 Task: Research Airbnb options in Carnot, Central African Republic from 12th December, 2023 to 16th December, 2023 for 8 adults.8 bedrooms having 8 beds and 8 bathrooms. Property type can be house. Amenities needed are: wifi, TV, free parkinig on premises, gym, breakfast. Look for 5 properties as per requirement.
Action: Mouse moved to (523, 72)
Screenshot: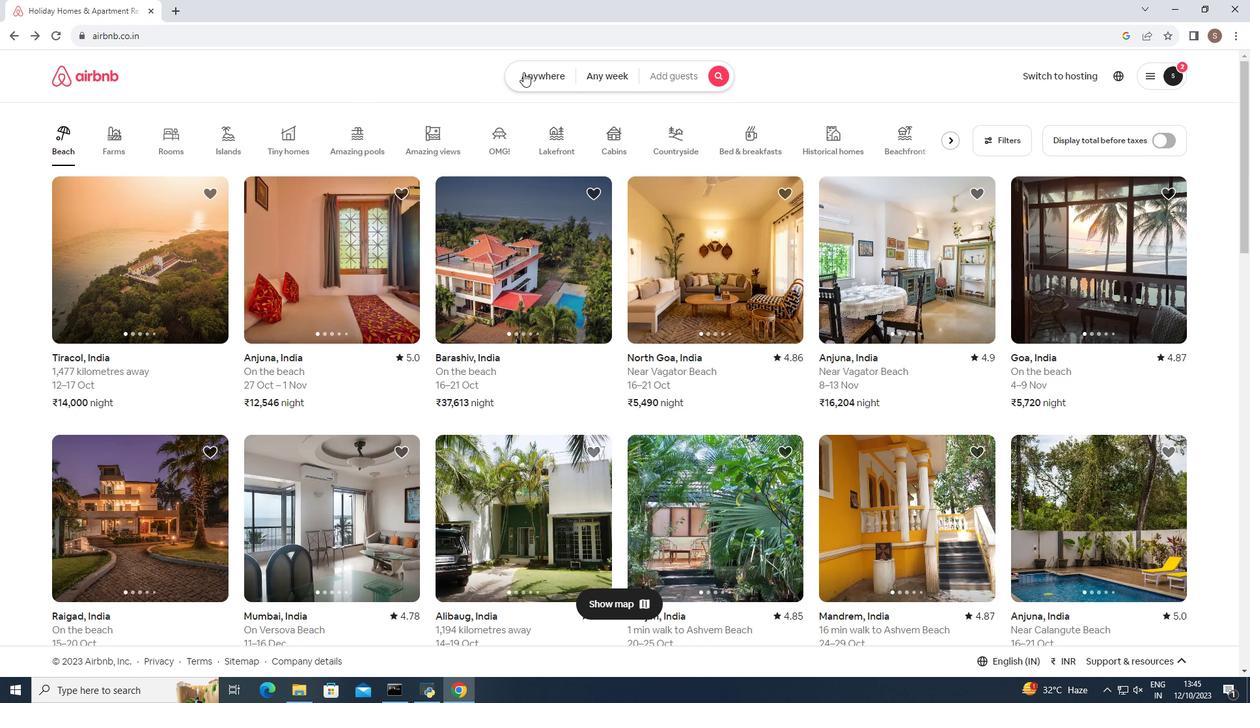 
Action: Mouse pressed left at (523, 72)
Screenshot: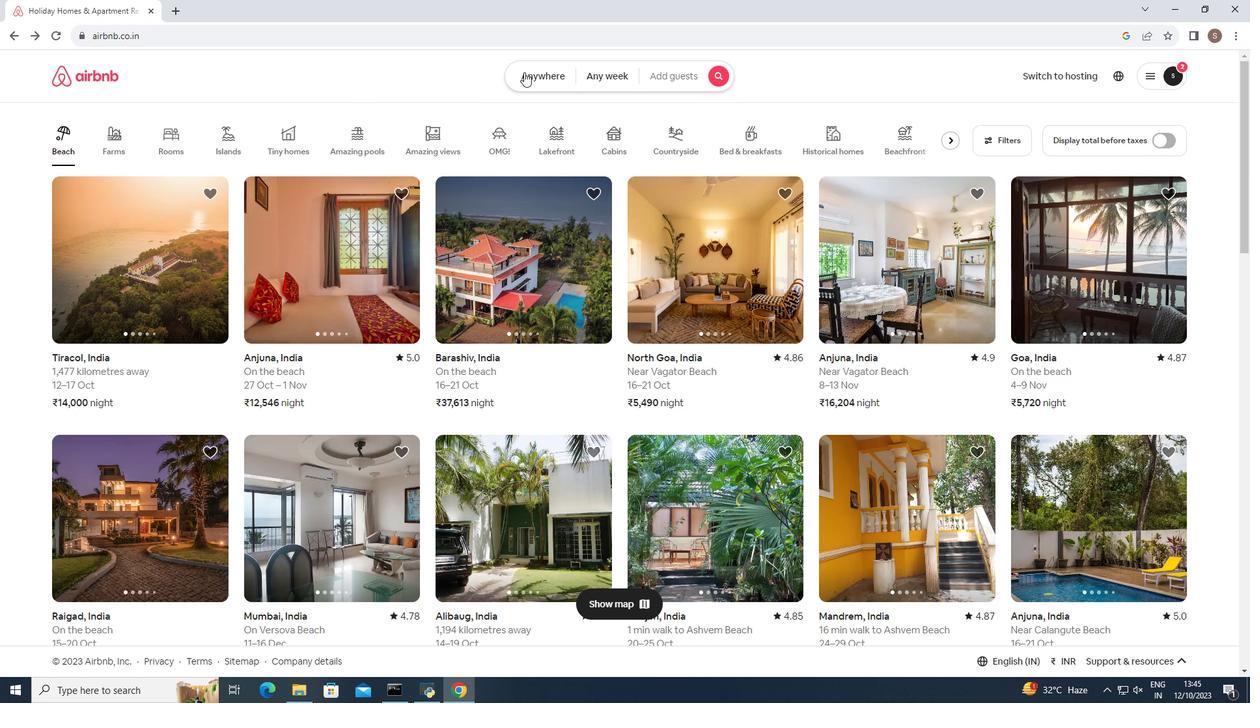 
Action: Mouse moved to (521, 70)
Screenshot: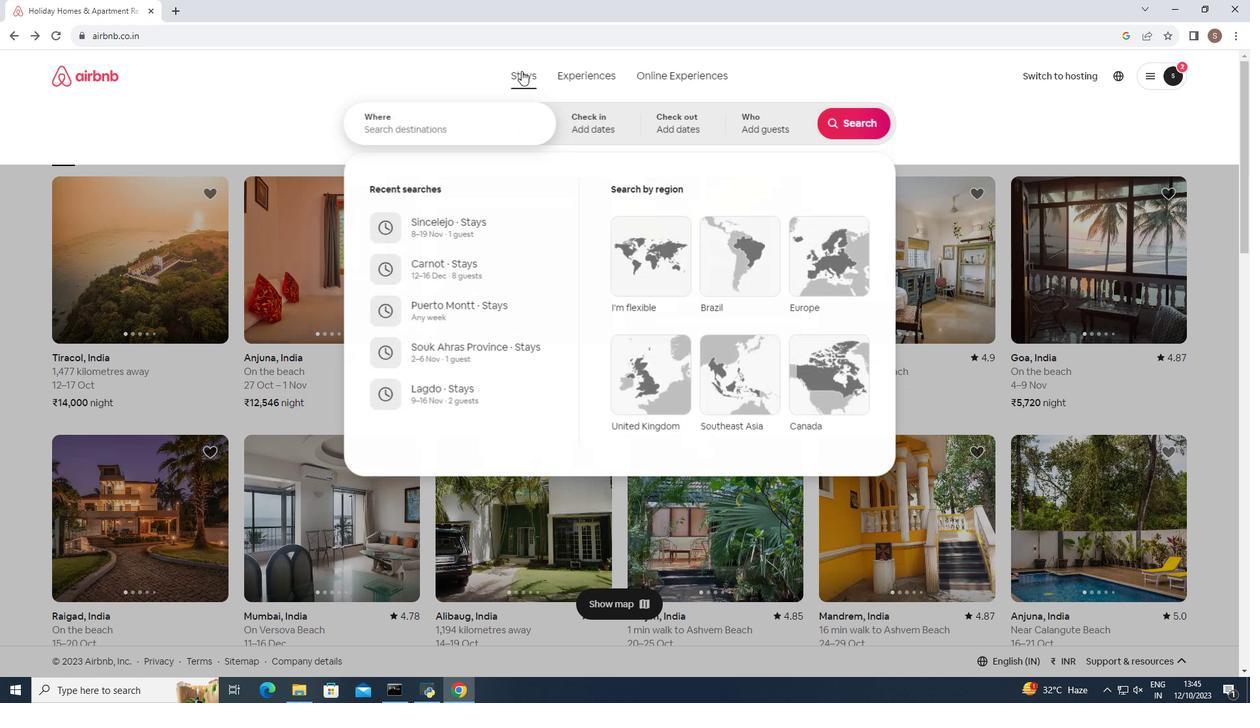 
Action: Key pressed carnot
Screenshot: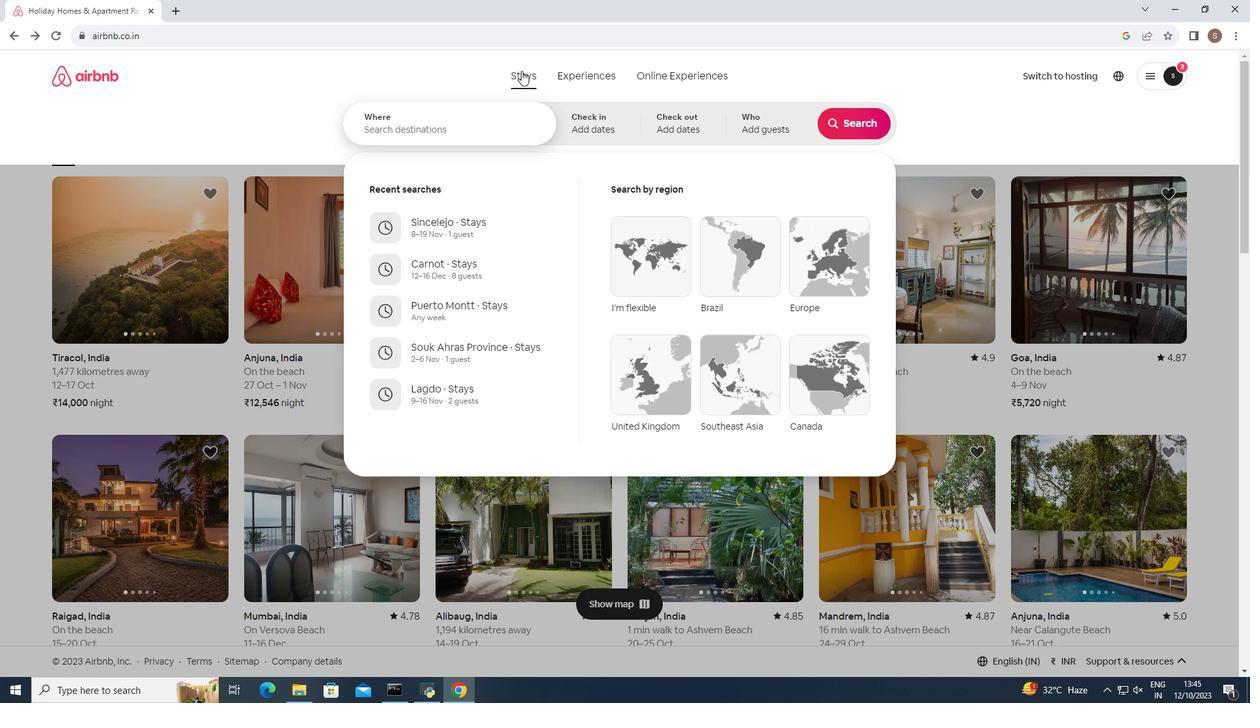 
Action: Mouse moved to (459, 133)
Screenshot: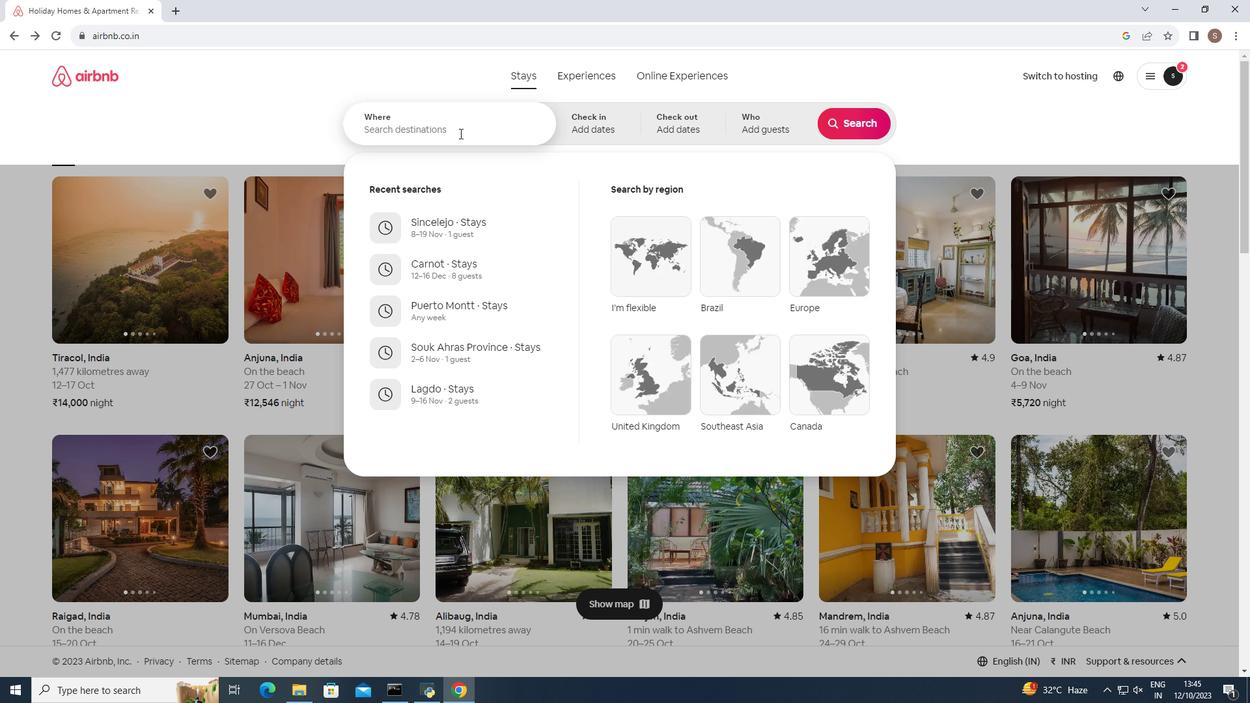 
Action: Mouse pressed left at (459, 133)
Screenshot: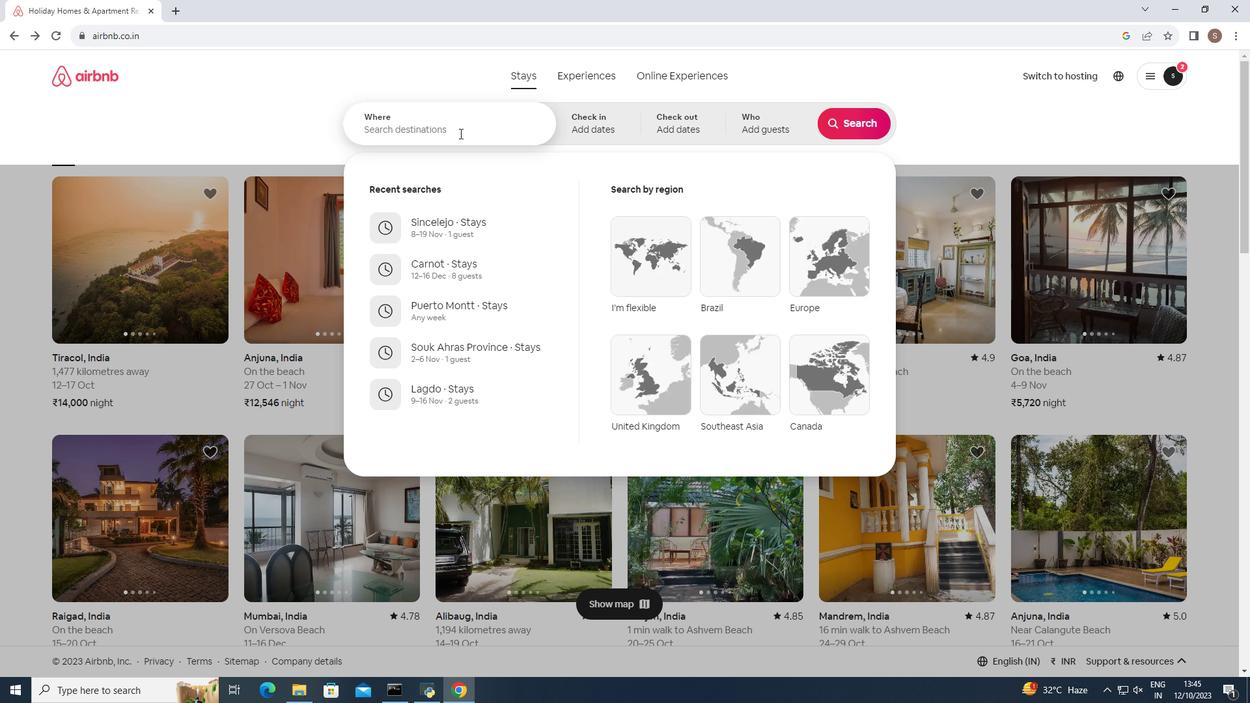 
Action: Key pressed carnot<Key.space>ce
Screenshot: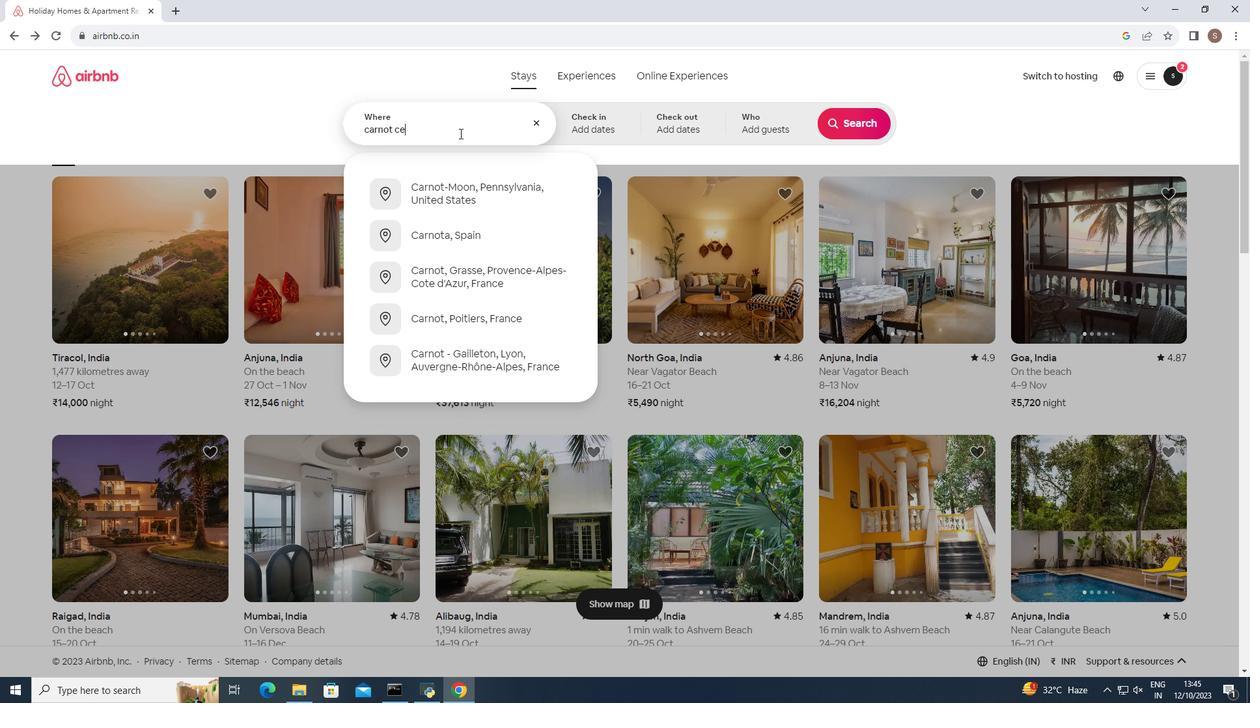 
Action: Mouse moved to (487, 189)
Screenshot: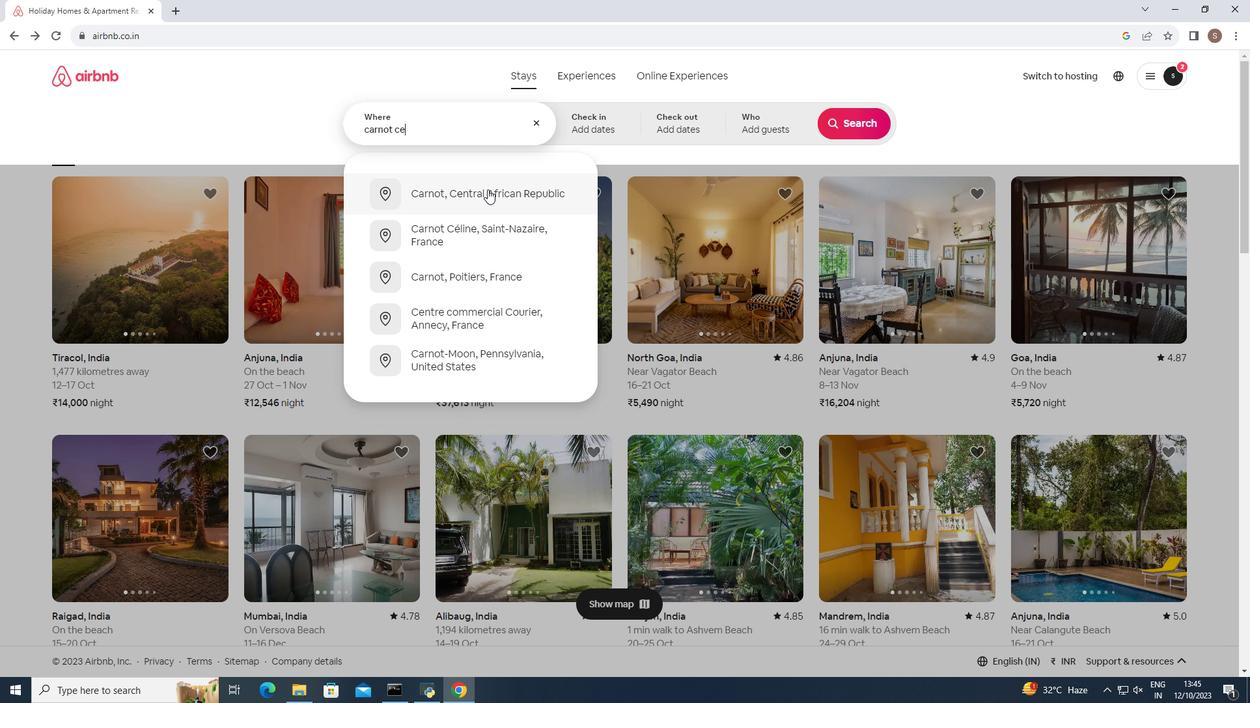
Action: Mouse pressed left at (487, 189)
Screenshot: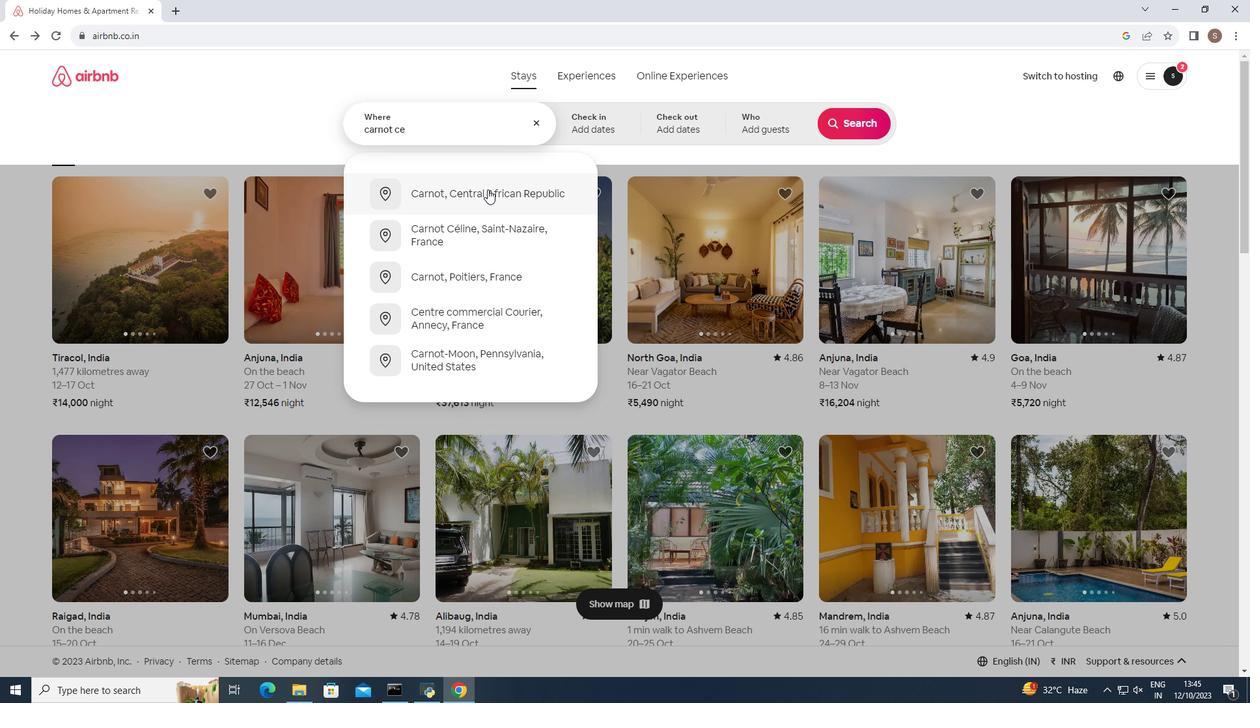 
Action: Mouse moved to (843, 227)
Screenshot: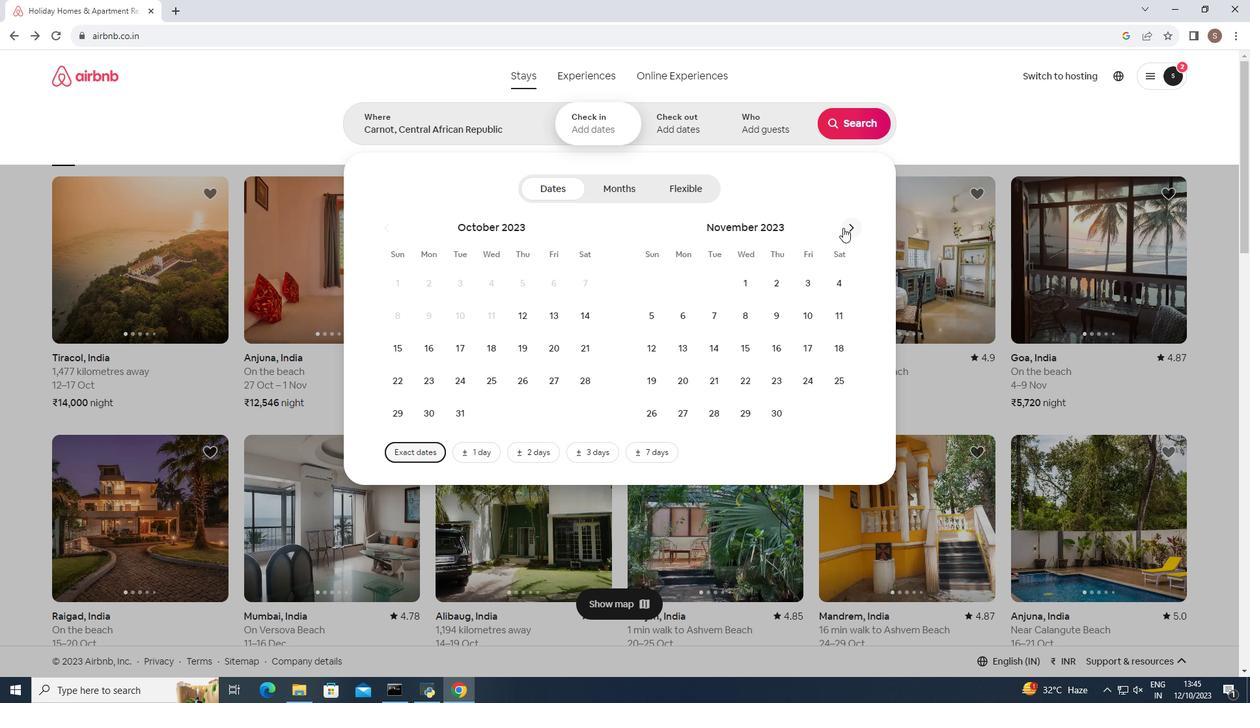 
Action: Mouse pressed left at (843, 227)
Screenshot: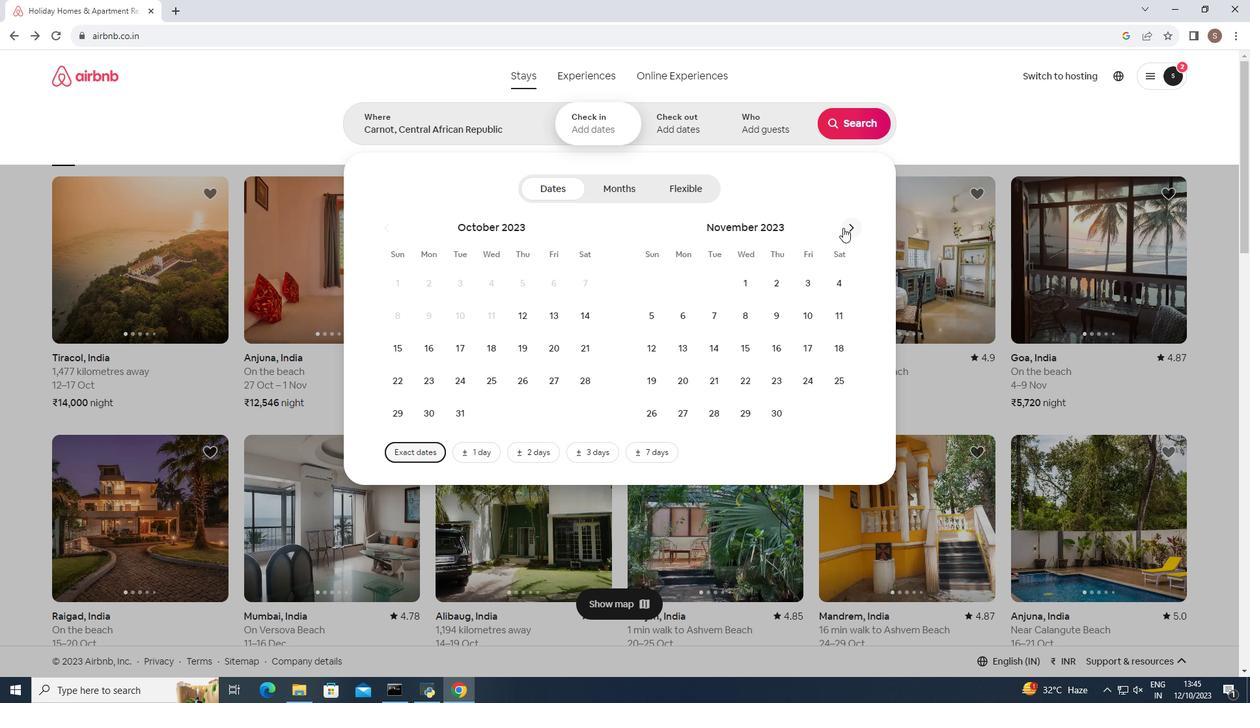 
Action: Mouse moved to (716, 345)
Screenshot: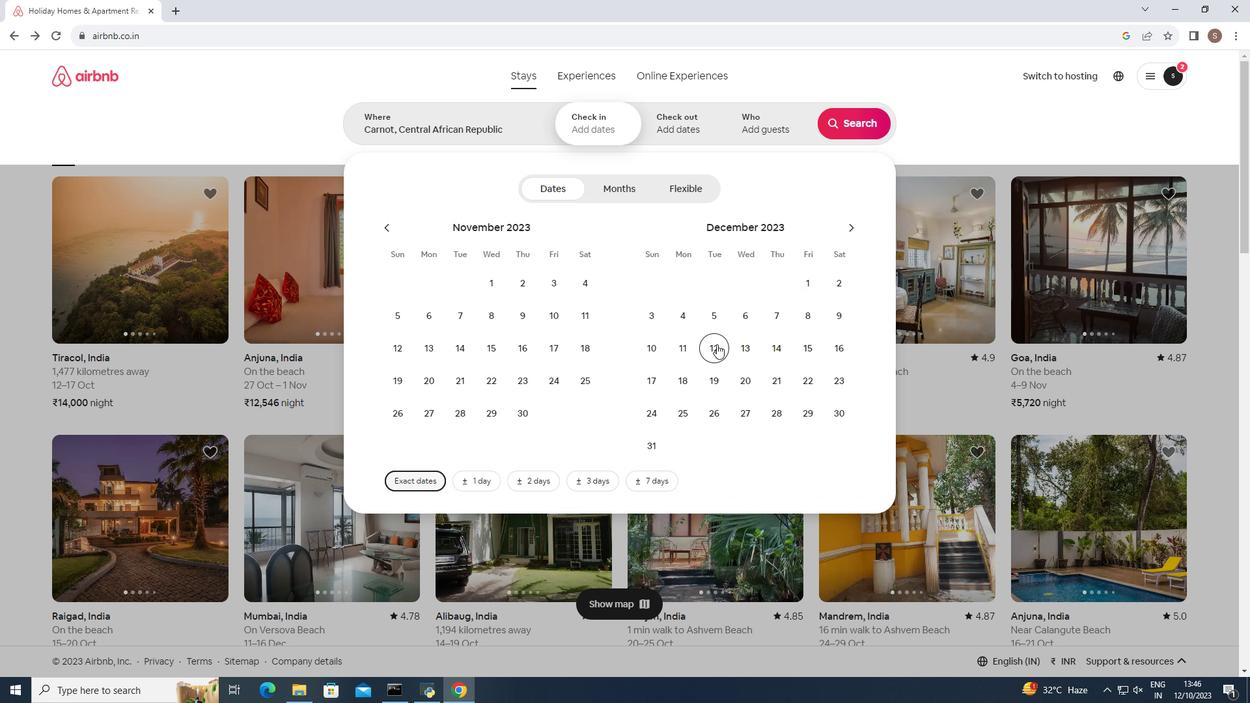 
Action: Mouse pressed left at (716, 345)
Screenshot: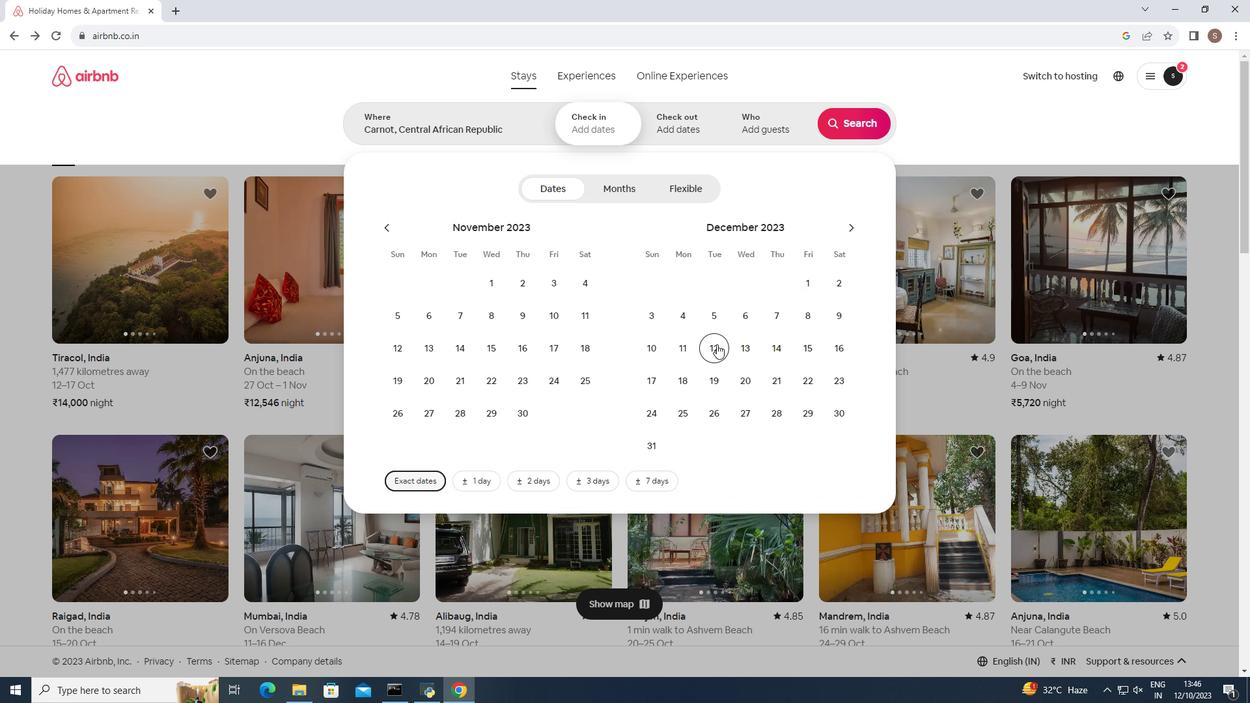 
Action: Mouse moved to (840, 347)
Screenshot: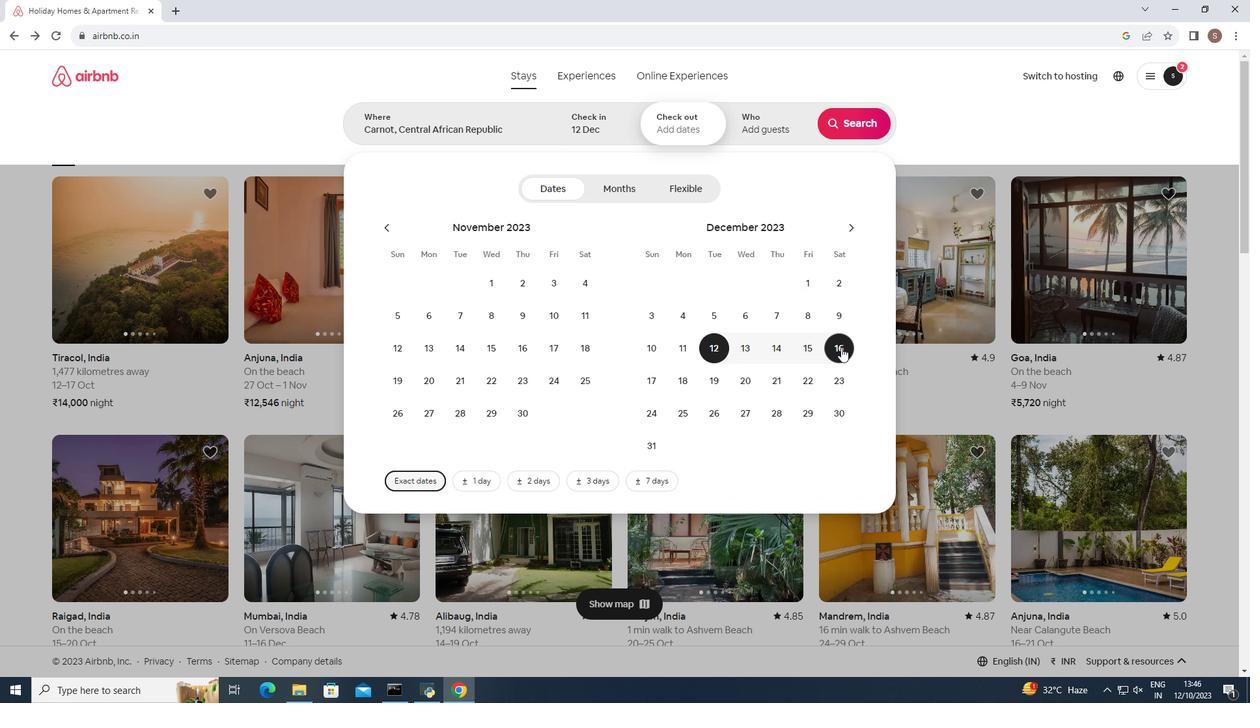 
Action: Mouse pressed left at (840, 347)
Screenshot: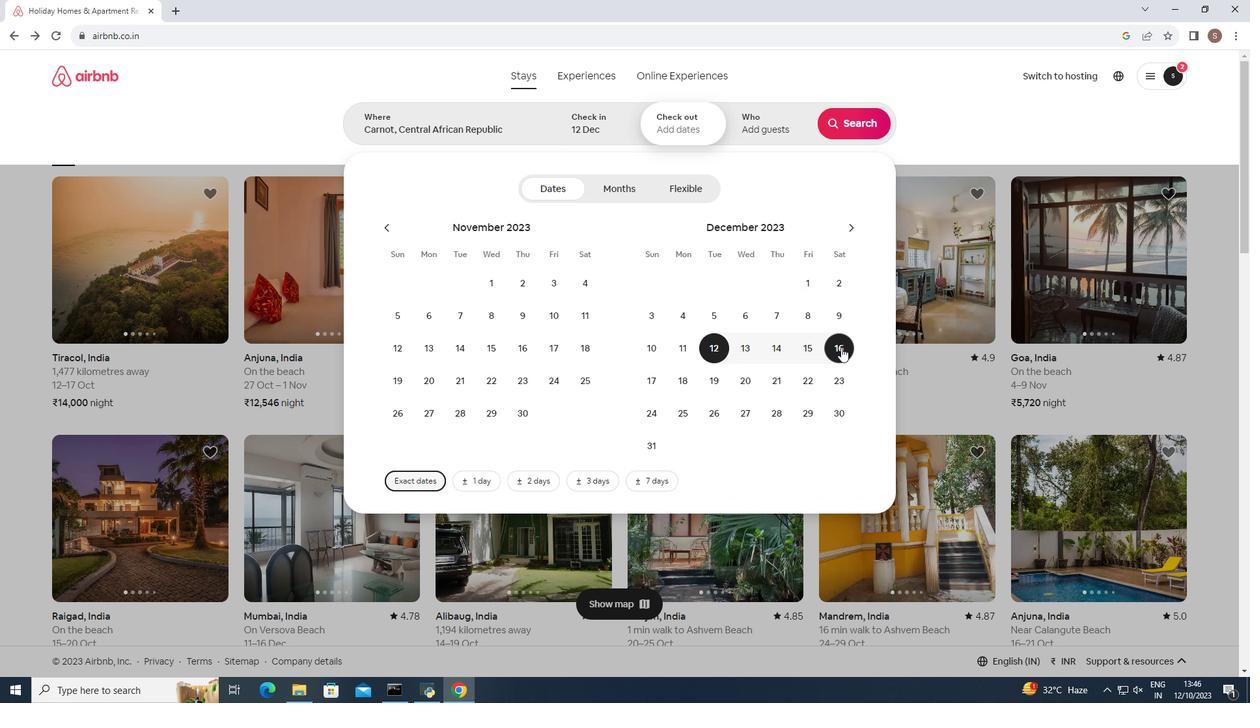 
Action: Mouse moved to (768, 121)
Screenshot: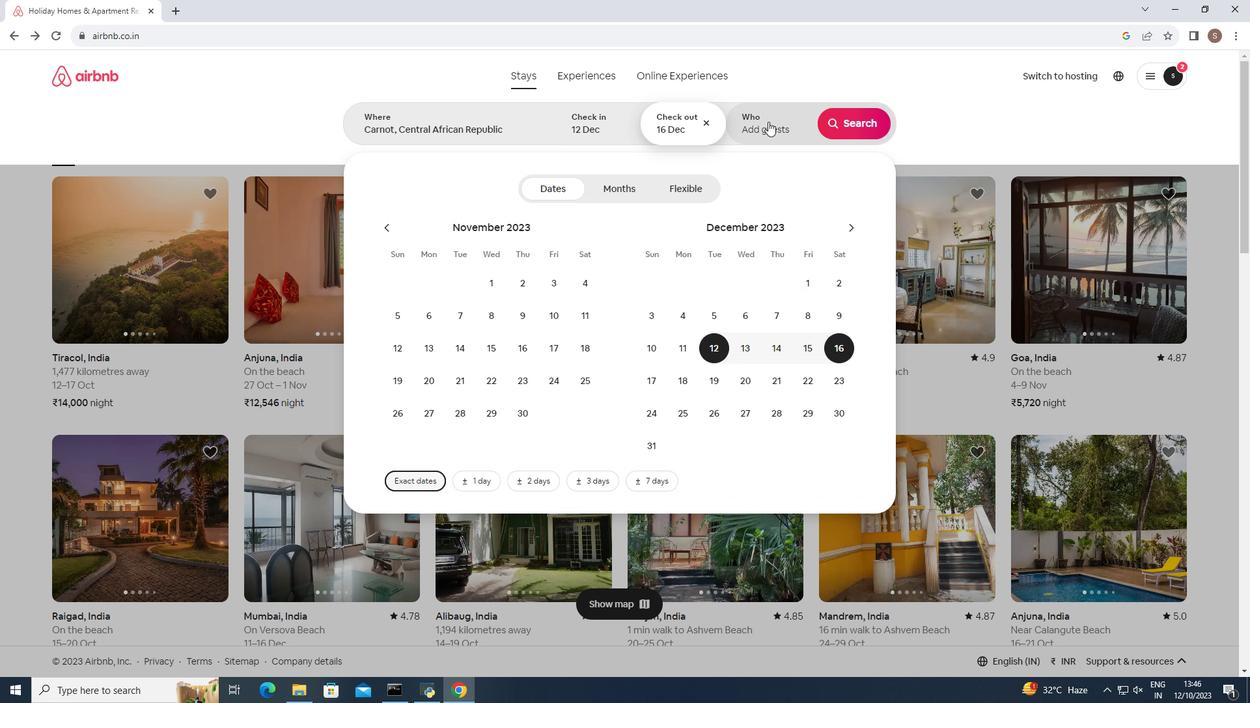 
Action: Mouse pressed left at (768, 121)
Screenshot: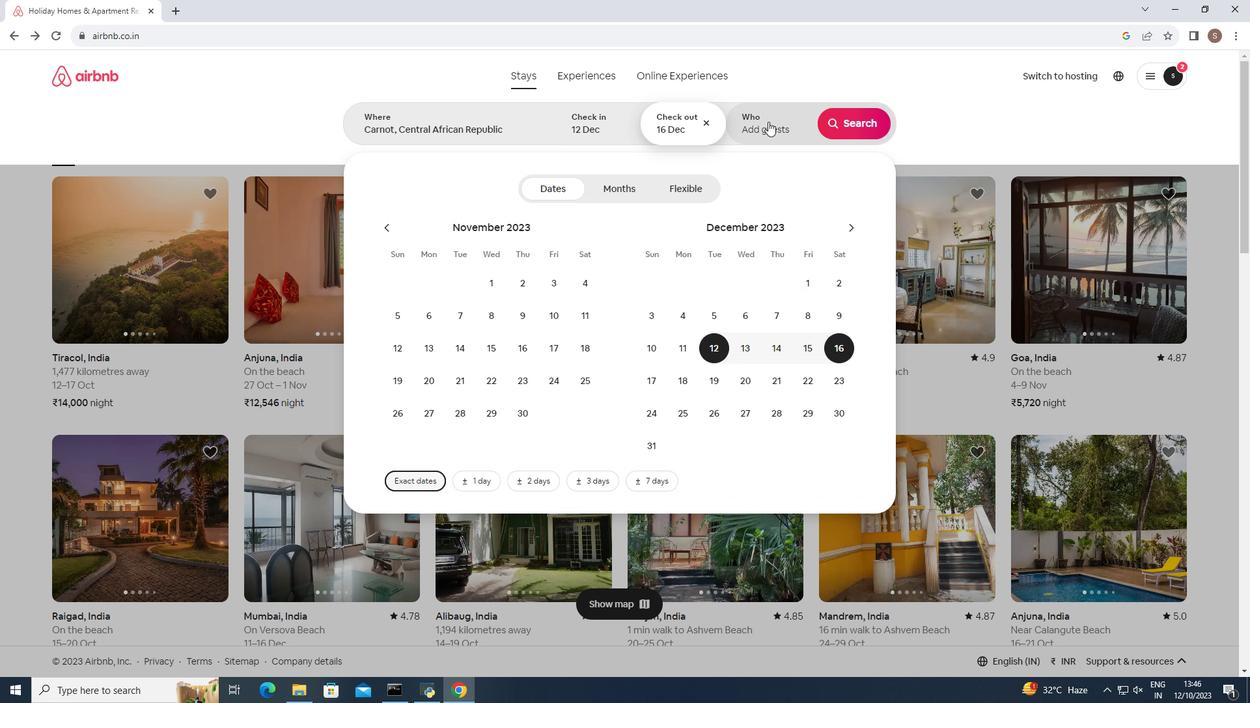 
Action: Mouse moved to (854, 190)
Screenshot: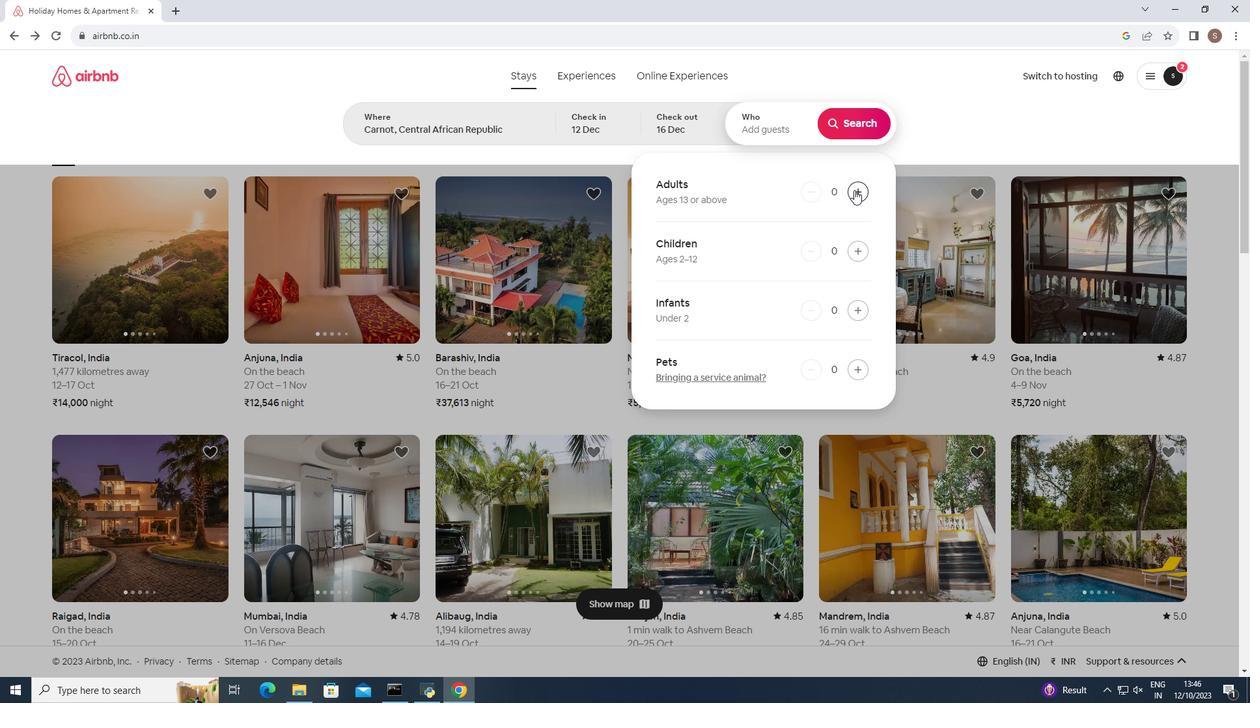 
Action: Mouse pressed left at (854, 190)
Screenshot: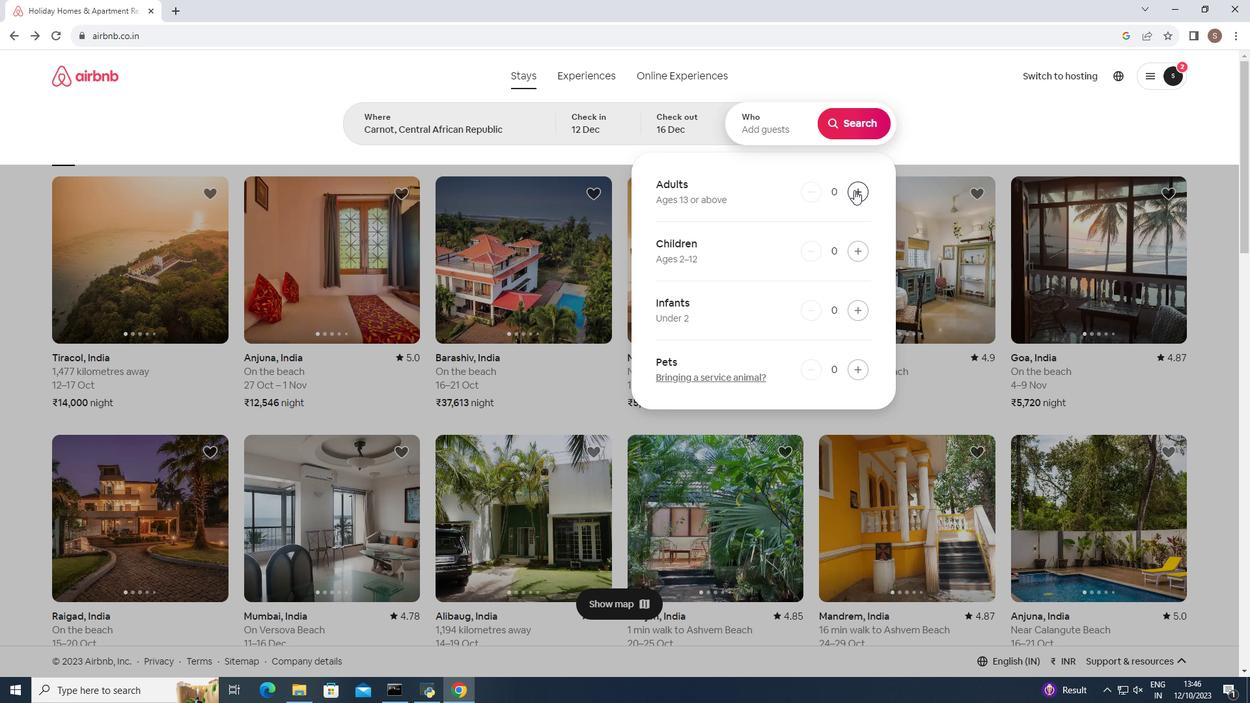 
Action: Mouse pressed left at (854, 190)
Screenshot: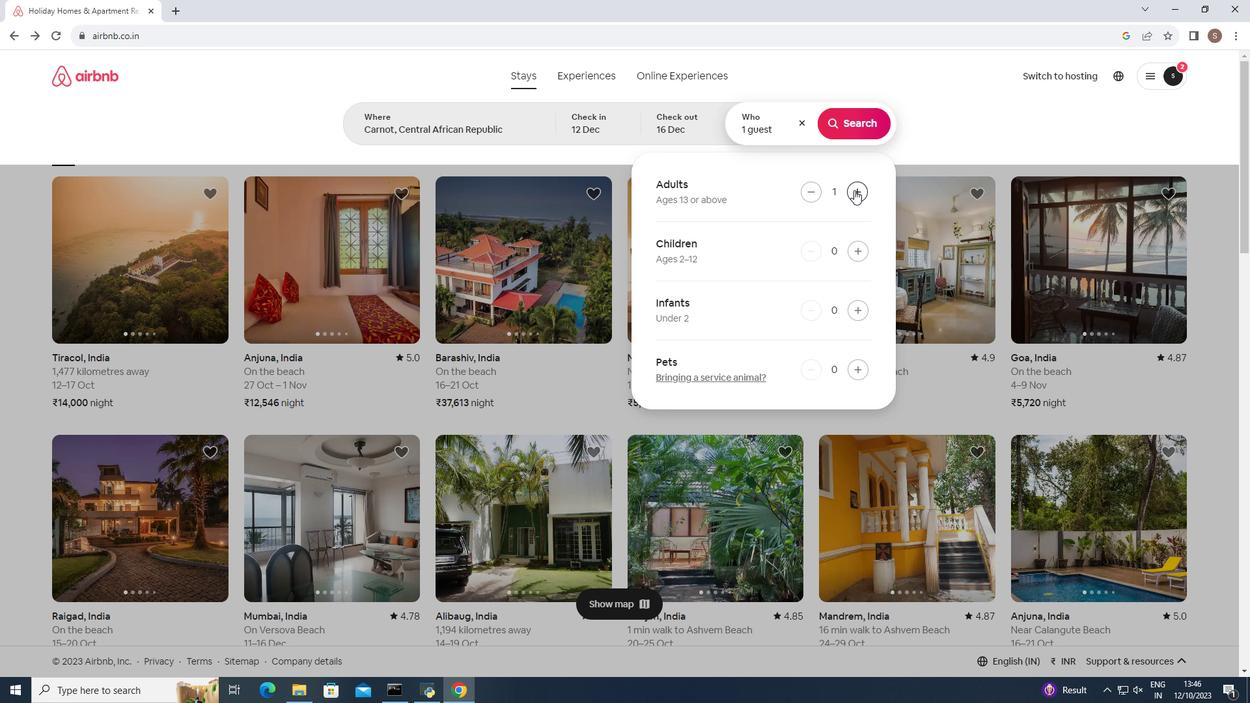 
Action: Mouse pressed left at (854, 190)
Screenshot: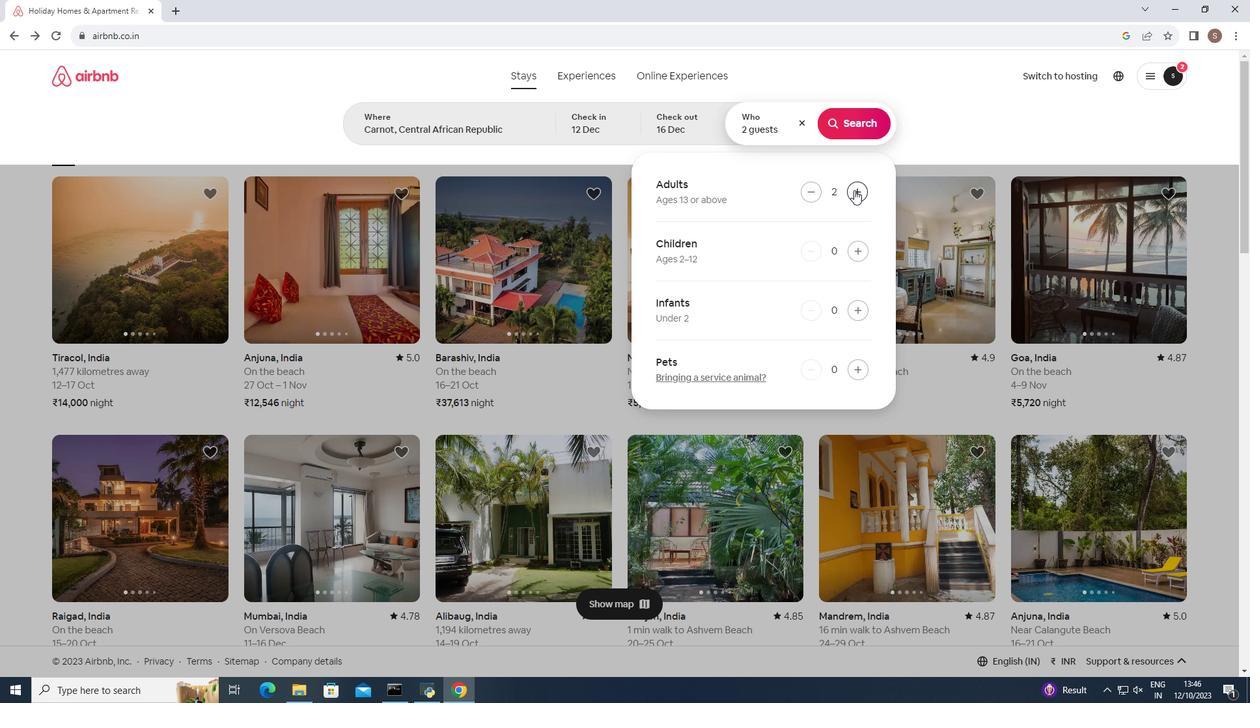 
Action: Mouse pressed left at (854, 190)
Screenshot: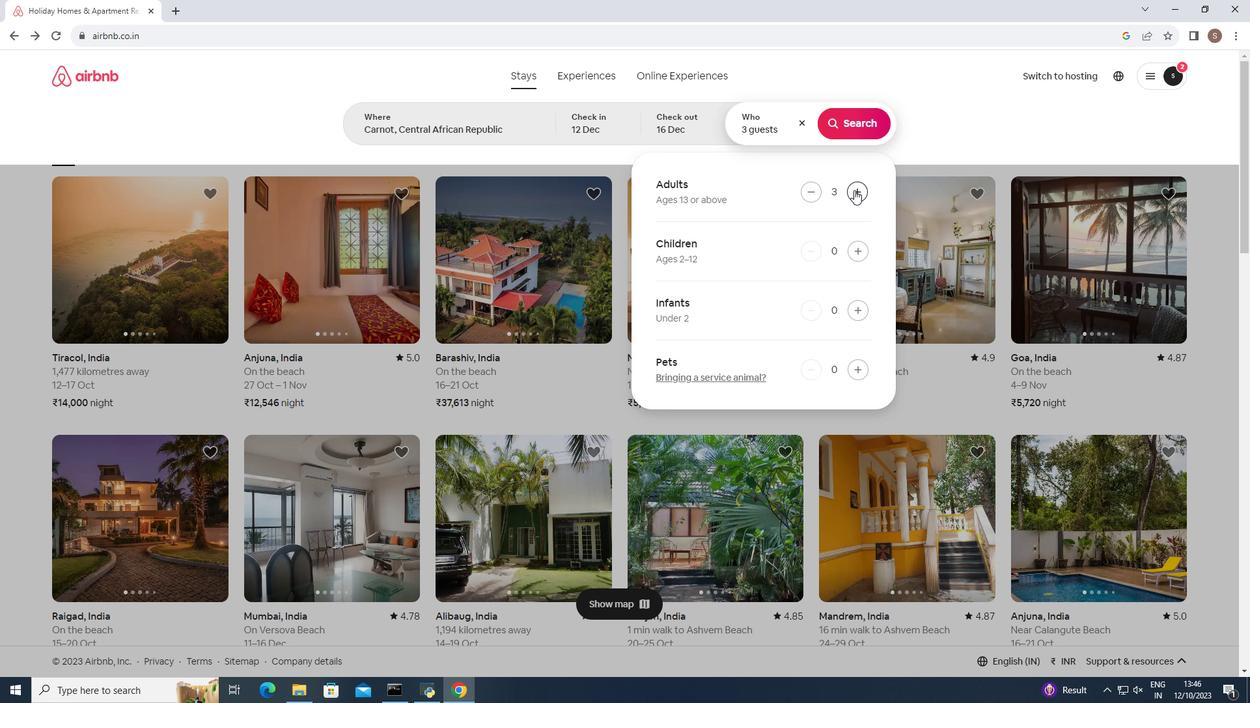 
Action: Mouse pressed left at (854, 190)
Screenshot: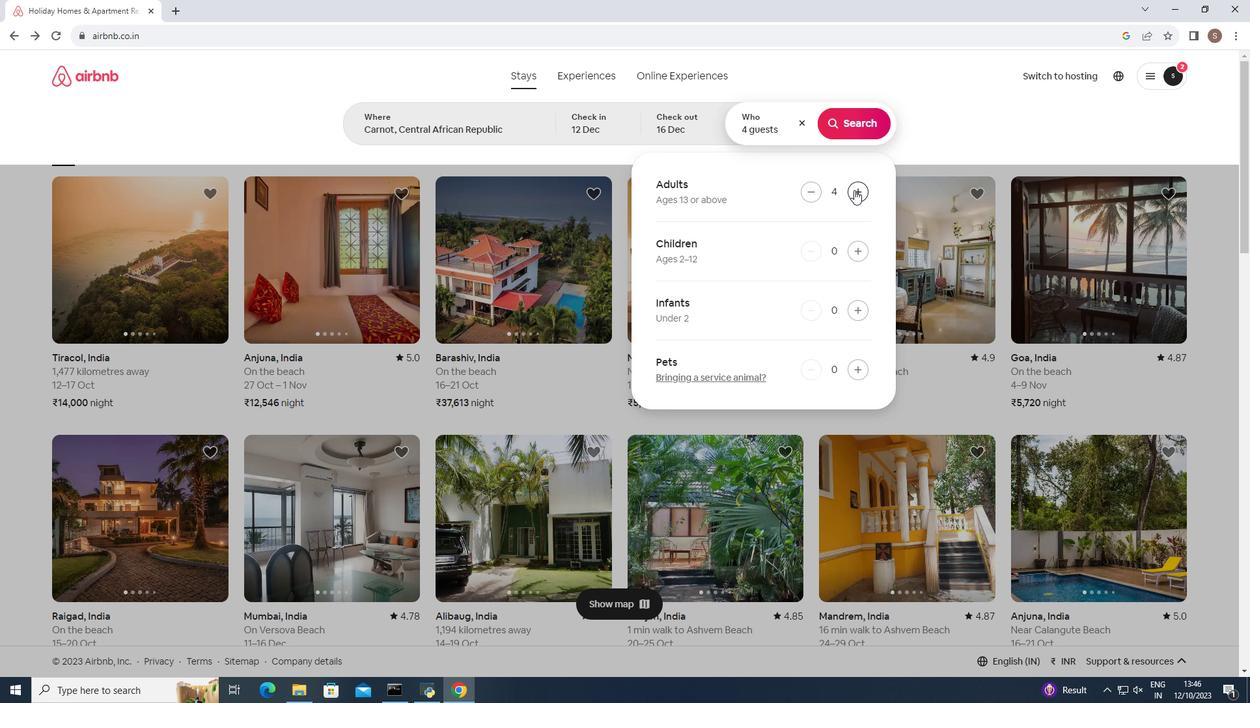 
Action: Mouse pressed left at (854, 190)
Screenshot: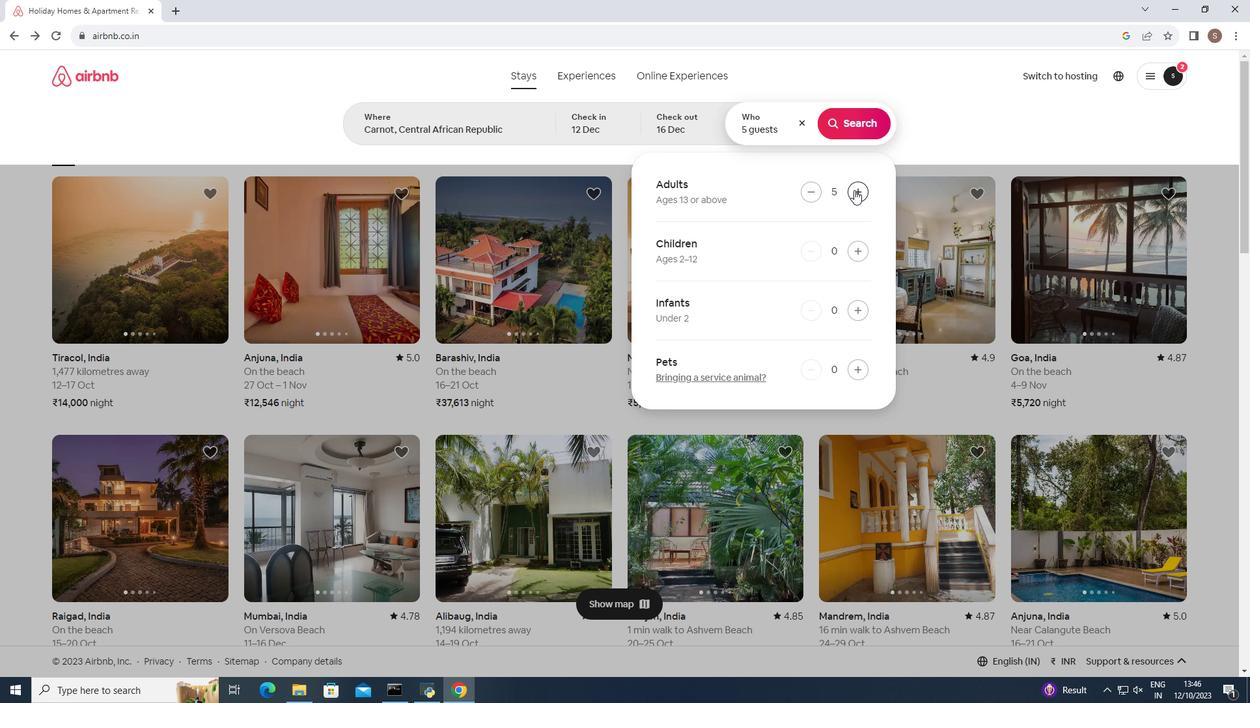 
Action: Mouse moved to (854, 189)
Screenshot: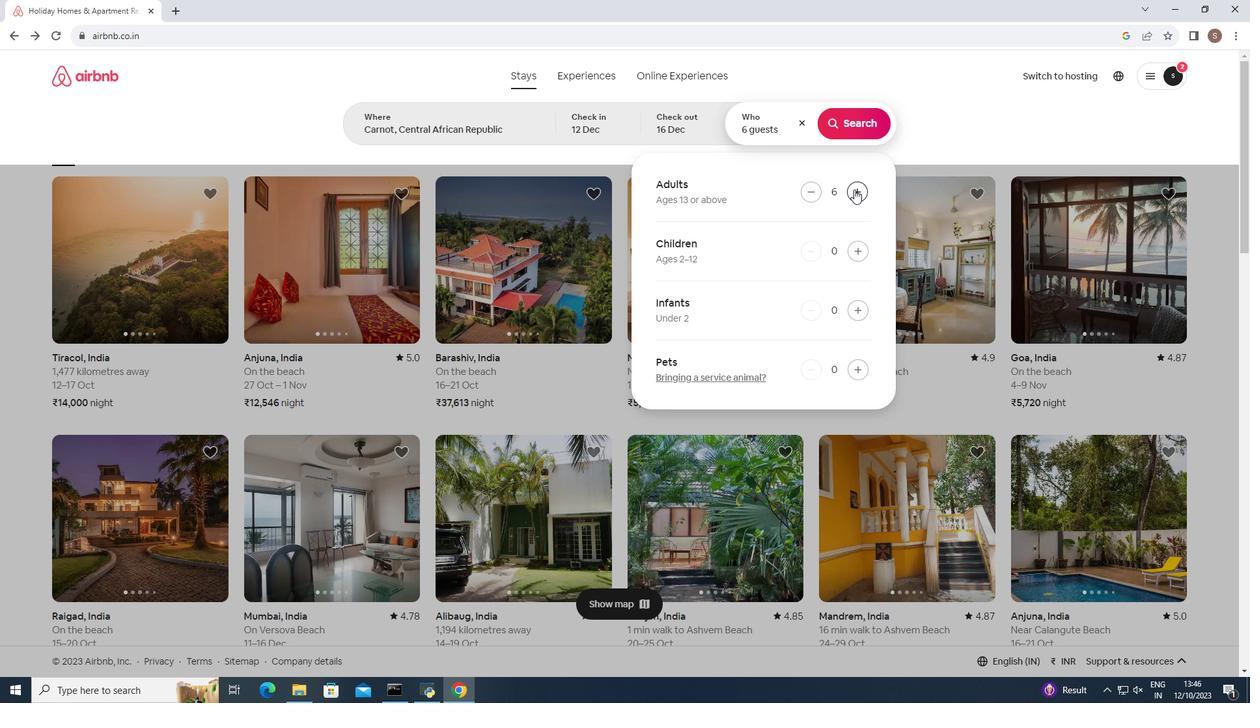 
Action: Mouse pressed left at (854, 189)
Screenshot: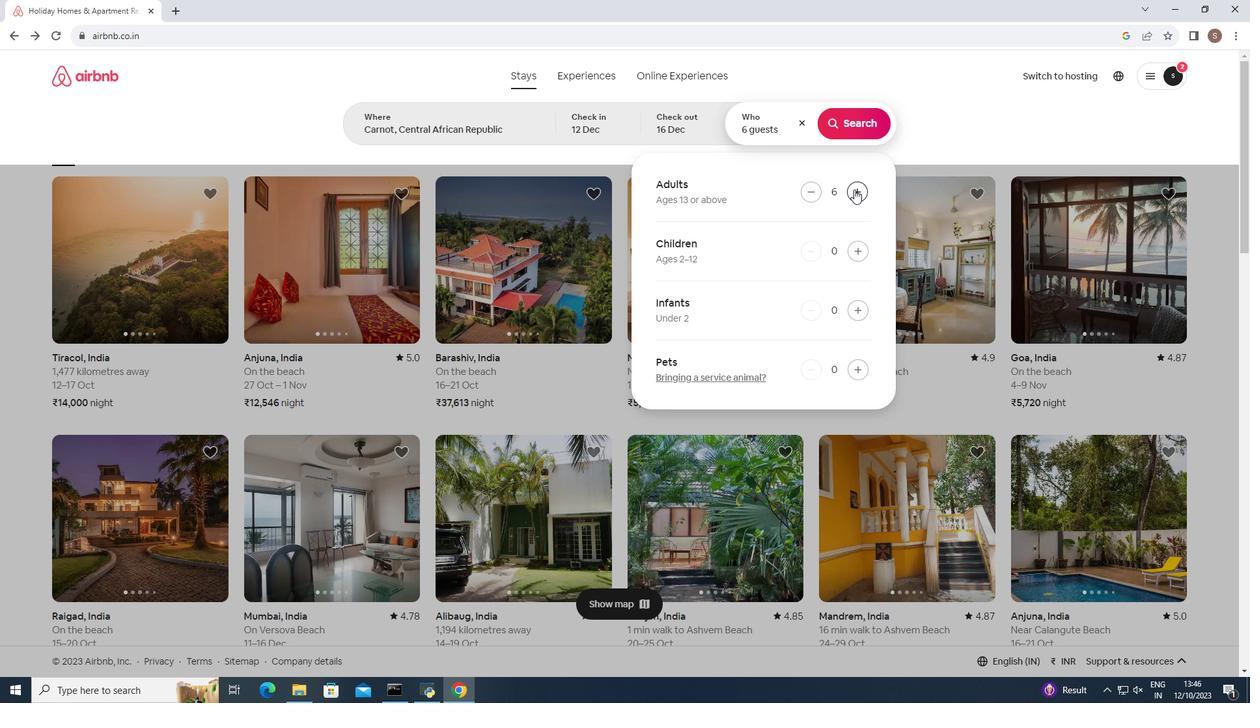 
Action: Mouse pressed left at (854, 189)
Screenshot: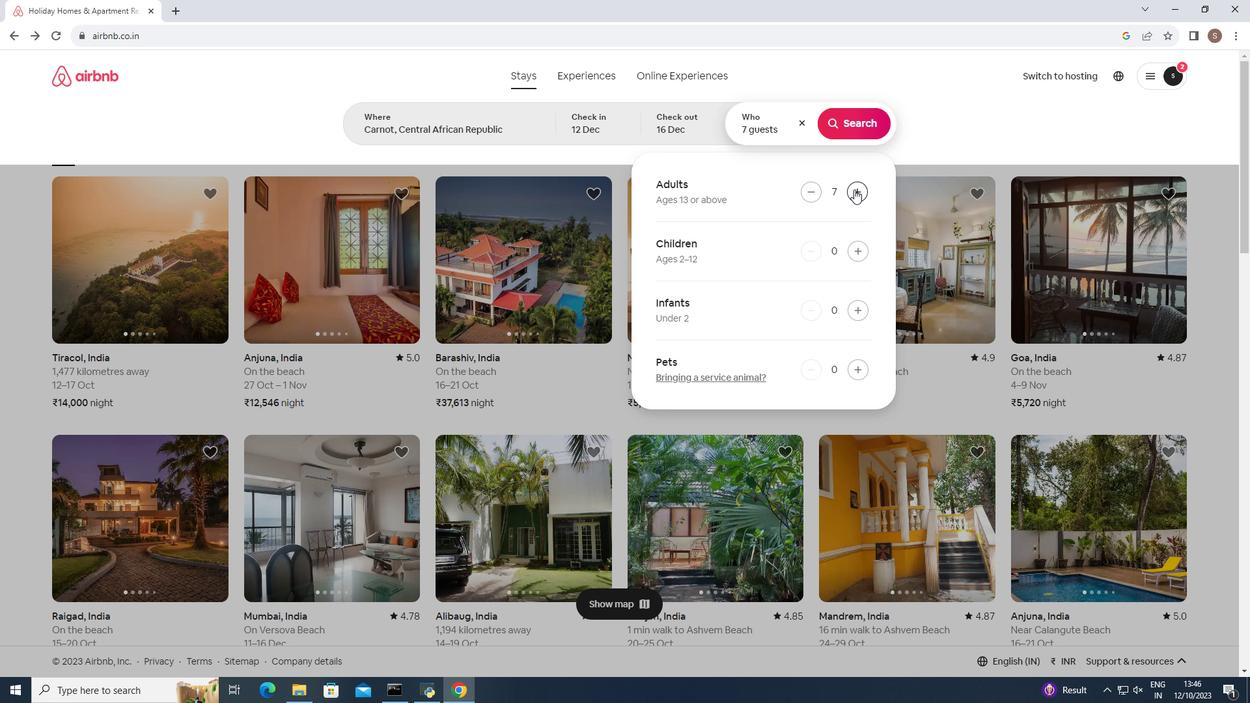 
Action: Mouse moved to (843, 126)
Screenshot: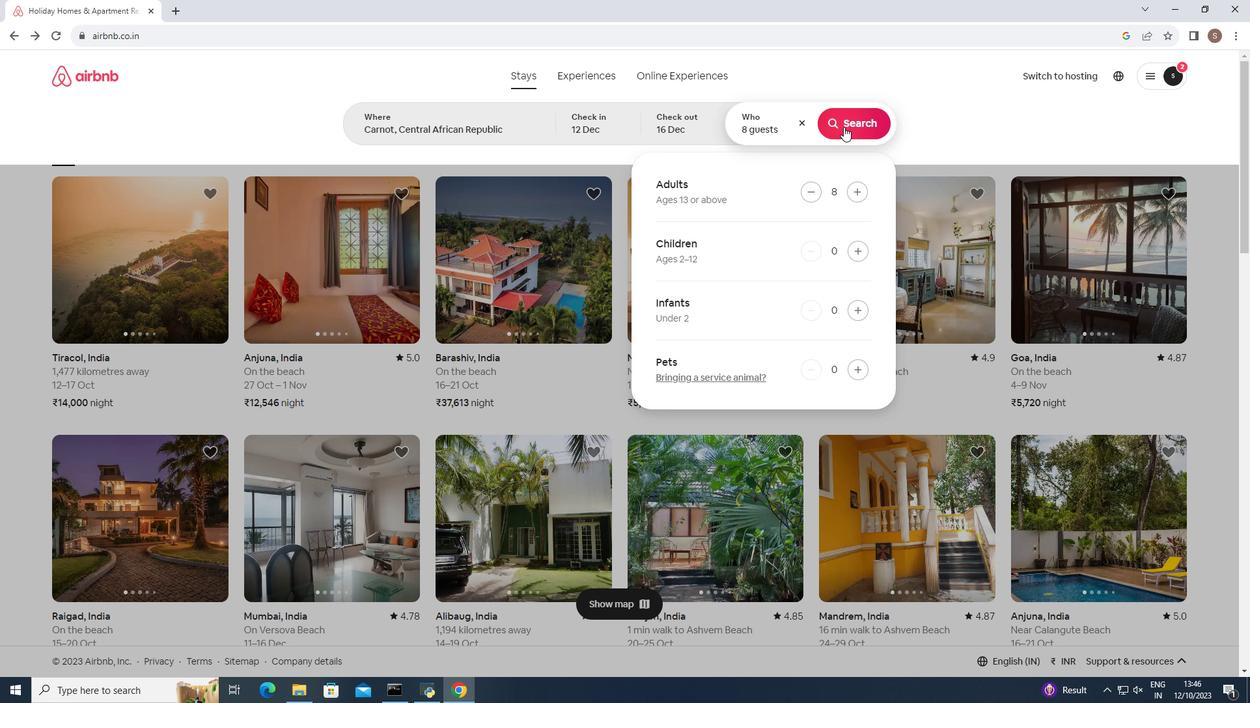 
Action: Mouse pressed left at (843, 126)
Screenshot: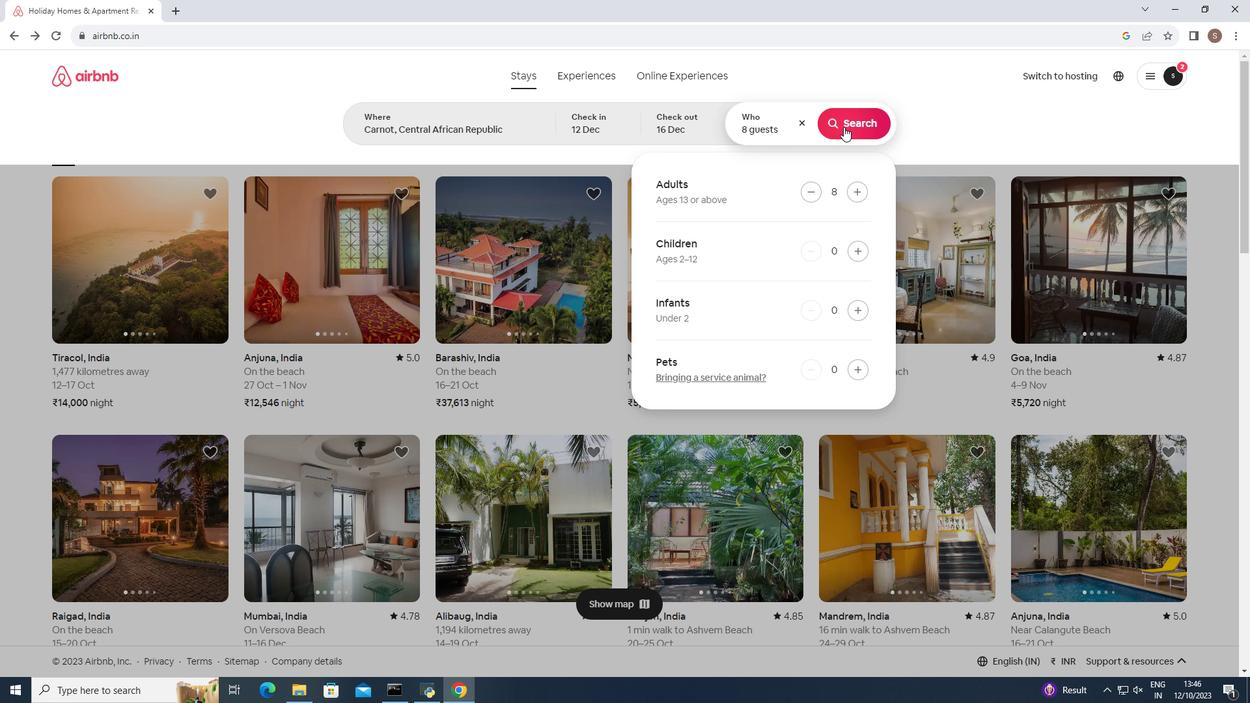 
Action: Mouse moved to (1046, 125)
Screenshot: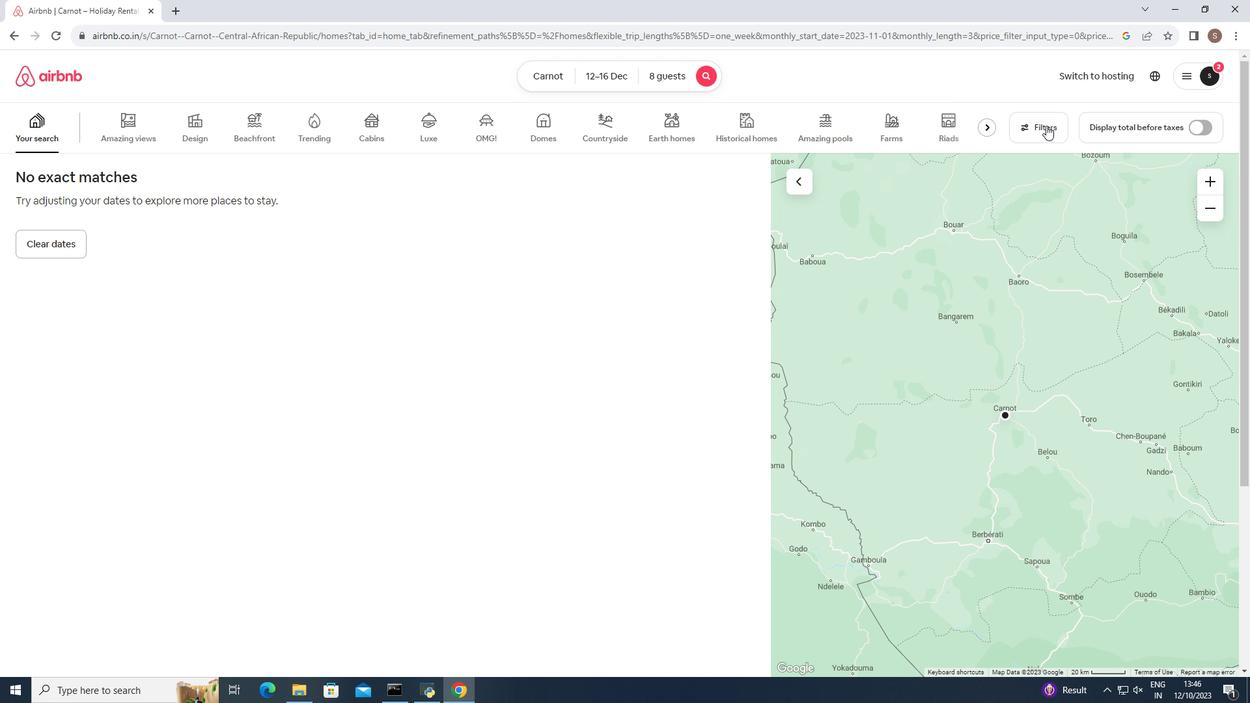 
Action: Mouse pressed left at (1046, 125)
Screenshot: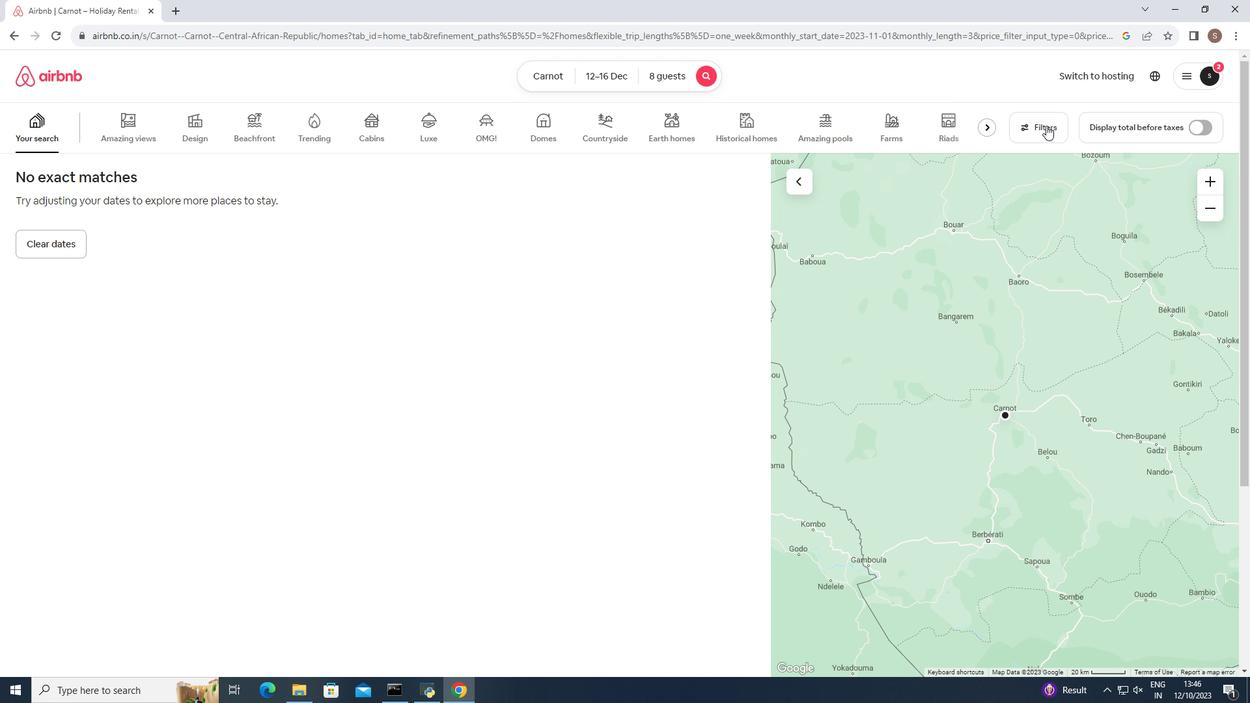 
Action: Mouse moved to (634, 326)
Screenshot: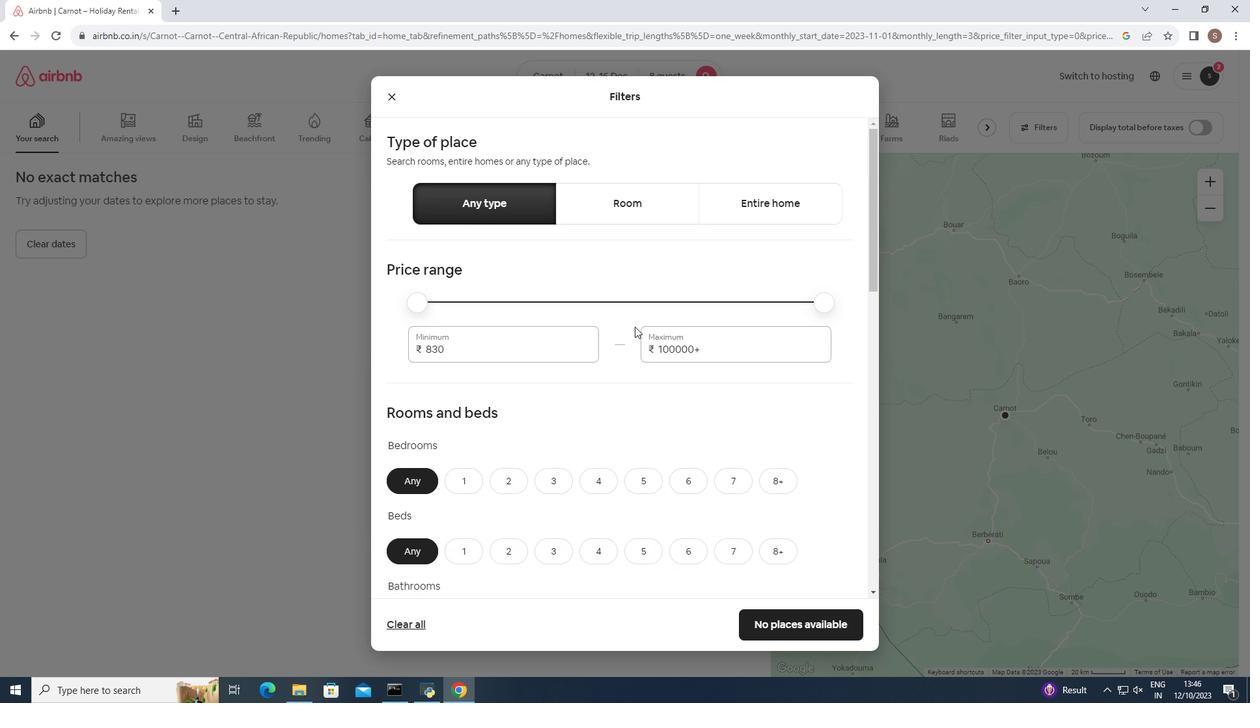 
Action: Mouse scrolled (634, 326) with delta (0, 0)
Screenshot: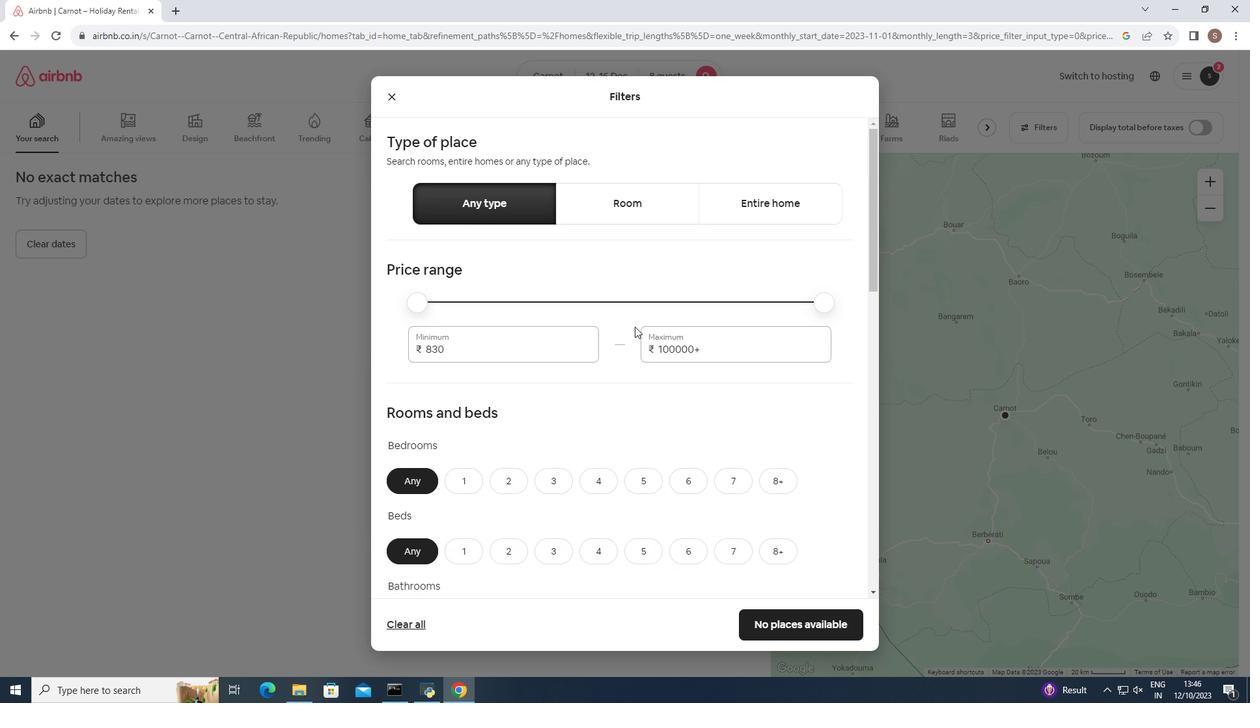 
Action: Mouse scrolled (634, 326) with delta (0, 0)
Screenshot: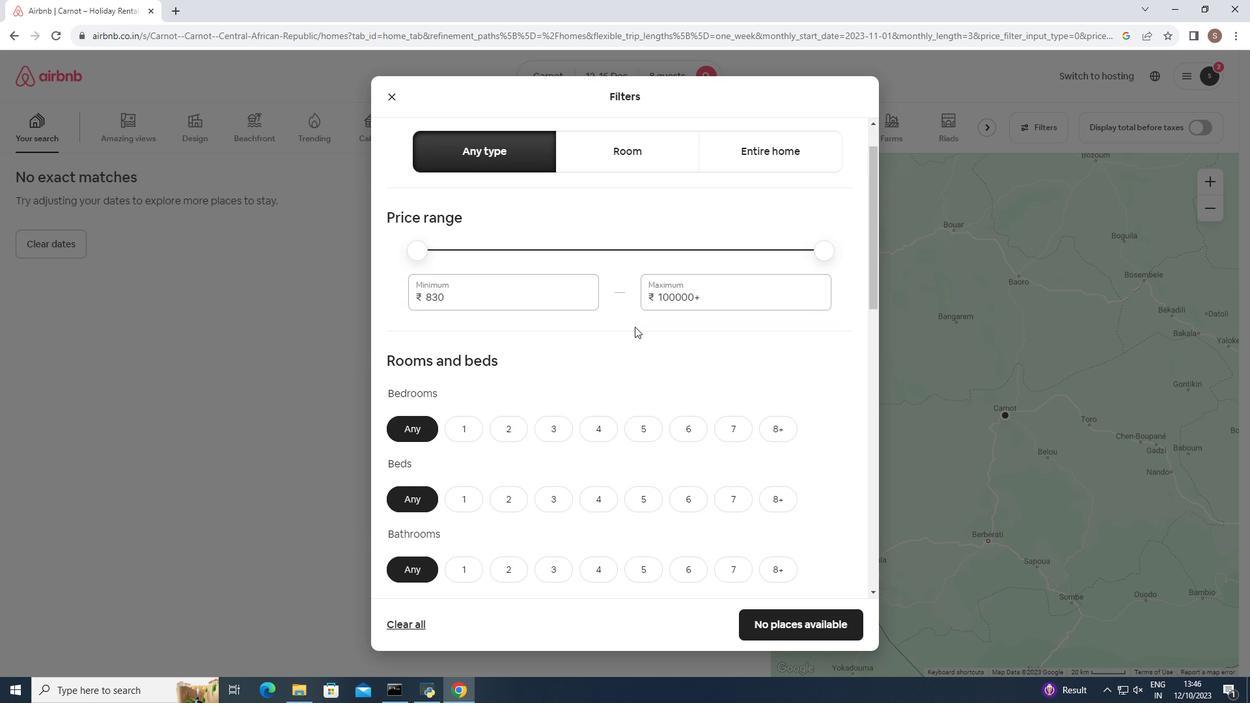 
Action: Mouse moved to (778, 345)
Screenshot: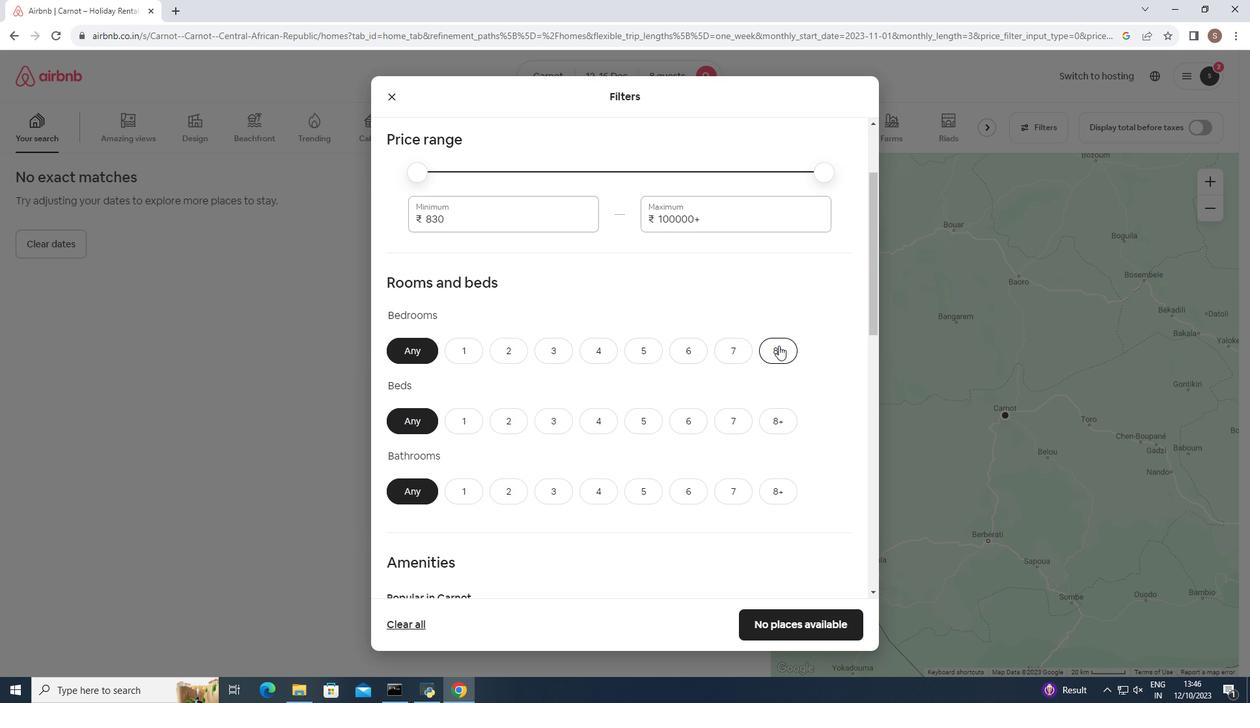 
Action: Mouse pressed left at (778, 345)
Screenshot: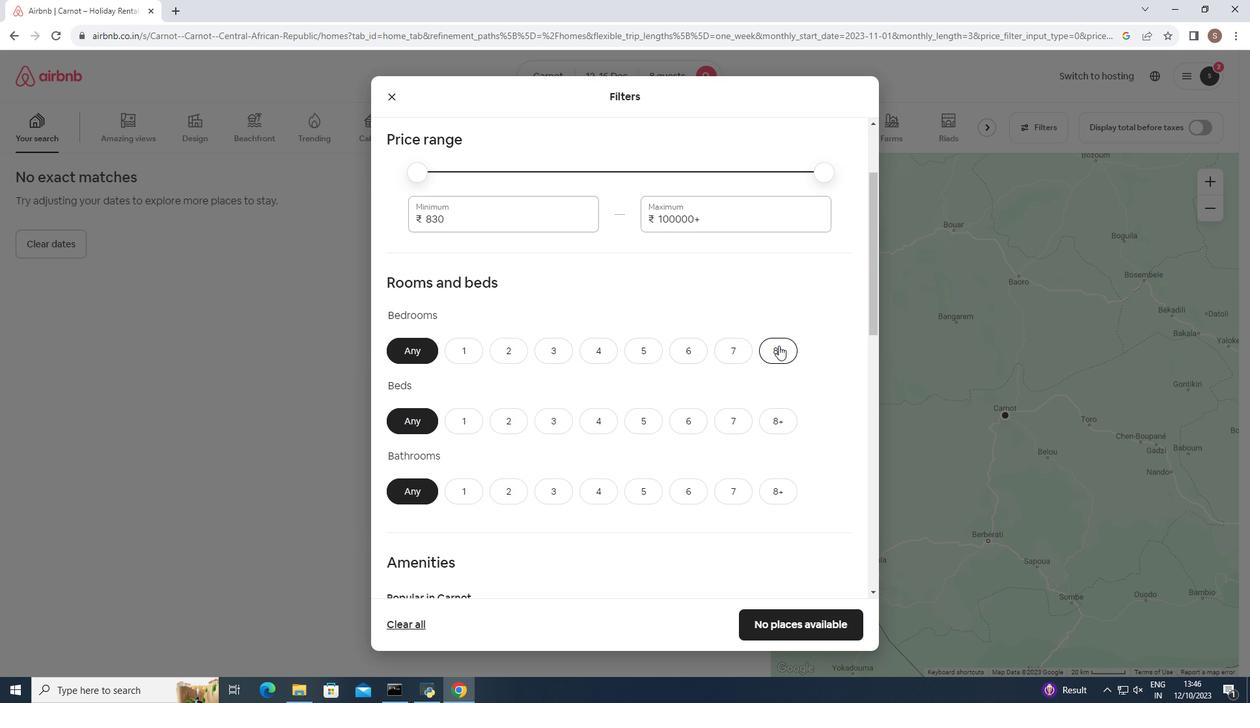 
Action: Mouse moved to (782, 420)
Screenshot: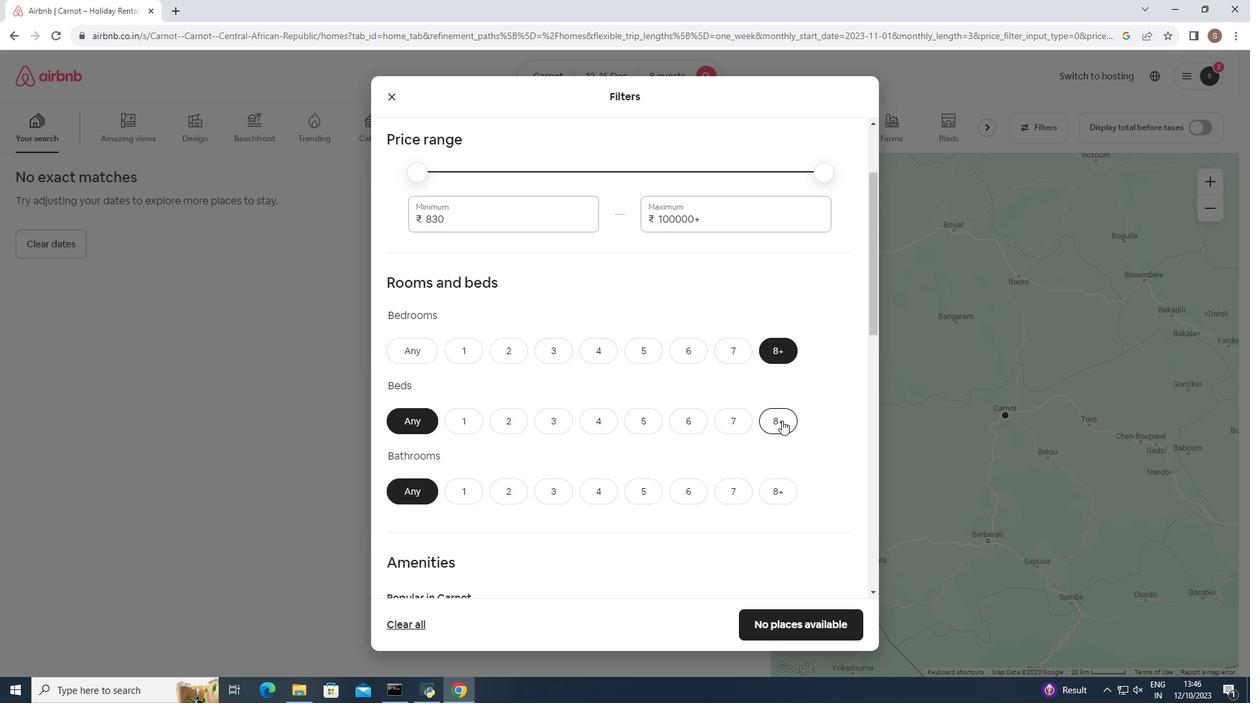 
Action: Mouse pressed left at (782, 420)
Screenshot: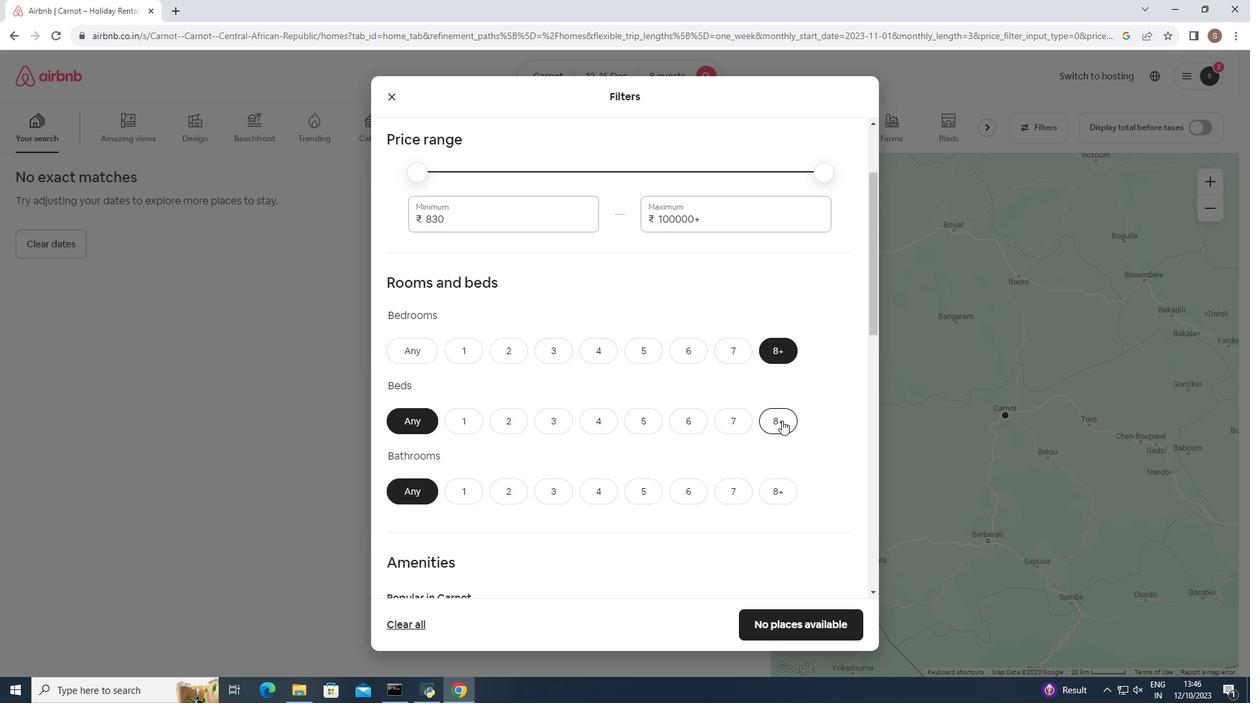 
Action: Mouse moved to (780, 492)
Screenshot: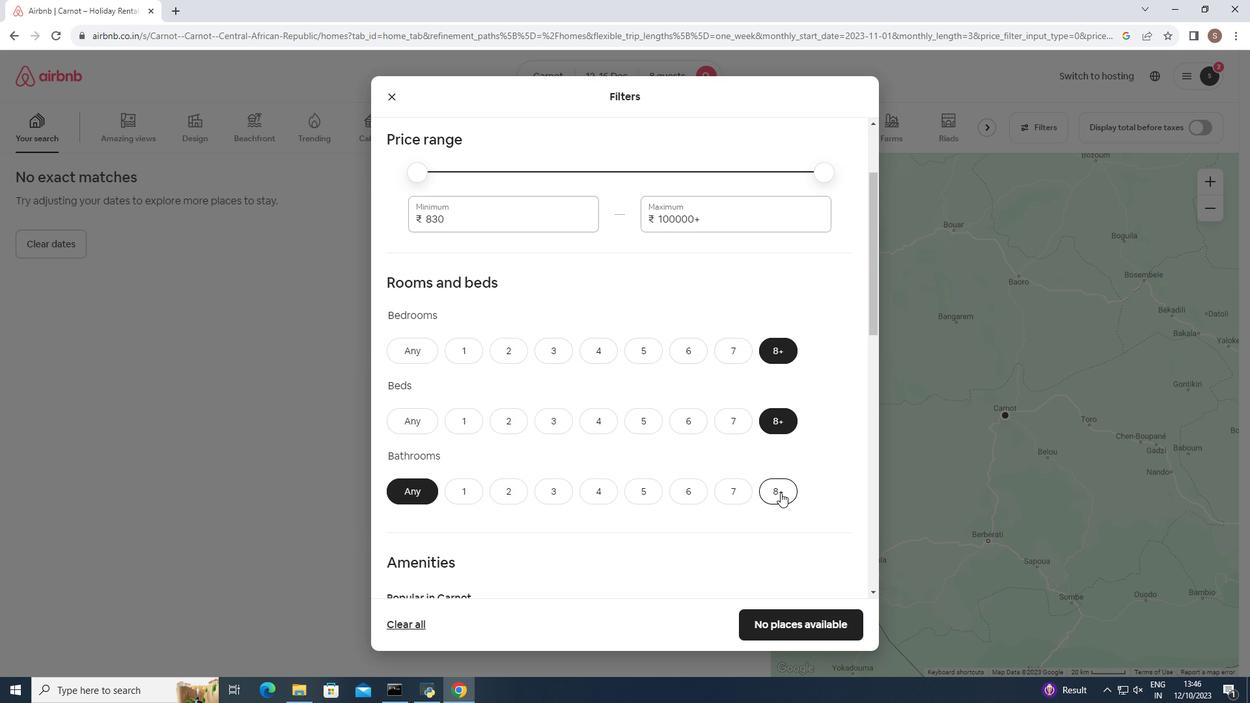 
Action: Mouse pressed left at (780, 492)
Screenshot: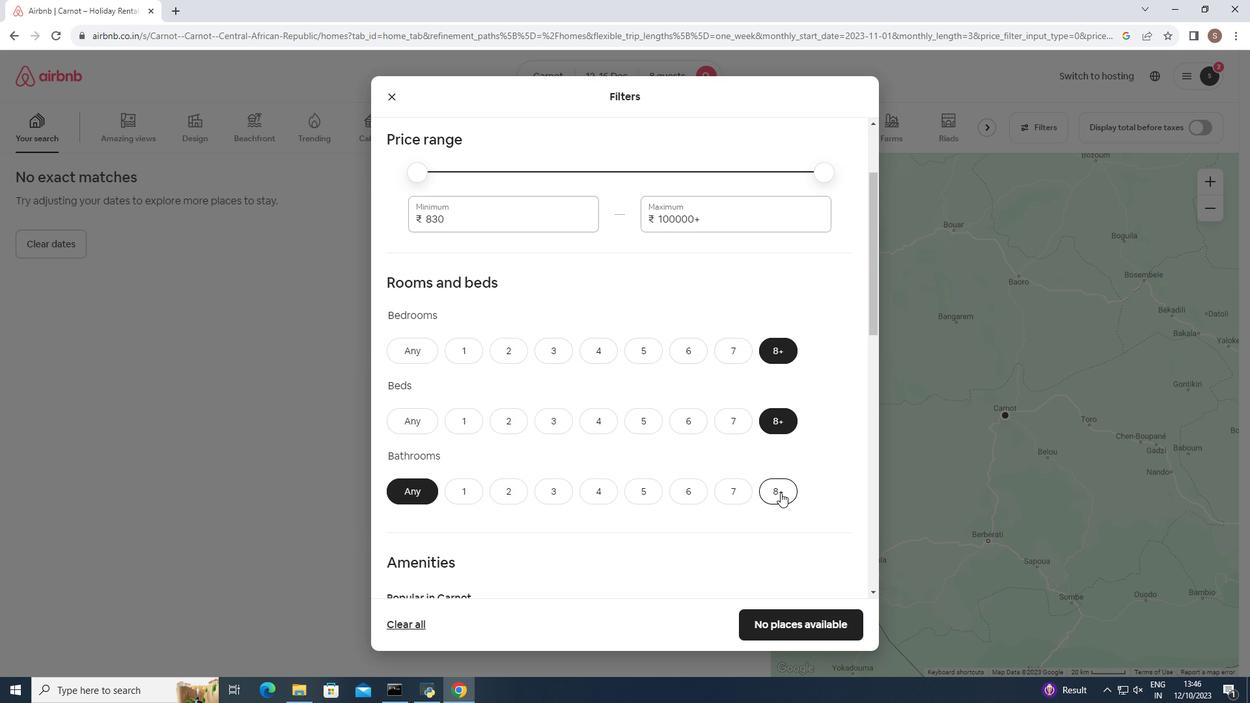 
Action: Mouse moved to (616, 407)
Screenshot: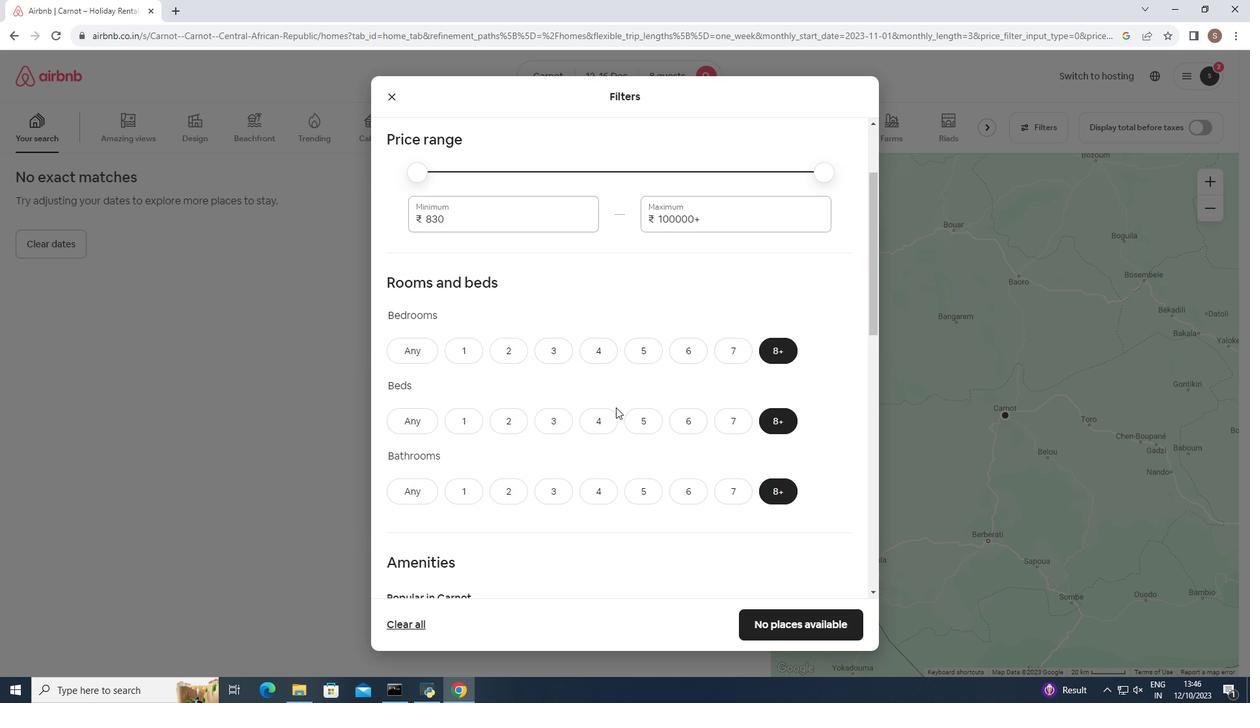 
Action: Mouse scrolled (616, 406) with delta (0, 0)
Screenshot: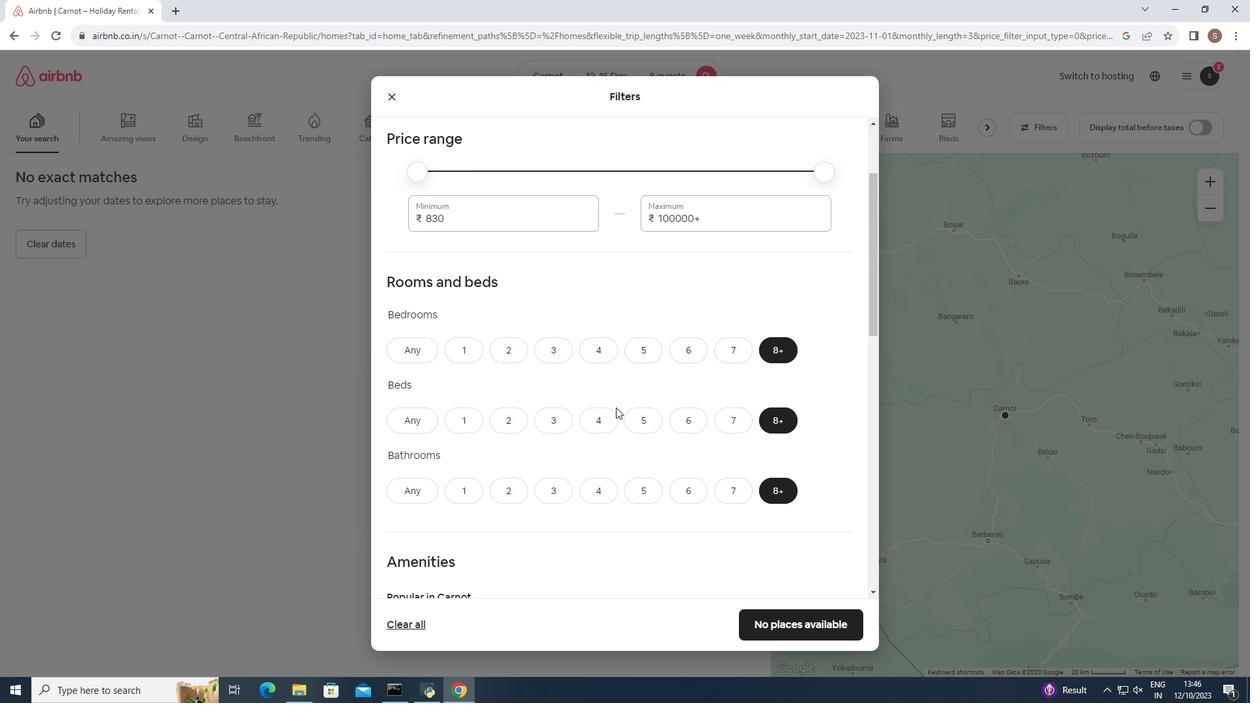 
Action: Mouse scrolled (616, 406) with delta (0, 0)
Screenshot: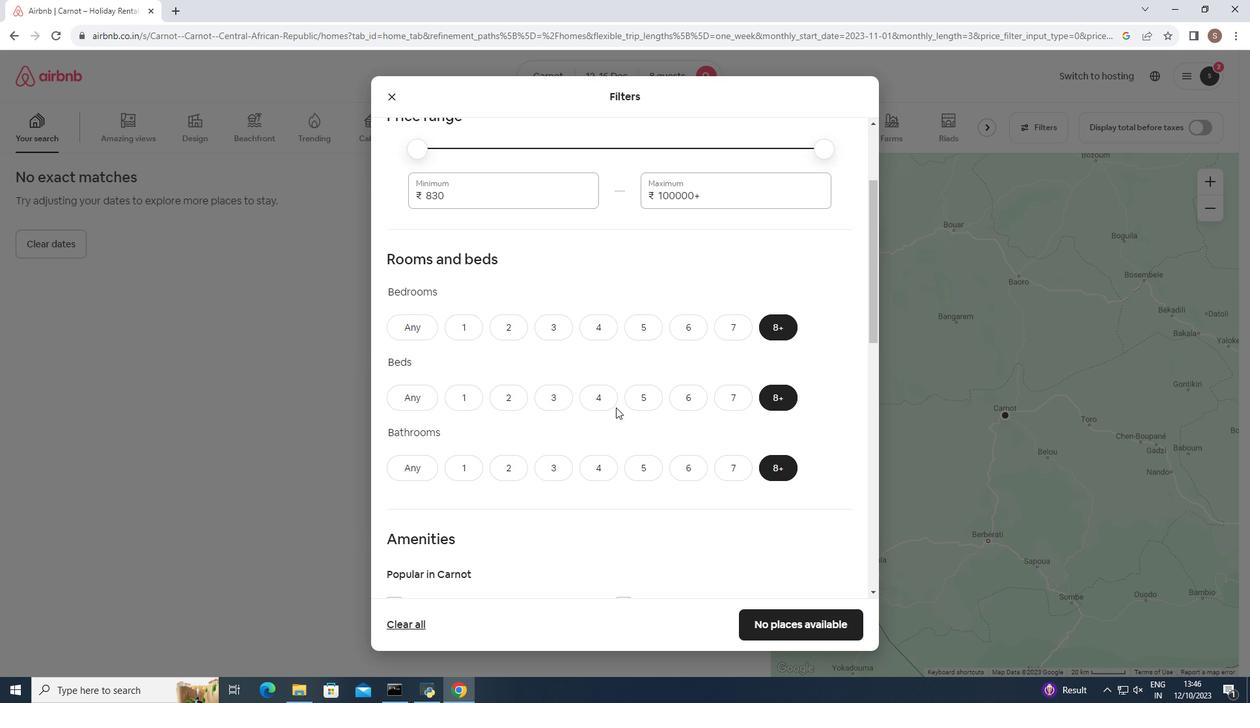 
Action: Mouse scrolled (616, 406) with delta (0, 0)
Screenshot: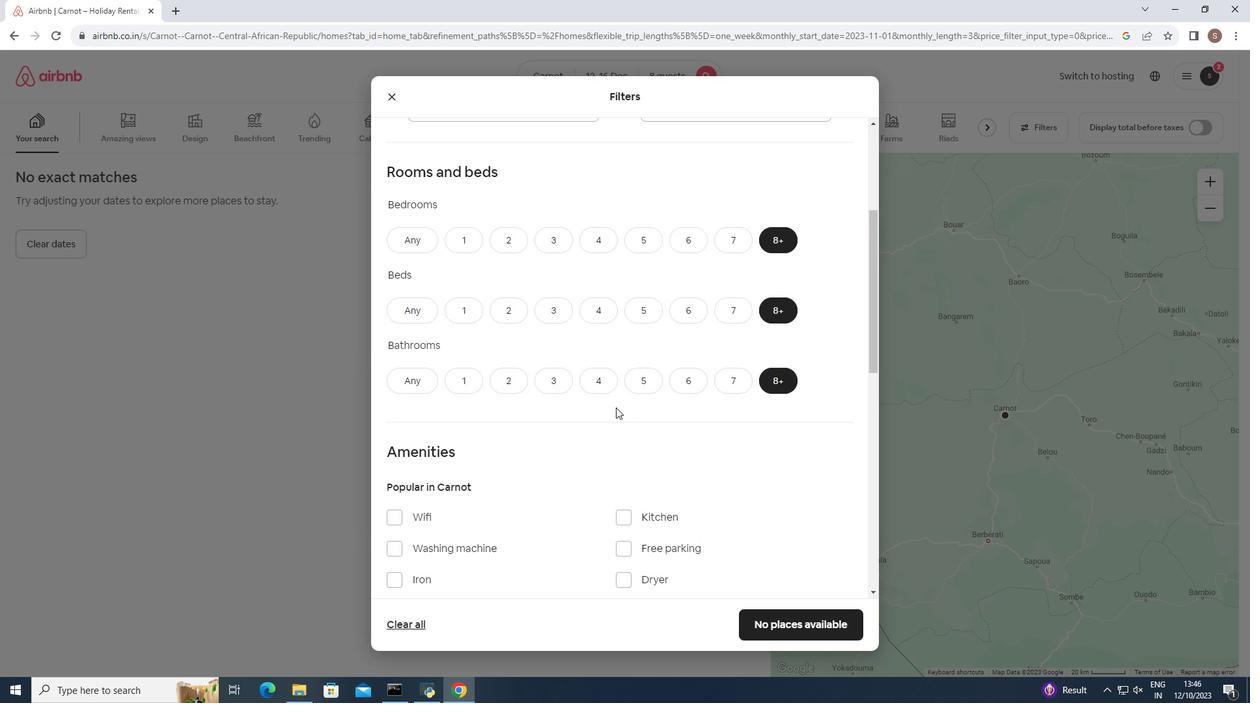 
Action: Mouse moved to (616, 407)
Screenshot: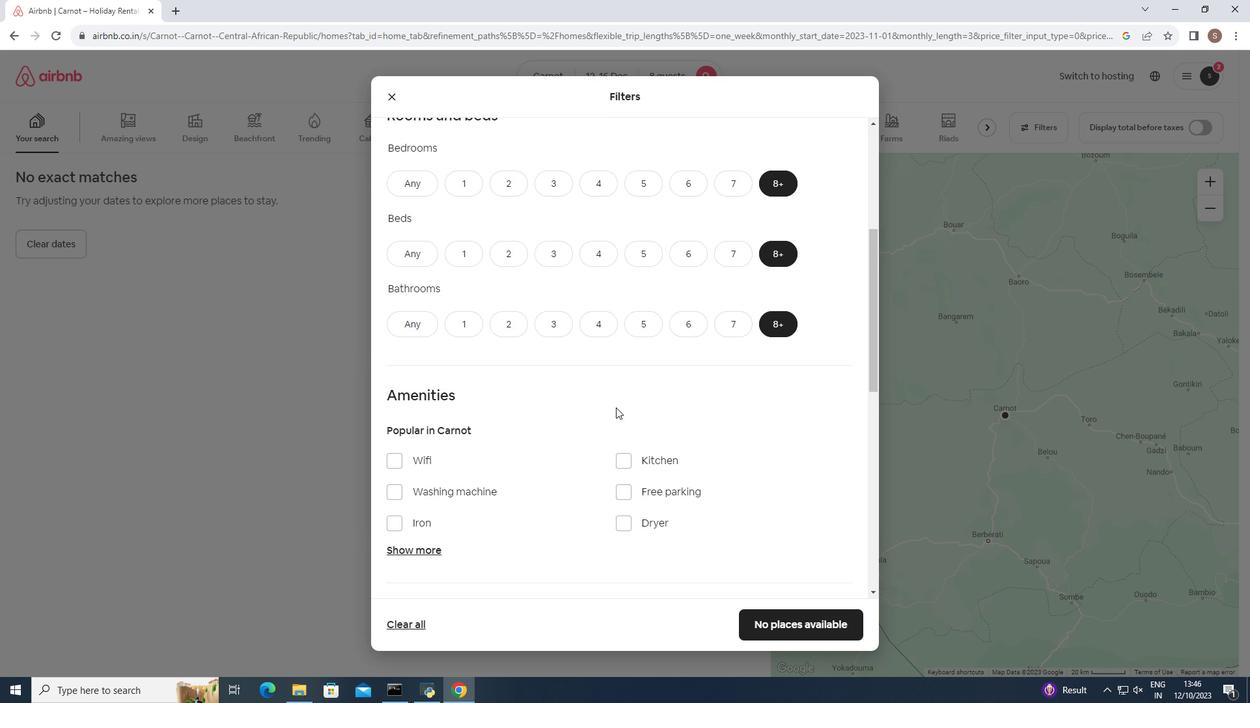 
Action: Mouse scrolled (616, 406) with delta (0, 0)
Screenshot: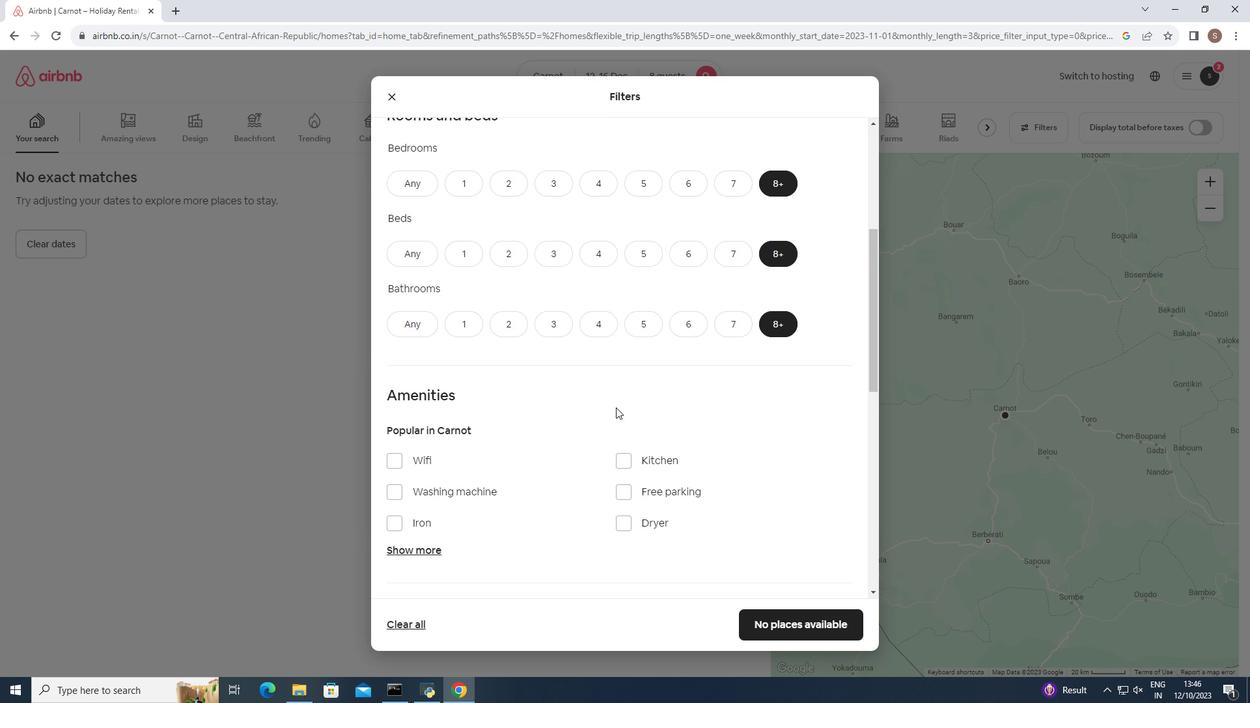 
Action: Mouse moved to (615, 405)
Screenshot: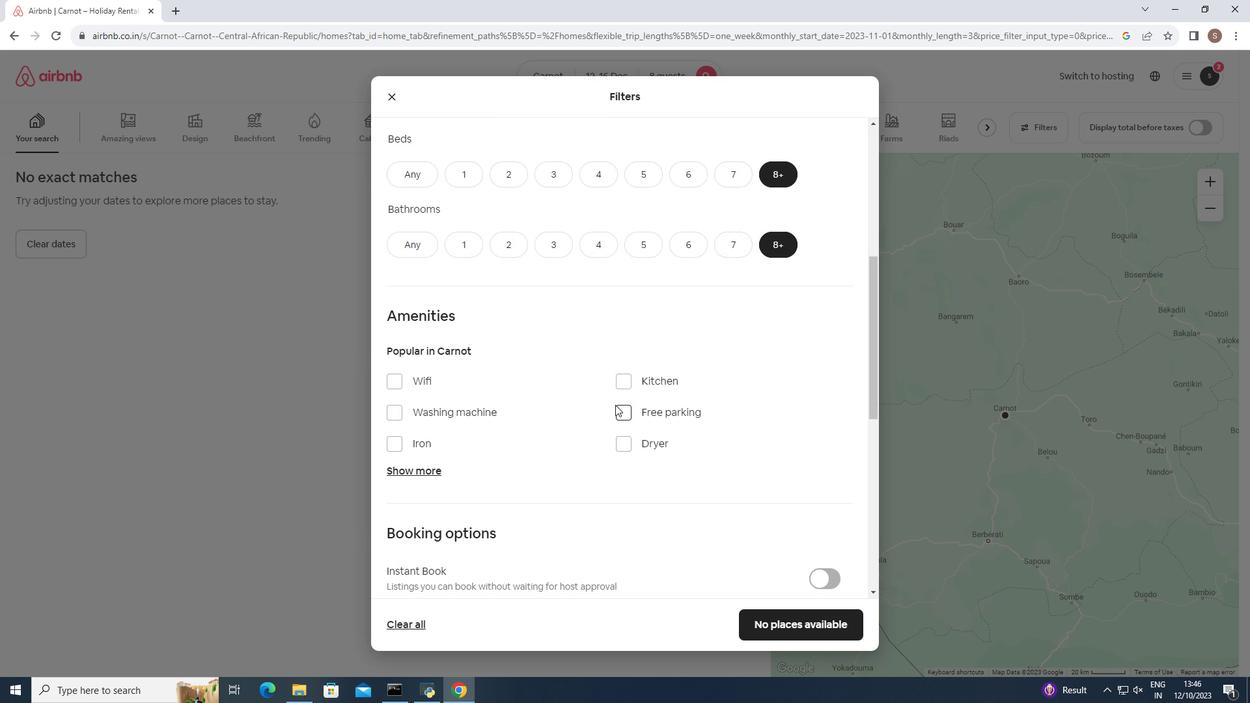 
Action: Mouse scrolled (615, 404) with delta (0, 0)
Screenshot: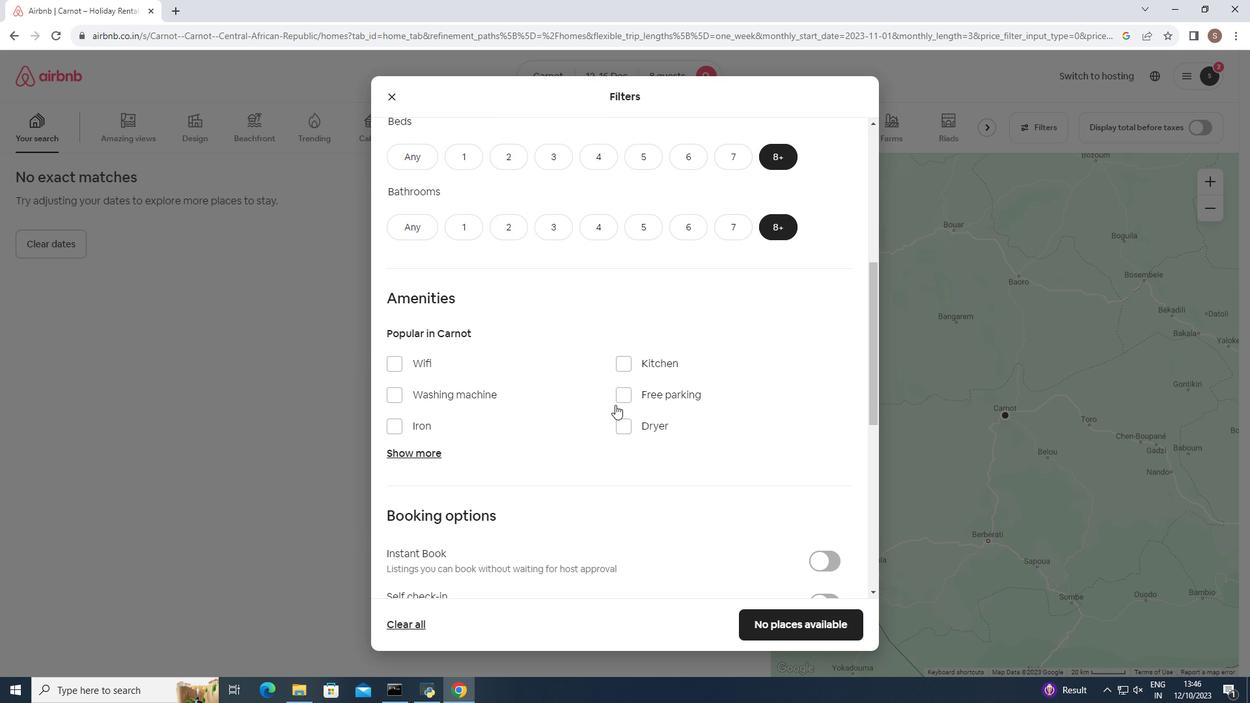 
Action: Mouse moved to (631, 395)
Screenshot: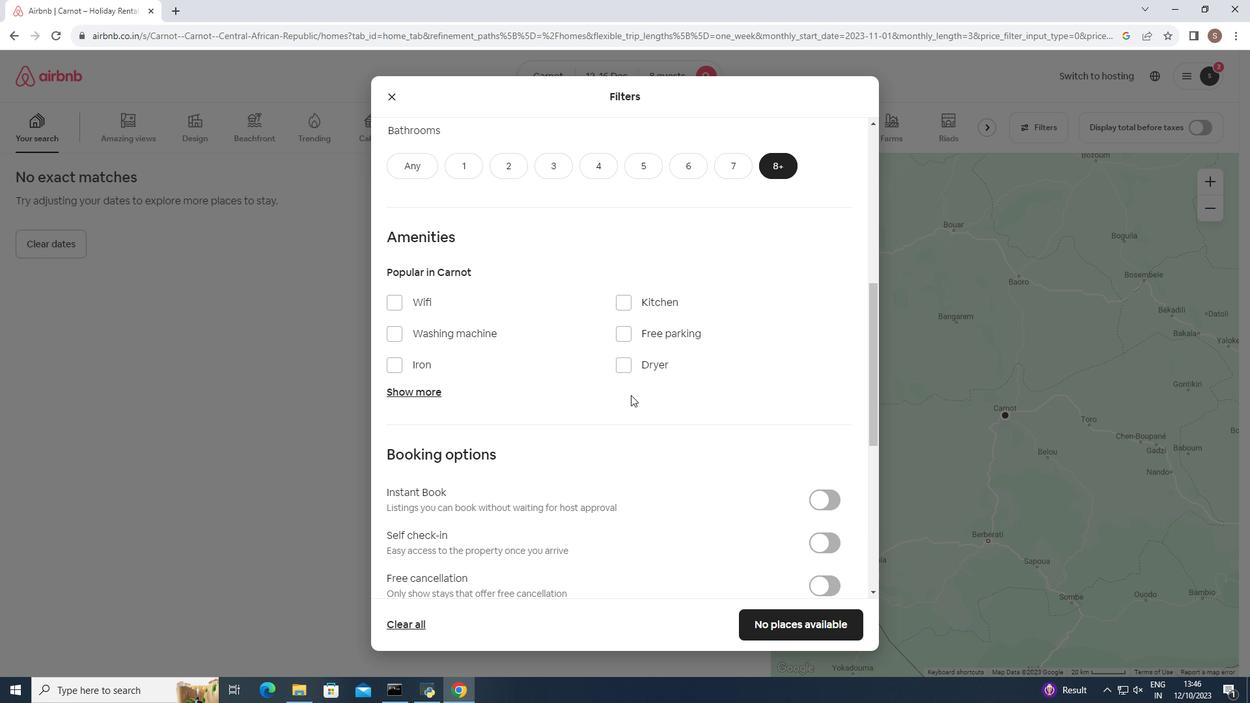 
Action: Mouse scrolled (631, 395) with delta (0, 0)
Screenshot: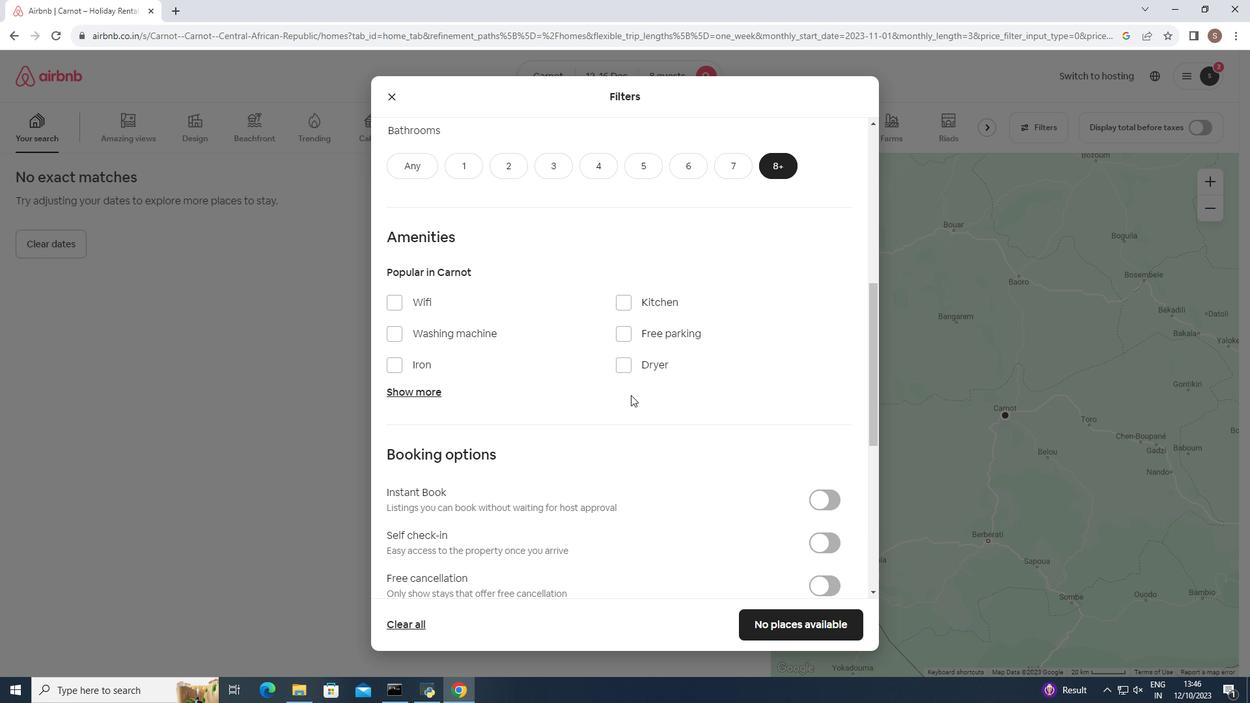 
Action: Mouse scrolled (631, 395) with delta (0, 0)
Screenshot: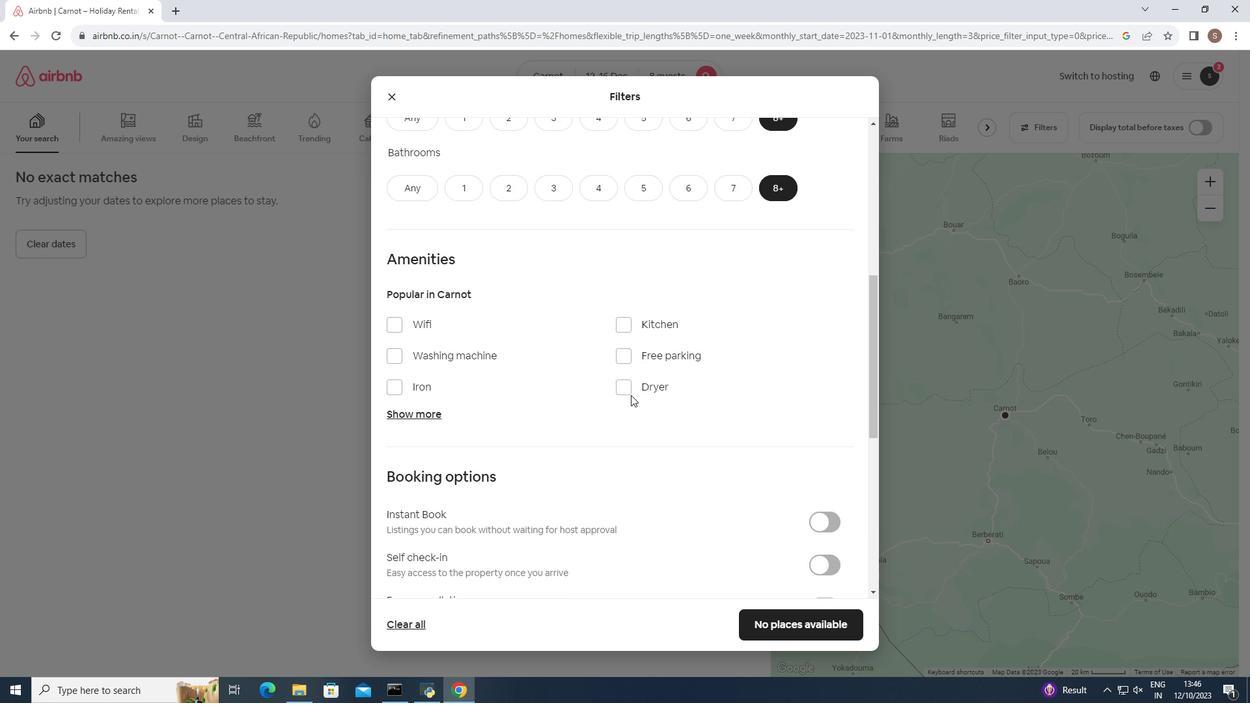 
Action: Mouse scrolled (631, 395) with delta (0, 0)
Screenshot: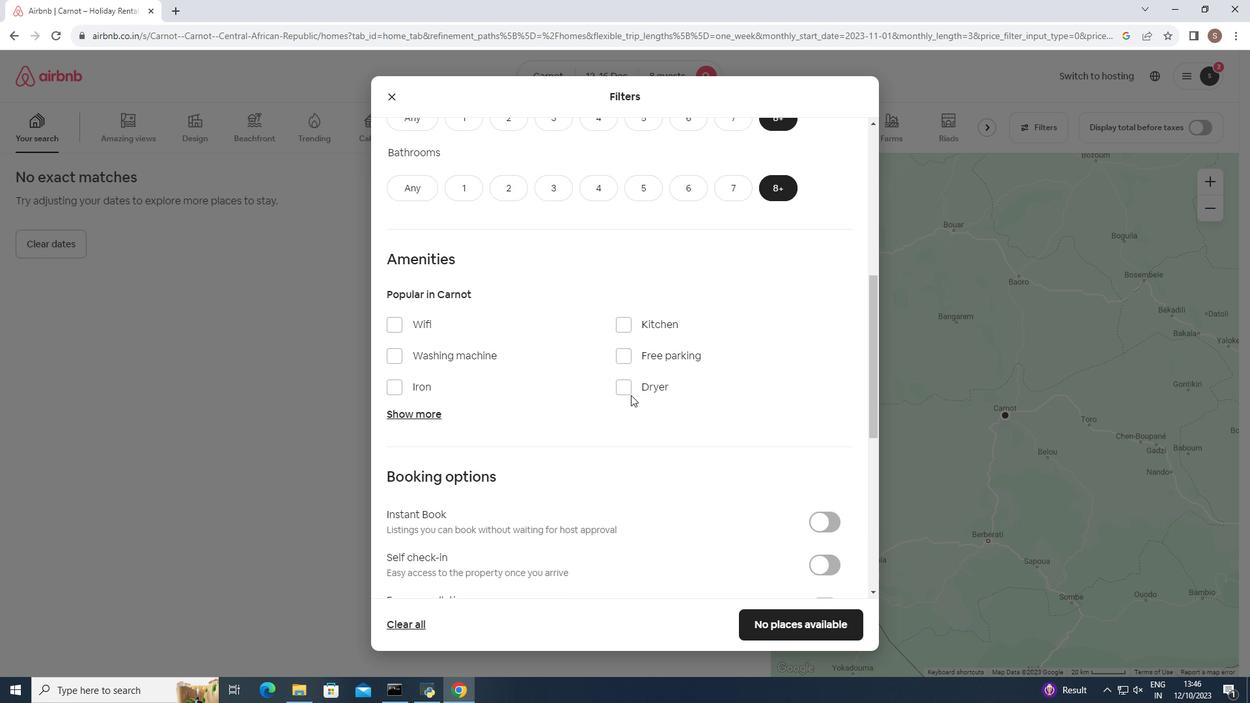 
Action: Mouse scrolled (631, 395) with delta (0, 0)
Screenshot: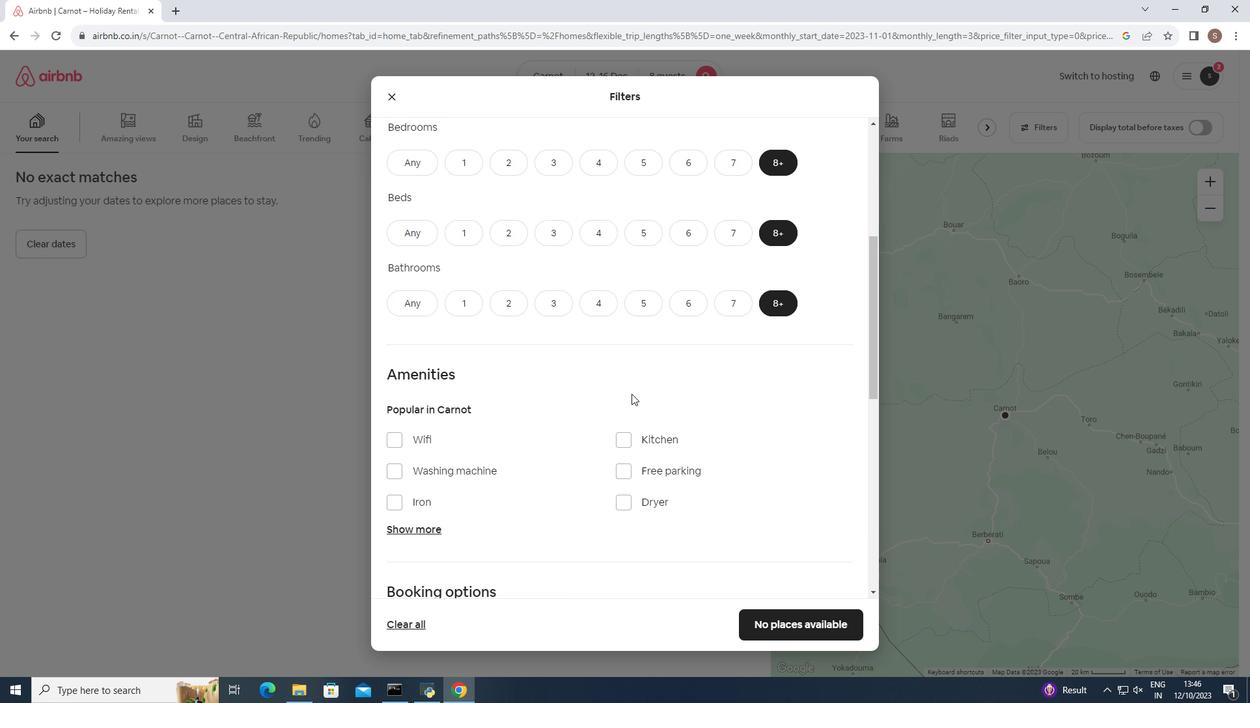
Action: Mouse moved to (633, 392)
Screenshot: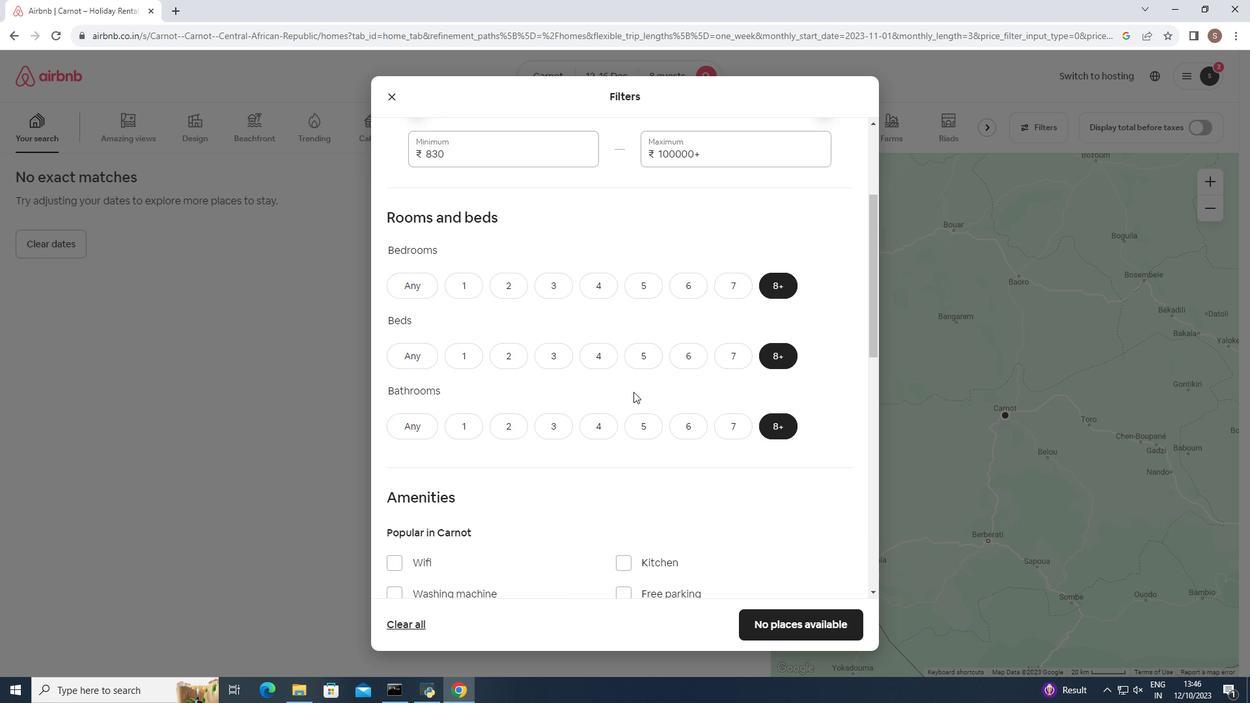 
Action: Mouse scrolled (633, 392) with delta (0, 0)
Screenshot: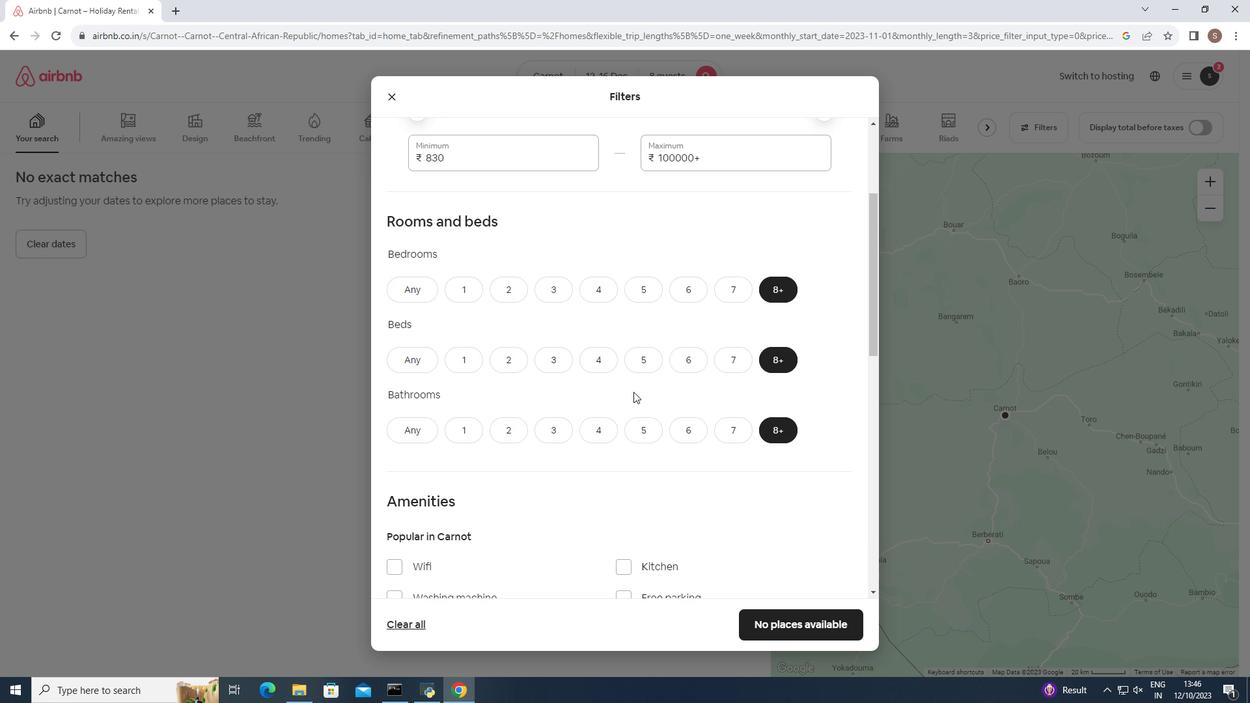 
Action: Mouse scrolled (633, 392) with delta (0, 0)
Screenshot: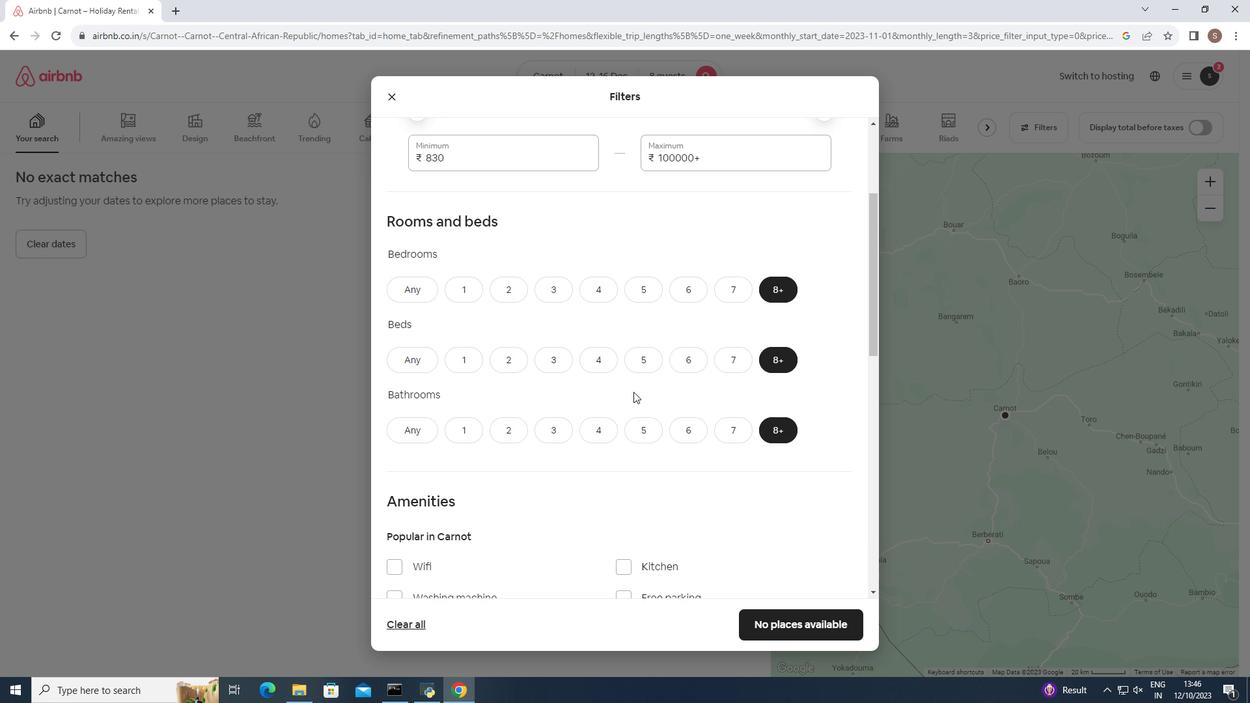 
Action: Mouse scrolled (633, 392) with delta (0, 0)
Screenshot: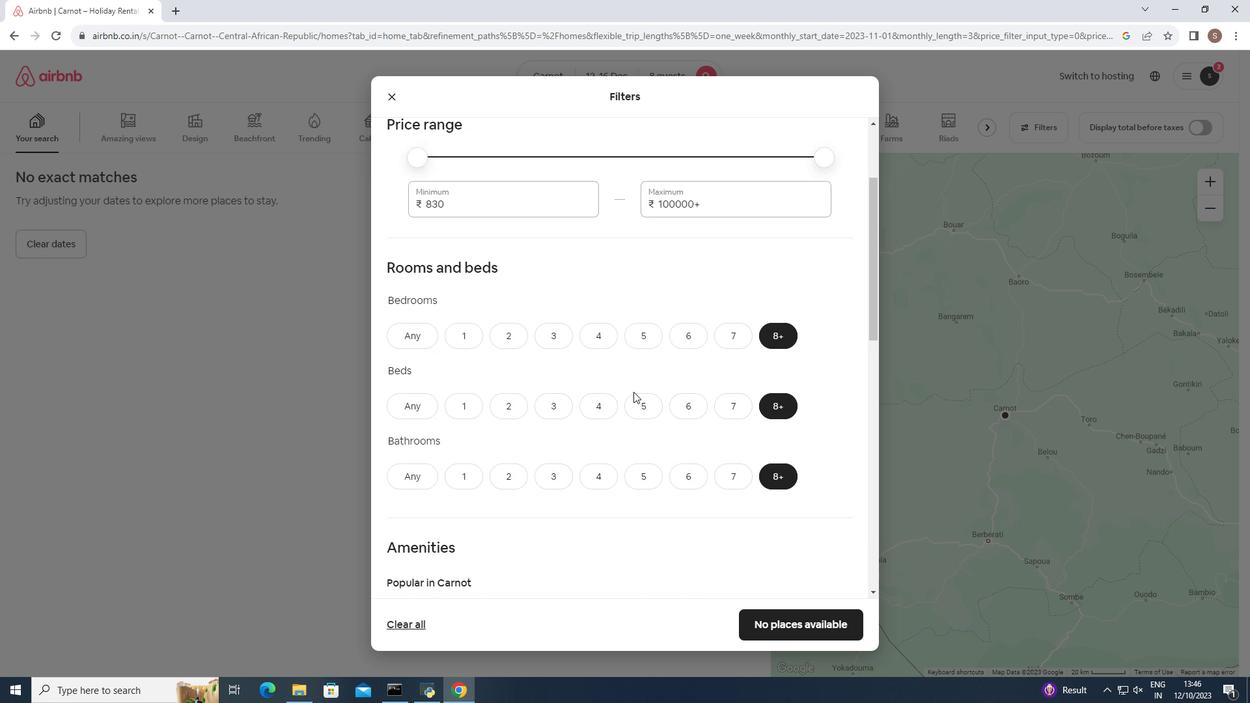 
Action: Mouse scrolled (633, 392) with delta (0, 0)
Screenshot: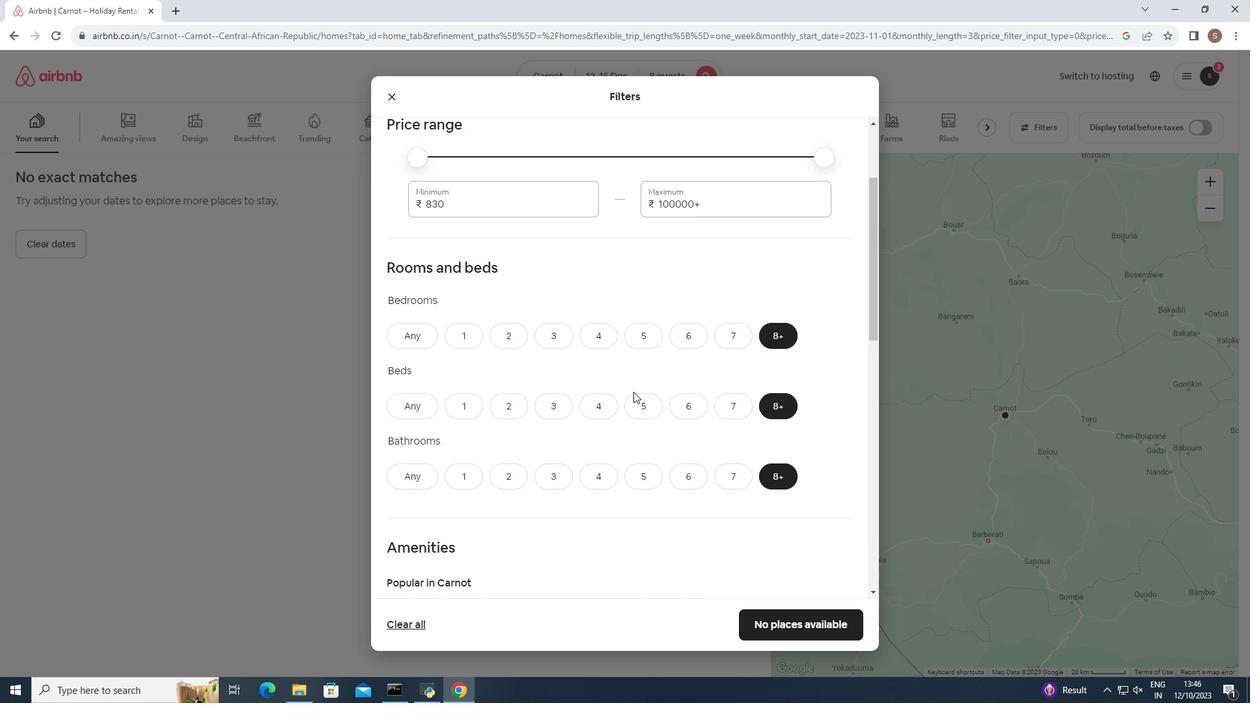 
Action: Mouse moved to (634, 392)
Screenshot: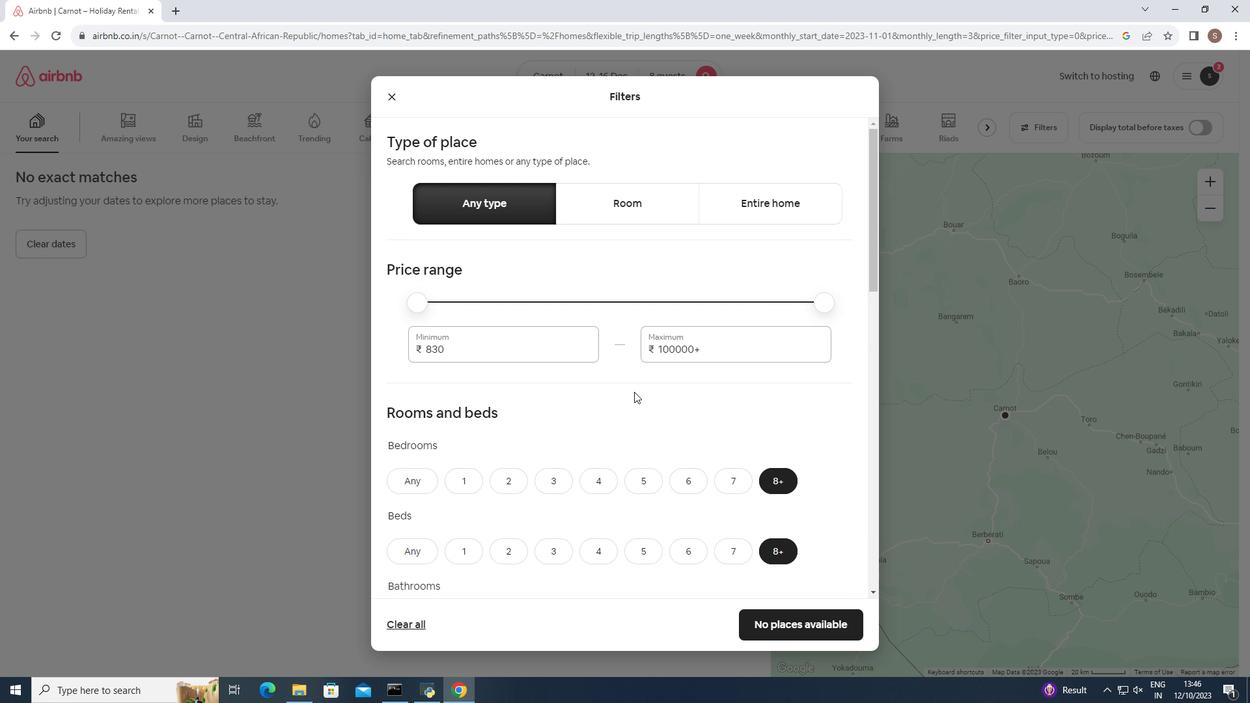 
Action: Mouse scrolled (634, 392) with delta (0, 0)
Screenshot: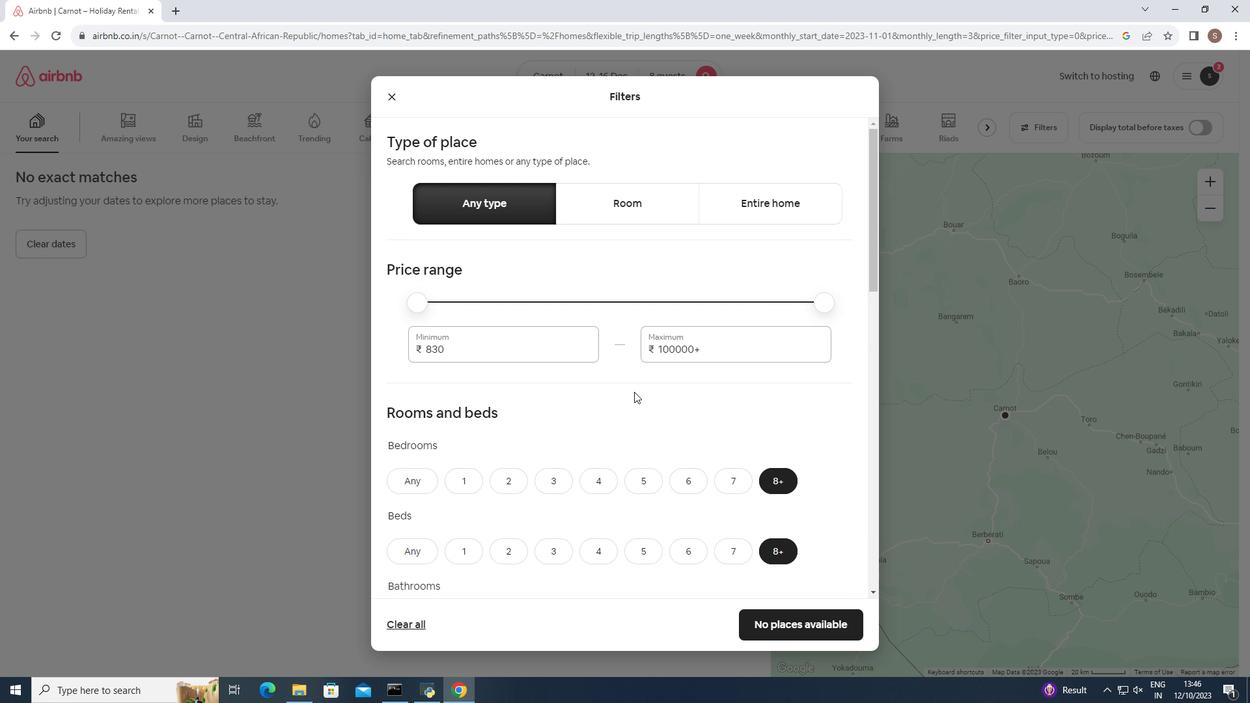 
Action: Mouse moved to (645, 341)
Screenshot: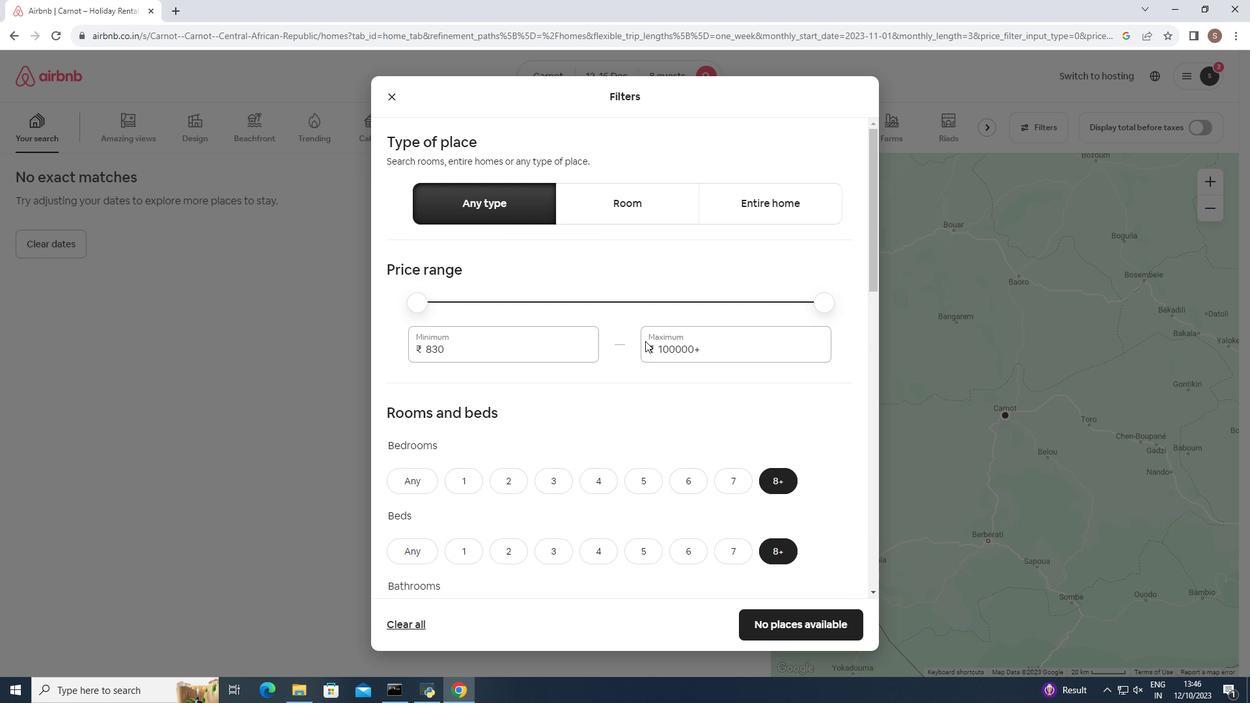 
Action: Mouse scrolled (645, 340) with delta (0, 0)
Screenshot: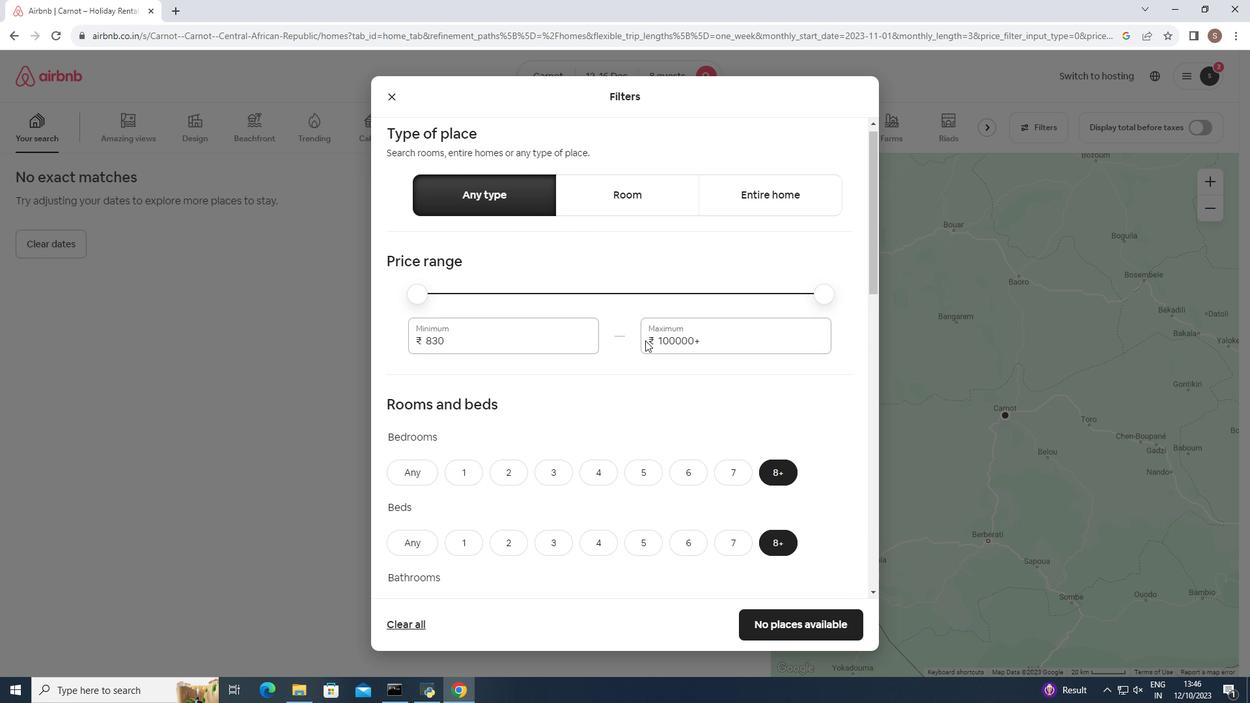 
Action: Mouse scrolled (645, 340) with delta (0, 0)
Screenshot: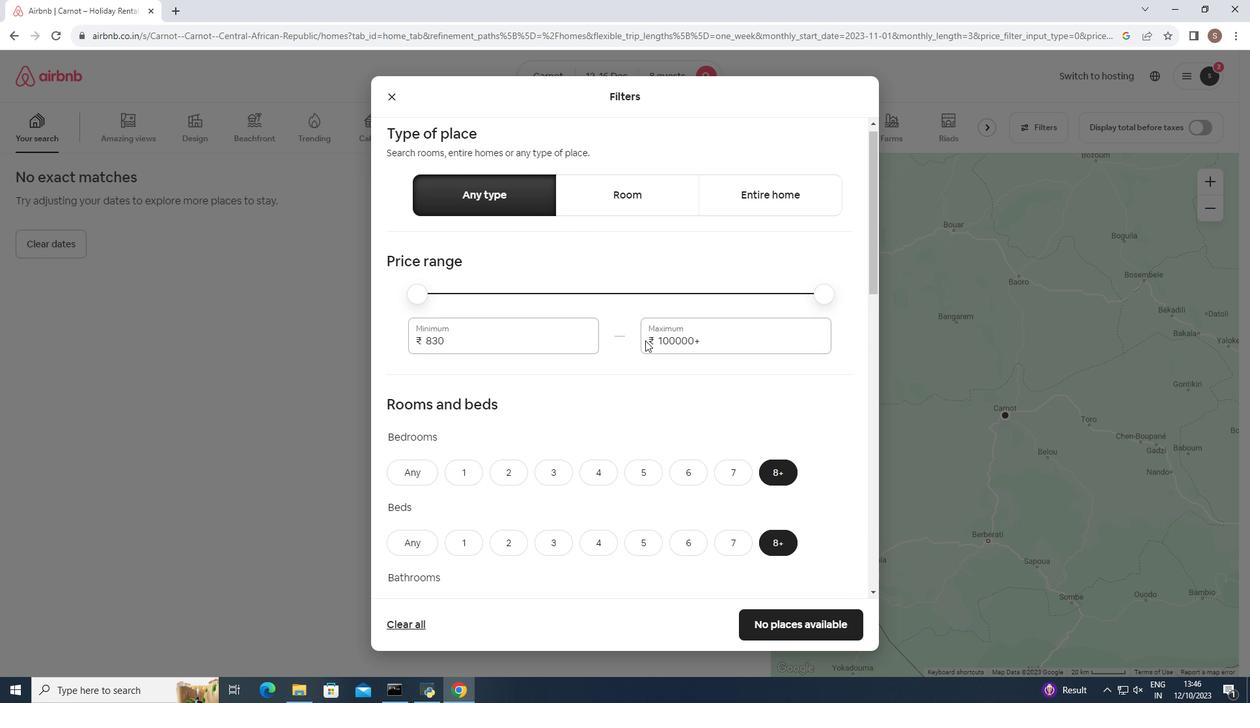 
Action: Mouse moved to (645, 340)
Screenshot: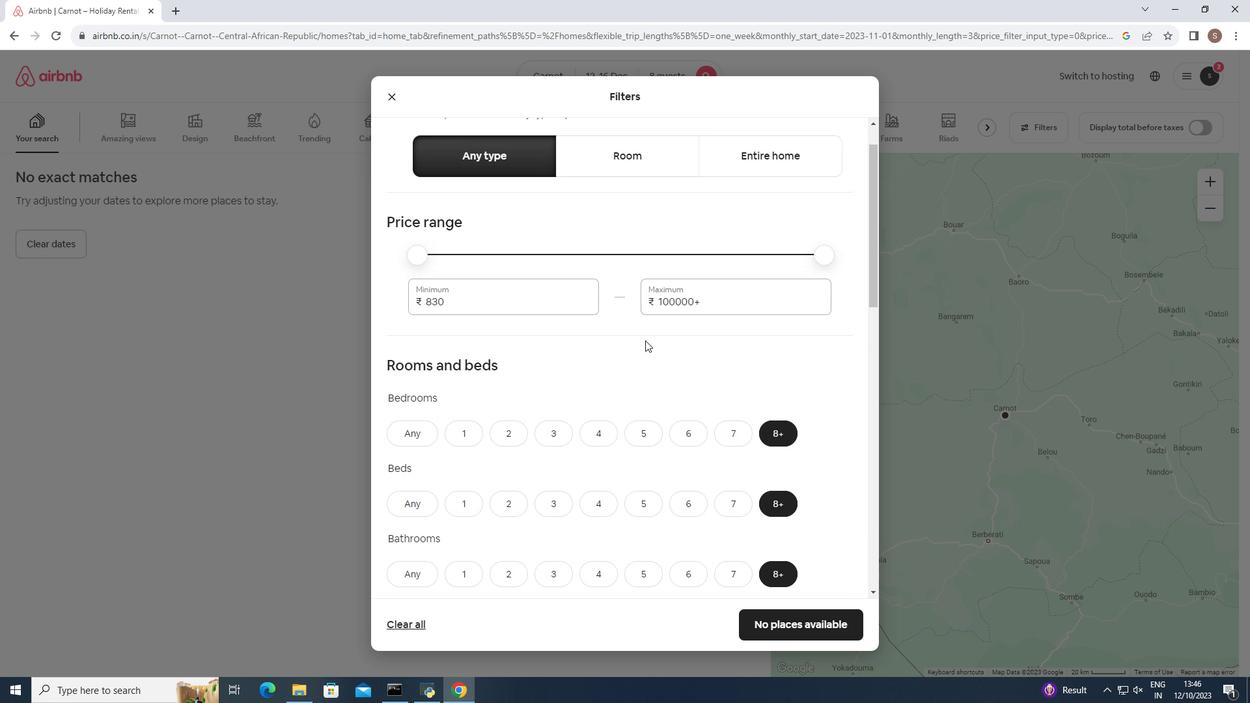 
Action: Mouse scrolled (645, 339) with delta (0, 0)
Screenshot: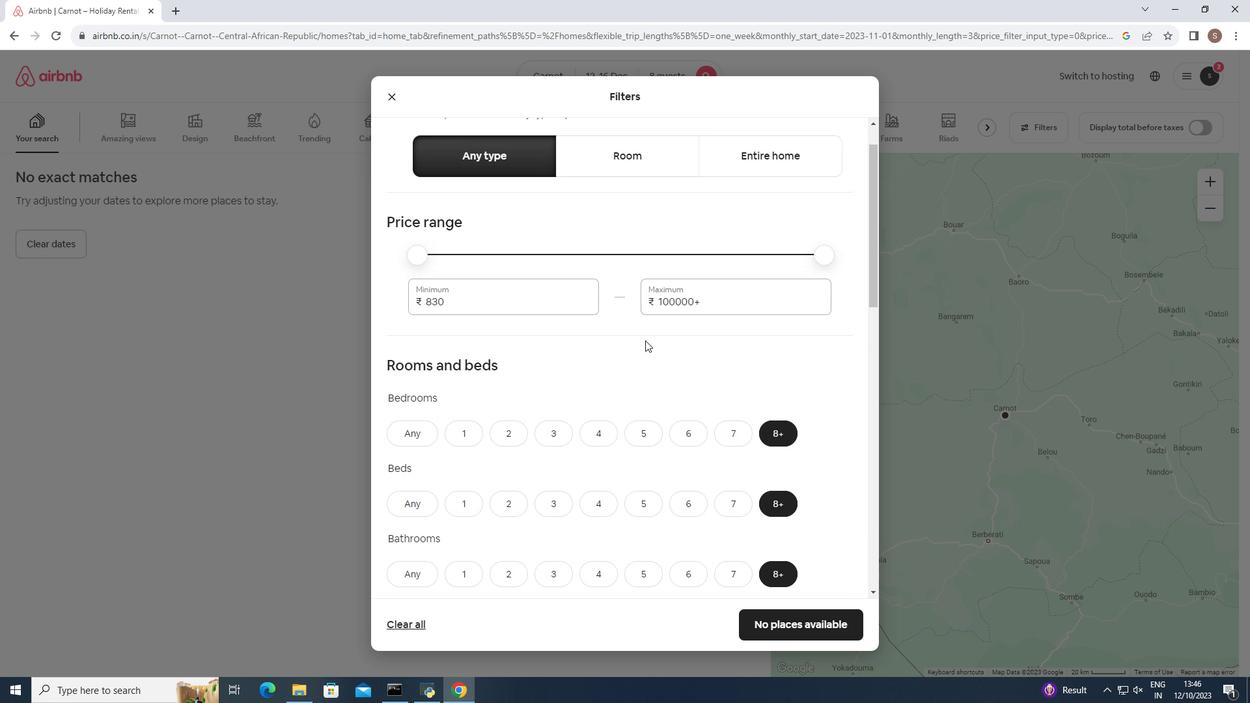 
Action: Mouse scrolled (645, 339) with delta (0, 0)
Screenshot: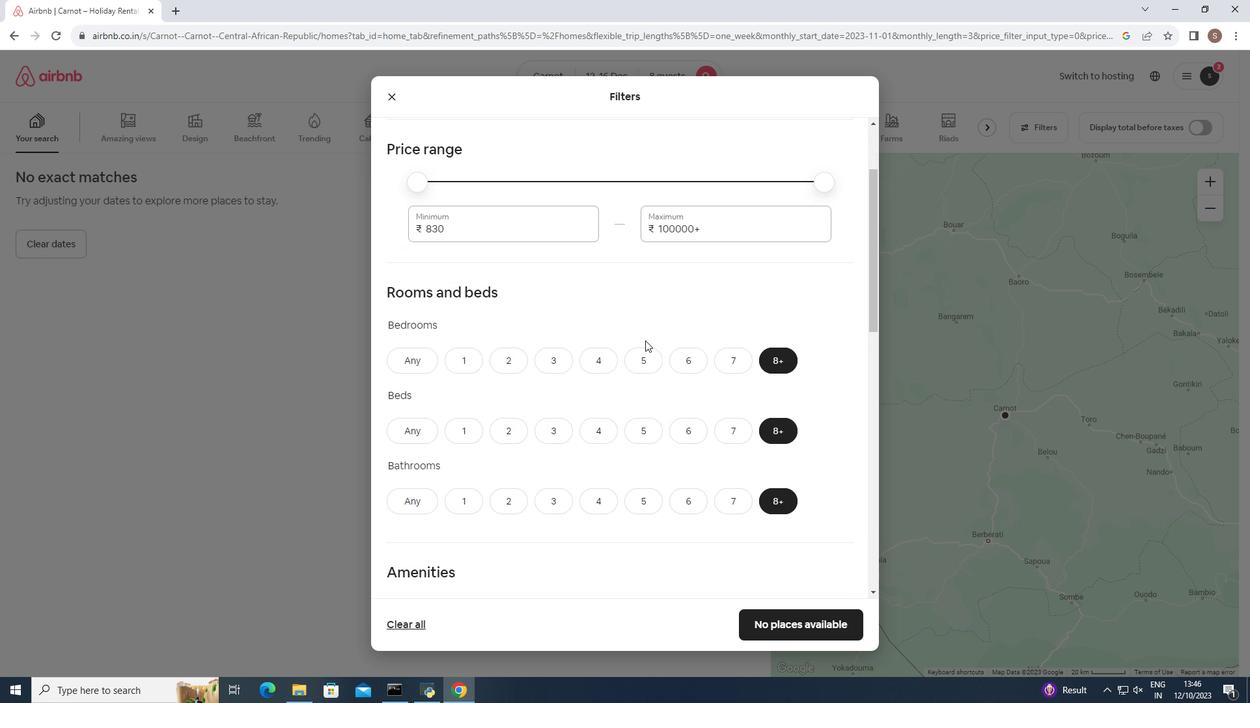 
Action: Mouse scrolled (645, 339) with delta (0, 0)
Screenshot: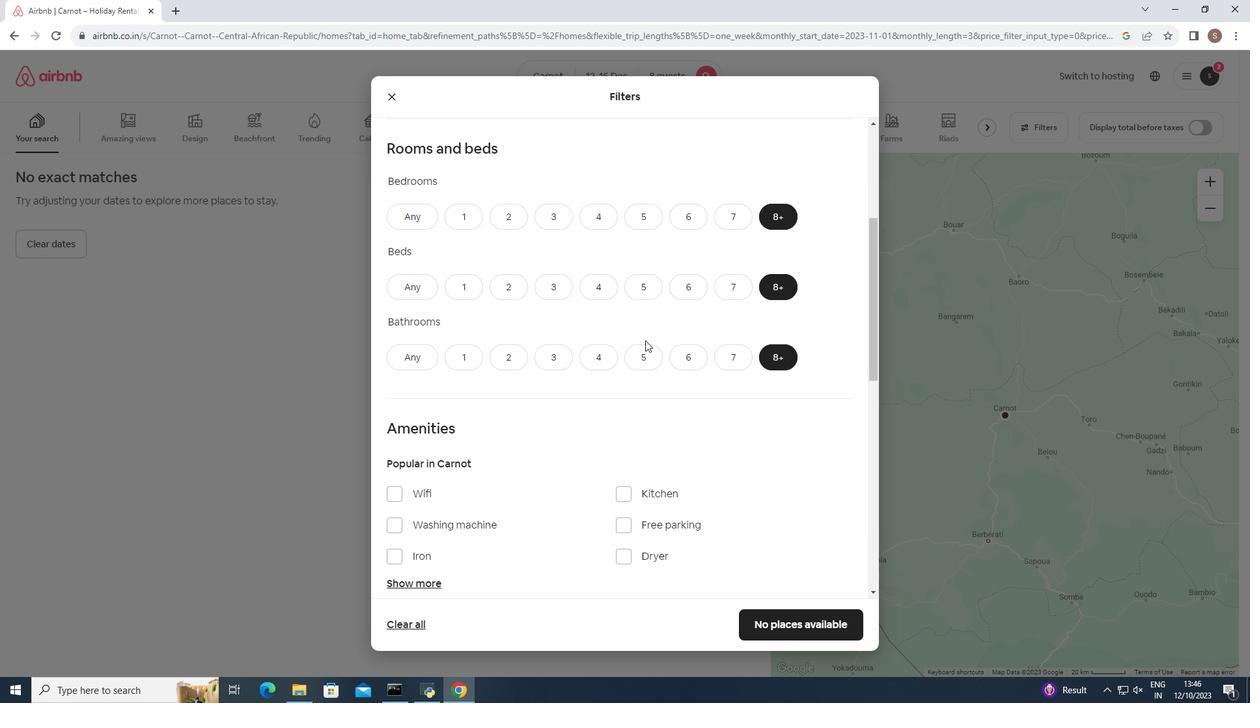 
Action: Mouse scrolled (645, 339) with delta (0, 0)
Screenshot: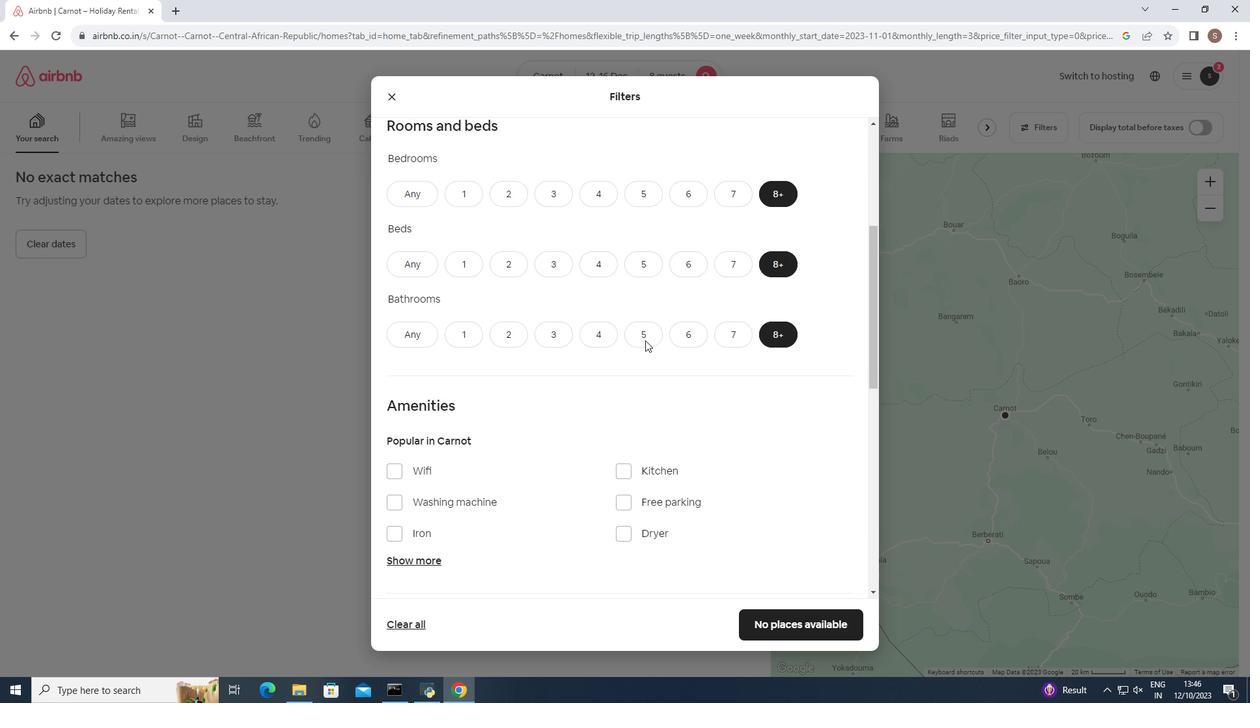 
Action: Mouse scrolled (645, 339) with delta (0, 0)
Screenshot: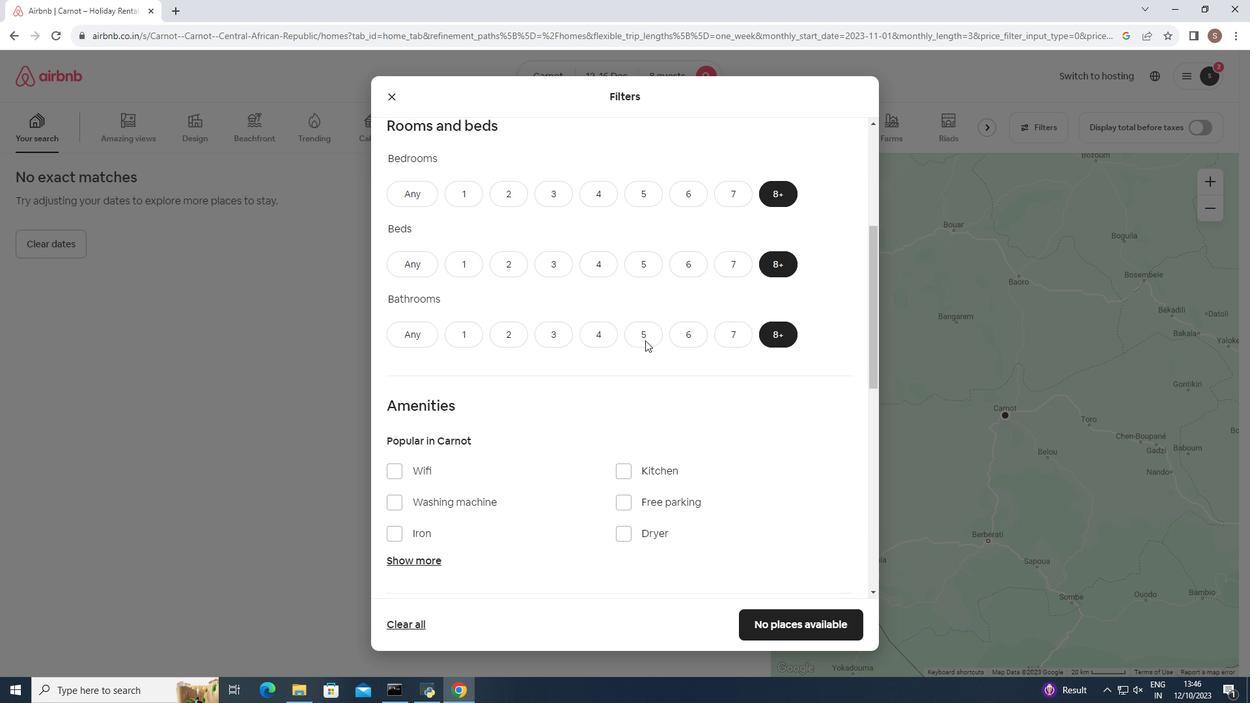 
Action: Mouse scrolled (645, 339) with delta (0, 0)
Screenshot: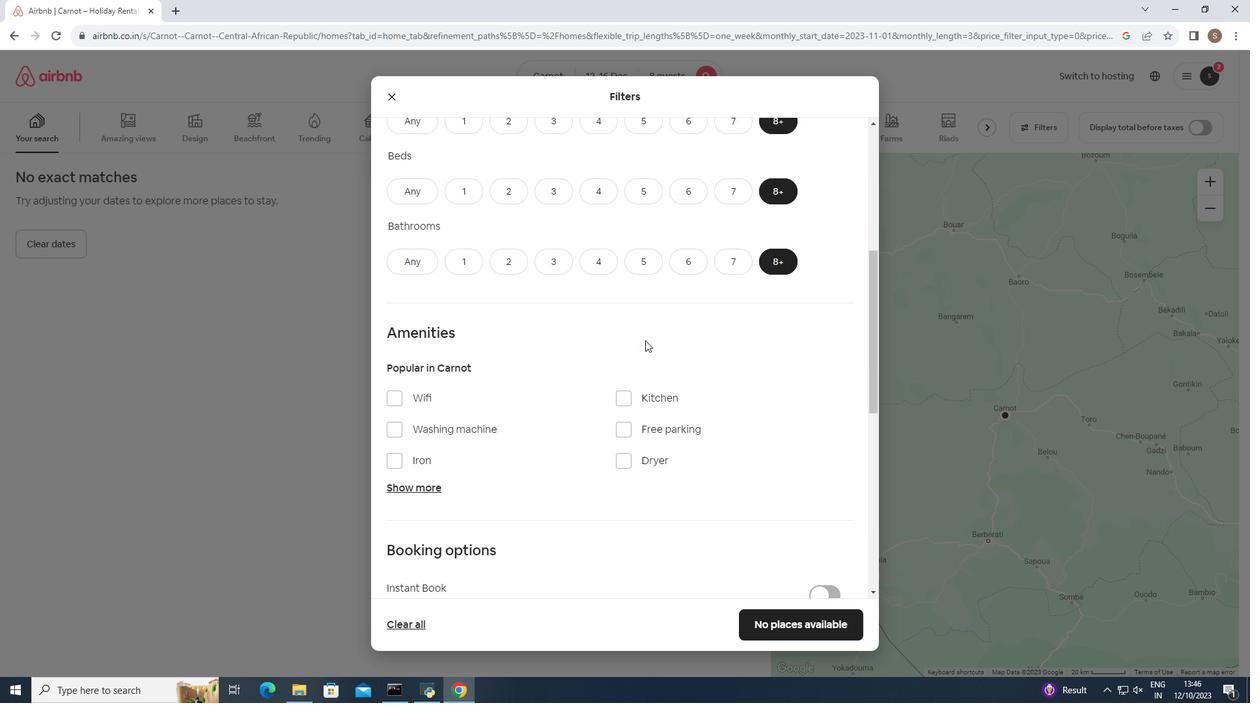 
Action: Mouse scrolled (645, 339) with delta (0, 0)
Screenshot: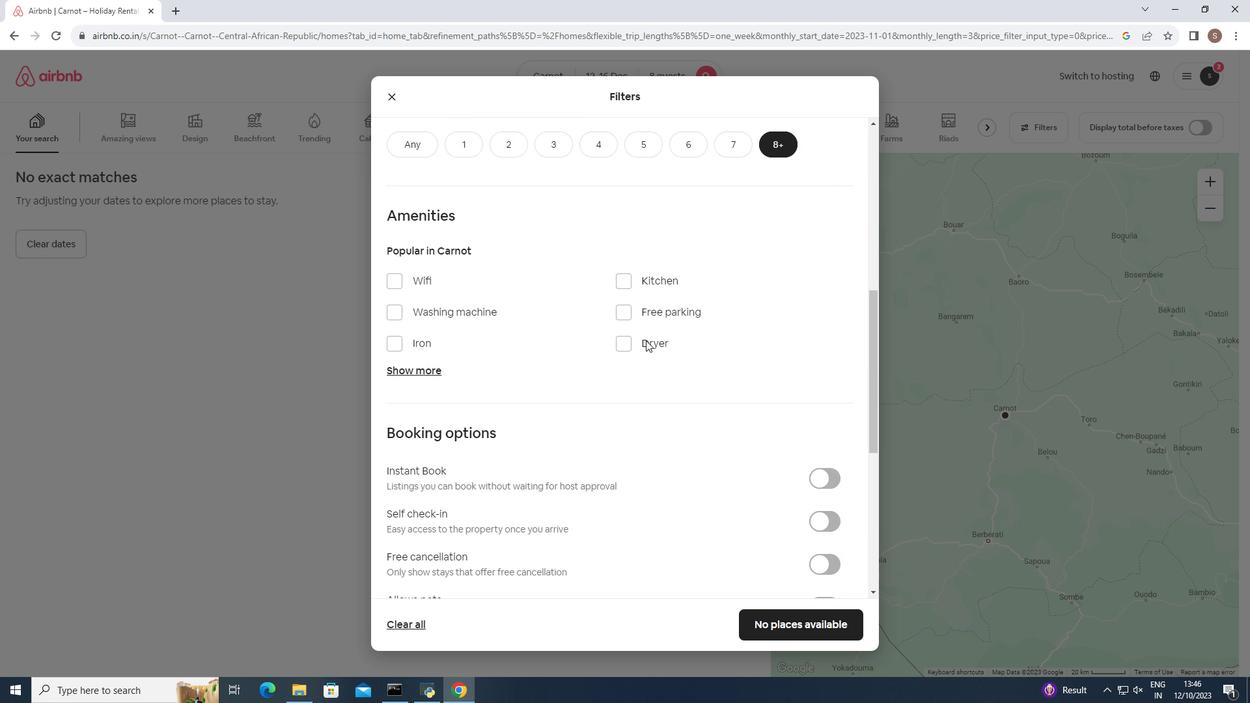 
Action: Mouse moved to (647, 339)
Screenshot: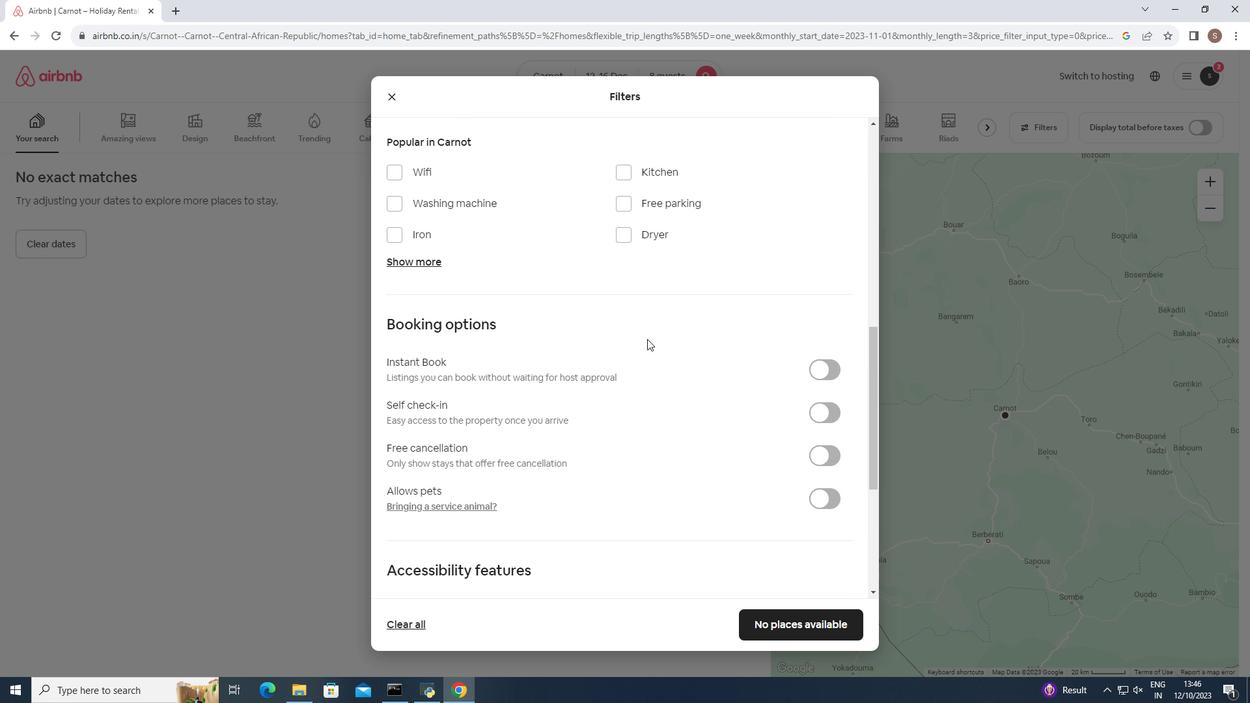 
Action: Mouse scrolled (647, 338) with delta (0, 0)
Screenshot: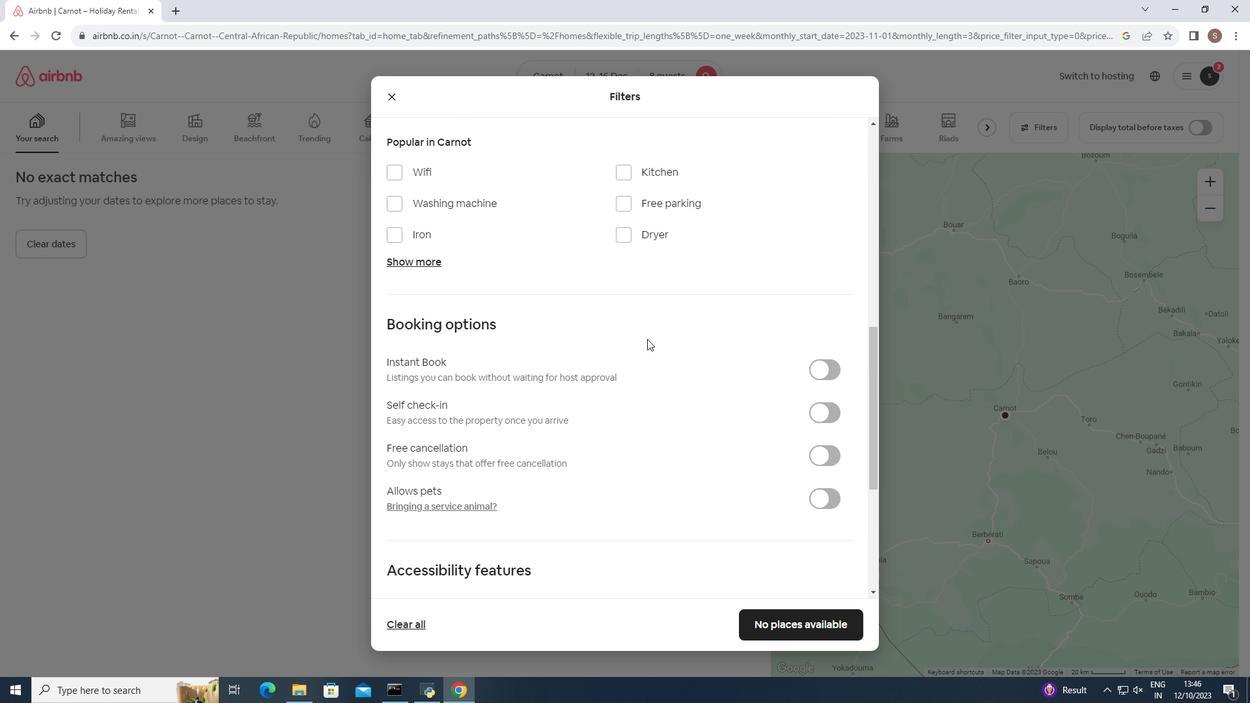 
Action: Mouse scrolled (647, 338) with delta (0, 0)
Screenshot: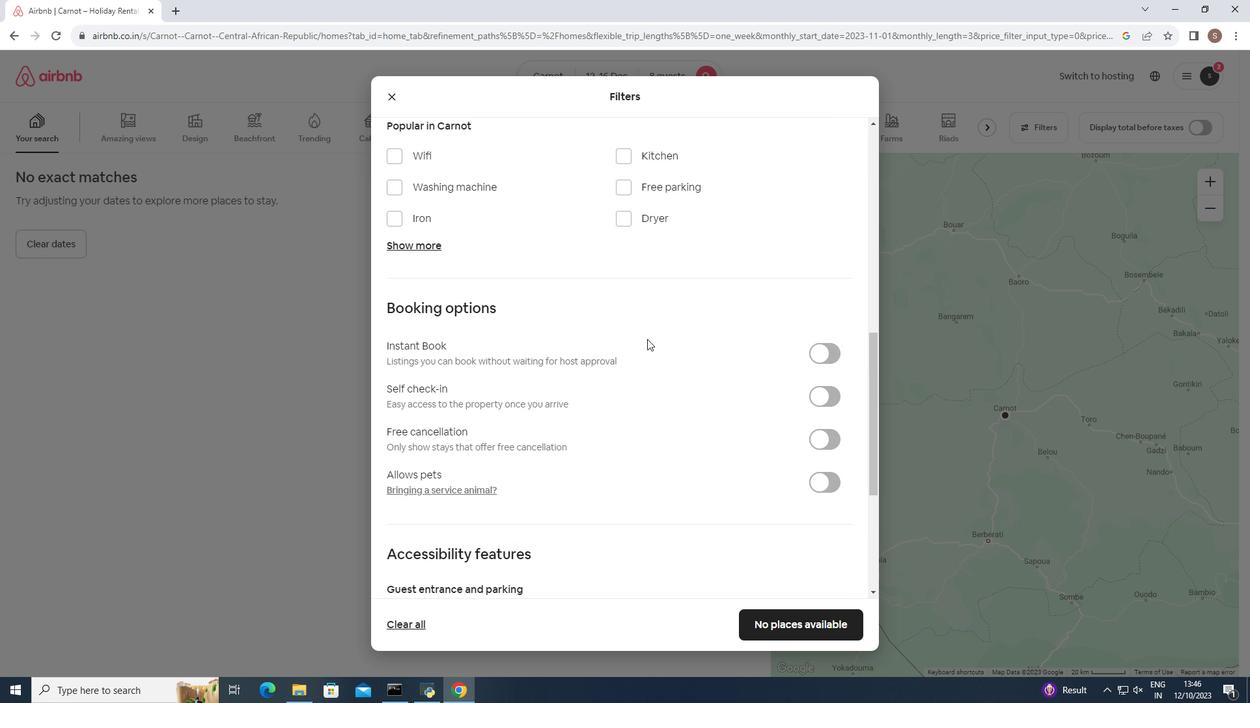 
Action: Mouse scrolled (647, 338) with delta (0, 0)
Screenshot: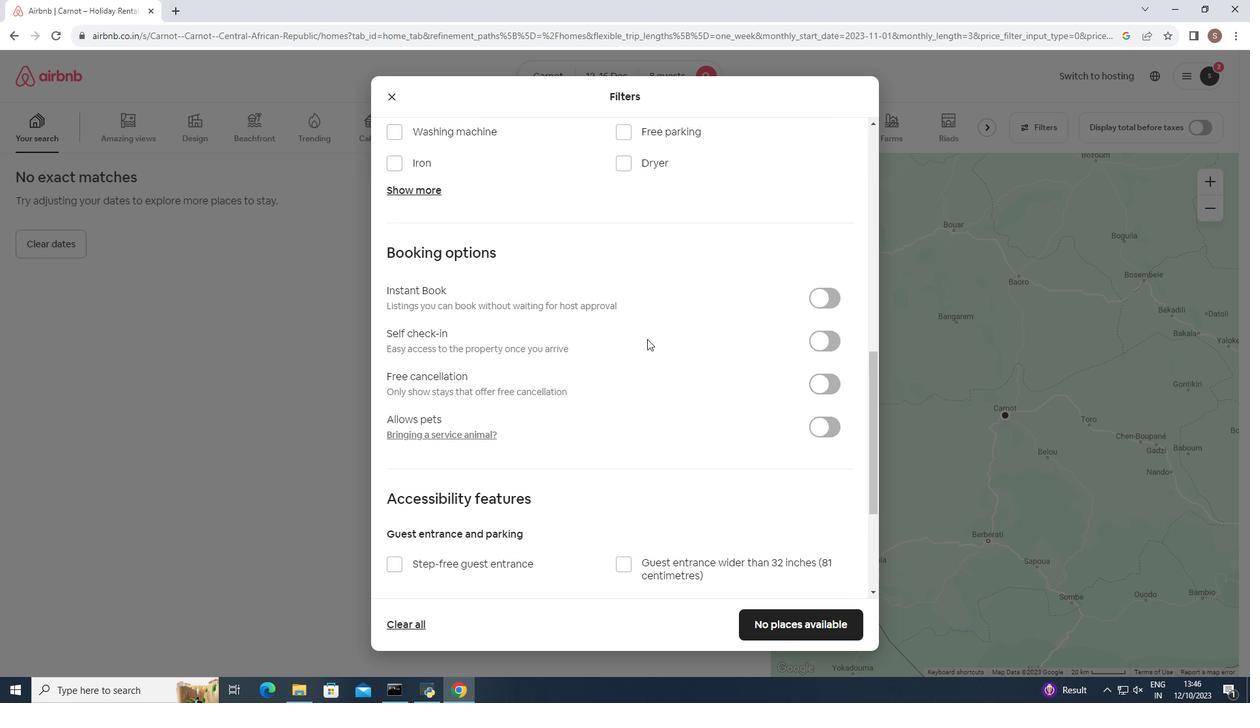 
Action: Mouse scrolled (647, 338) with delta (0, 0)
Screenshot: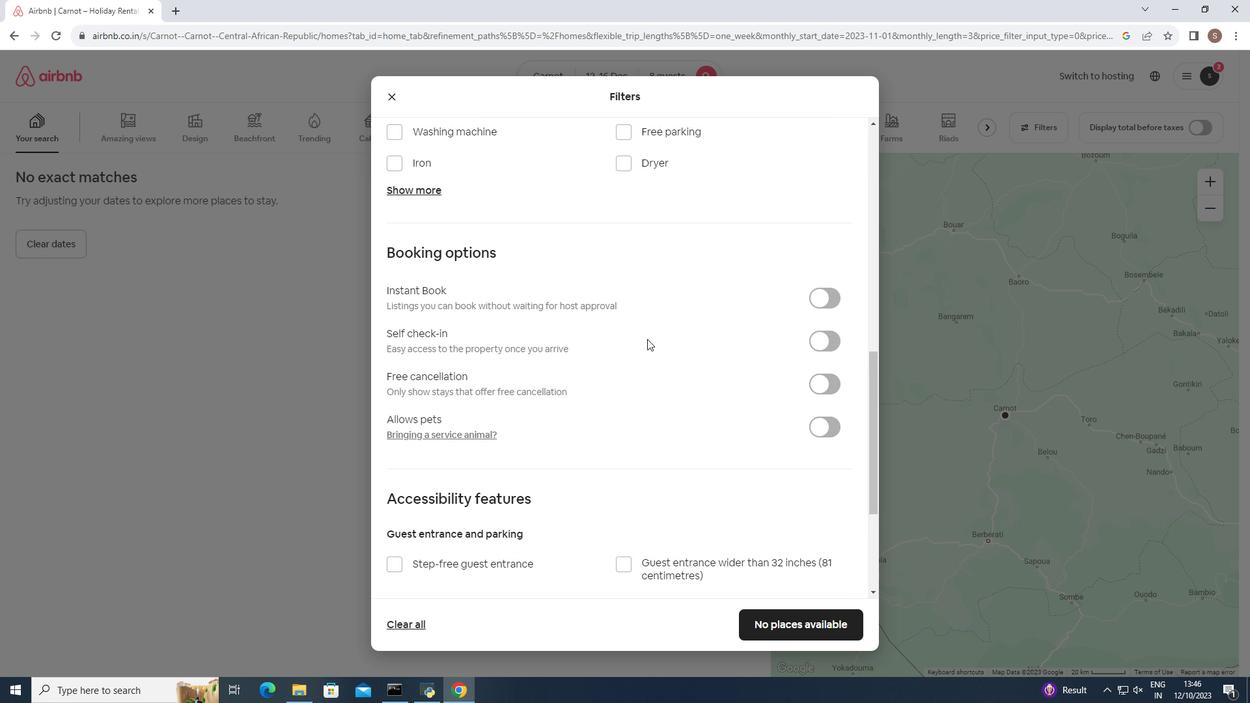 
Action: Mouse moved to (647, 339)
Screenshot: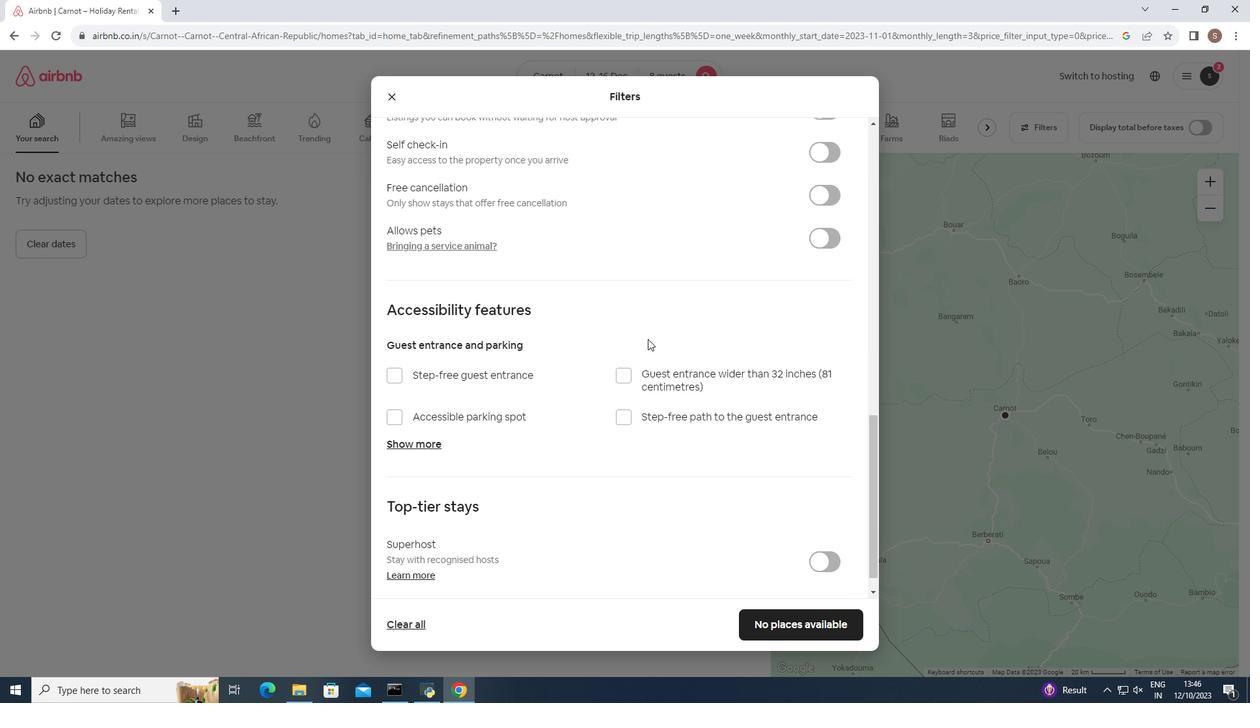 
Action: Mouse scrolled (647, 338) with delta (0, 0)
Screenshot: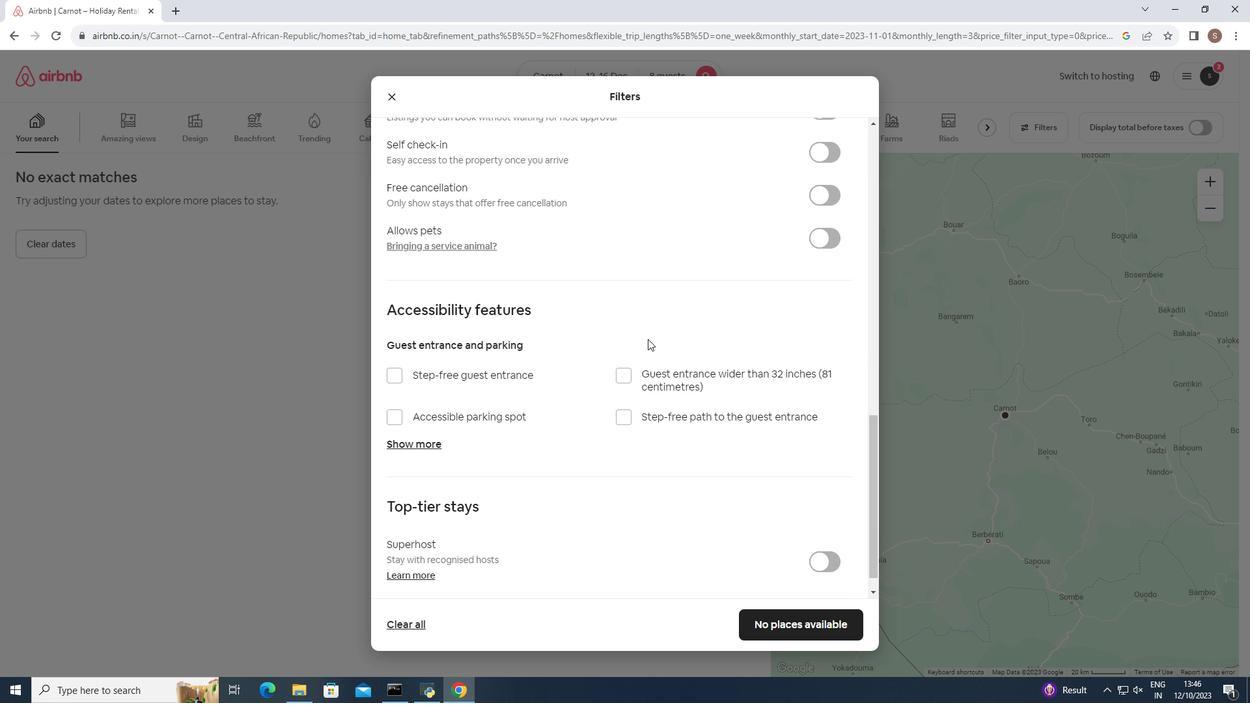 
Action: Mouse scrolled (647, 338) with delta (0, 0)
Screenshot: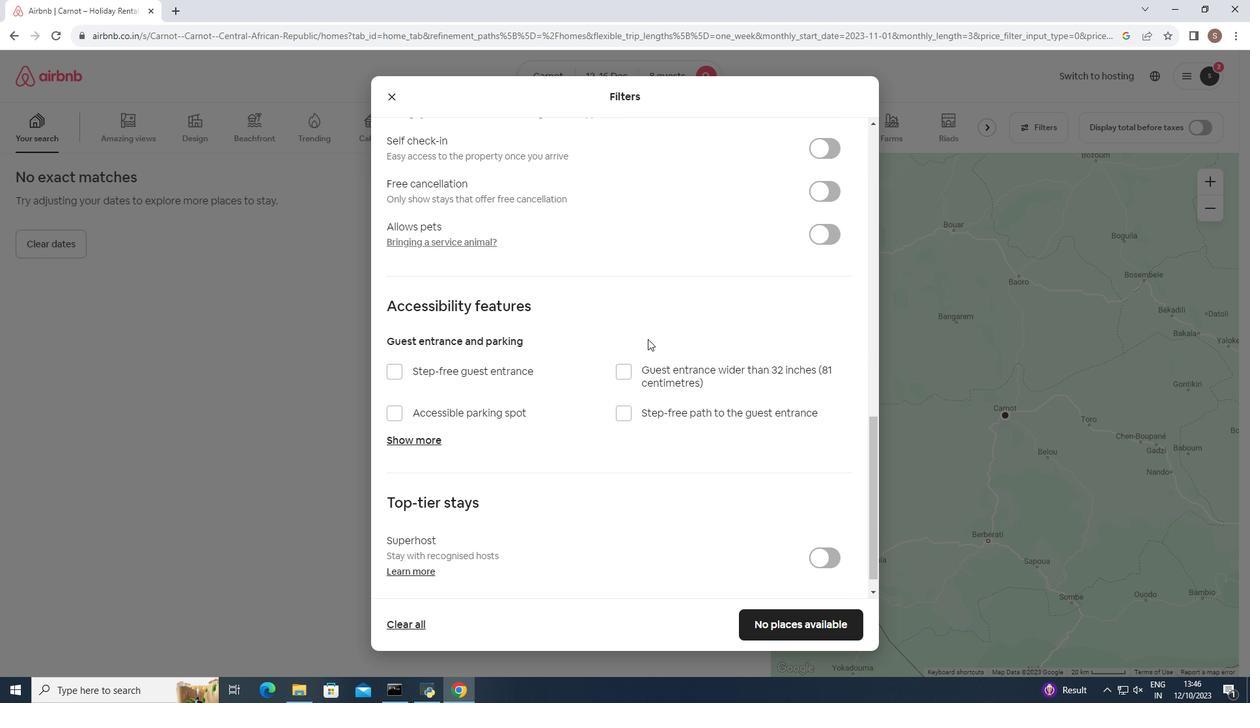 
Action: Mouse scrolled (647, 338) with delta (0, 0)
Screenshot: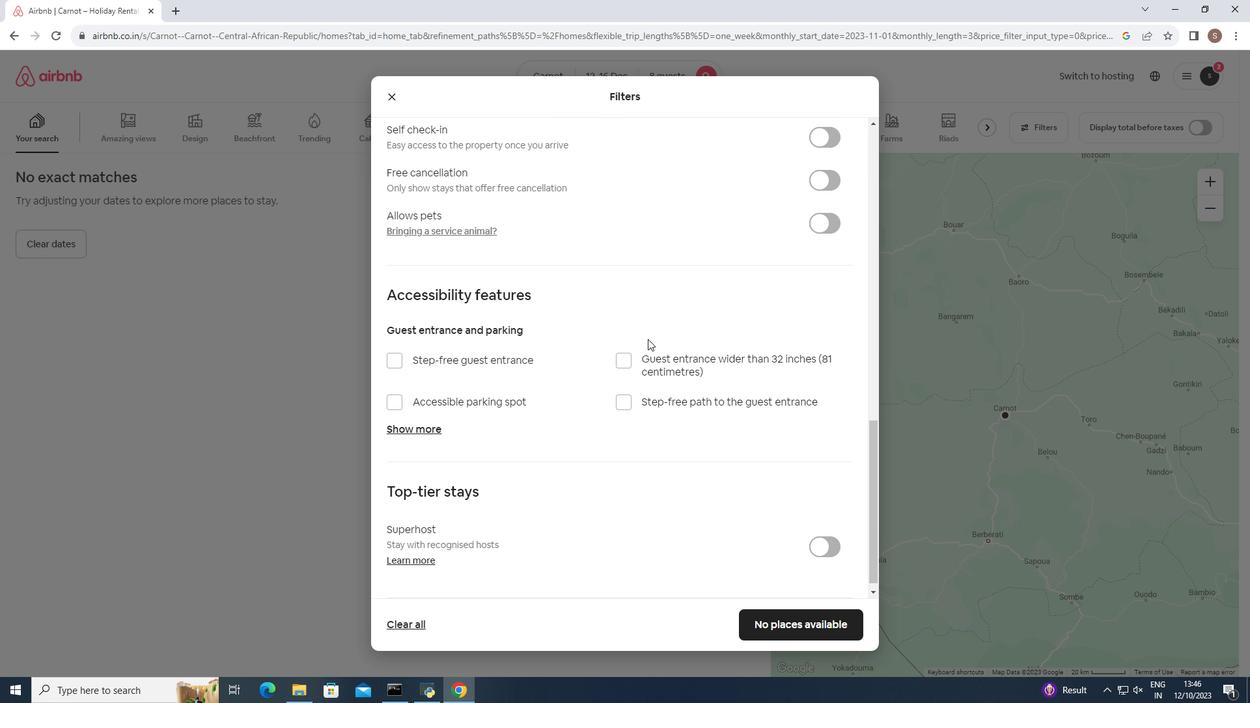
Action: Mouse scrolled (647, 338) with delta (0, 0)
Screenshot: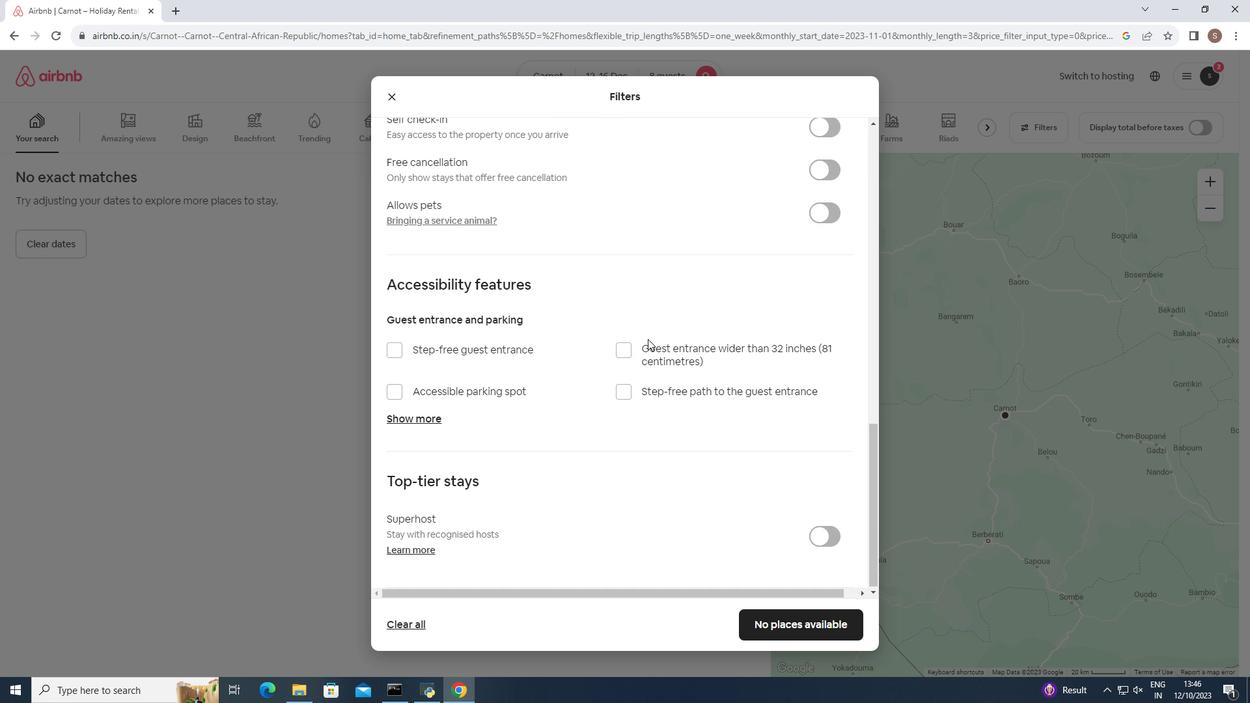 
Action: Mouse moved to (645, 339)
Screenshot: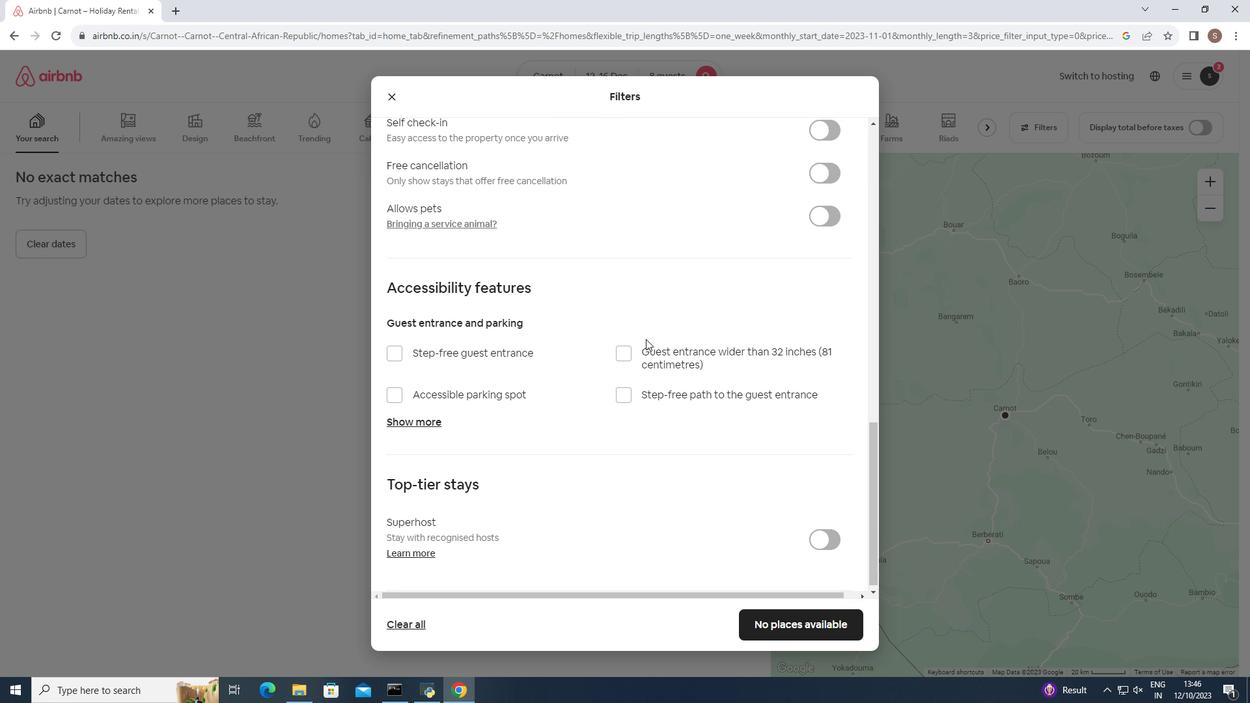 
Action: Mouse scrolled (645, 339) with delta (0, 0)
Screenshot: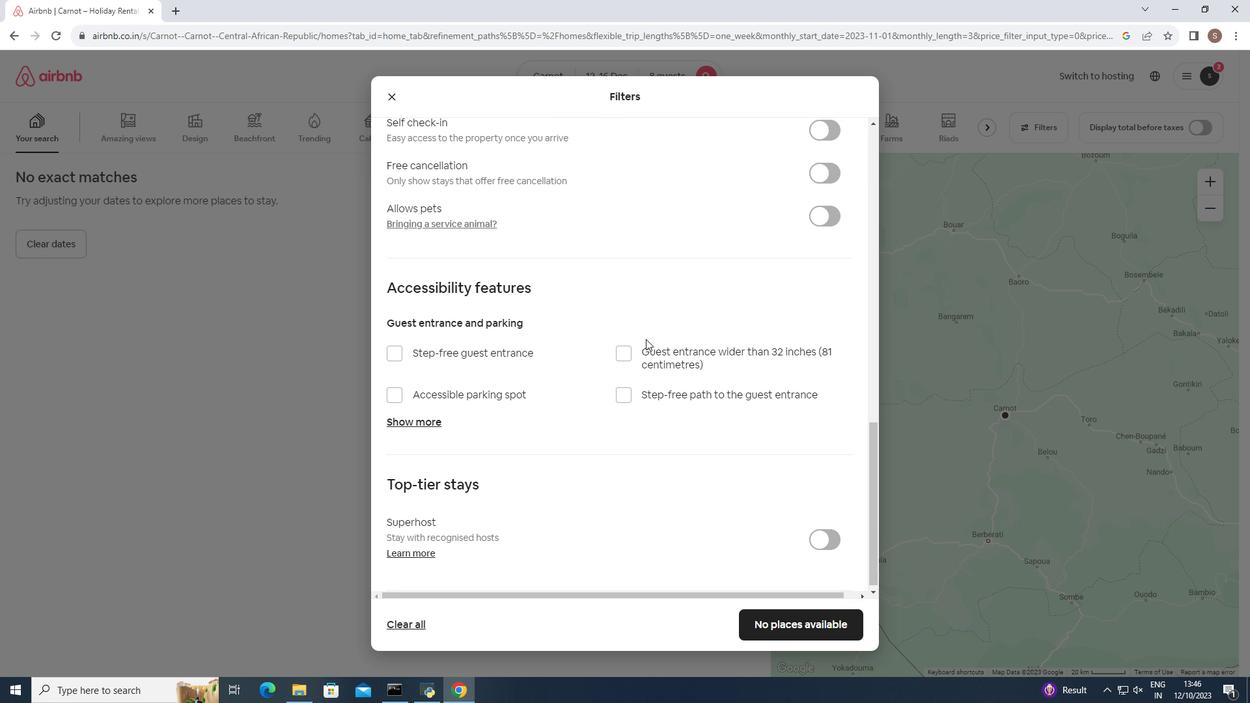 
Action: Mouse scrolled (645, 339) with delta (0, 0)
Screenshot: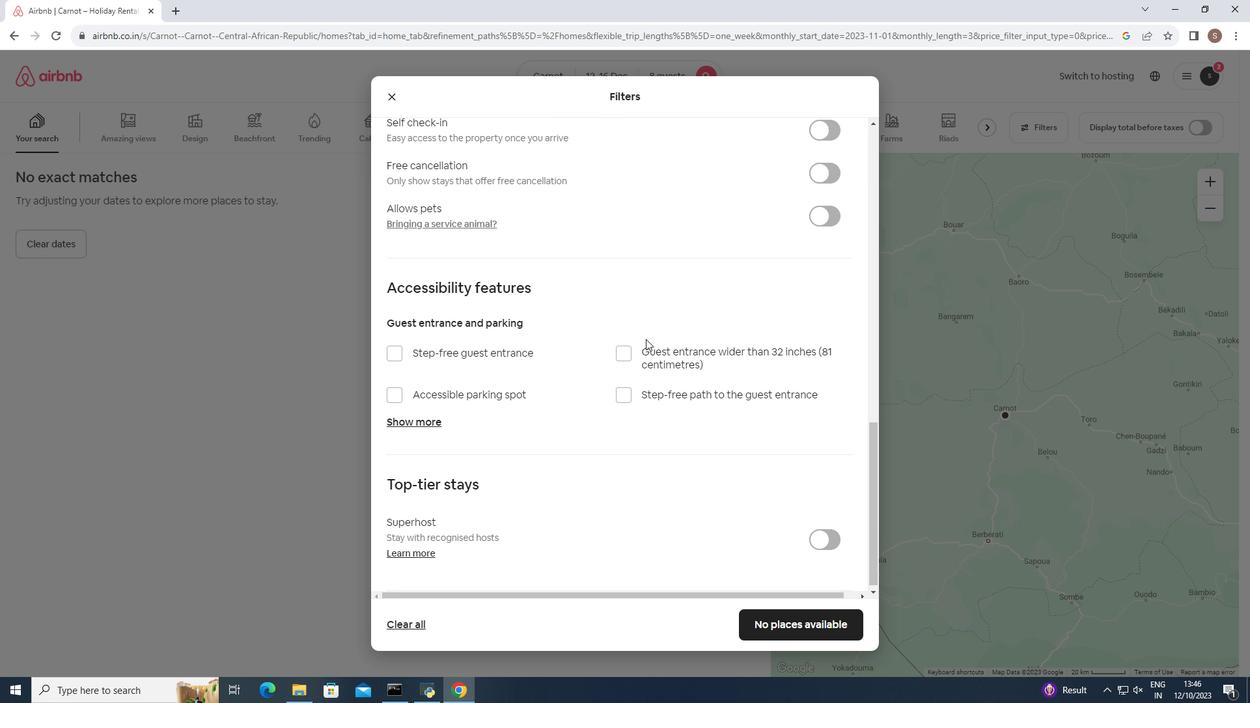 
Action: Mouse scrolled (645, 339) with delta (0, 0)
Screenshot: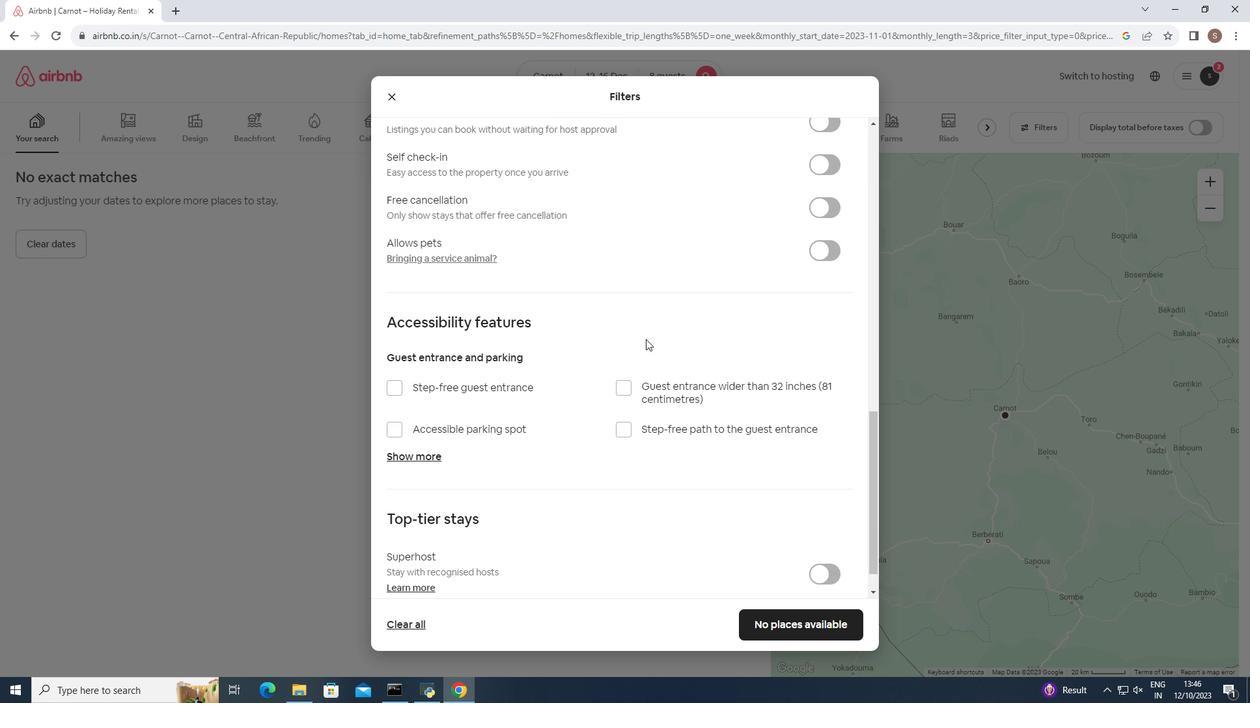 
Action: Mouse scrolled (645, 339) with delta (0, 0)
Screenshot: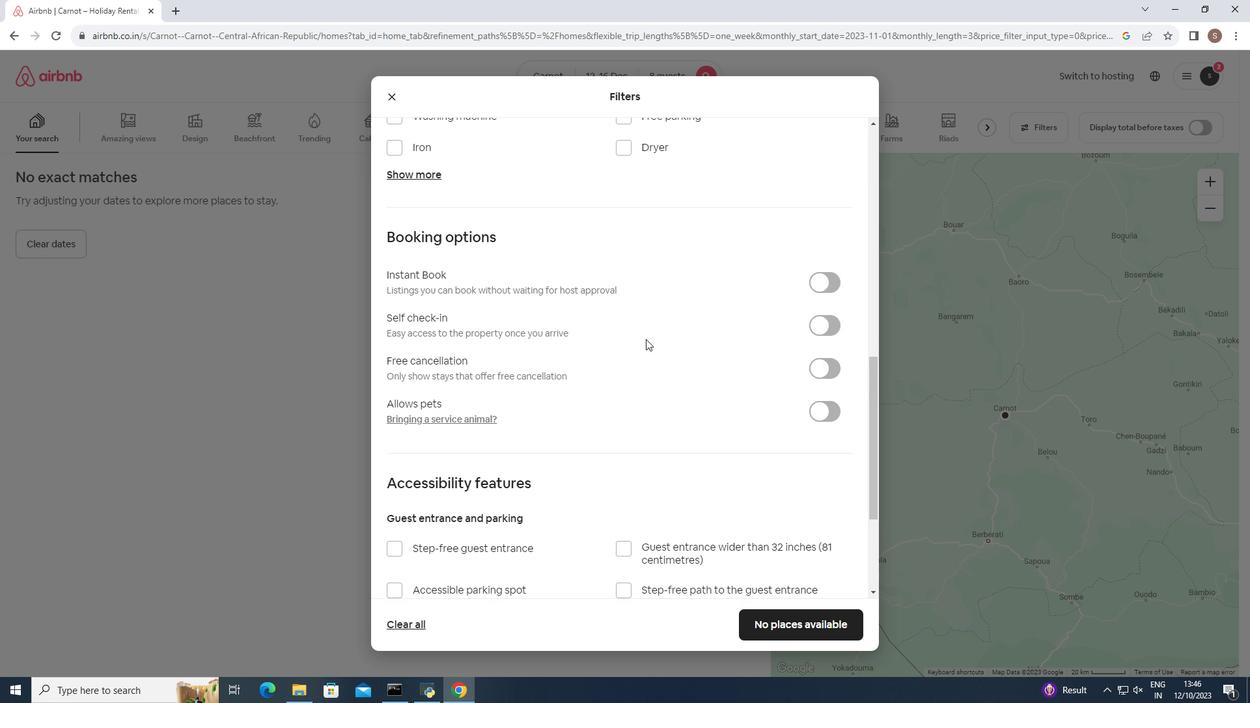 
Action: Mouse scrolled (645, 339) with delta (0, 0)
Screenshot: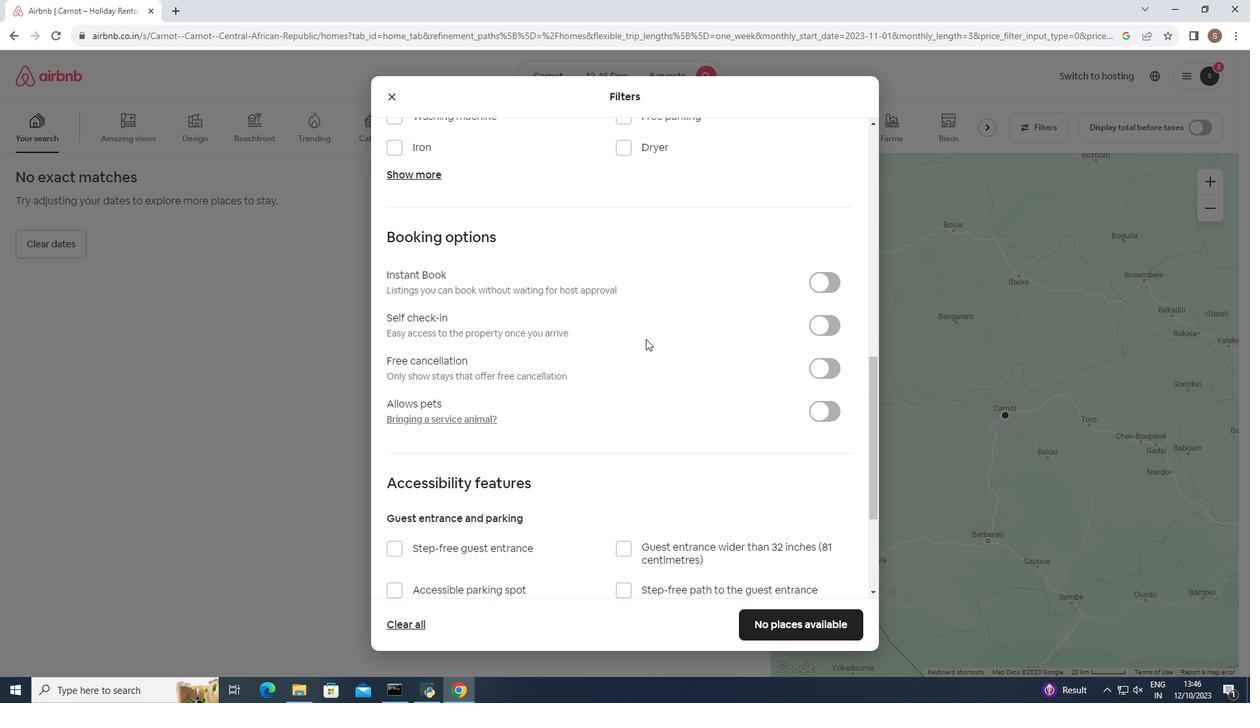 
Action: Mouse scrolled (645, 339) with delta (0, 0)
Screenshot: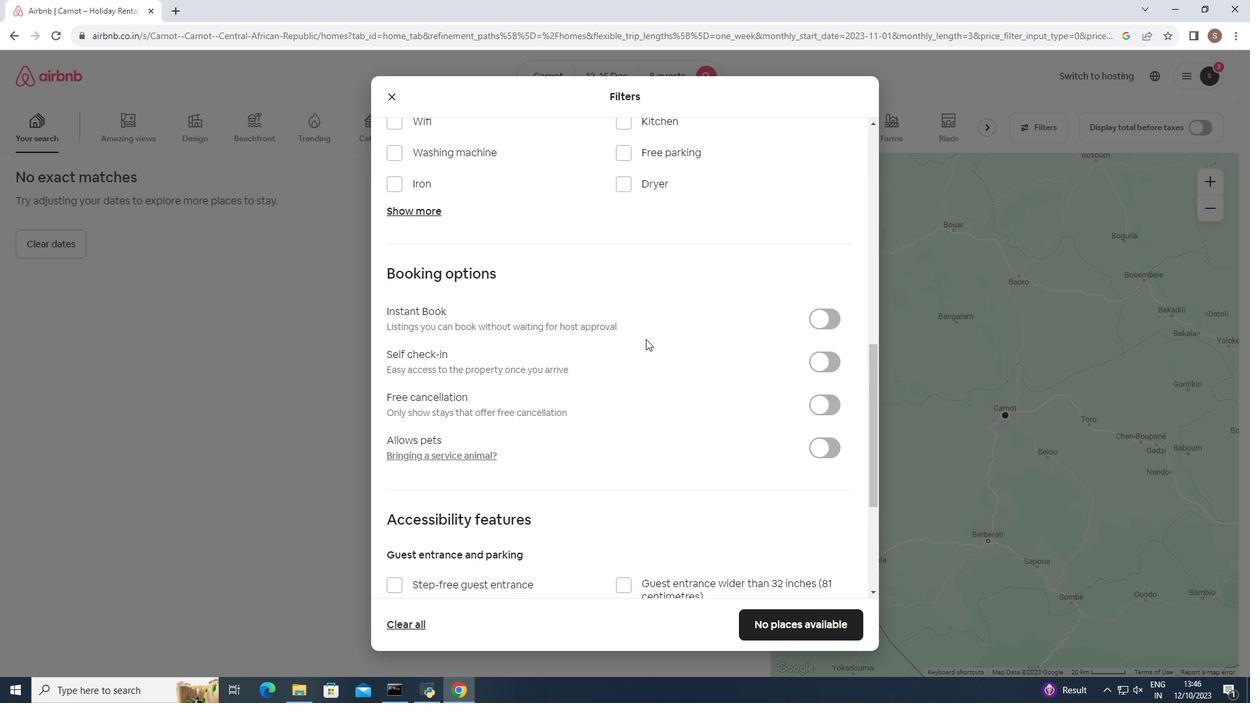 
Action: Mouse moved to (429, 365)
Screenshot: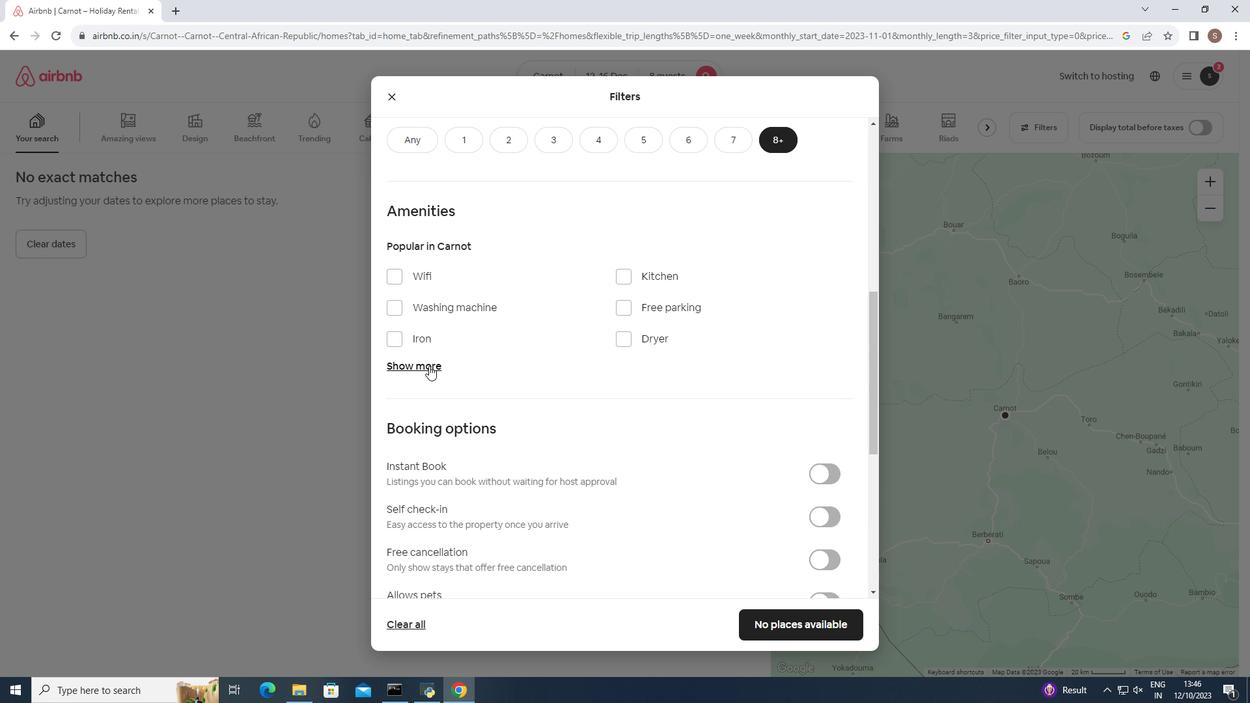 
Action: Mouse pressed left at (429, 365)
Screenshot: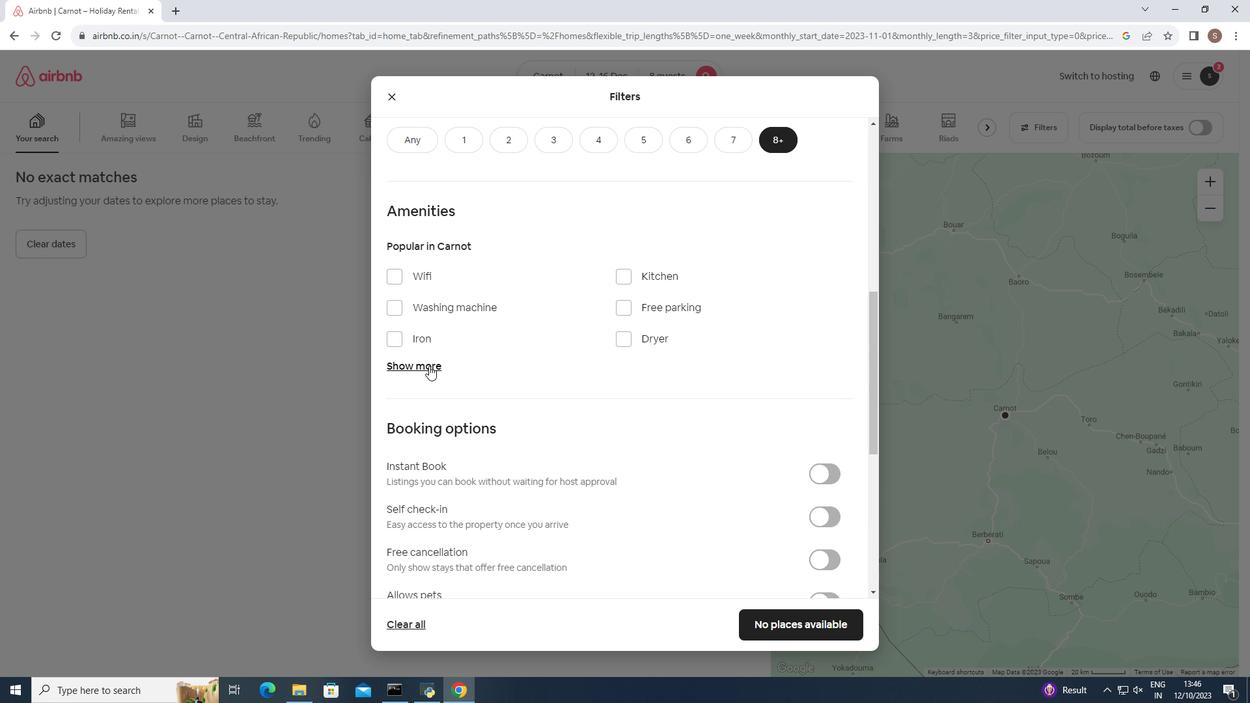 
Action: Mouse moved to (647, 405)
Screenshot: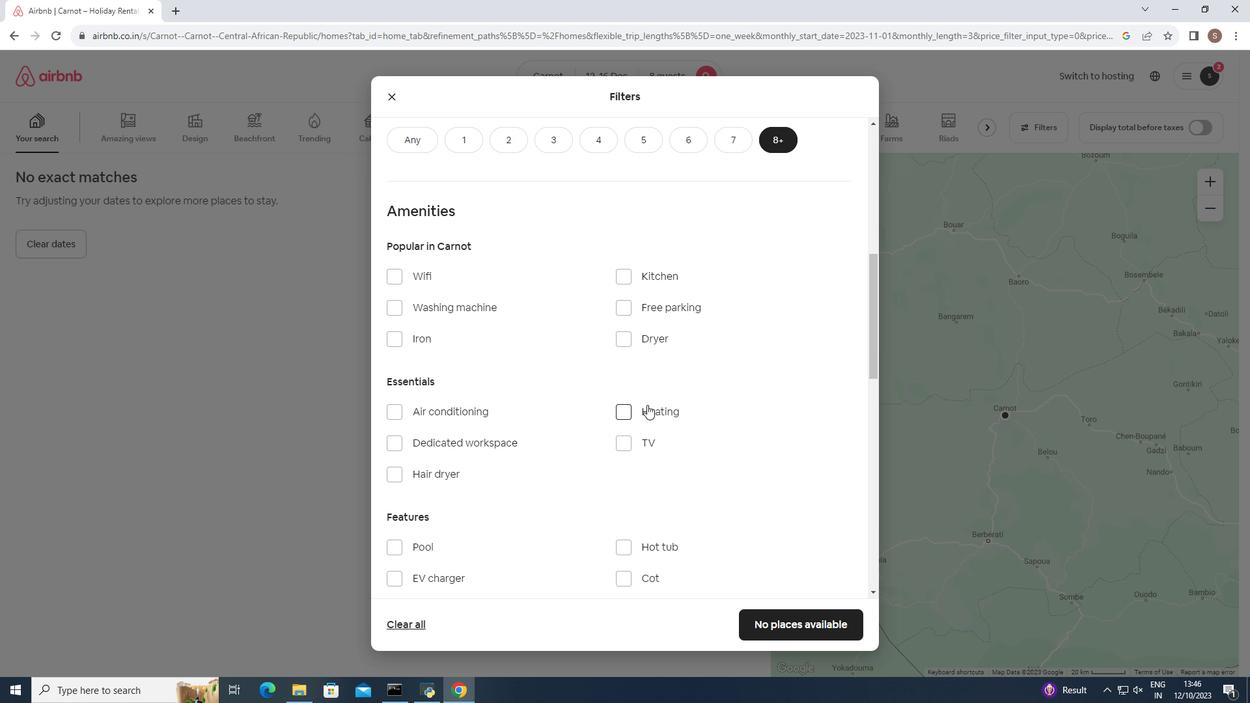 
Action: Mouse scrolled (647, 404) with delta (0, 0)
Screenshot: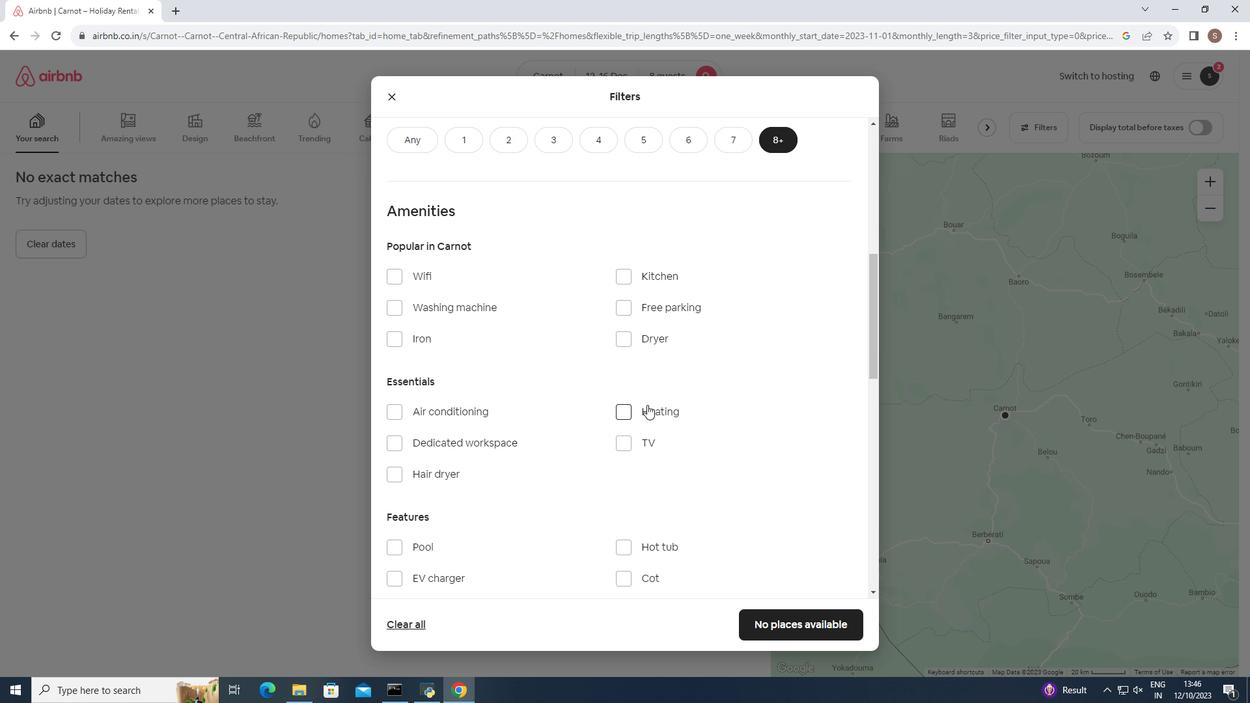 
Action: Mouse scrolled (647, 404) with delta (0, 0)
Screenshot: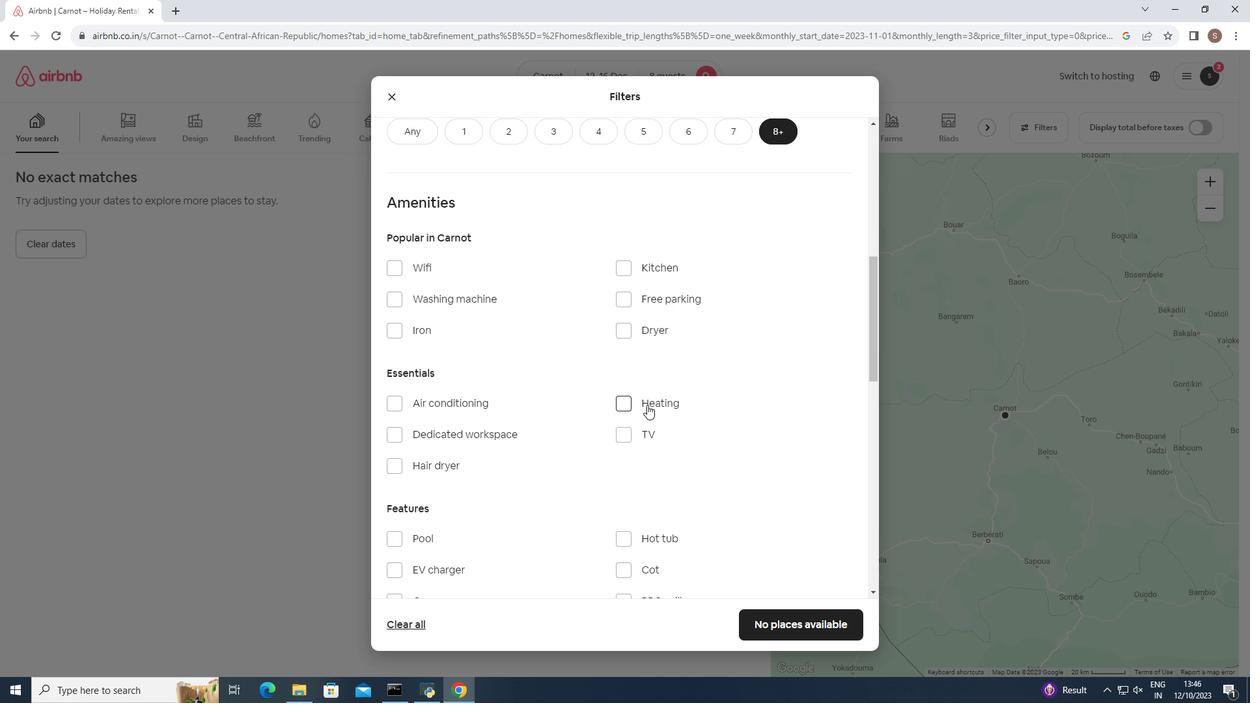 
Action: Mouse scrolled (647, 404) with delta (0, 0)
Screenshot: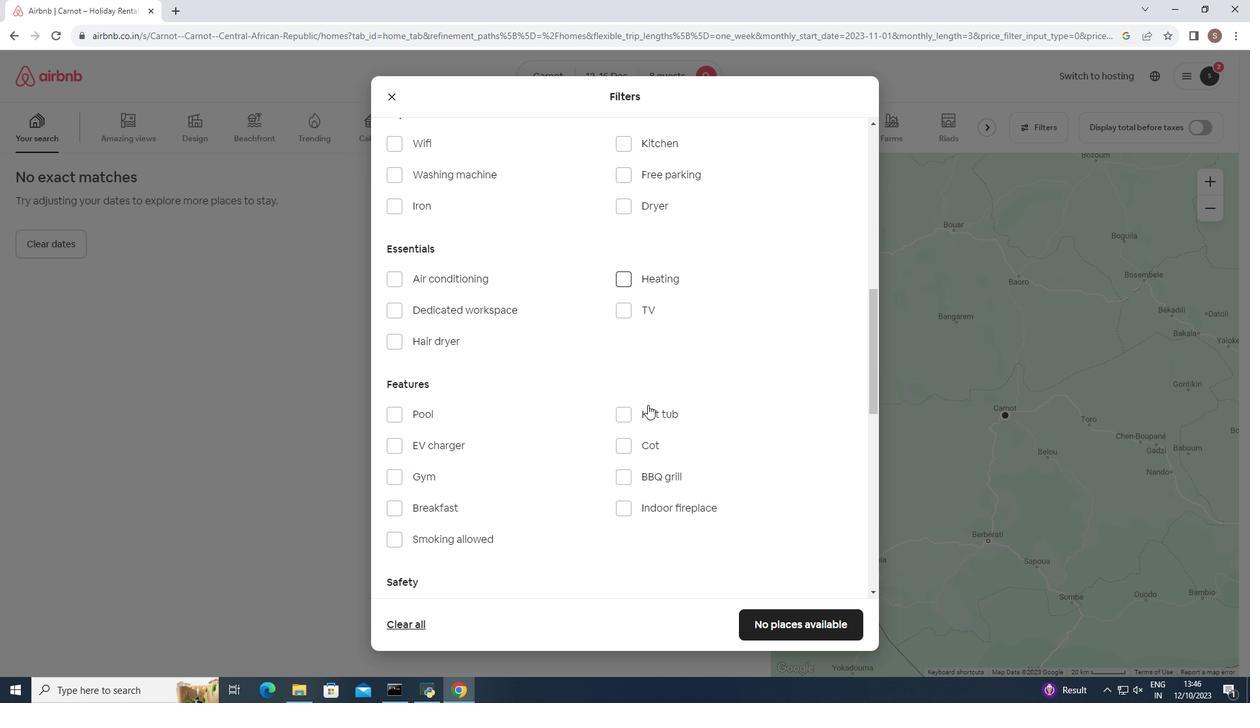 
Action: Mouse moved to (647, 405)
Screenshot: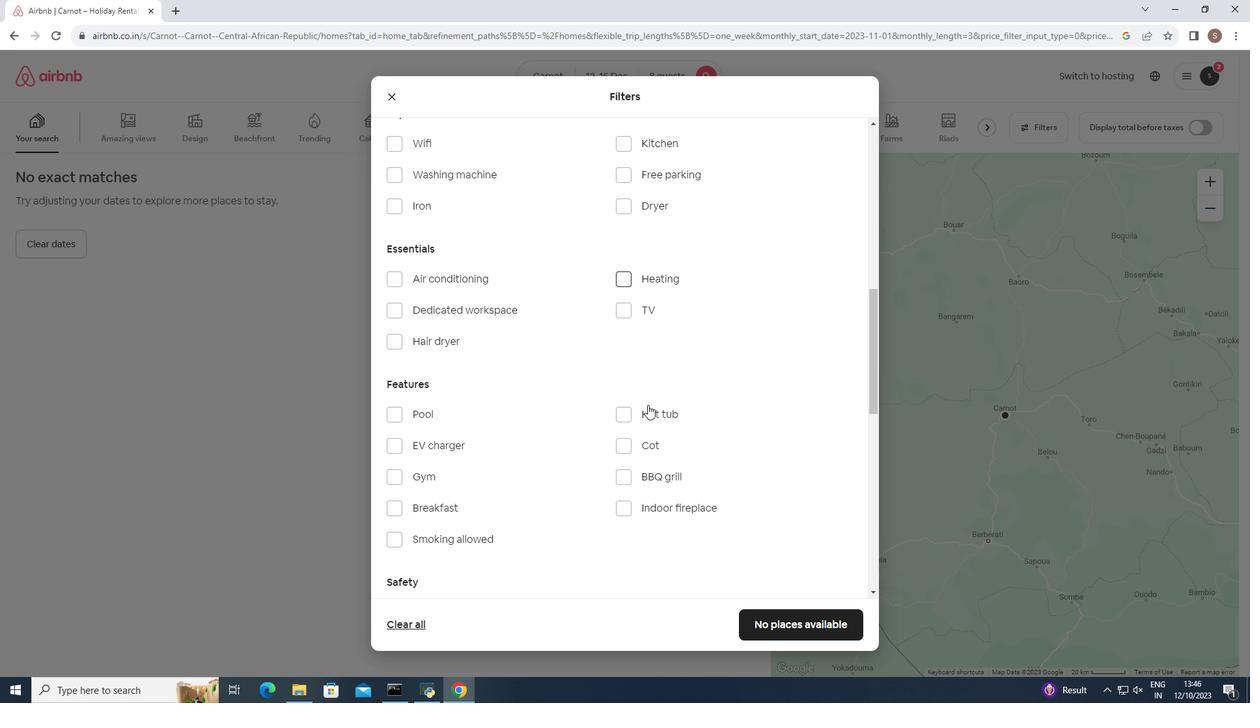 
Action: Mouse scrolled (647, 404) with delta (0, 0)
Screenshot: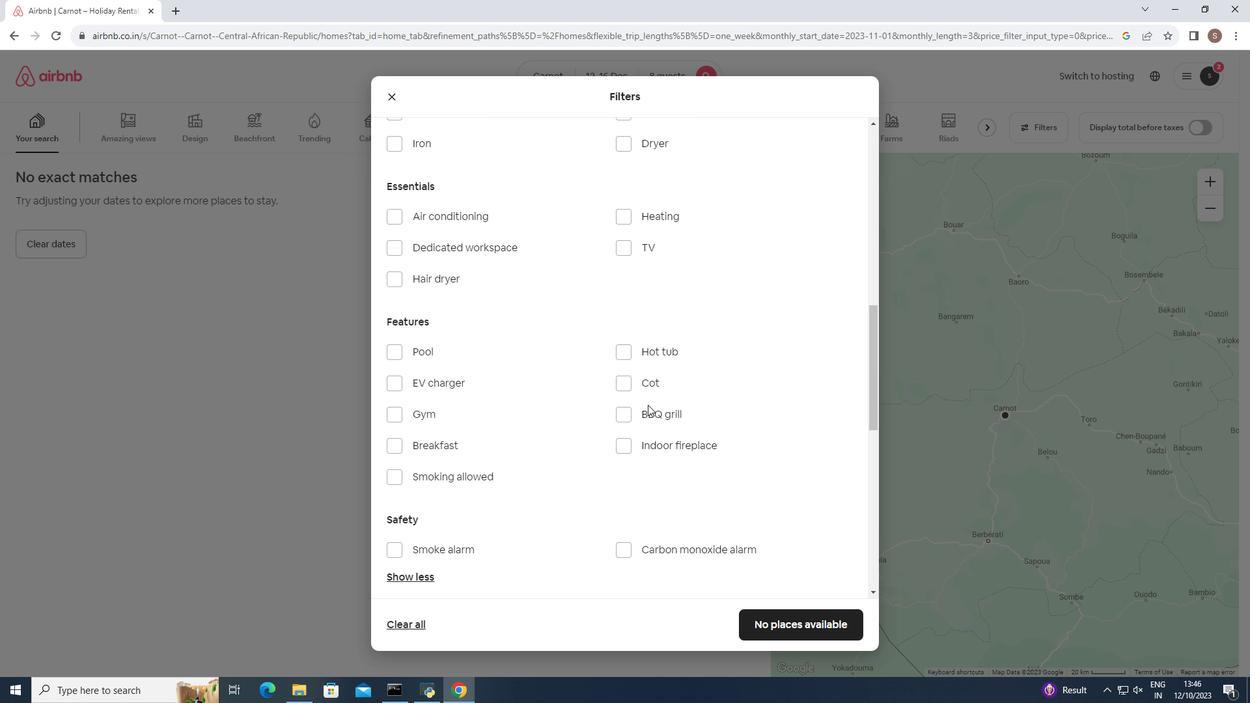 
Action: Mouse scrolled (647, 404) with delta (0, 0)
Screenshot: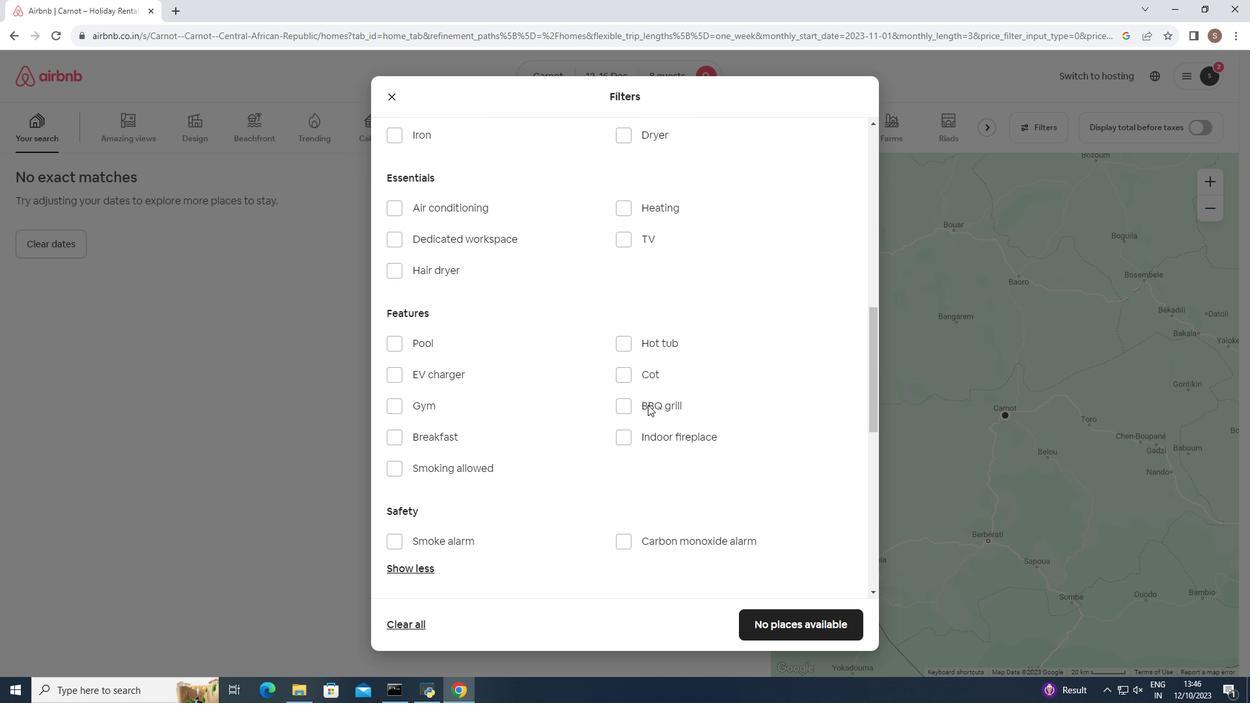 
Action: Mouse scrolled (647, 404) with delta (0, 0)
Screenshot: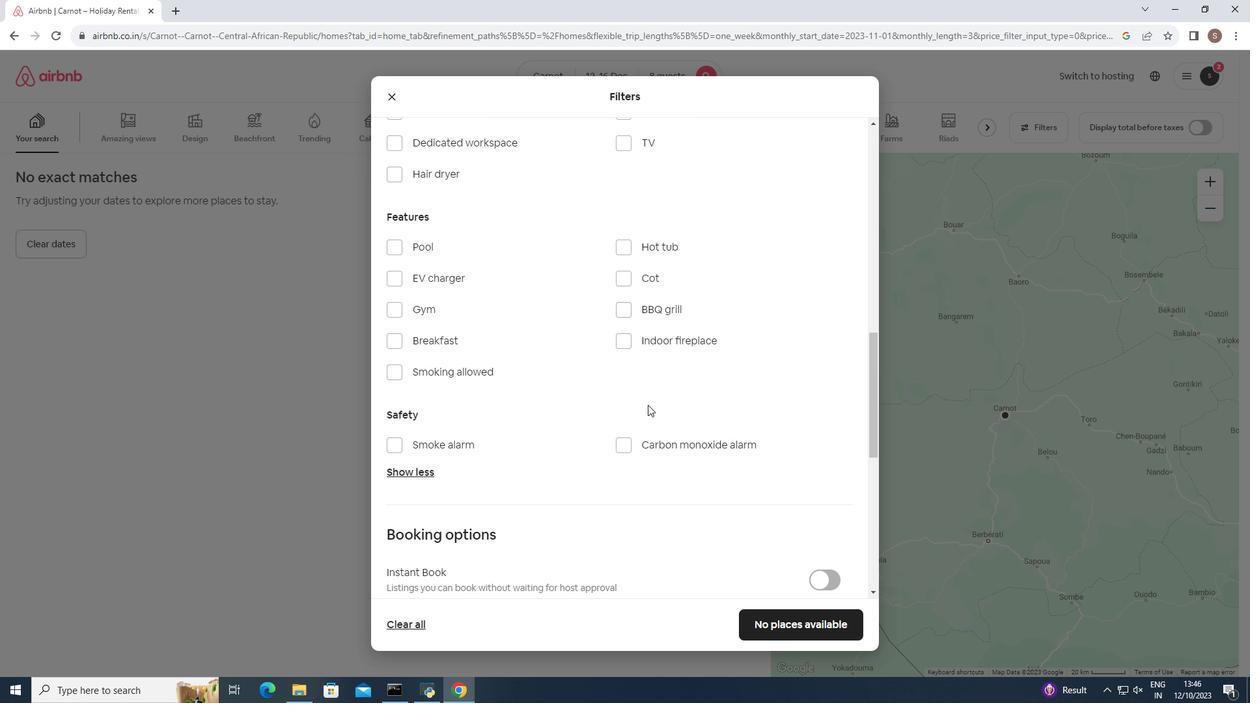 
Action: Mouse moved to (647, 401)
Screenshot: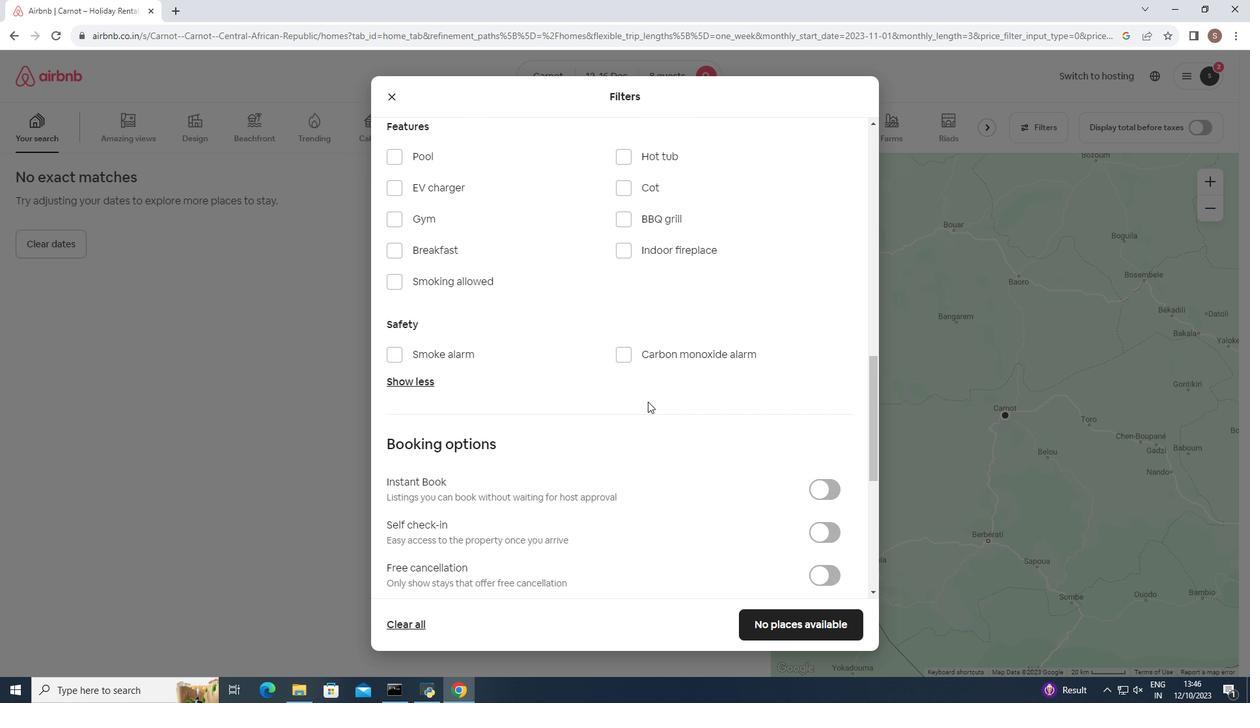 
Action: Mouse scrolled (647, 401) with delta (0, 0)
Screenshot: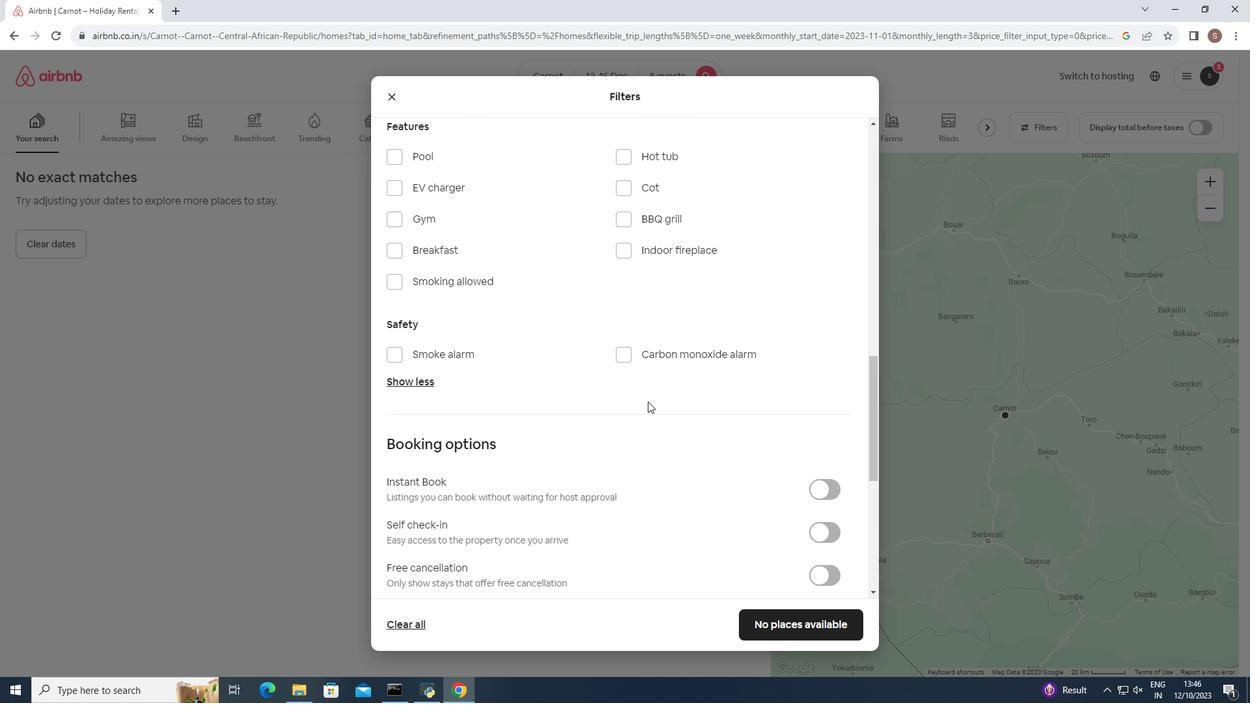 
Action: Mouse scrolled (647, 401) with delta (0, 0)
Screenshot: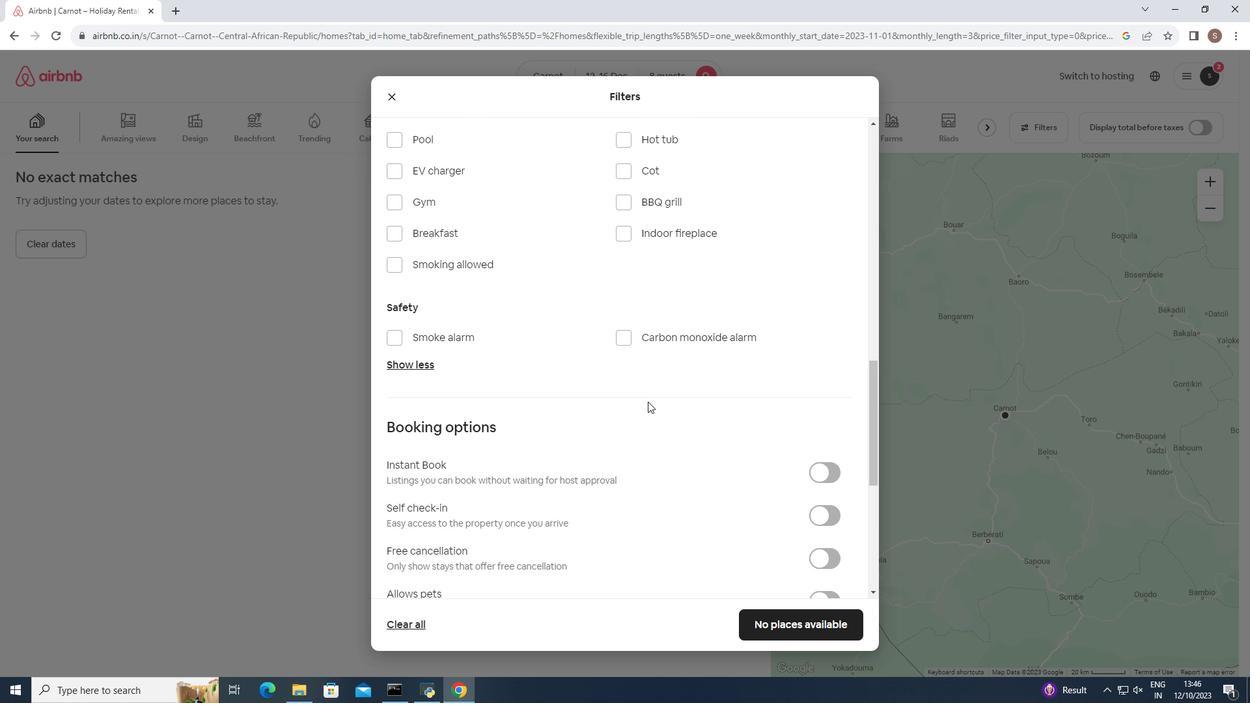 
Action: Mouse moved to (647, 399)
Screenshot: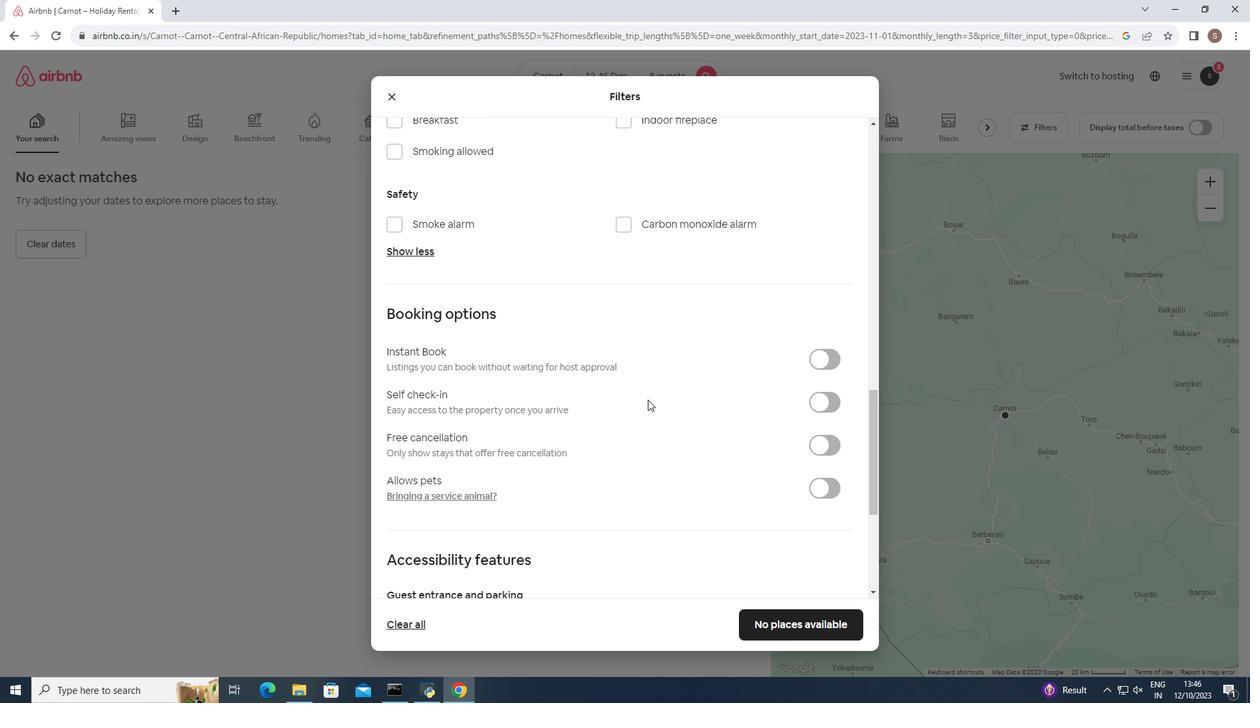 
Action: Mouse scrolled (647, 399) with delta (0, 0)
Screenshot: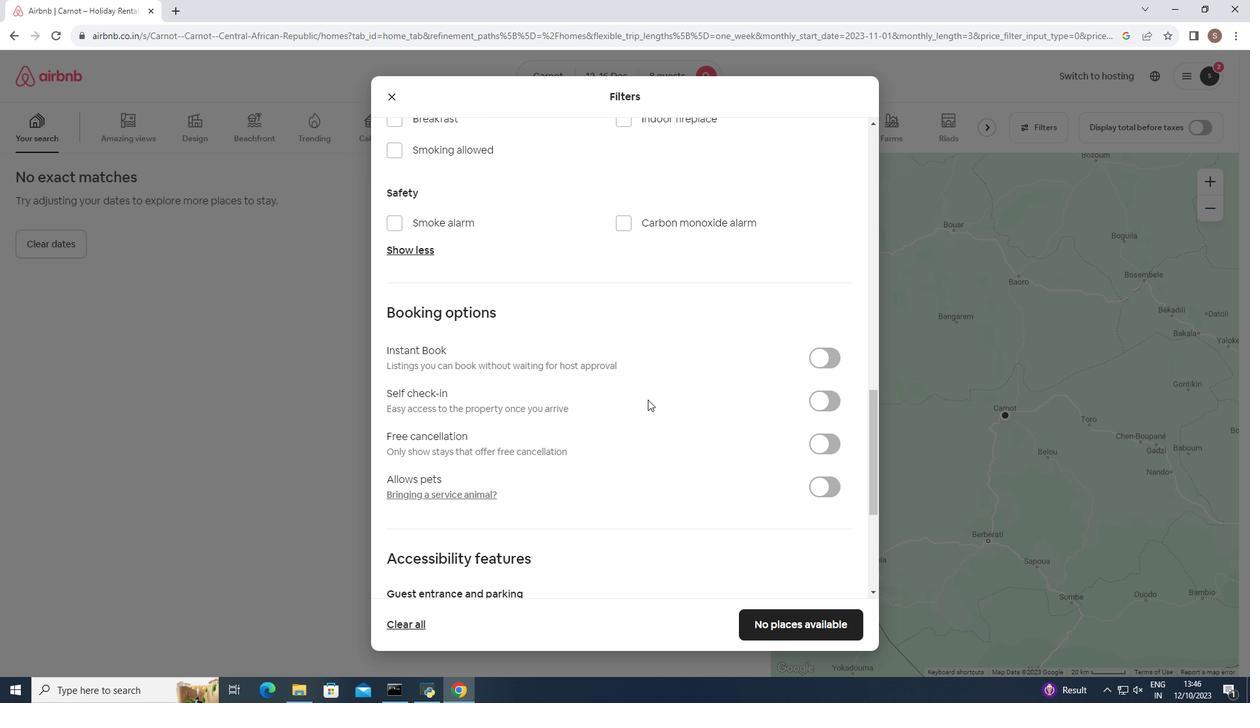 
Action: Mouse scrolled (647, 399) with delta (0, 0)
Screenshot: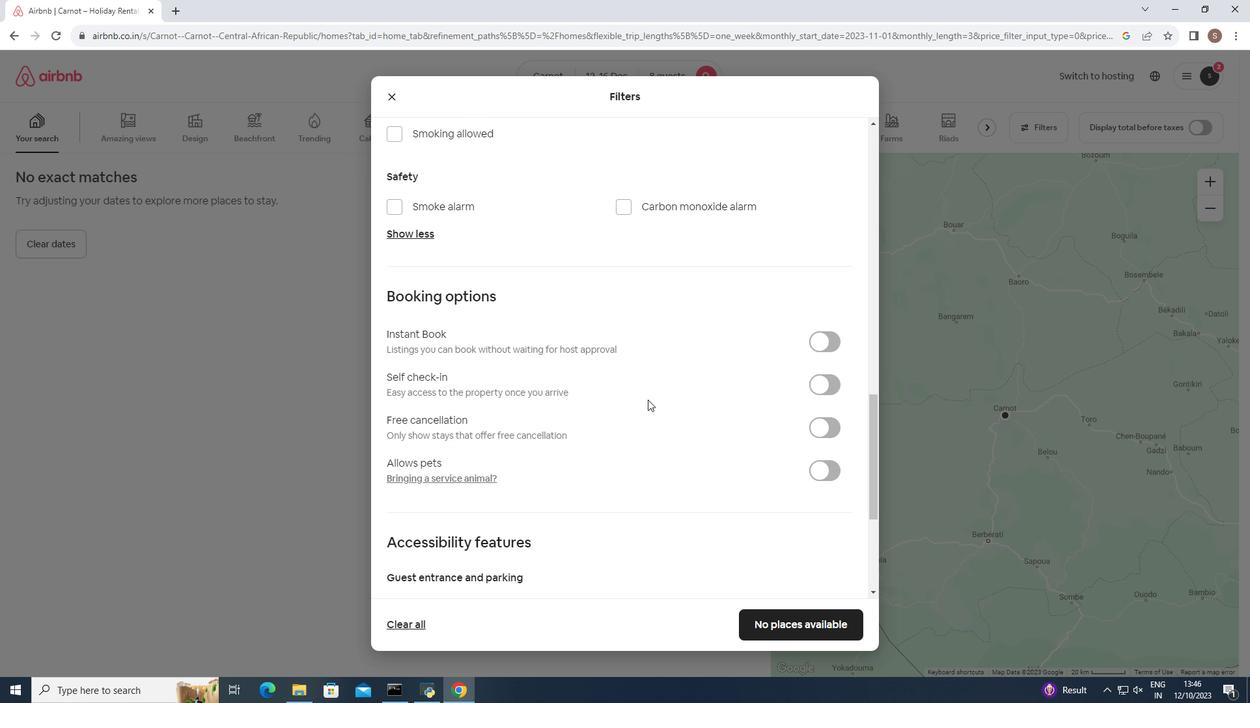
Action: Mouse scrolled (647, 399) with delta (0, 0)
Screenshot: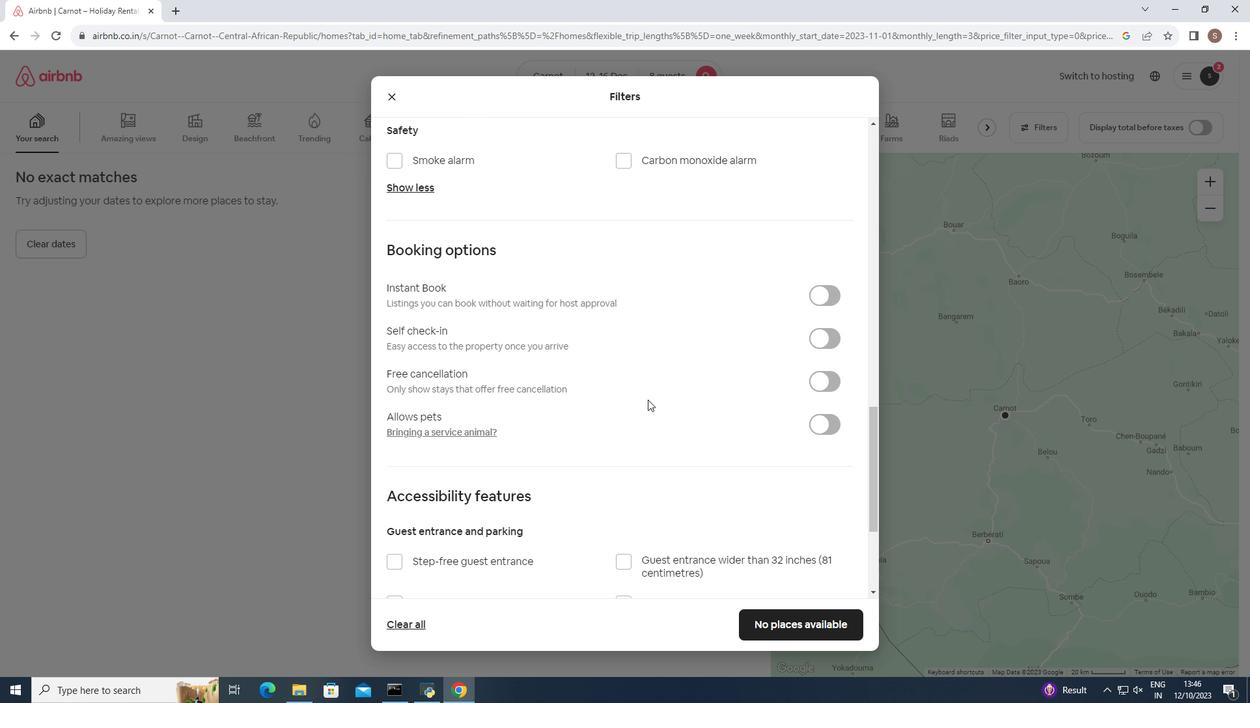 
Action: Mouse moved to (647, 397)
Screenshot: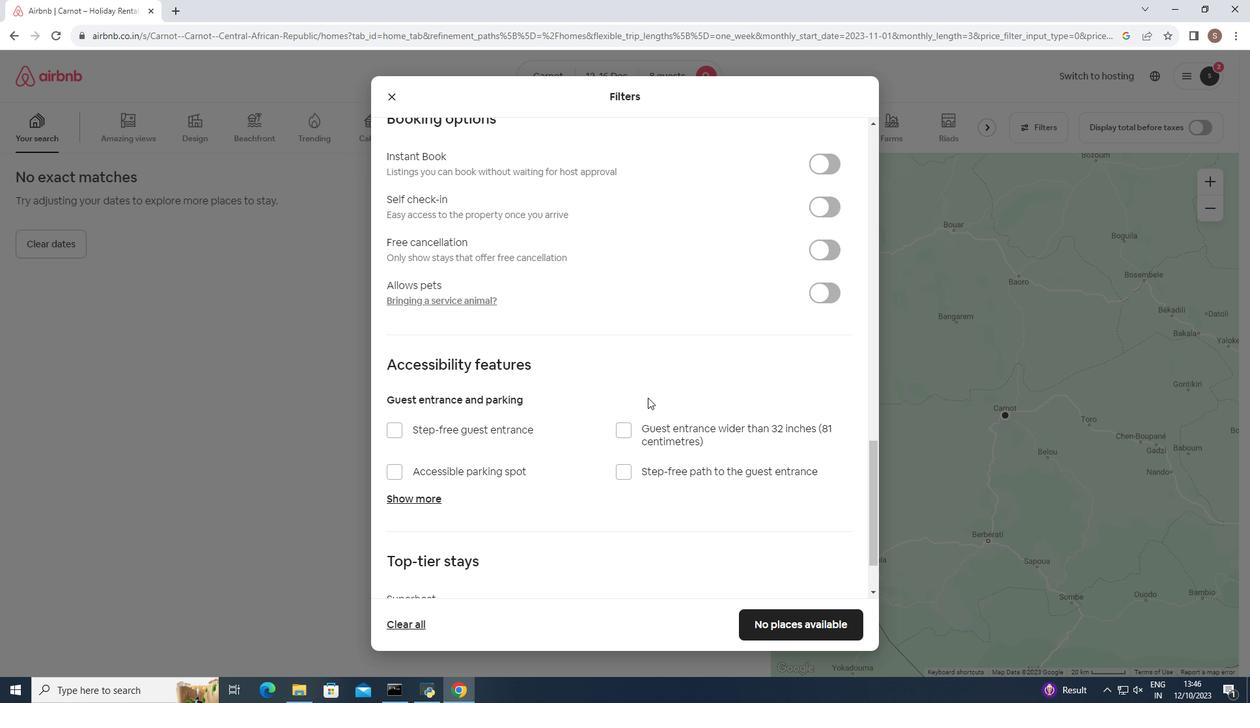 
Action: Mouse scrolled (647, 397) with delta (0, 0)
Screenshot: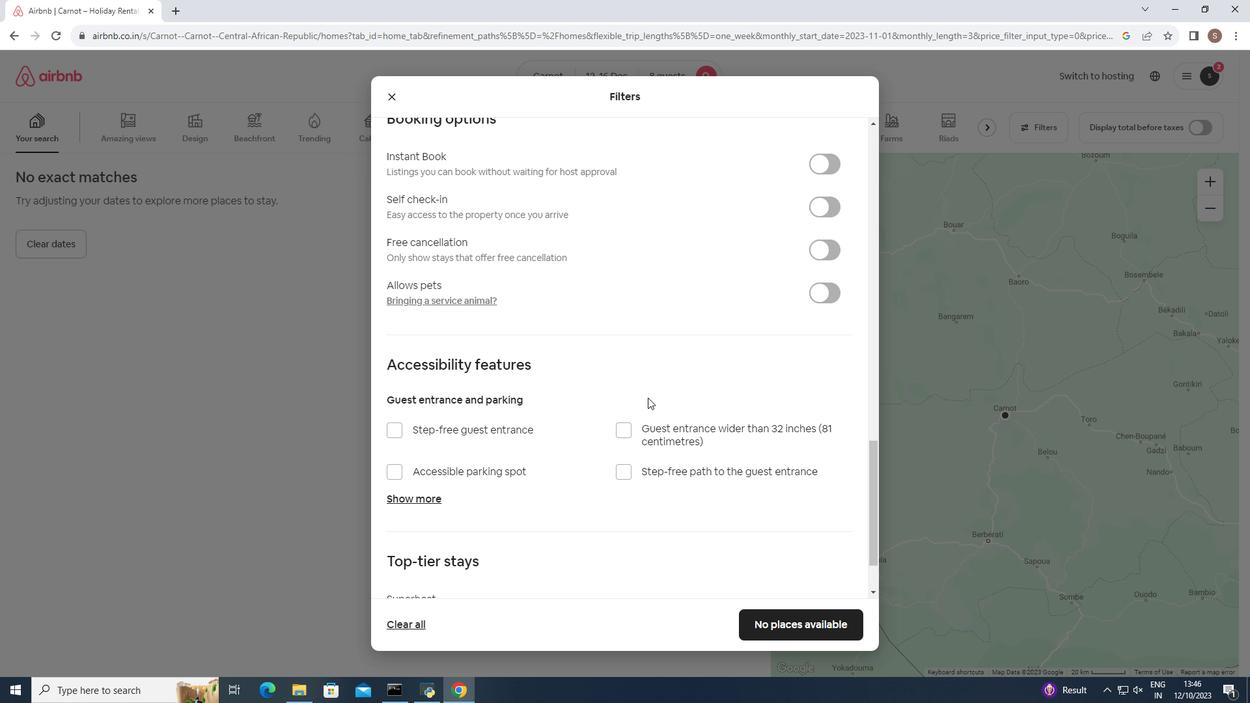 
Action: Mouse scrolled (647, 397) with delta (0, 0)
Screenshot: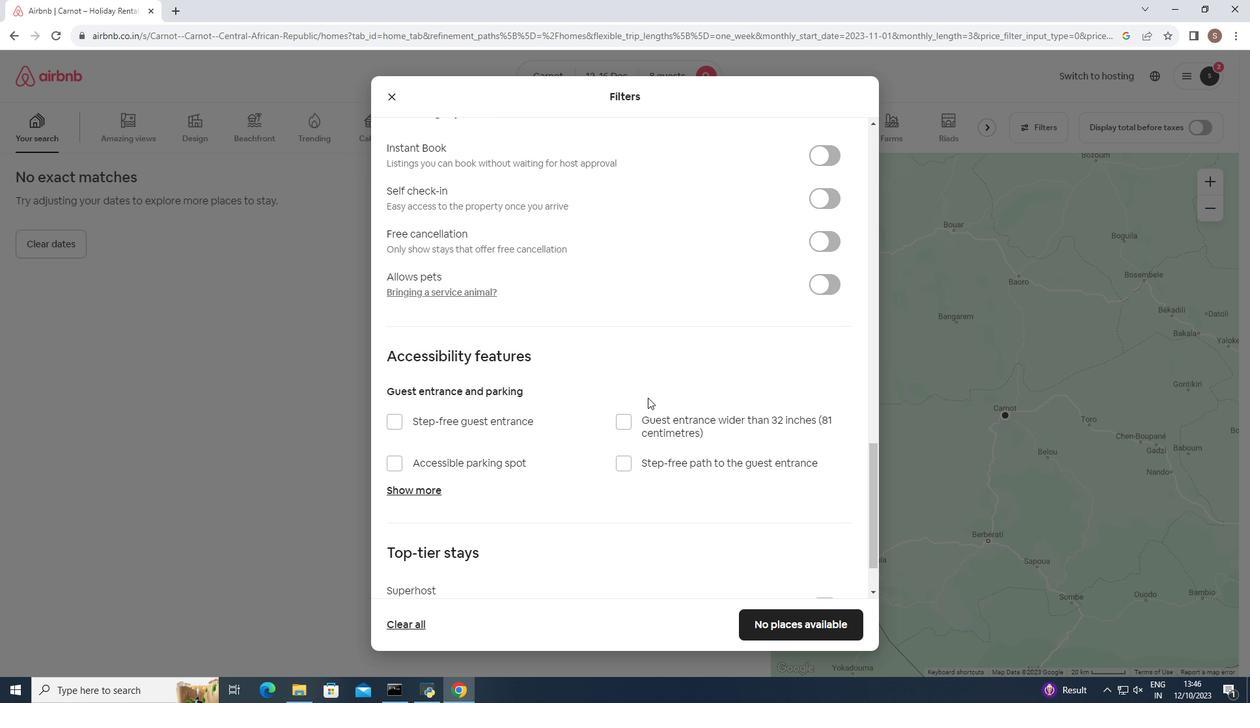 
Action: Mouse scrolled (647, 397) with delta (0, 0)
Screenshot: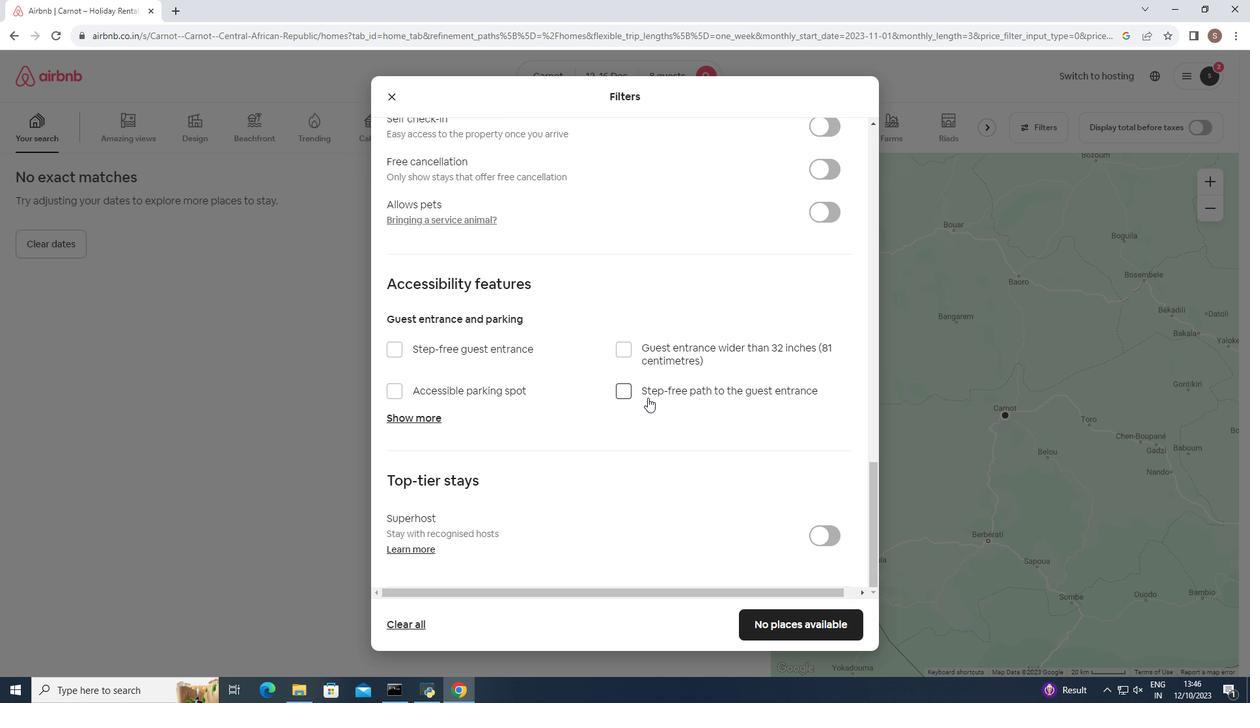 
Action: Mouse scrolled (647, 397) with delta (0, 0)
Screenshot: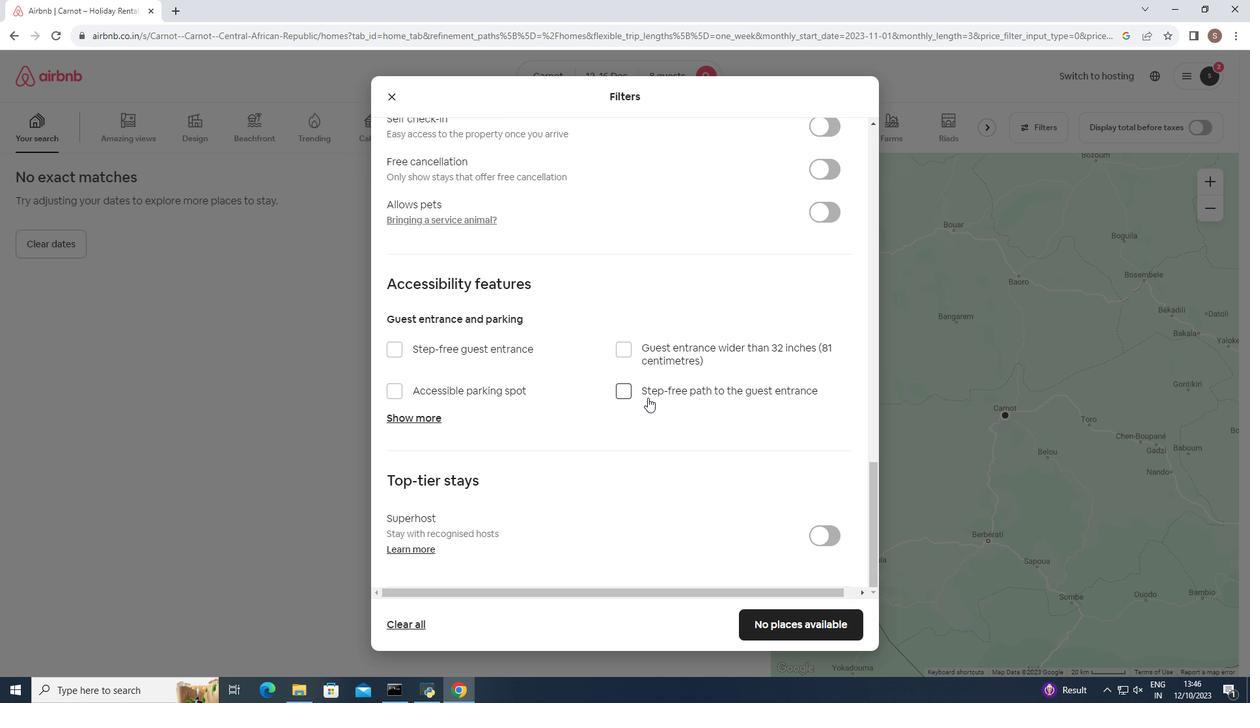 
Action: Mouse moved to (629, 451)
Screenshot: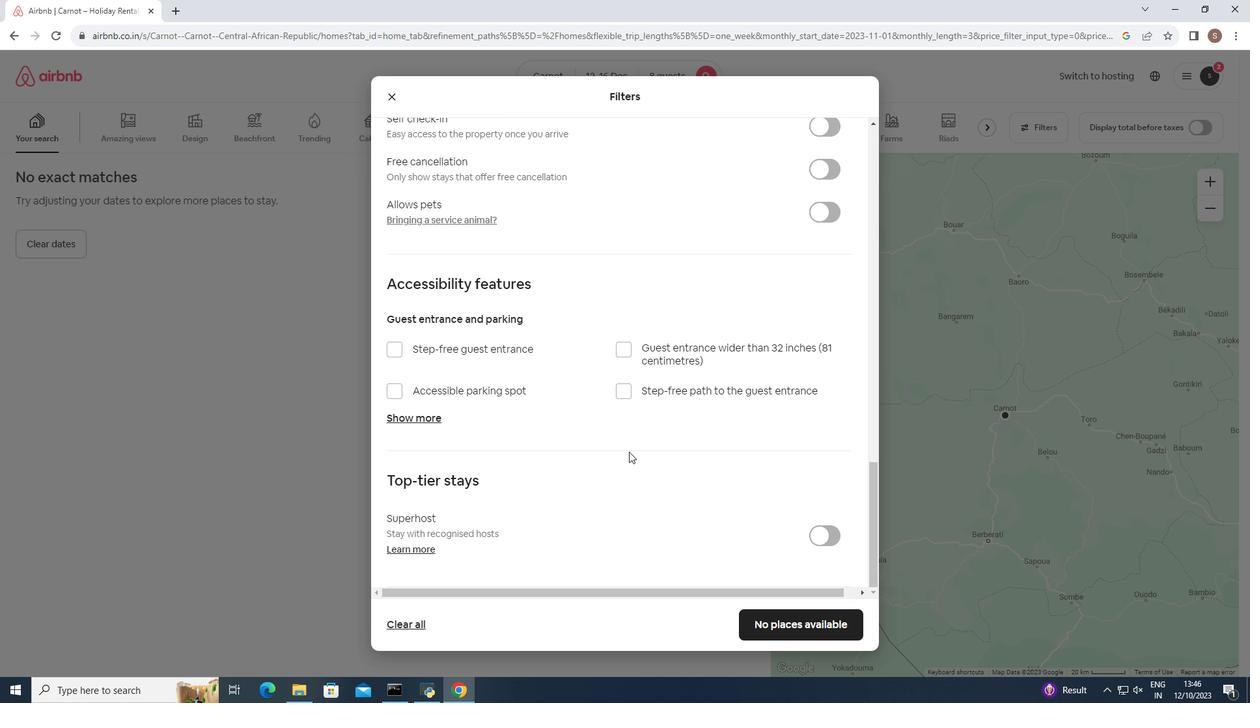 
Action: Mouse scrolled (629, 451) with delta (0, 0)
Screenshot: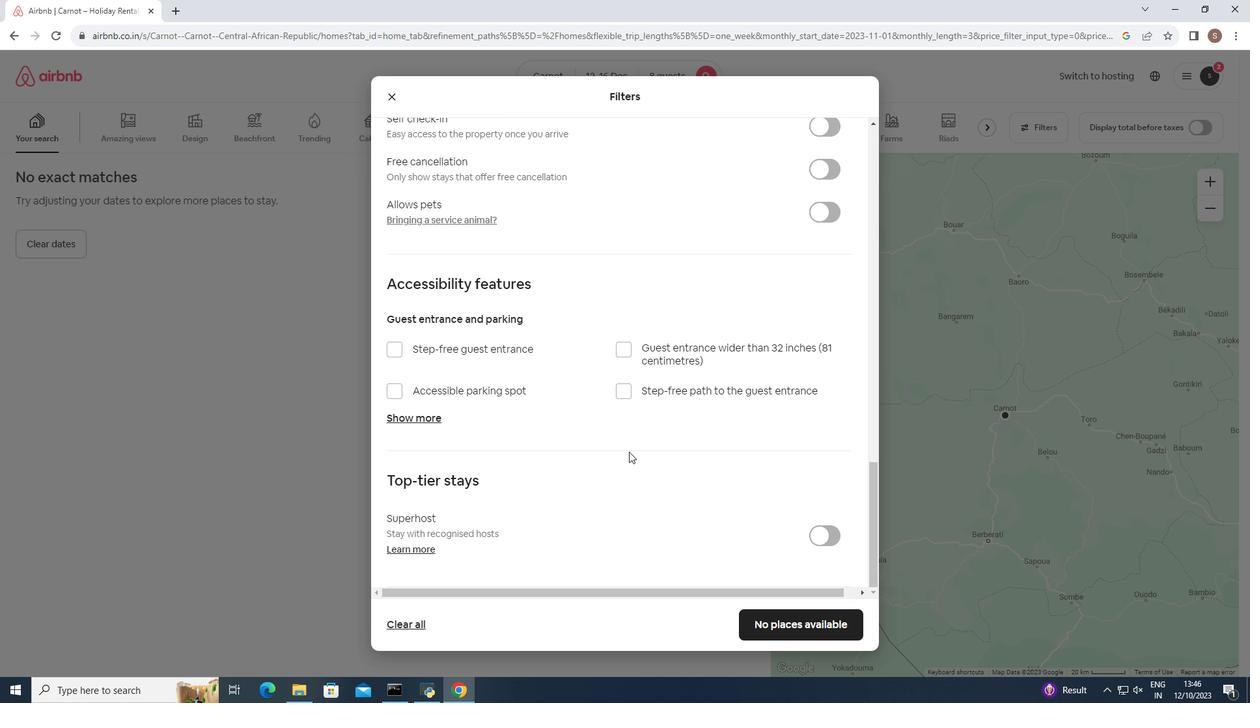 
Action: Mouse scrolled (629, 451) with delta (0, 0)
Screenshot: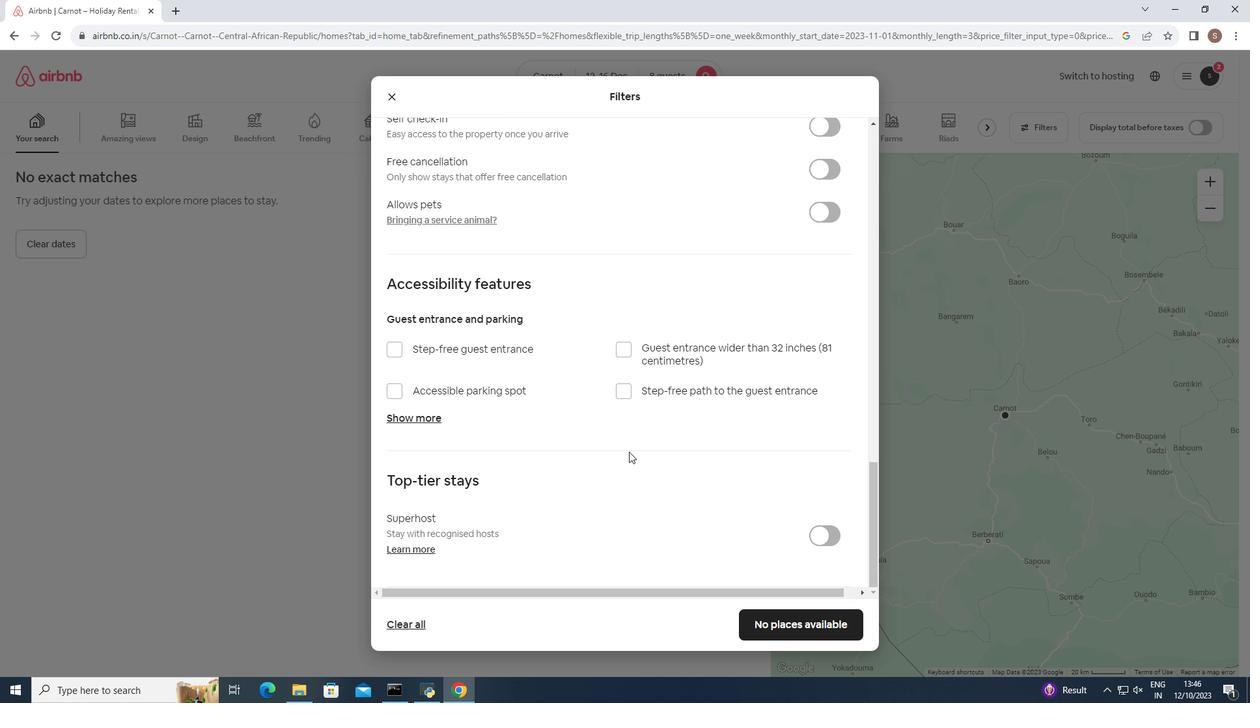 
Action: Mouse scrolled (629, 451) with delta (0, 0)
Screenshot: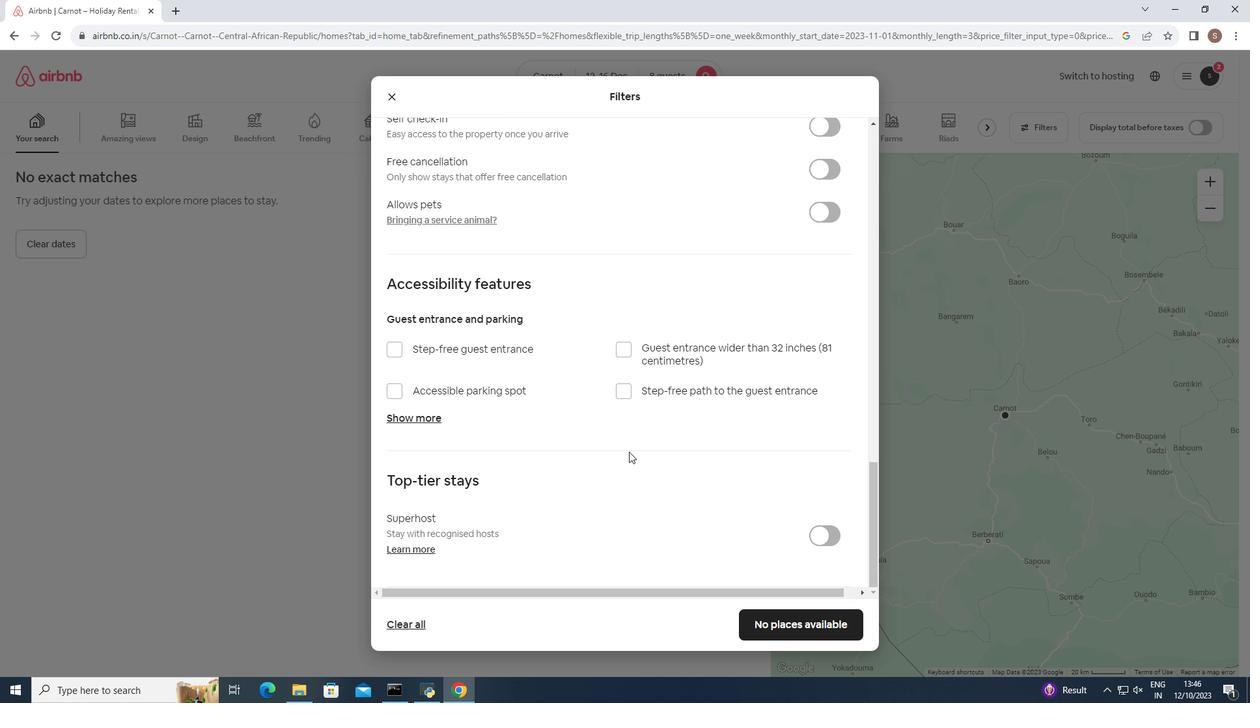 
Action: Mouse moved to (632, 435)
Screenshot: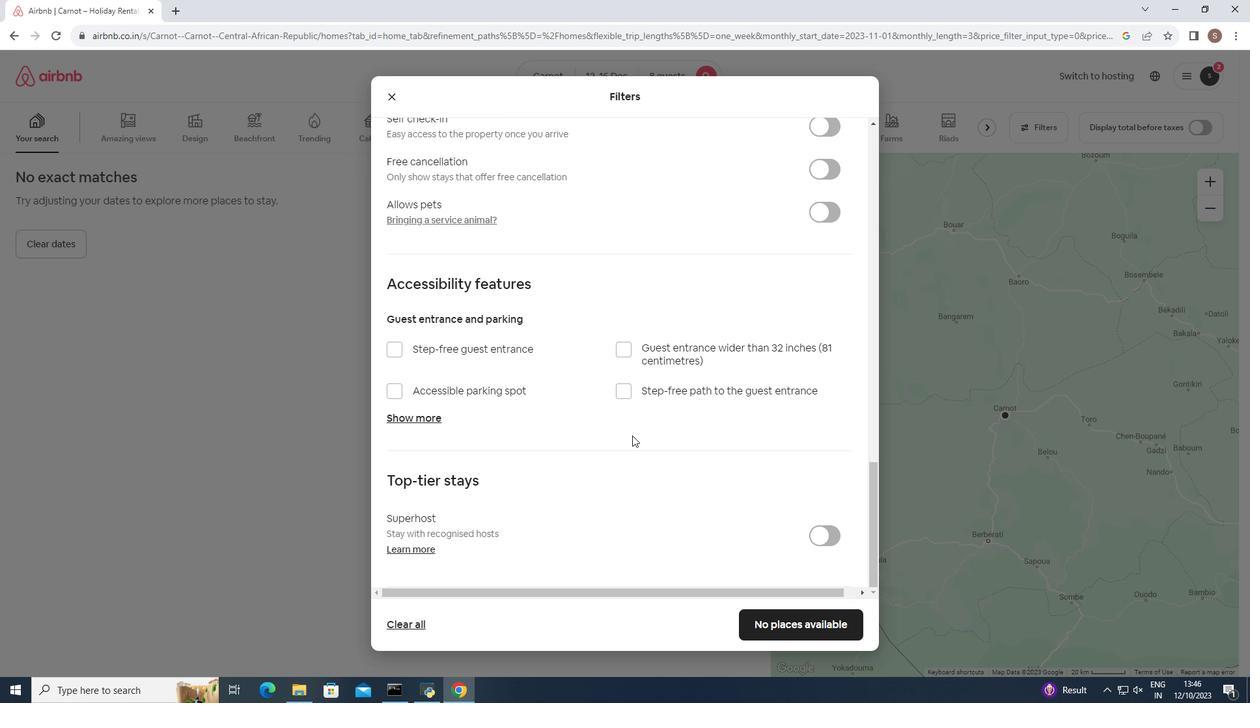 
Action: Mouse scrolled (632, 436) with delta (0, 0)
Screenshot: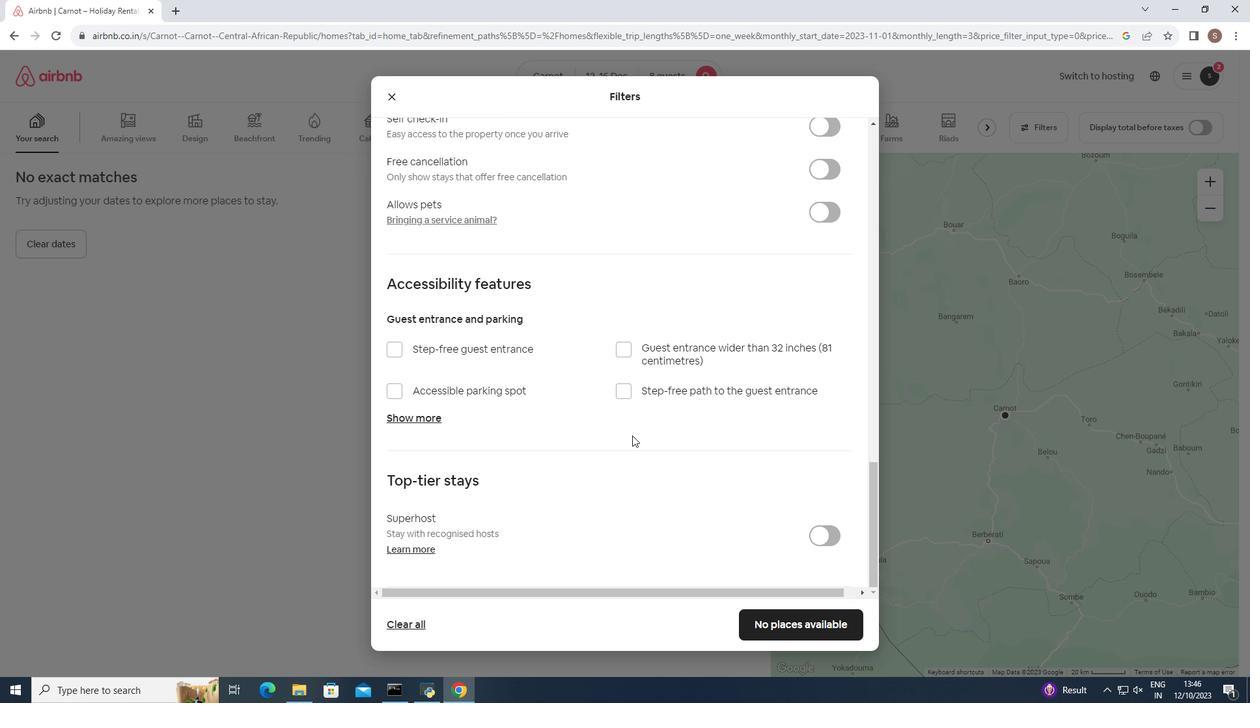 
Action: Mouse scrolled (632, 436) with delta (0, 0)
Screenshot: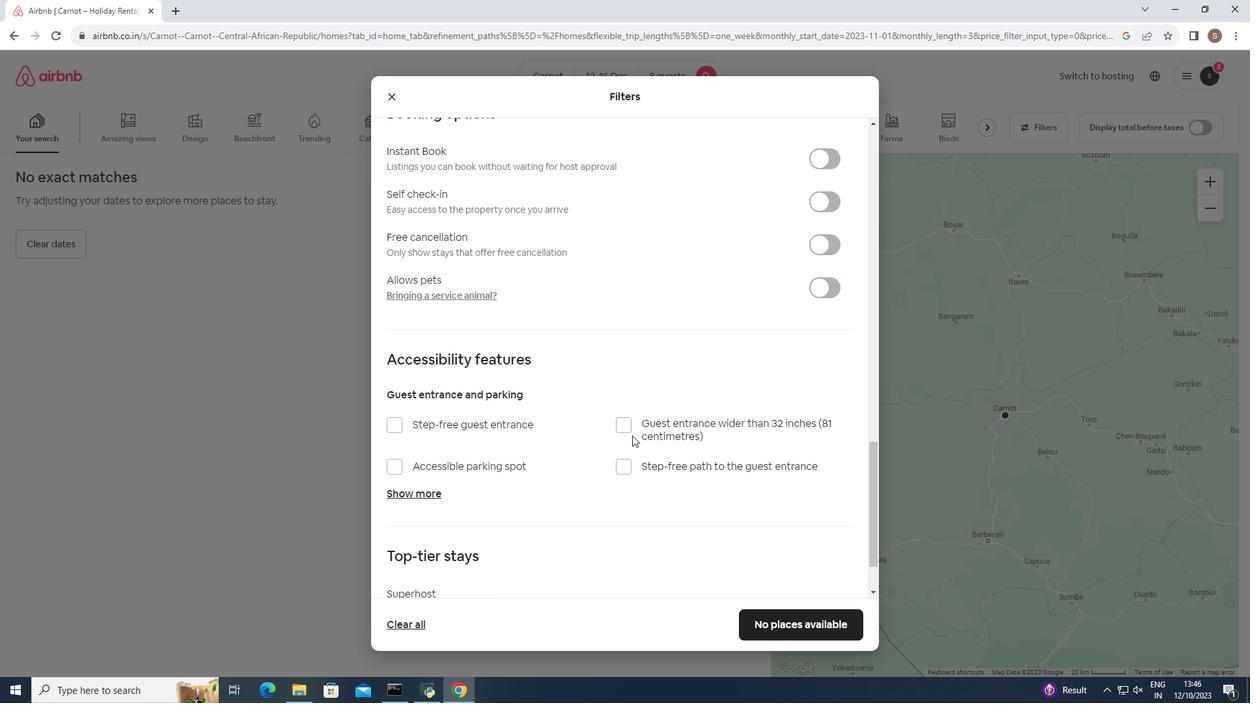 
Action: Mouse scrolled (632, 436) with delta (0, 0)
Screenshot: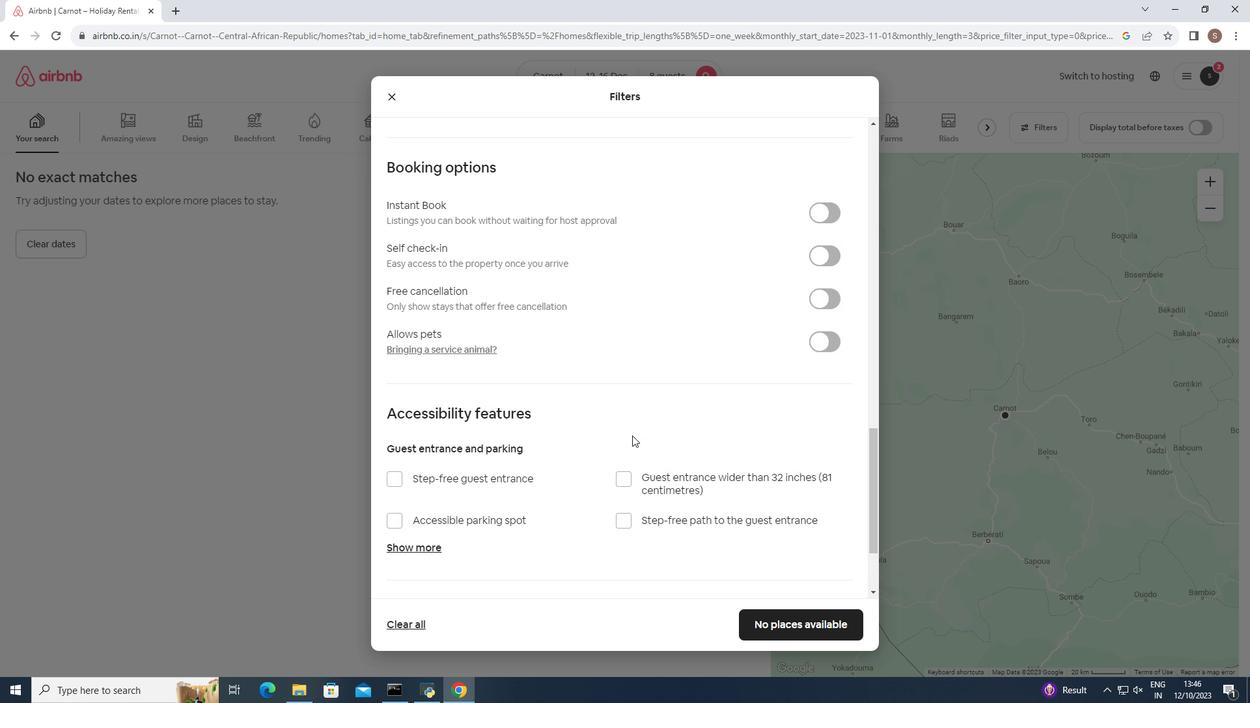 
Action: Mouse scrolled (632, 436) with delta (0, 0)
Screenshot: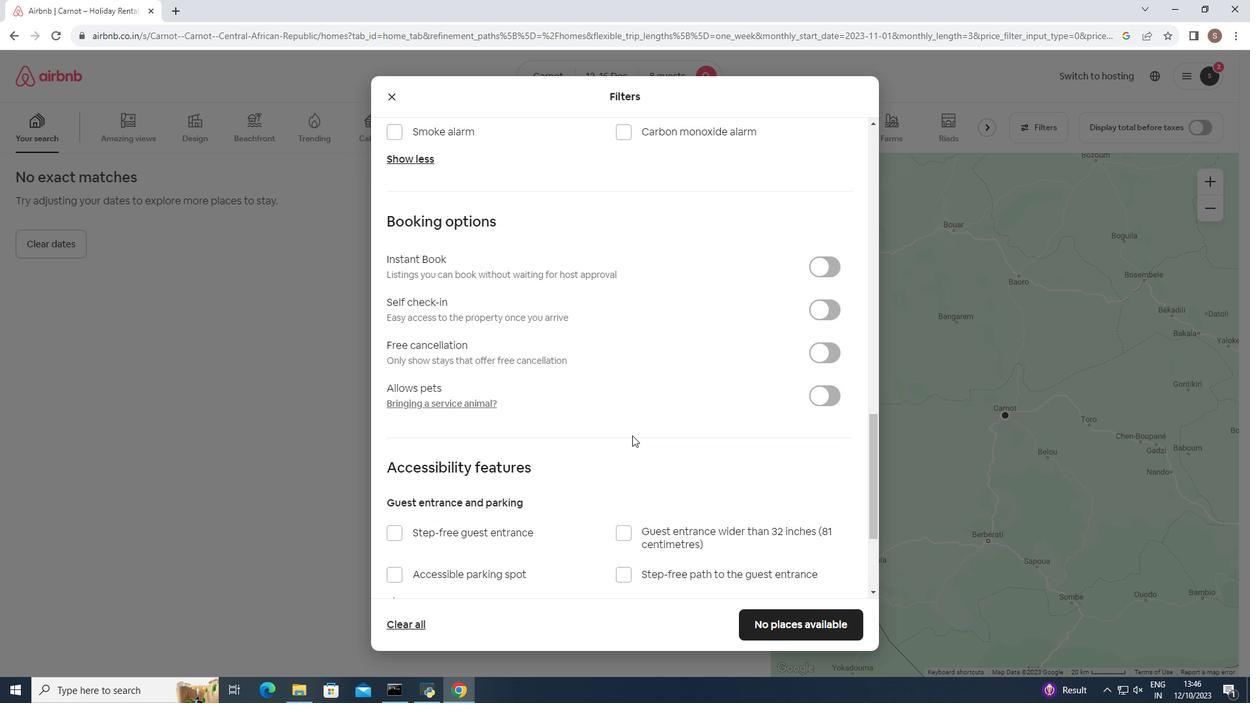 
Action: Mouse scrolled (632, 436) with delta (0, 0)
Screenshot: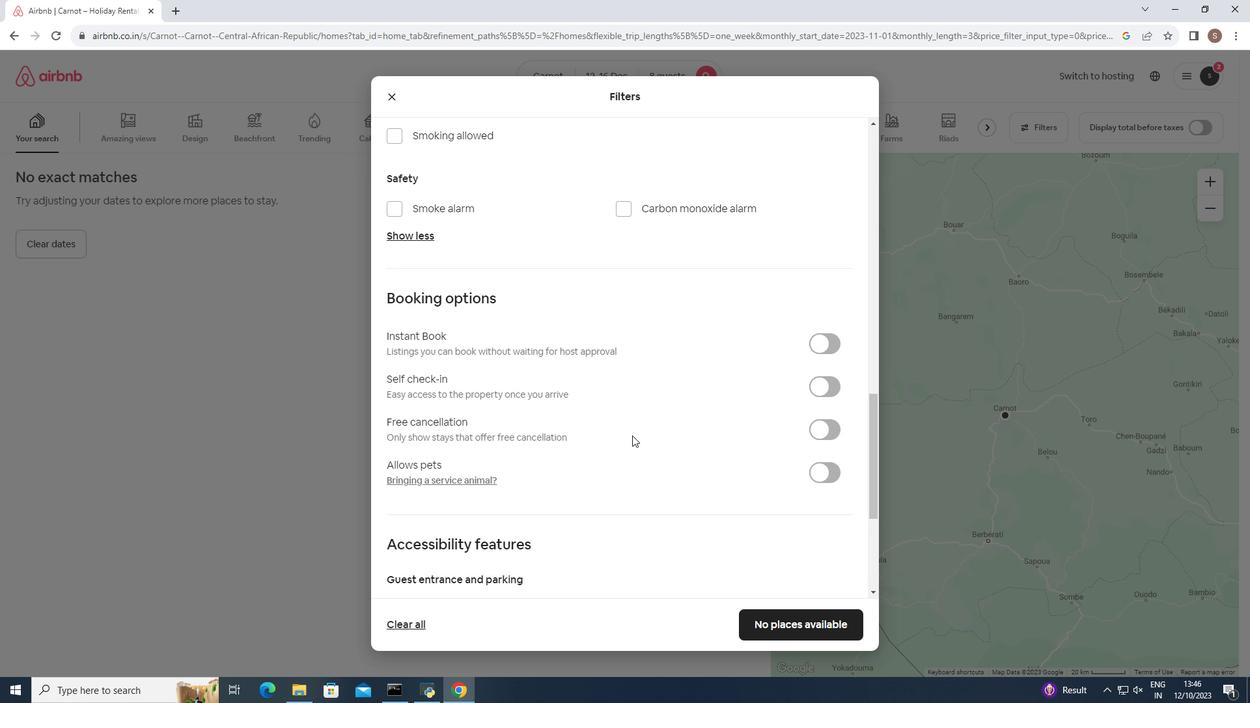 
Action: Mouse scrolled (632, 436) with delta (0, 0)
Screenshot: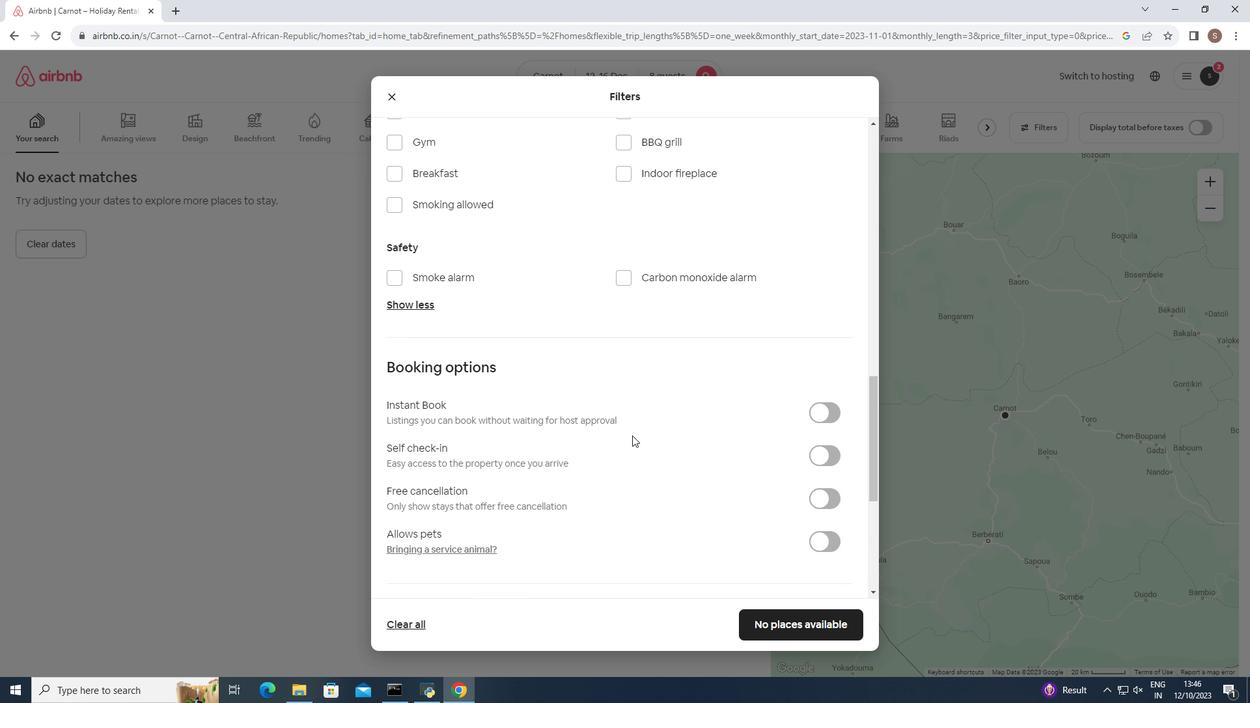 
Action: Mouse scrolled (632, 436) with delta (0, 0)
Screenshot: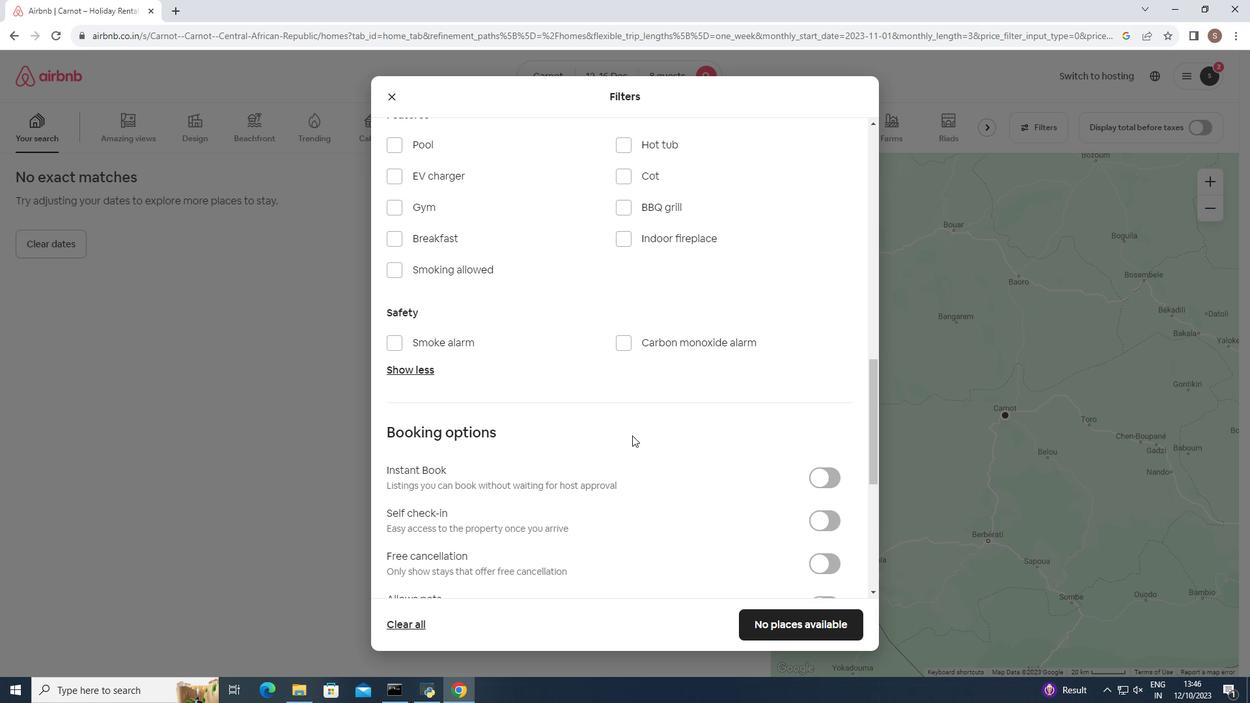 
Action: Mouse scrolled (632, 436) with delta (0, 0)
Screenshot: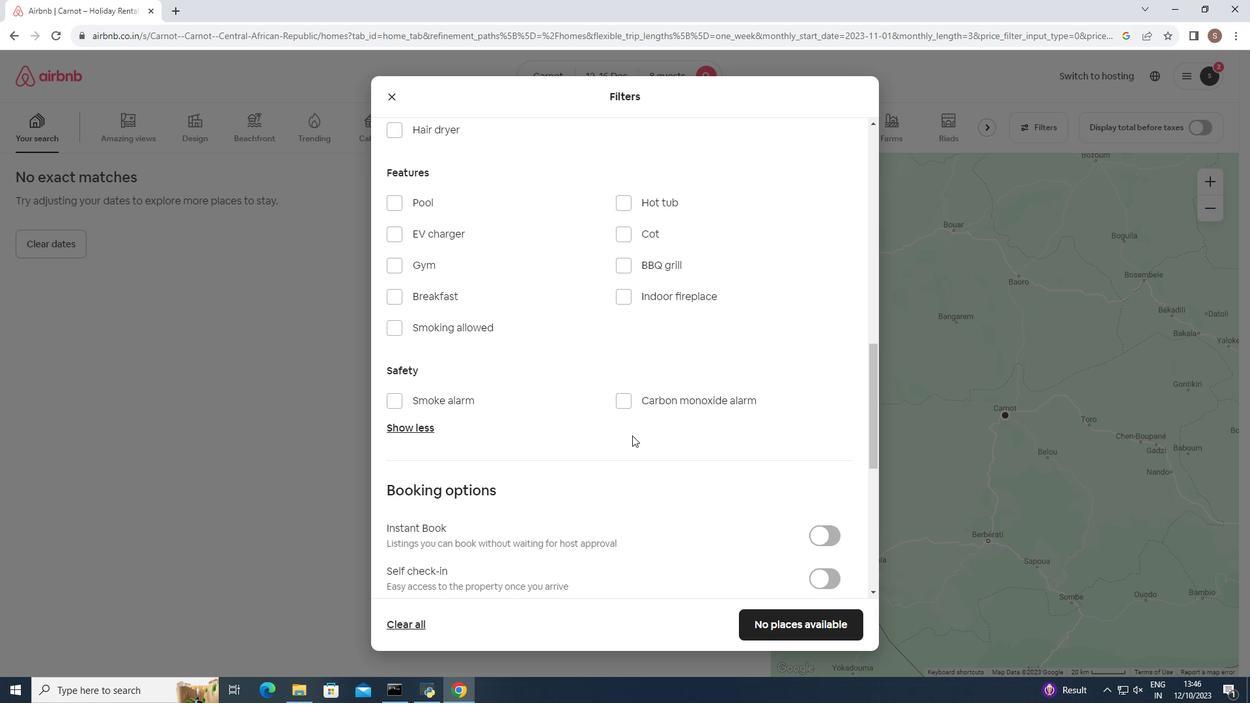 
Action: Mouse moved to (632, 434)
Screenshot: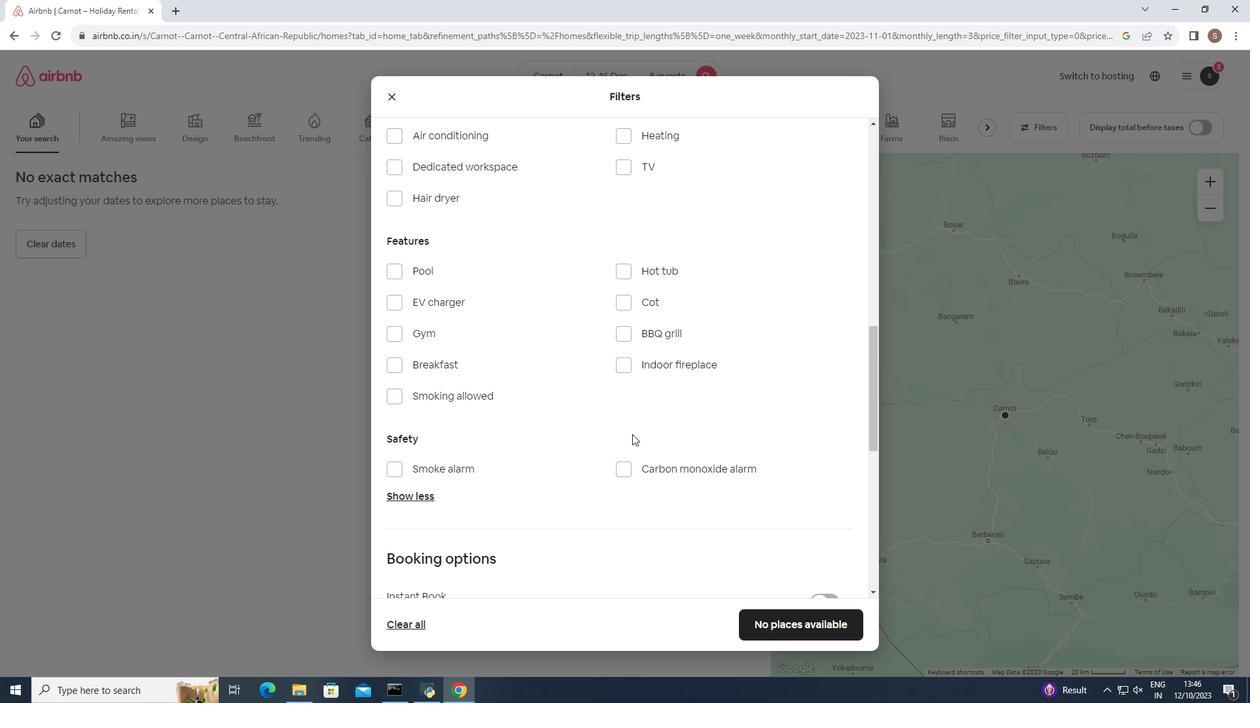 
Action: Mouse scrolled (632, 434) with delta (0, 0)
Screenshot: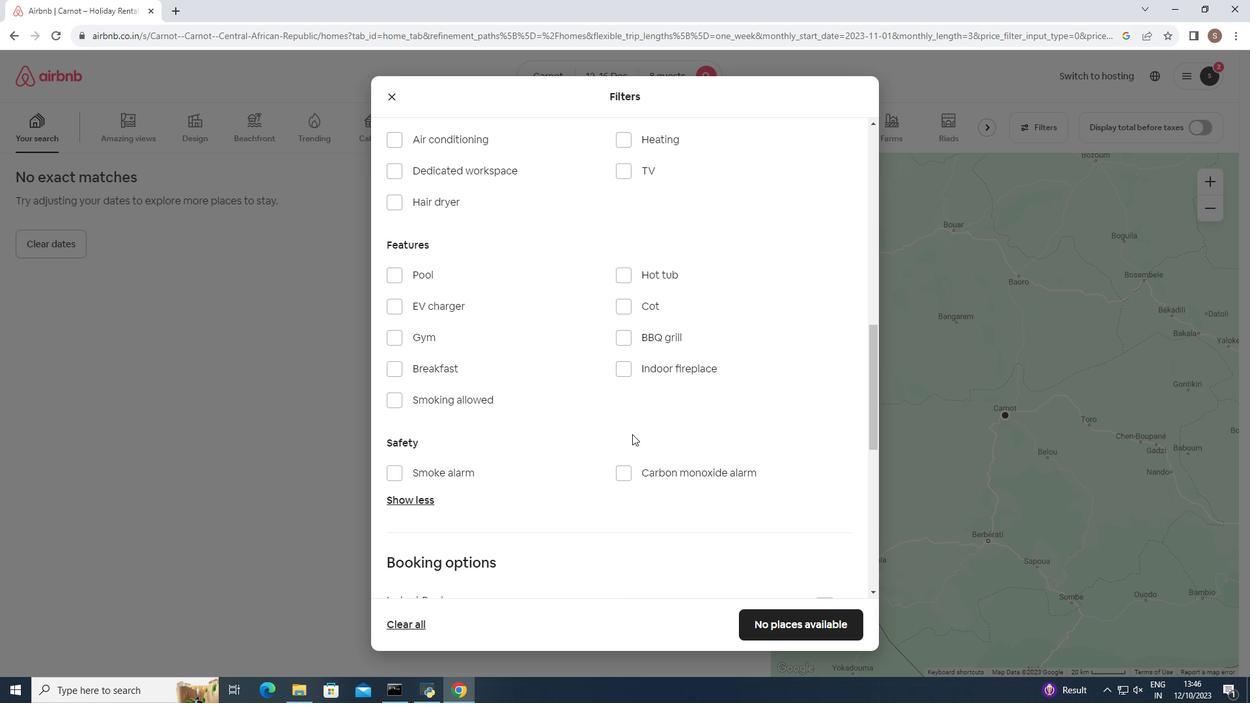 
Action: Mouse scrolled (632, 434) with delta (0, 0)
Screenshot: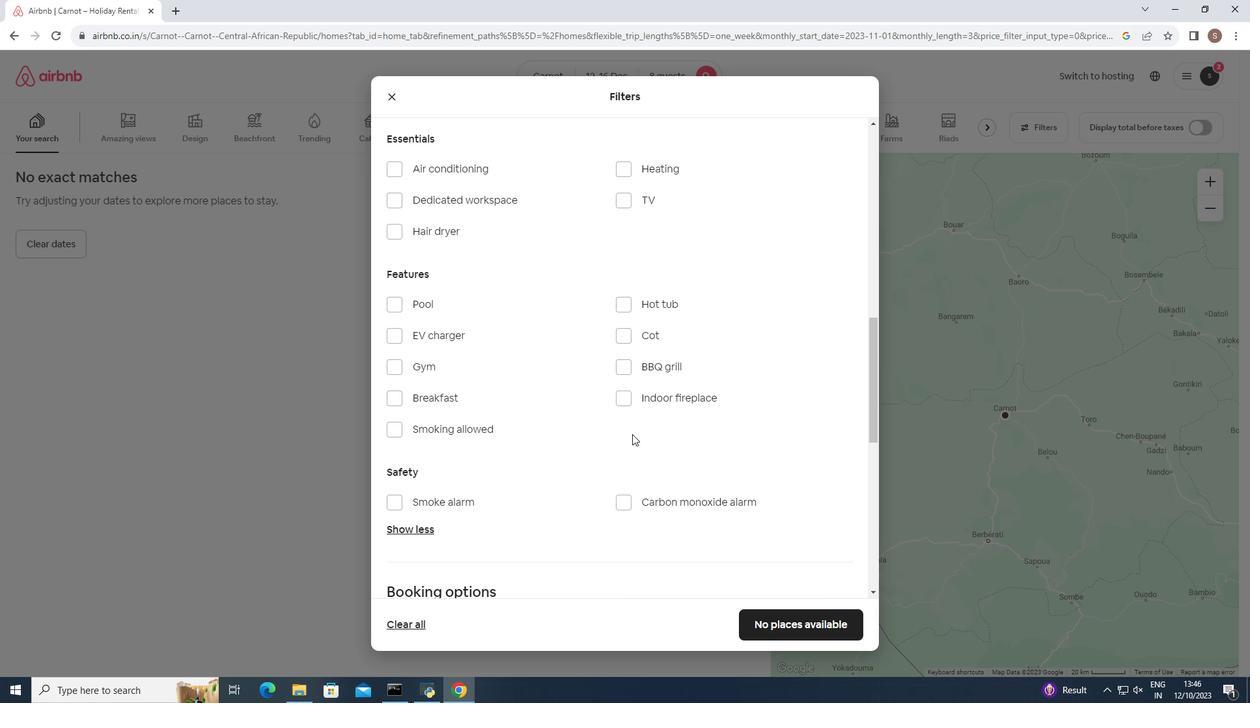
Action: Mouse moved to (633, 433)
Screenshot: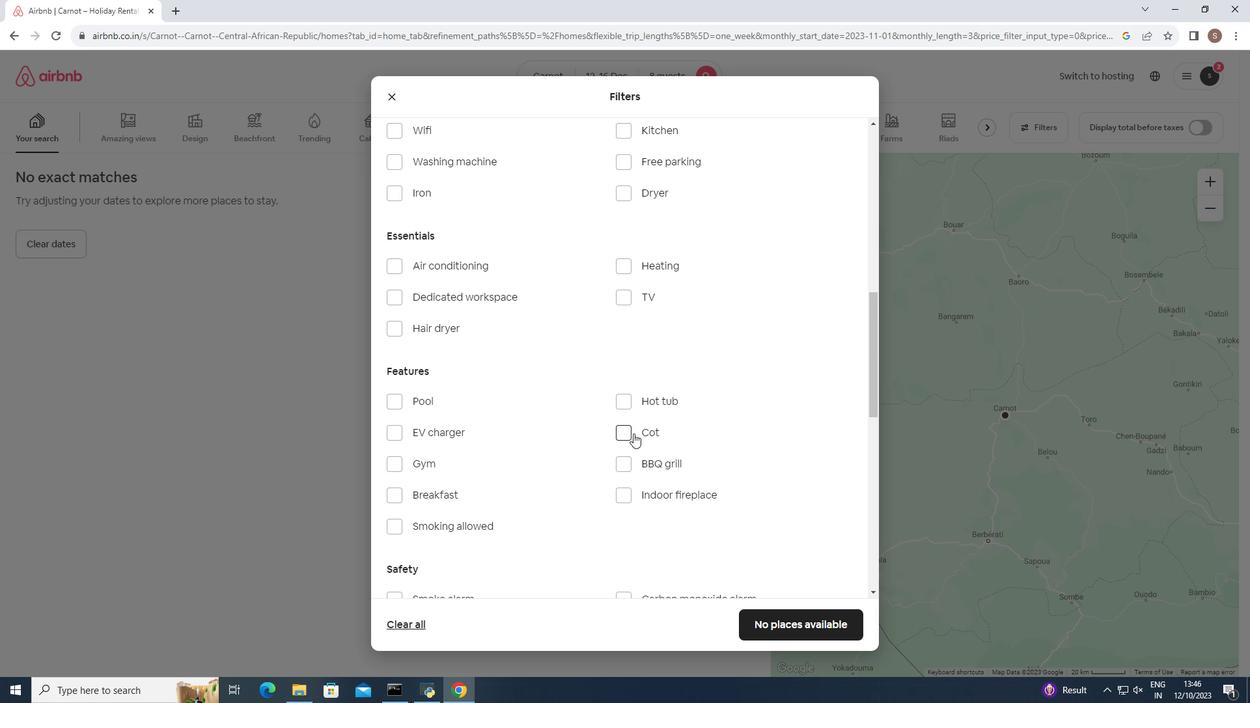 
Action: Mouse scrolled (633, 434) with delta (0, 0)
Screenshot: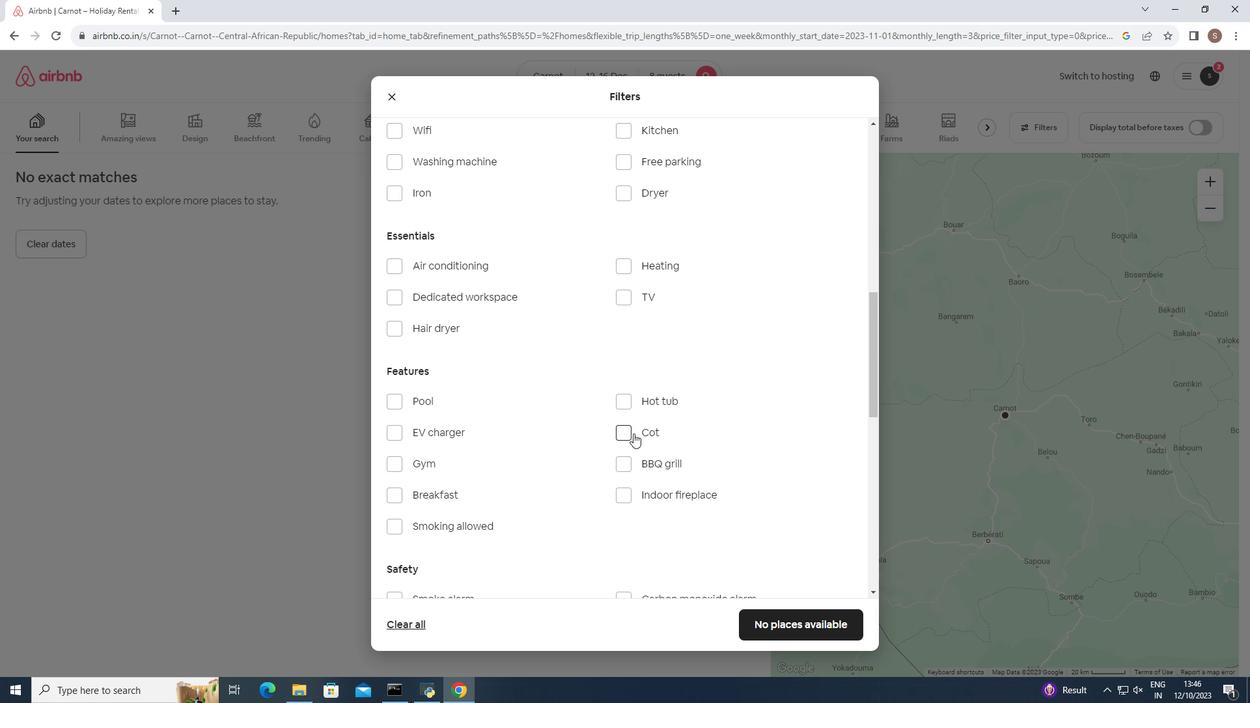 
Action: Mouse scrolled (633, 434) with delta (0, 0)
Screenshot: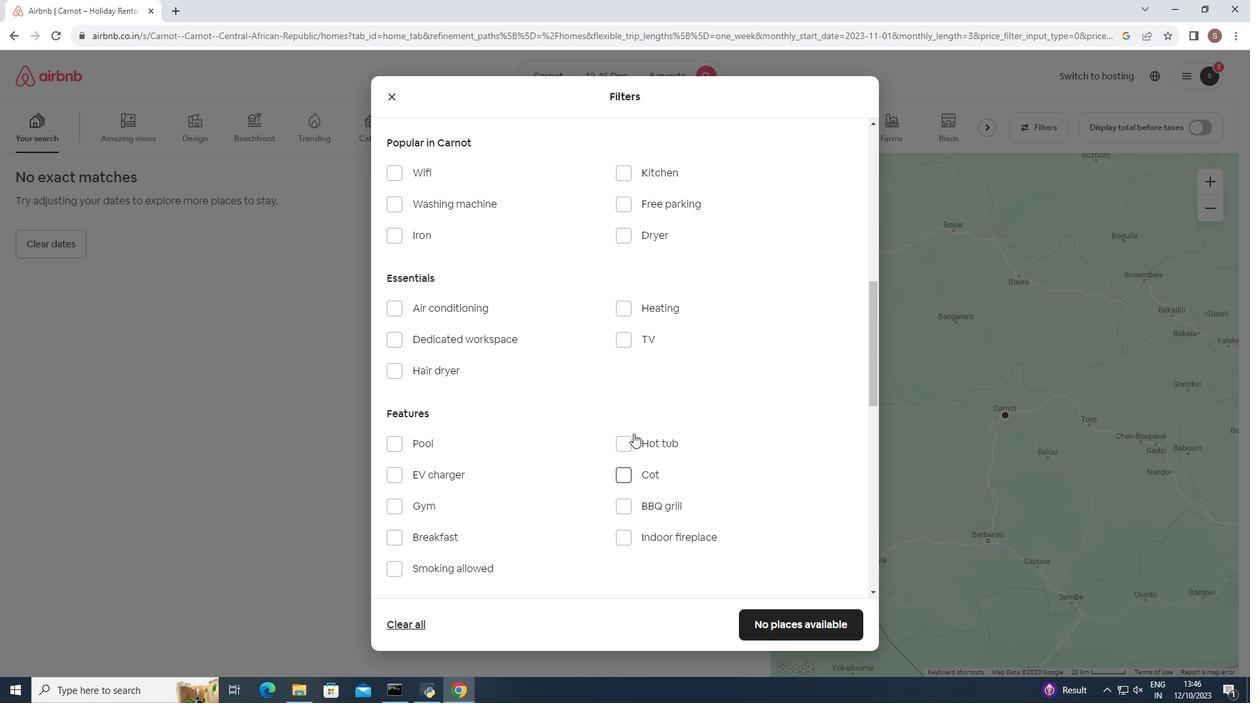 
Action: Mouse scrolled (633, 434) with delta (0, 0)
Screenshot: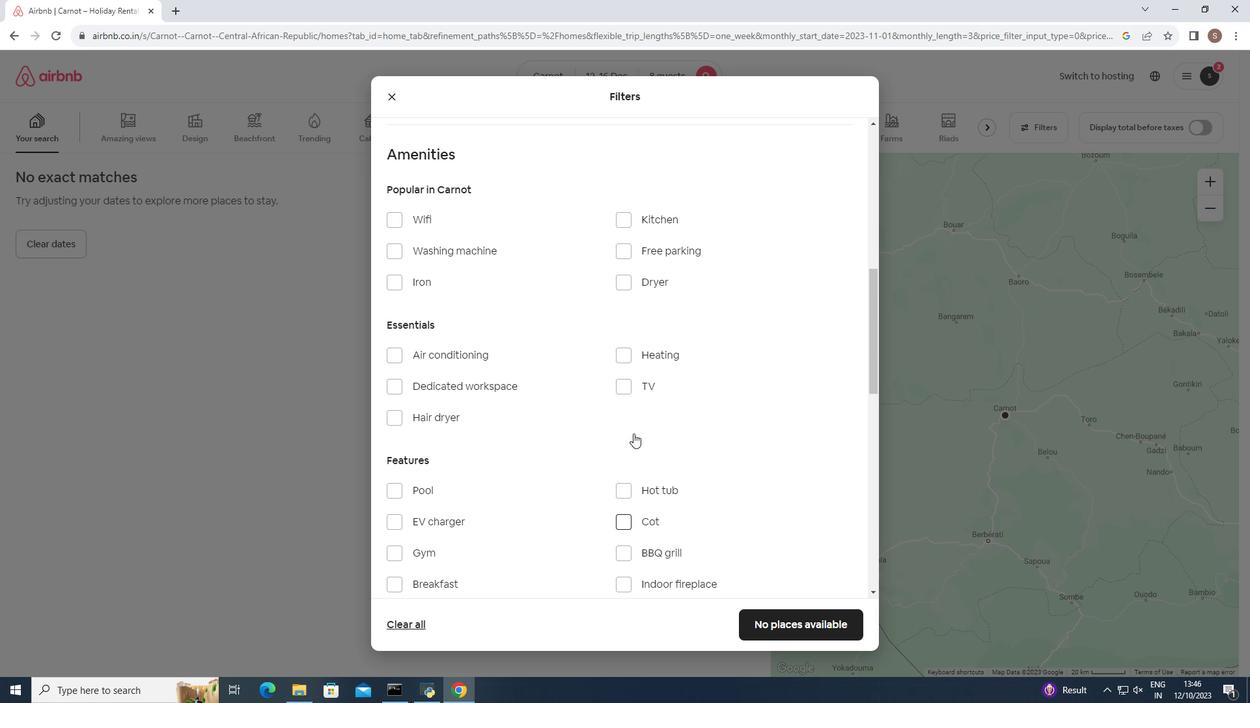 
Action: Mouse moved to (631, 418)
Screenshot: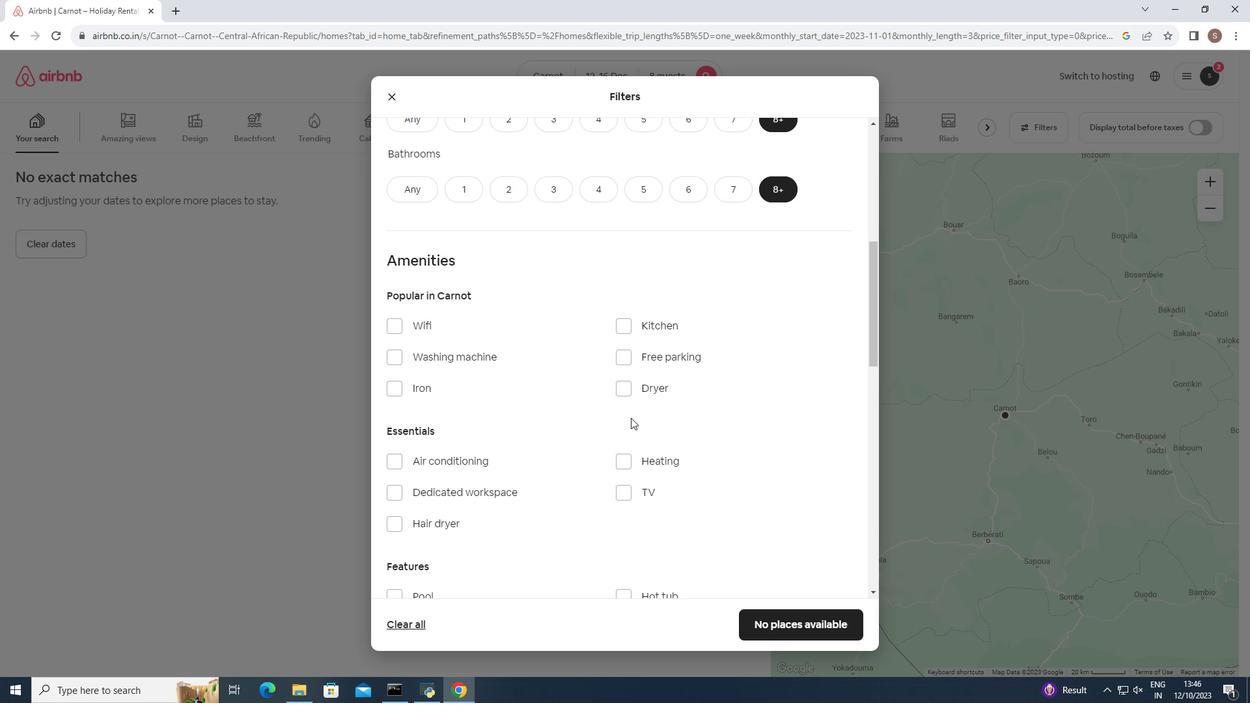 
Action: Mouse scrolled (631, 417) with delta (0, 0)
Screenshot: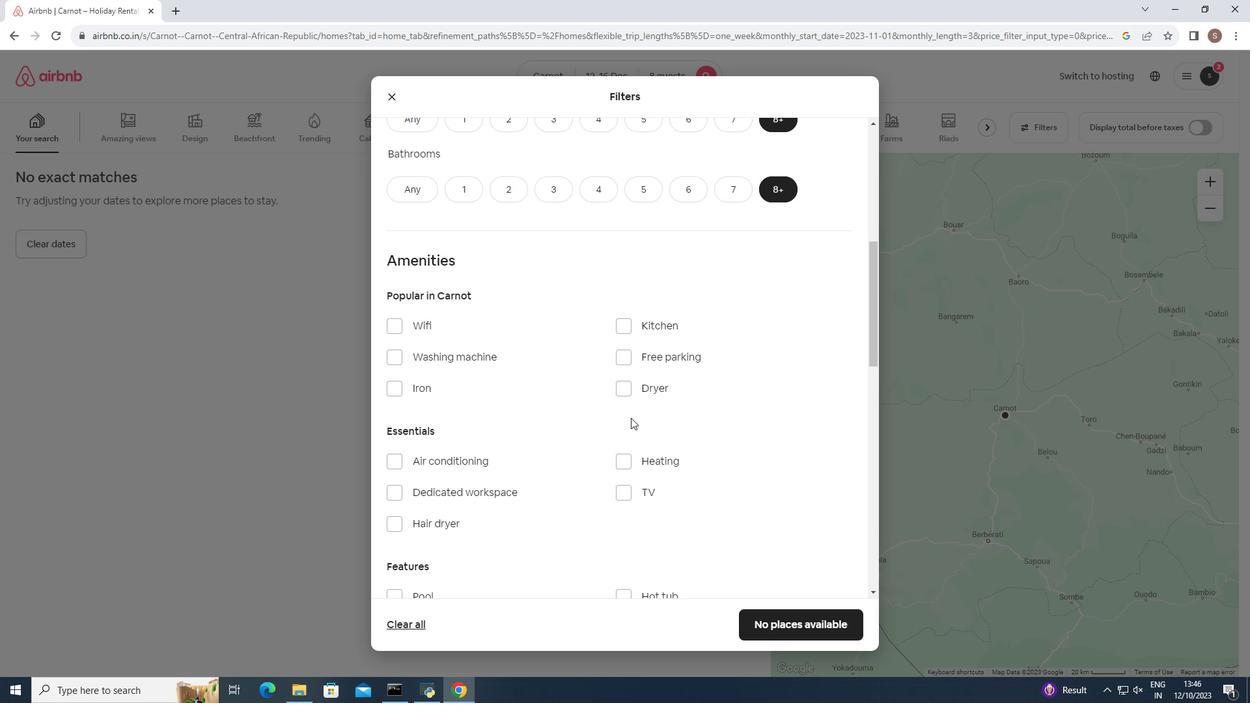 
Action: Mouse moved to (469, 293)
Screenshot: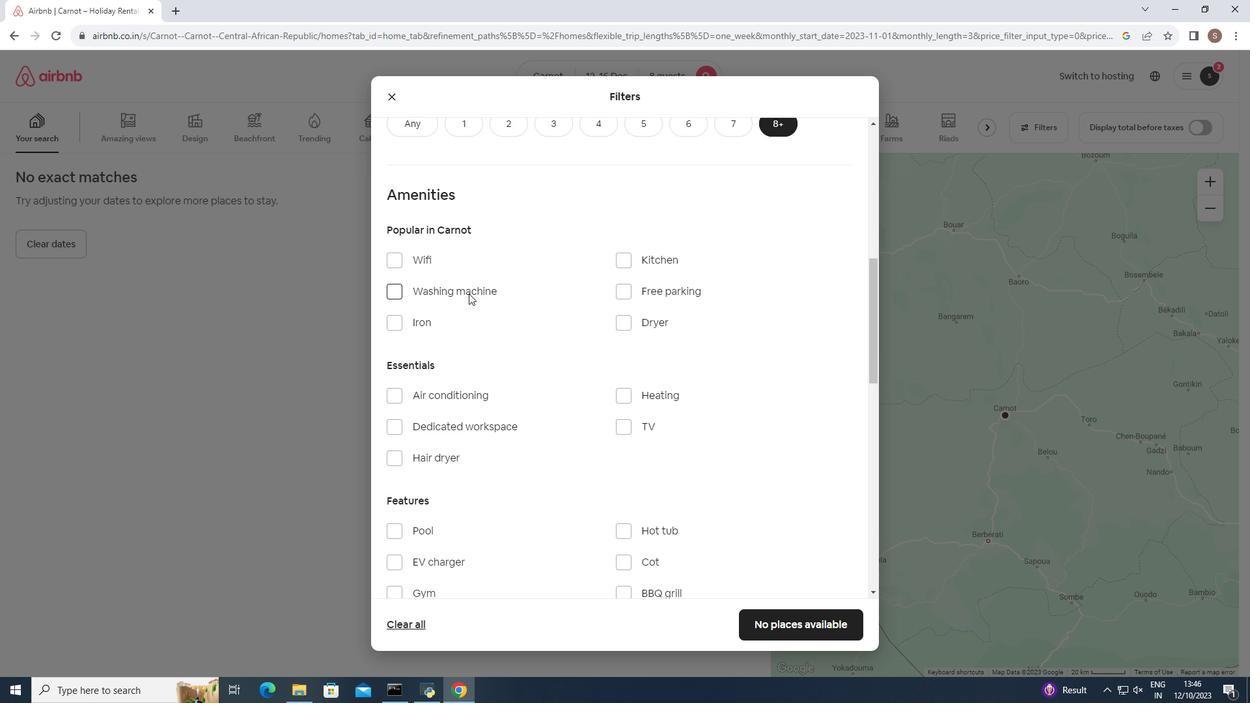 
Action: Mouse scrolled (469, 292) with delta (0, 0)
Screenshot: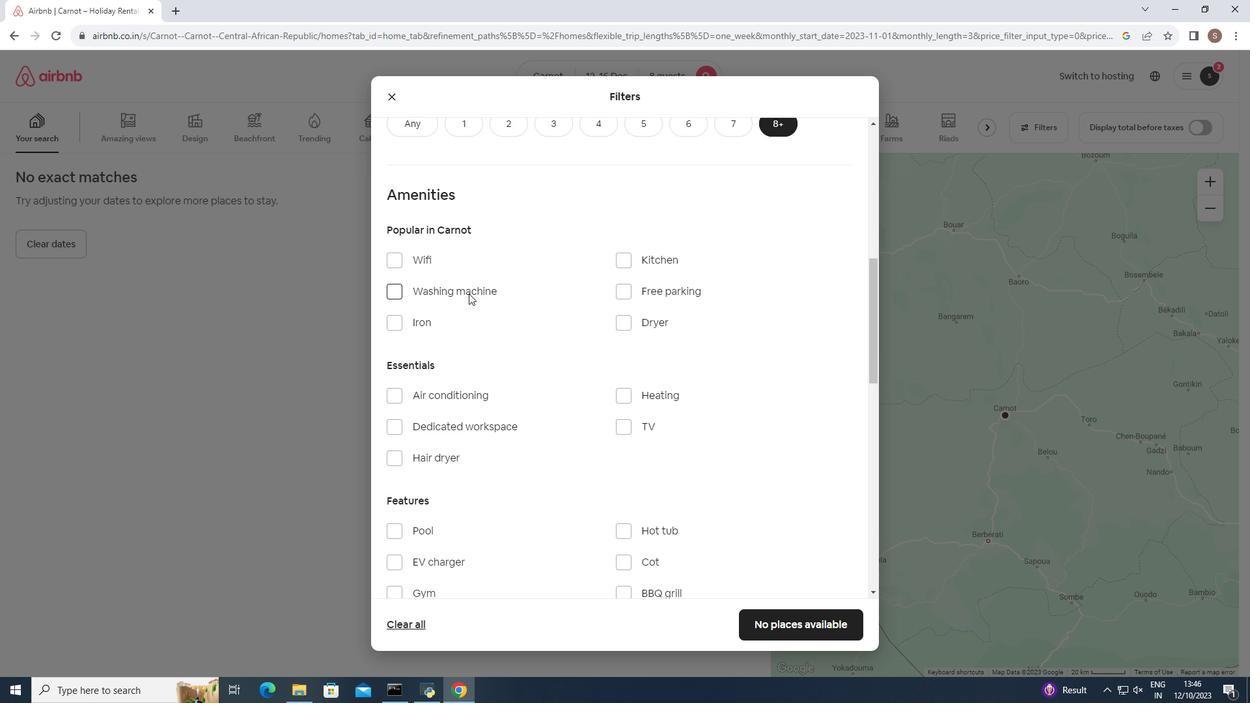 
Action: Mouse moved to (468, 293)
Screenshot: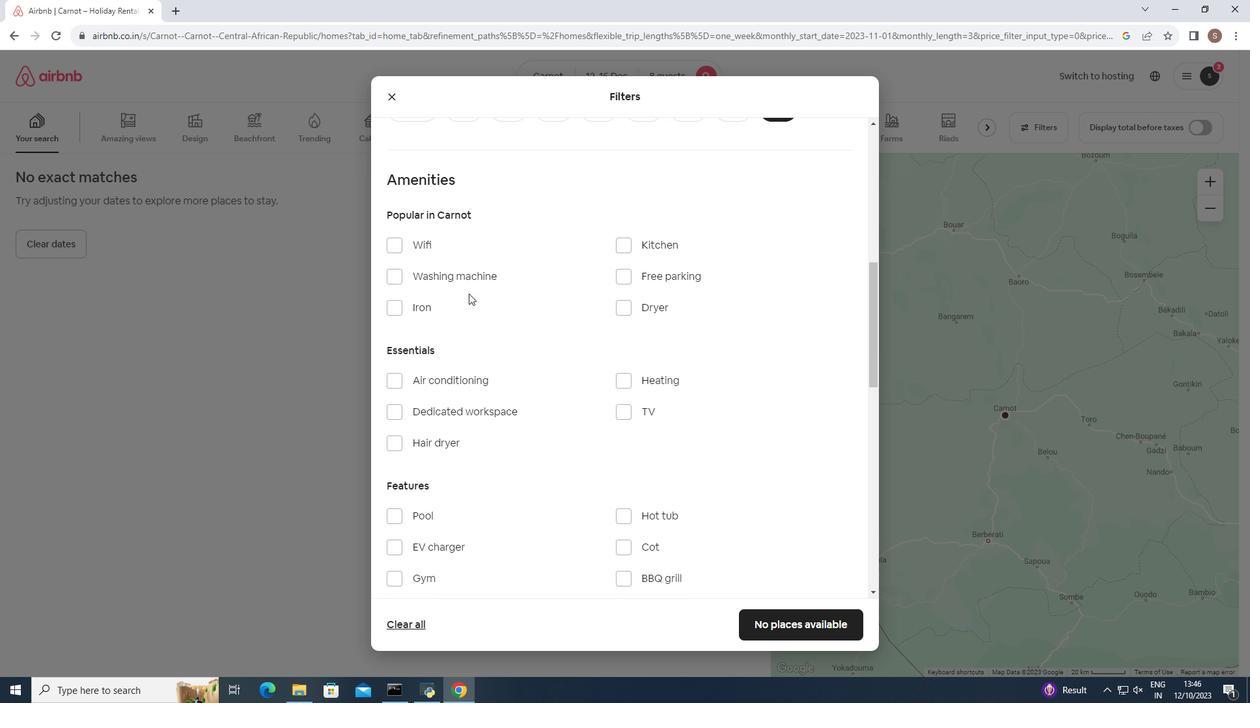 
Action: Mouse scrolled (468, 293) with delta (0, 0)
Screenshot: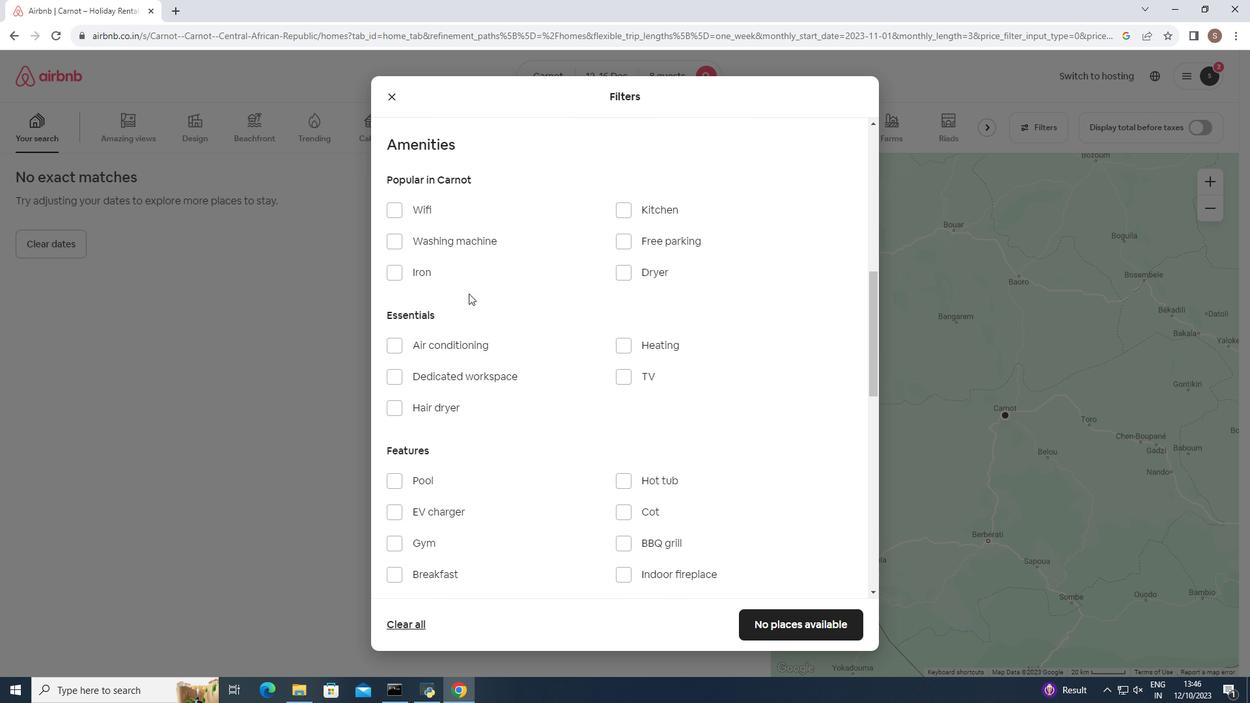
Action: Mouse scrolled (468, 293) with delta (0, 0)
Screenshot: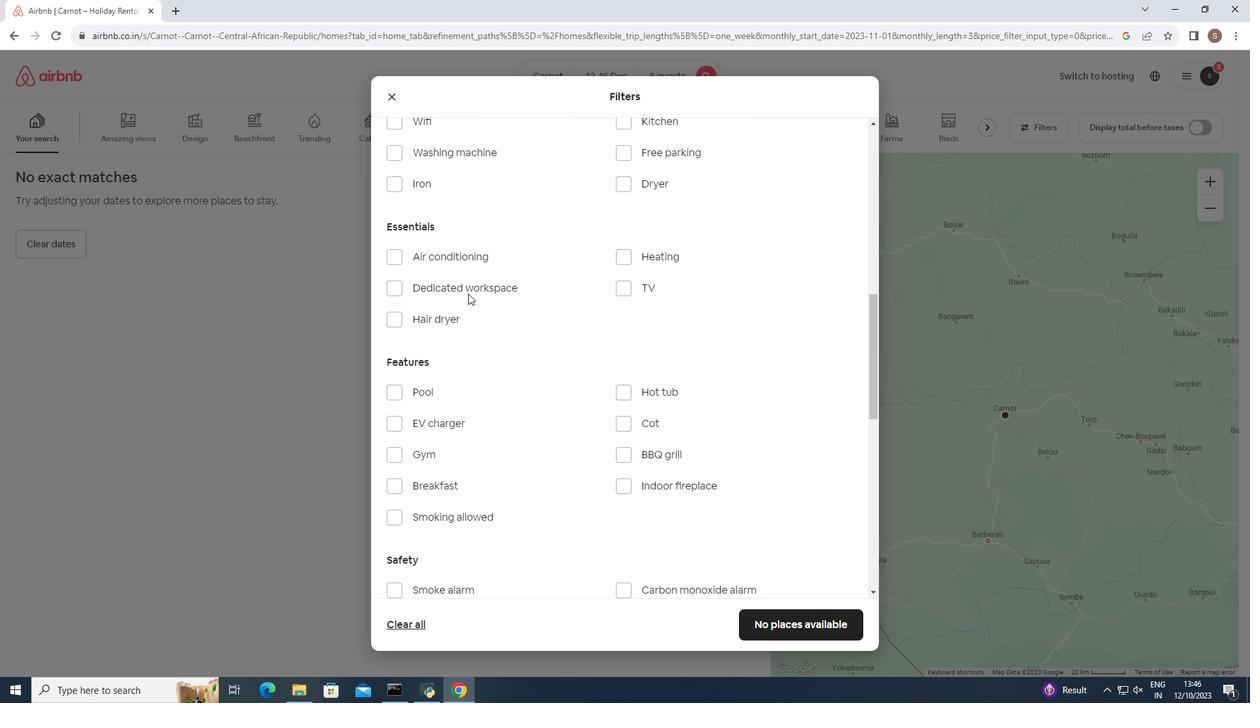 
Action: Mouse moved to (388, 397)
Screenshot: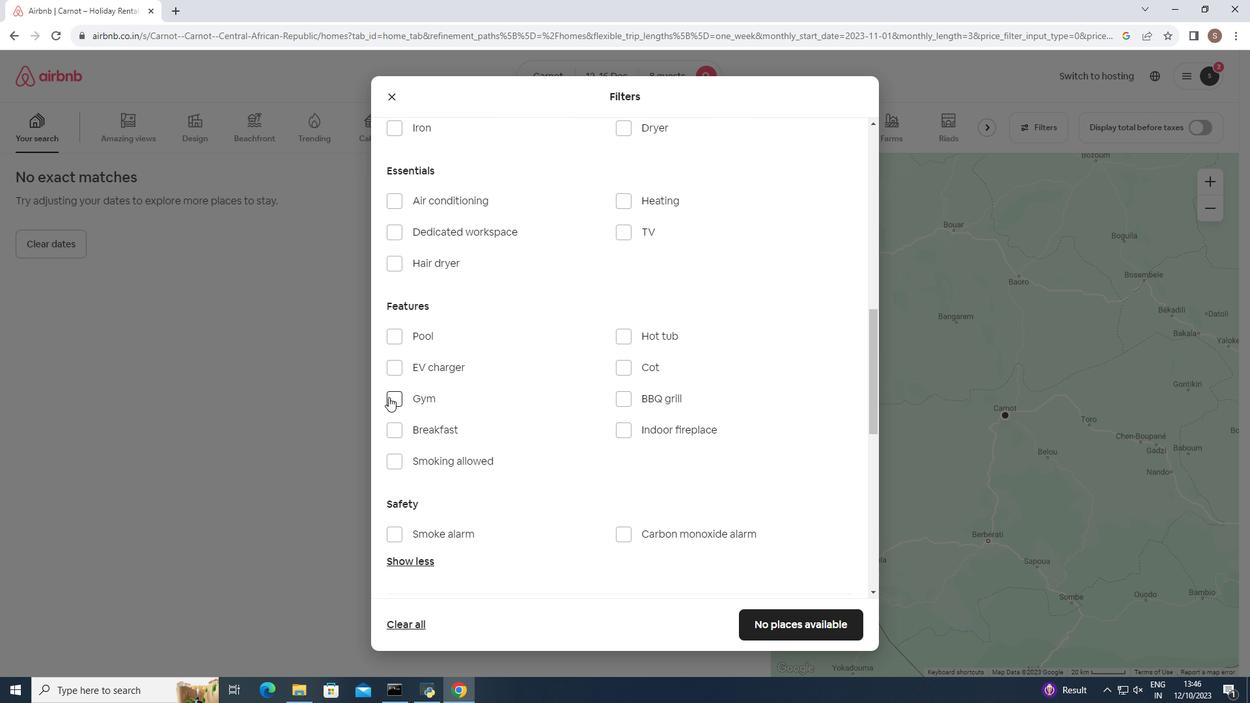 
Action: Mouse pressed left at (388, 397)
Screenshot: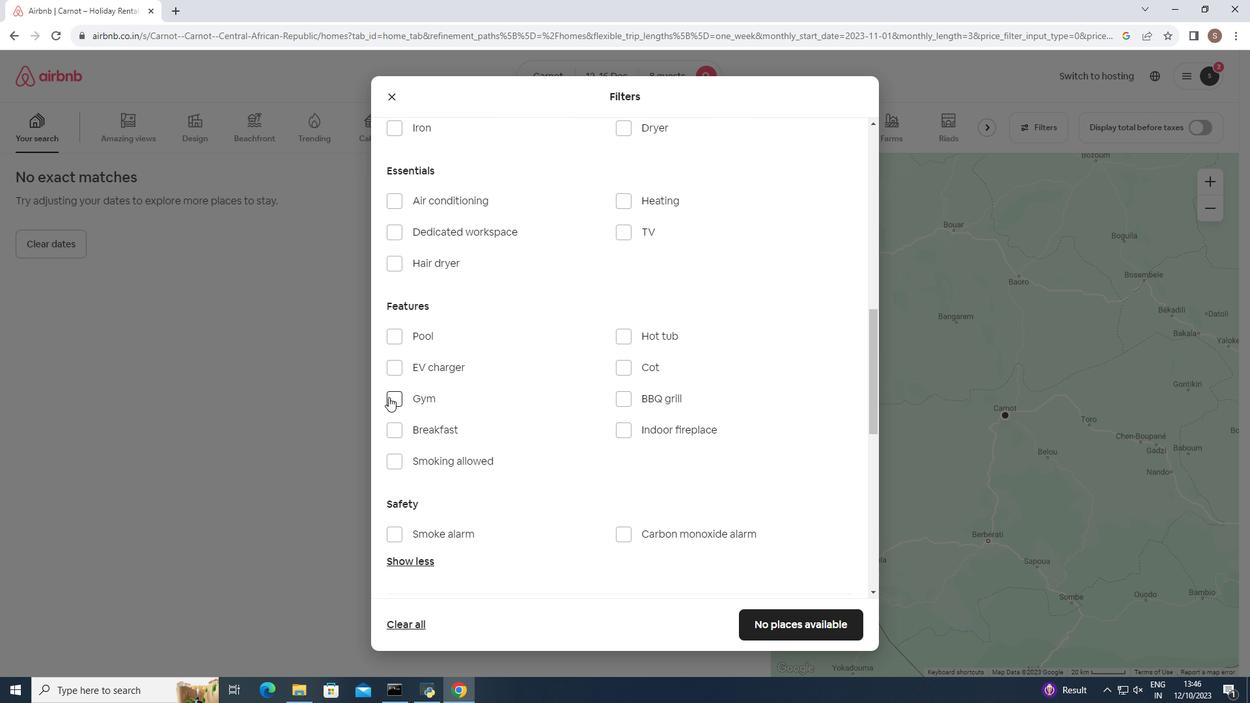 
Action: Mouse moved to (414, 416)
Screenshot: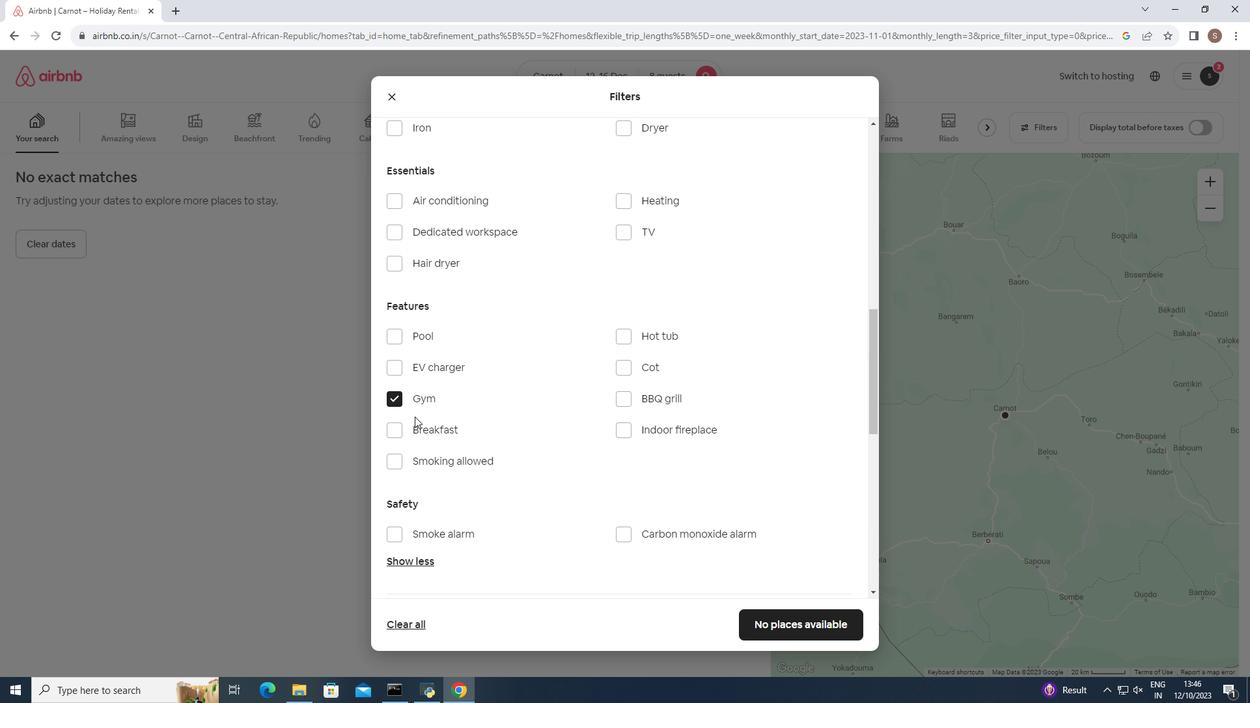 
Action: Mouse scrolled (414, 416) with delta (0, 0)
Screenshot: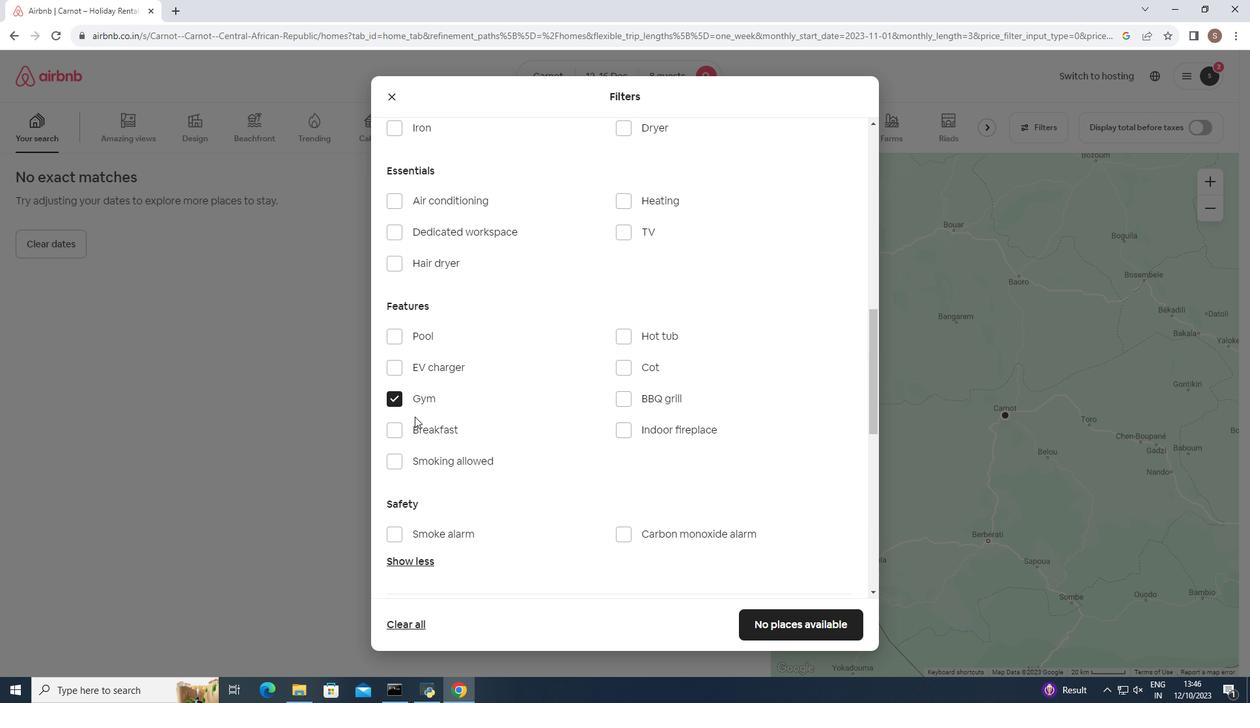 
Action: Mouse scrolled (414, 416) with delta (0, 0)
Screenshot: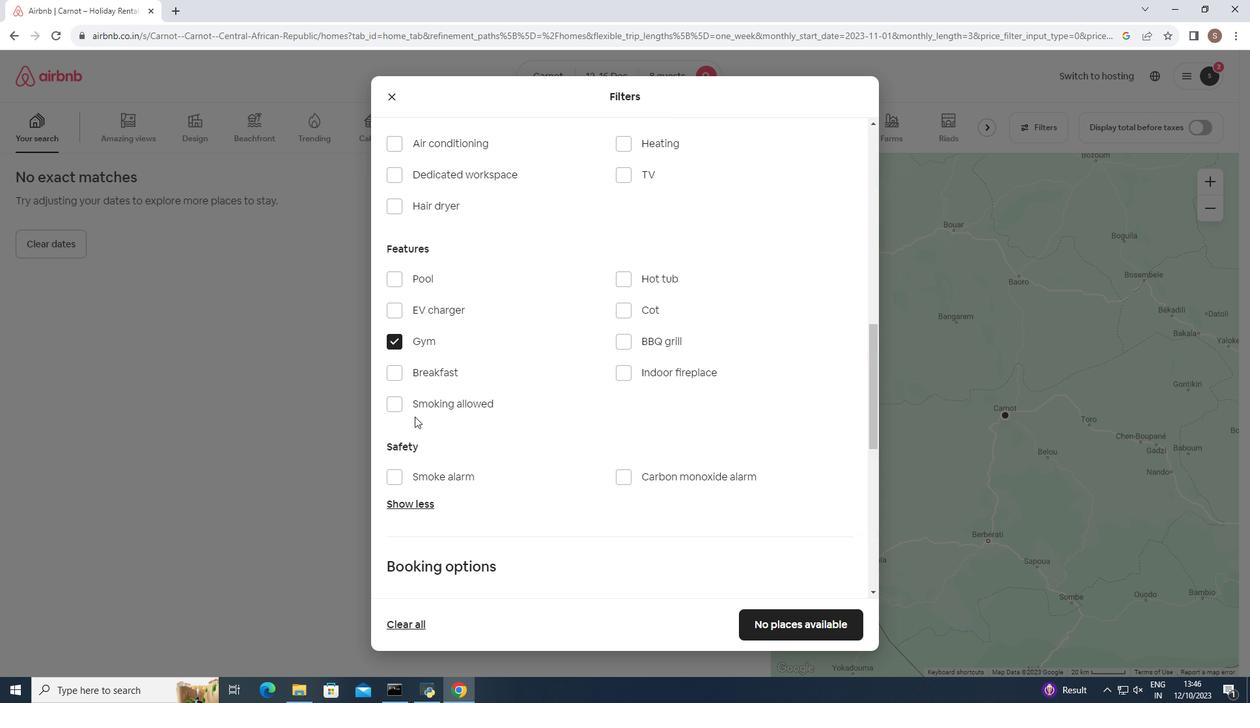 
Action: Mouse moved to (420, 410)
Screenshot: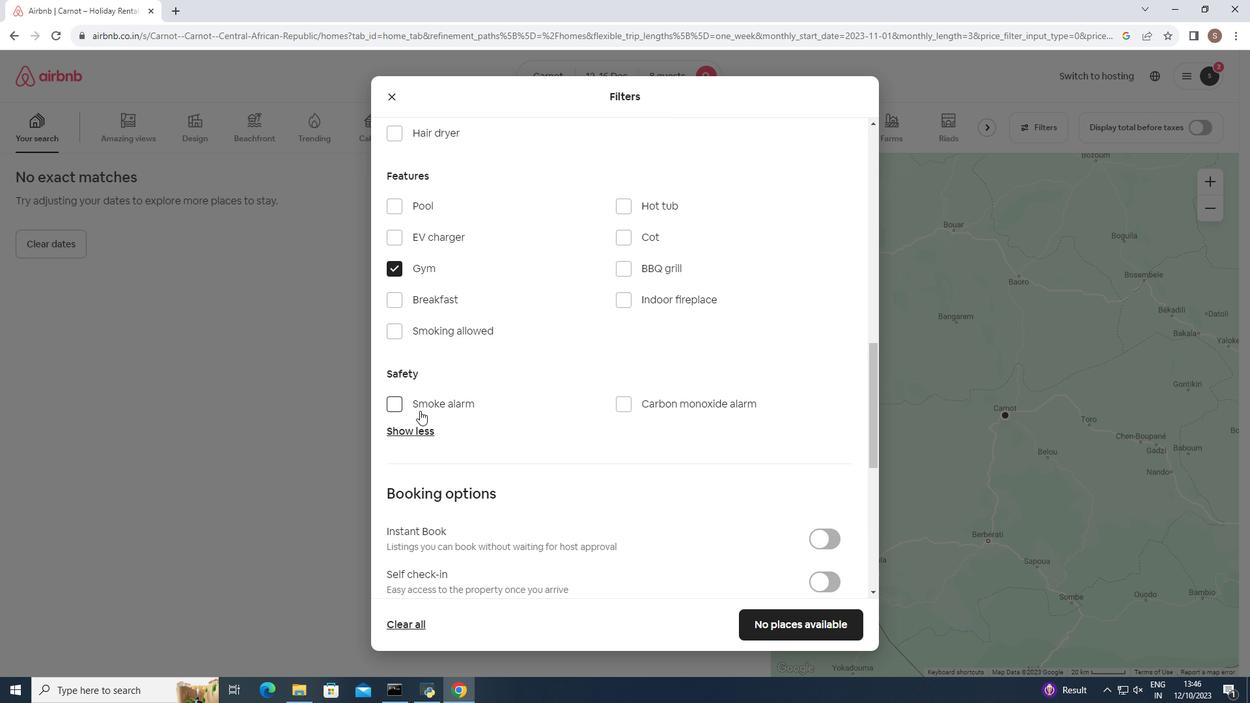 
Action: Mouse scrolled (420, 411) with delta (0, 0)
Screenshot: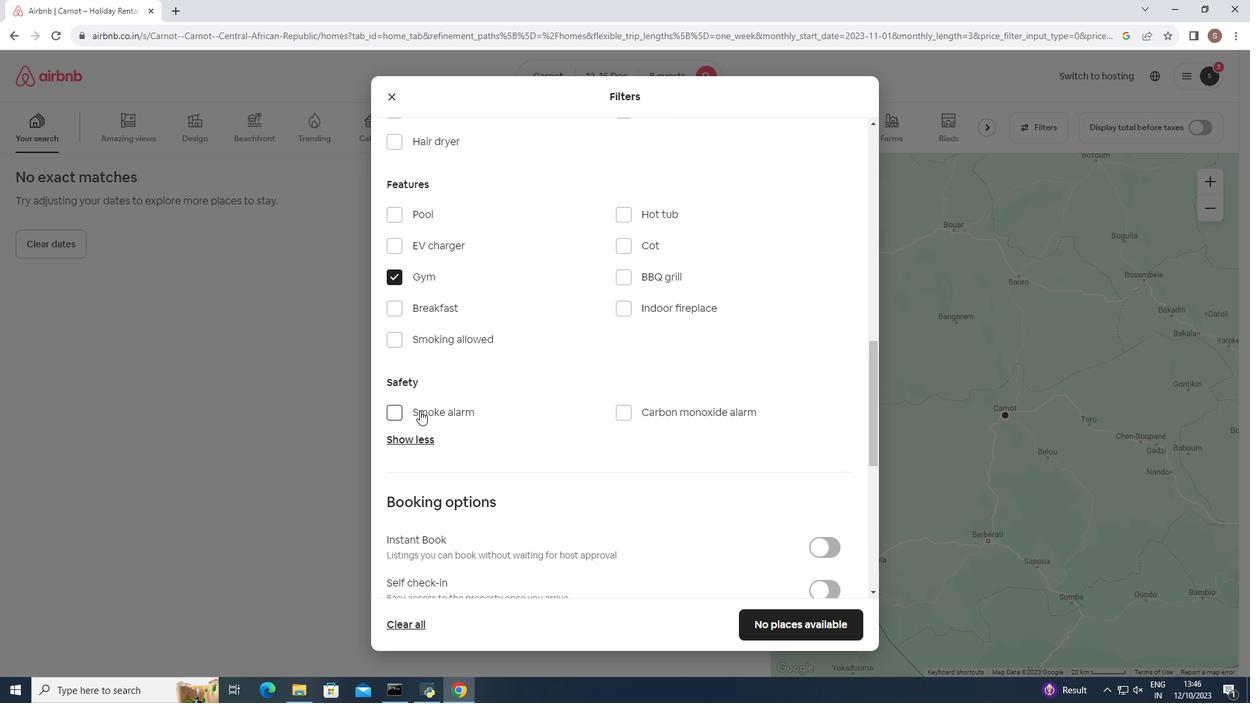 
Action: Mouse scrolled (420, 411) with delta (0, 0)
Screenshot: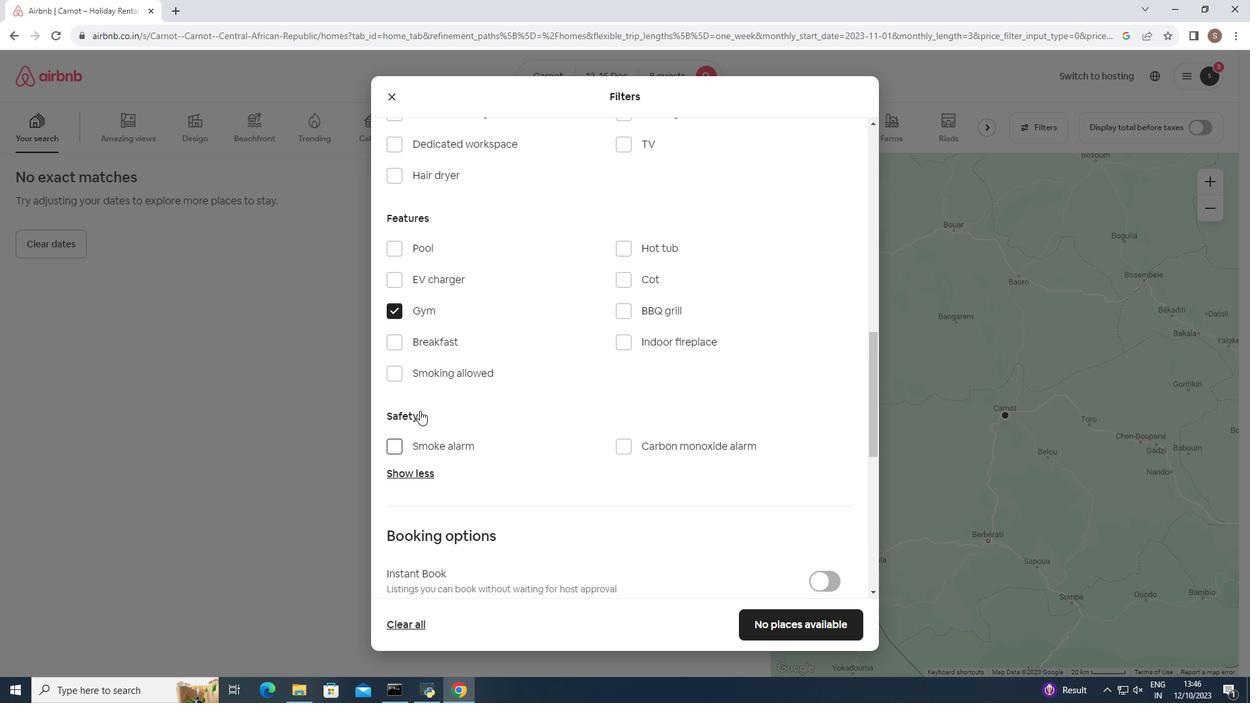 
Action: Mouse scrolled (420, 411) with delta (0, 0)
Screenshot: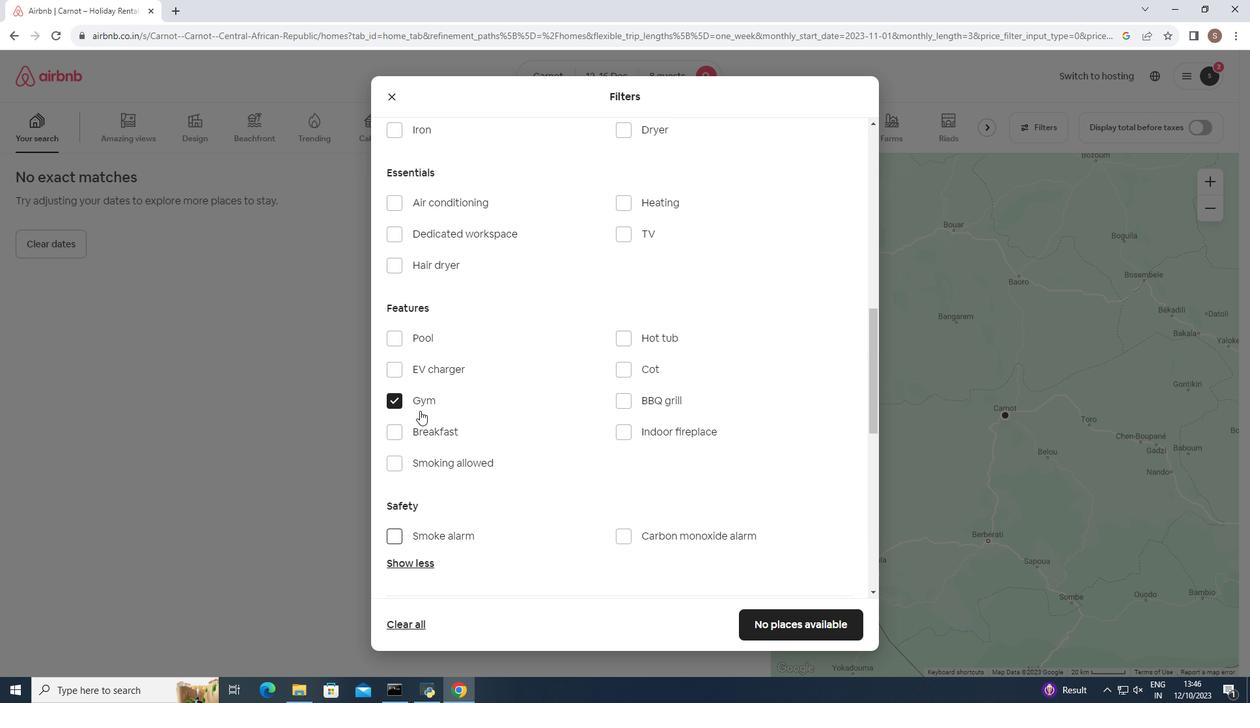 
Action: Mouse scrolled (420, 411) with delta (0, 0)
Screenshot: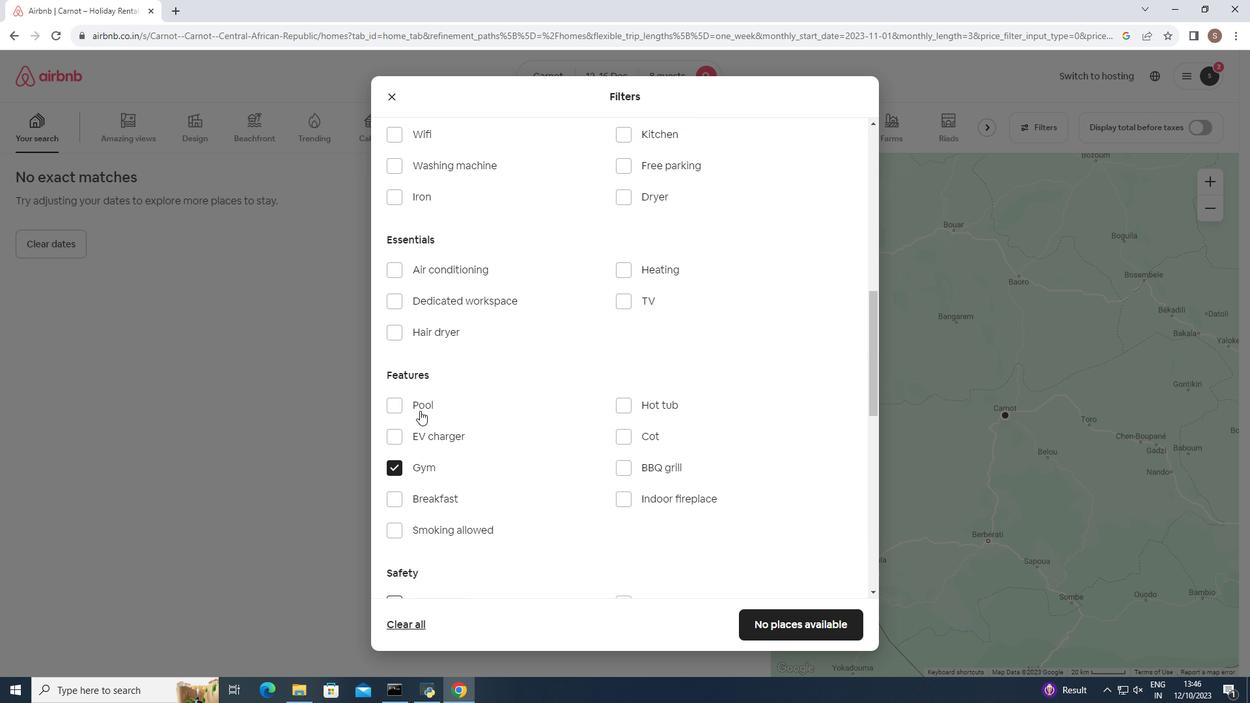 
Action: Mouse scrolled (420, 411) with delta (0, 0)
Screenshot: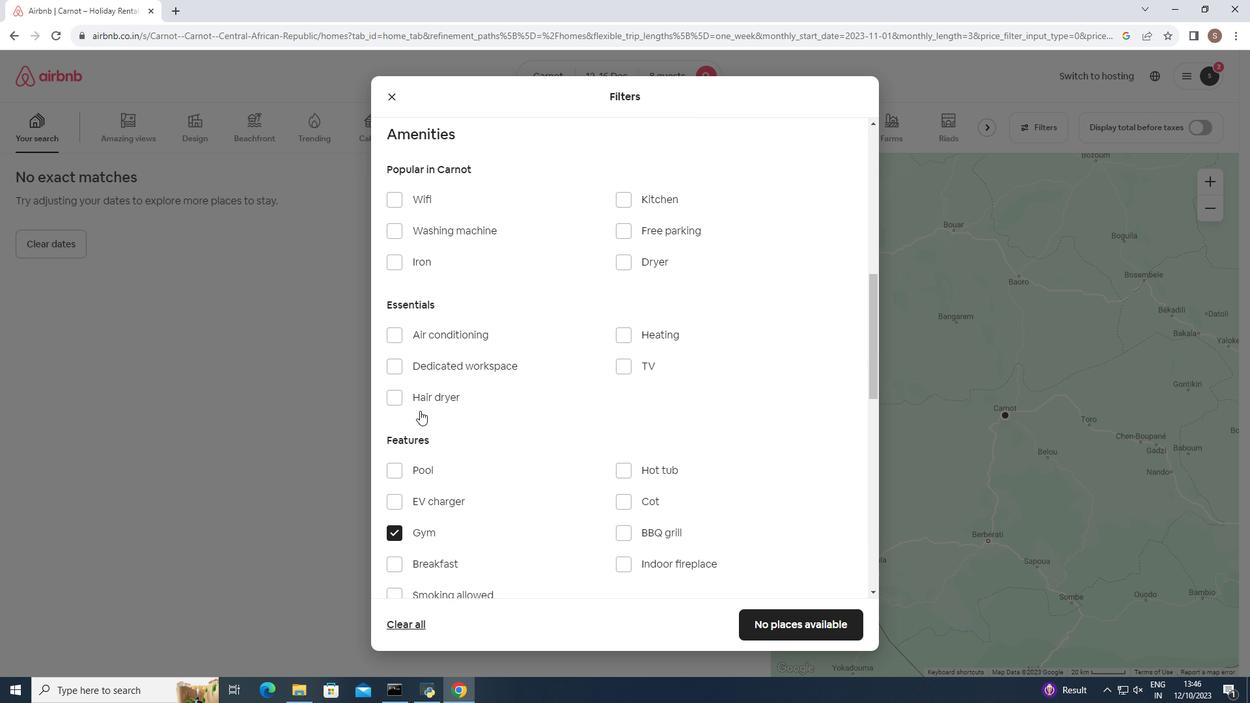 
Action: Mouse moved to (620, 294)
Screenshot: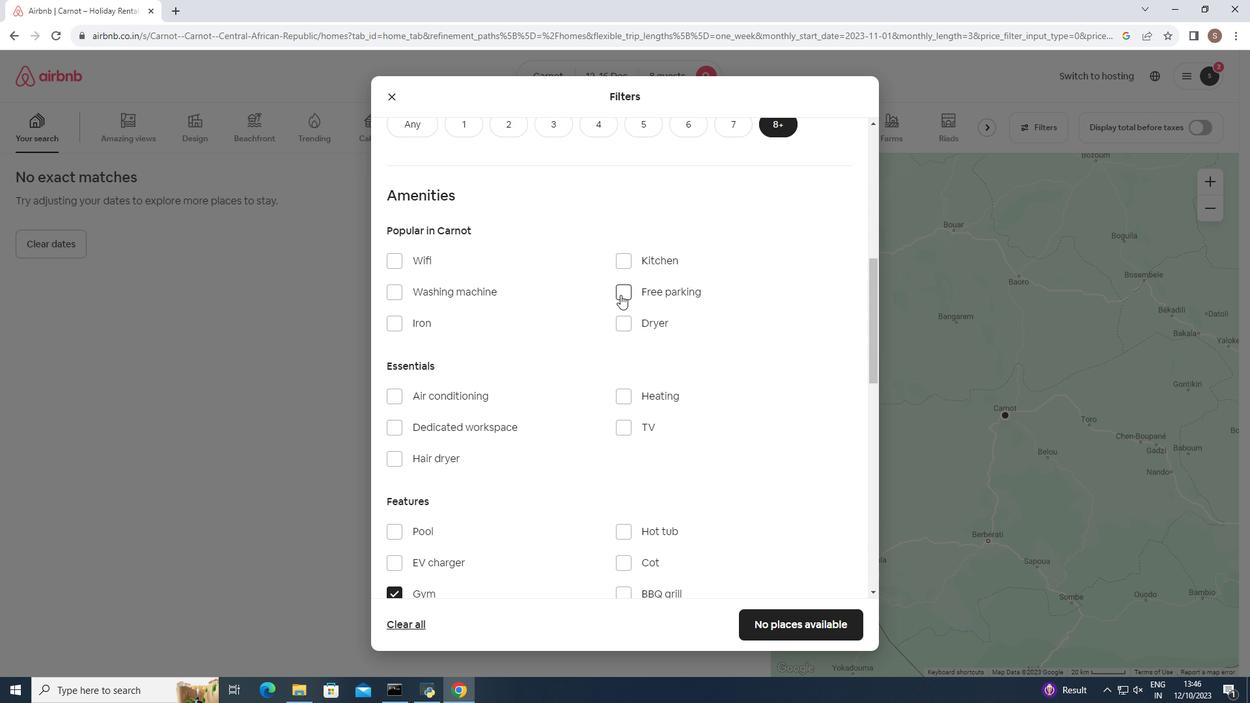 
Action: Mouse pressed left at (620, 294)
Screenshot: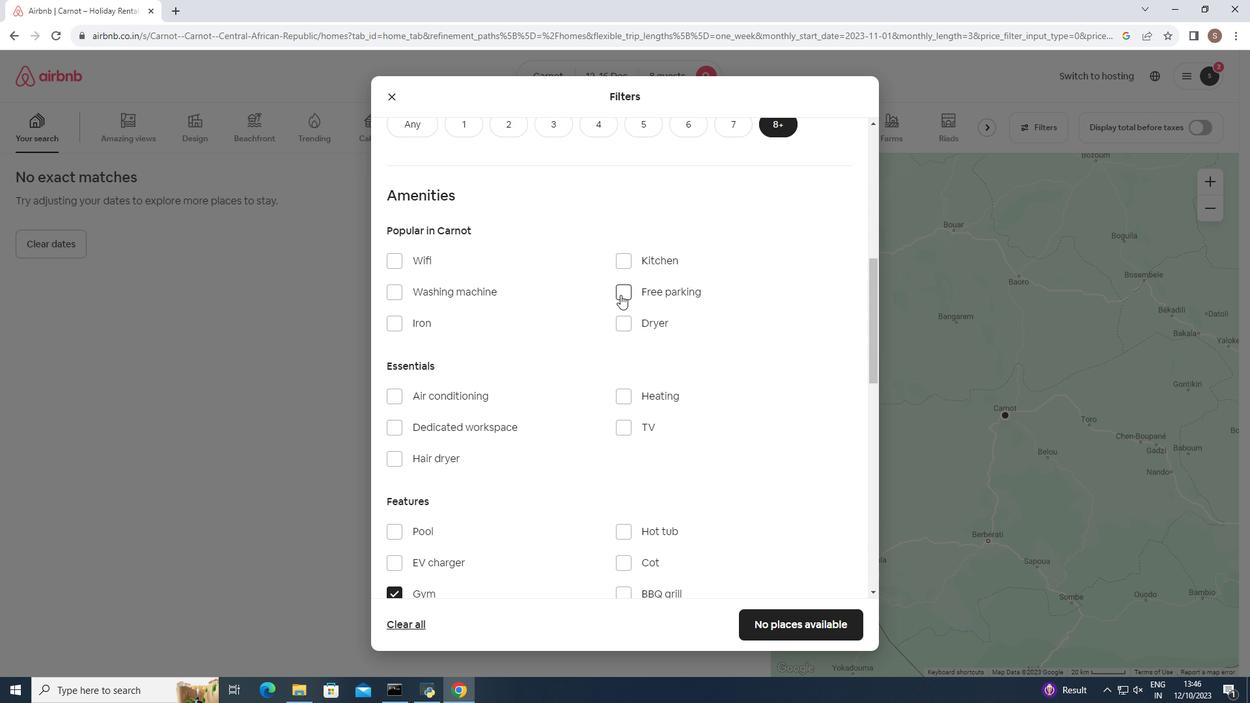 
Action: Mouse moved to (386, 257)
Screenshot: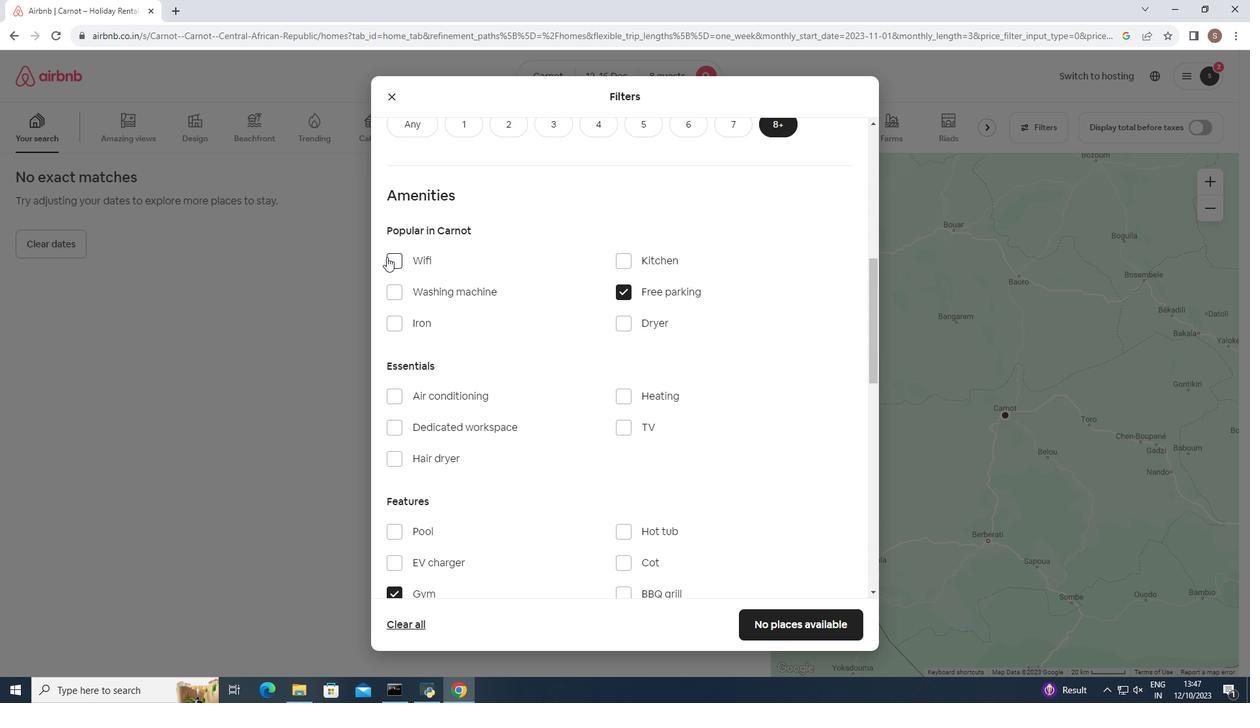
Action: Mouse pressed left at (386, 257)
Screenshot: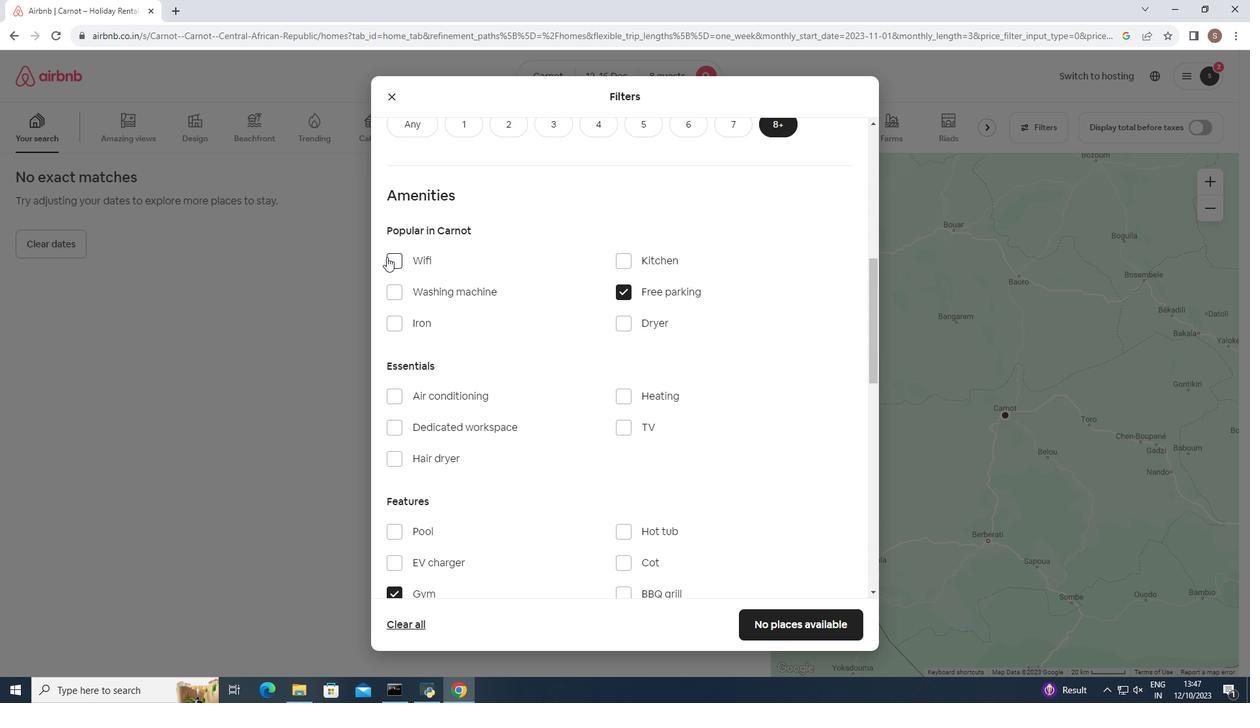 
Action: Mouse moved to (451, 358)
Screenshot: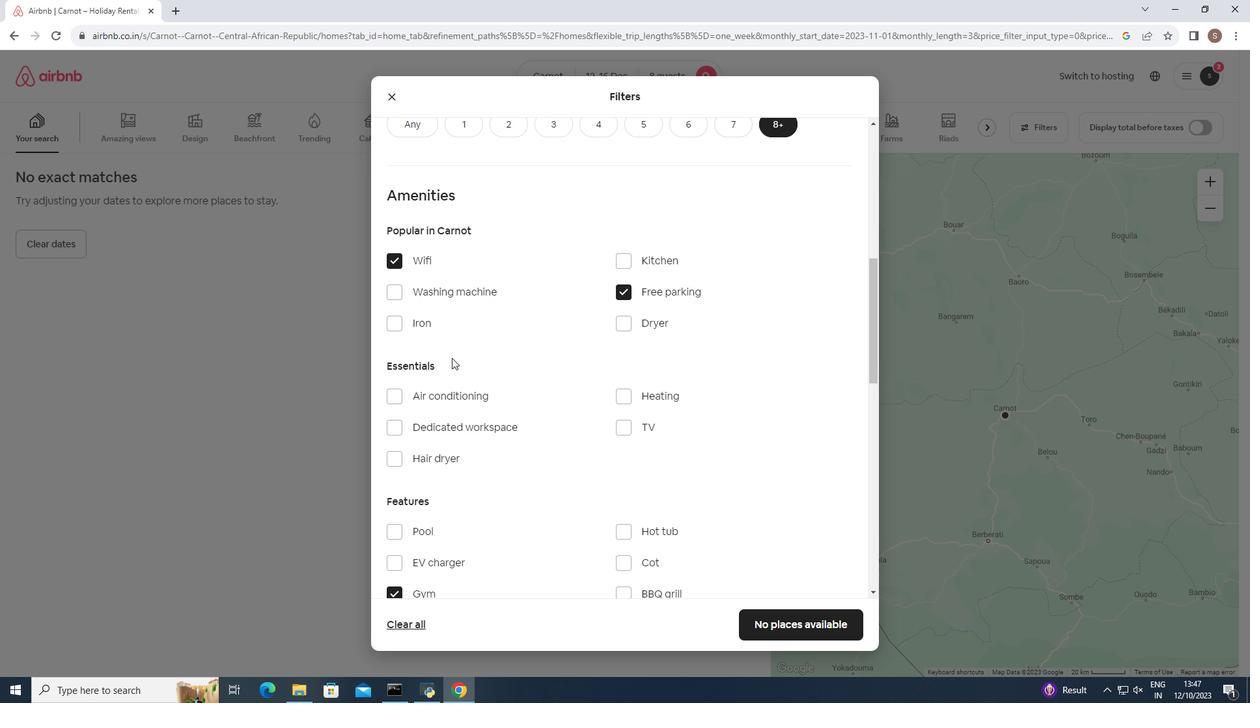 
Action: Mouse scrolled (451, 357) with delta (0, 0)
Screenshot: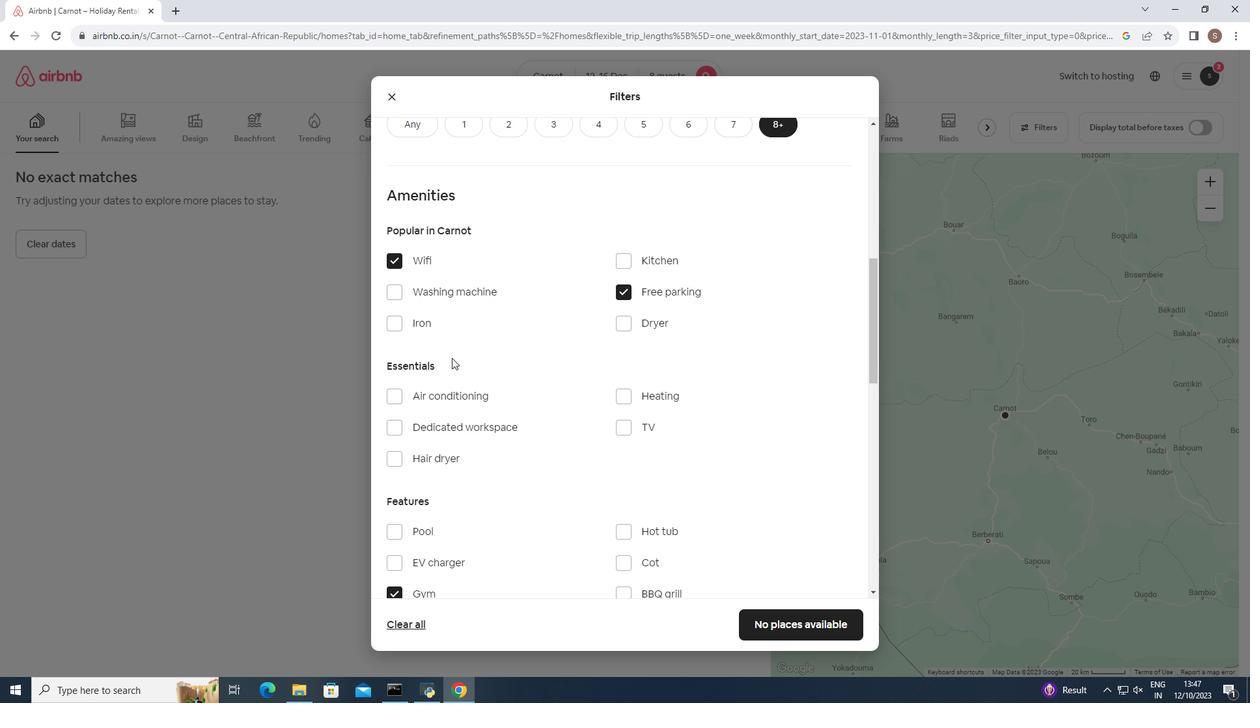 
Action: Mouse scrolled (451, 357) with delta (0, 0)
Screenshot: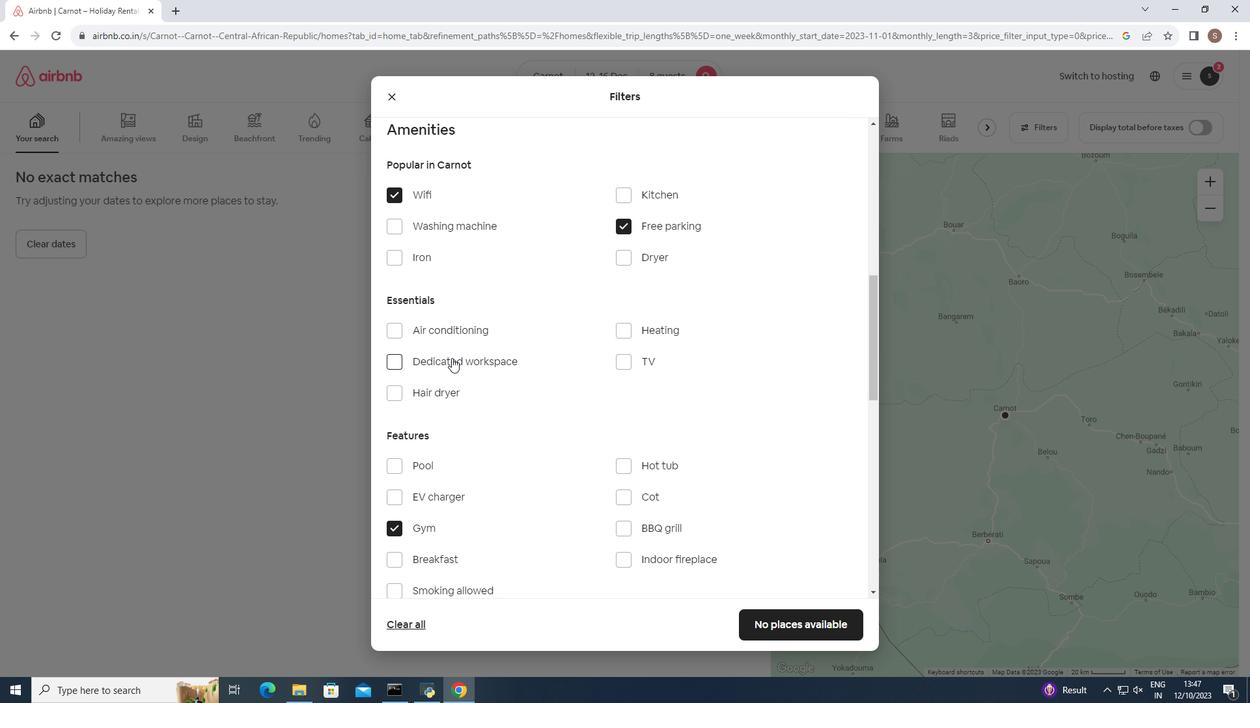 
Action: Mouse moved to (392, 490)
Screenshot: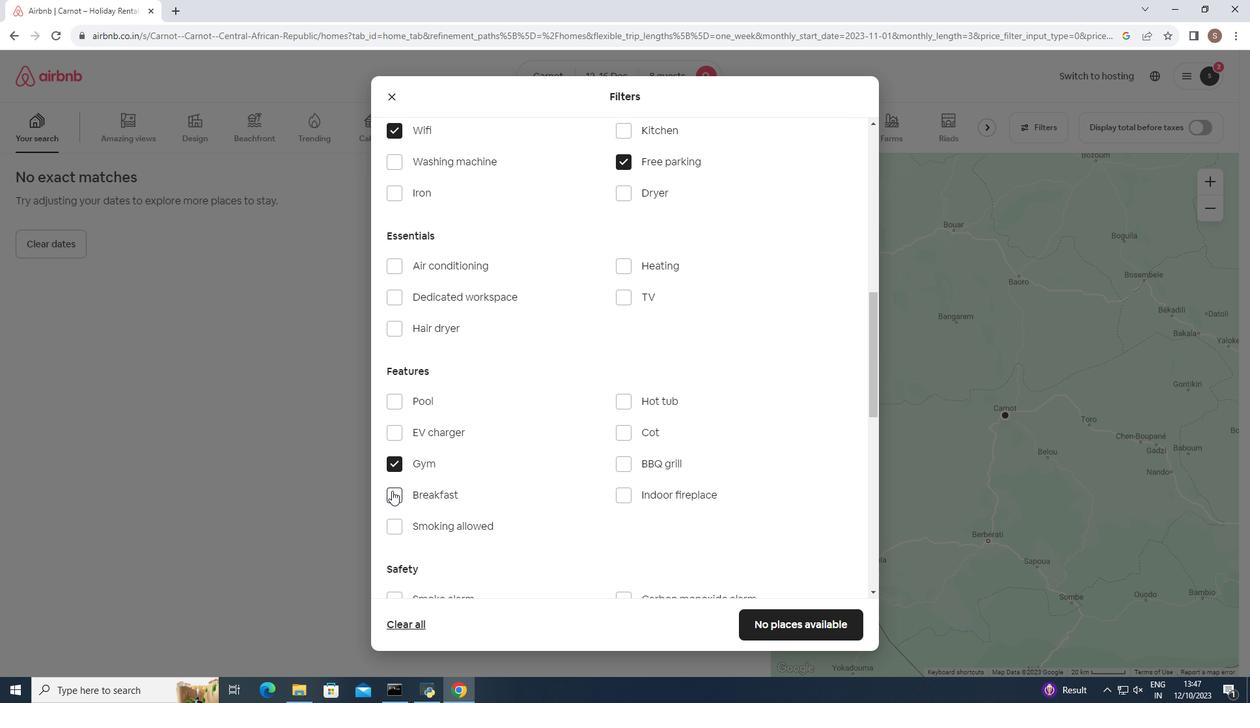 
Action: Mouse pressed left at (392, 490)
Screenshot: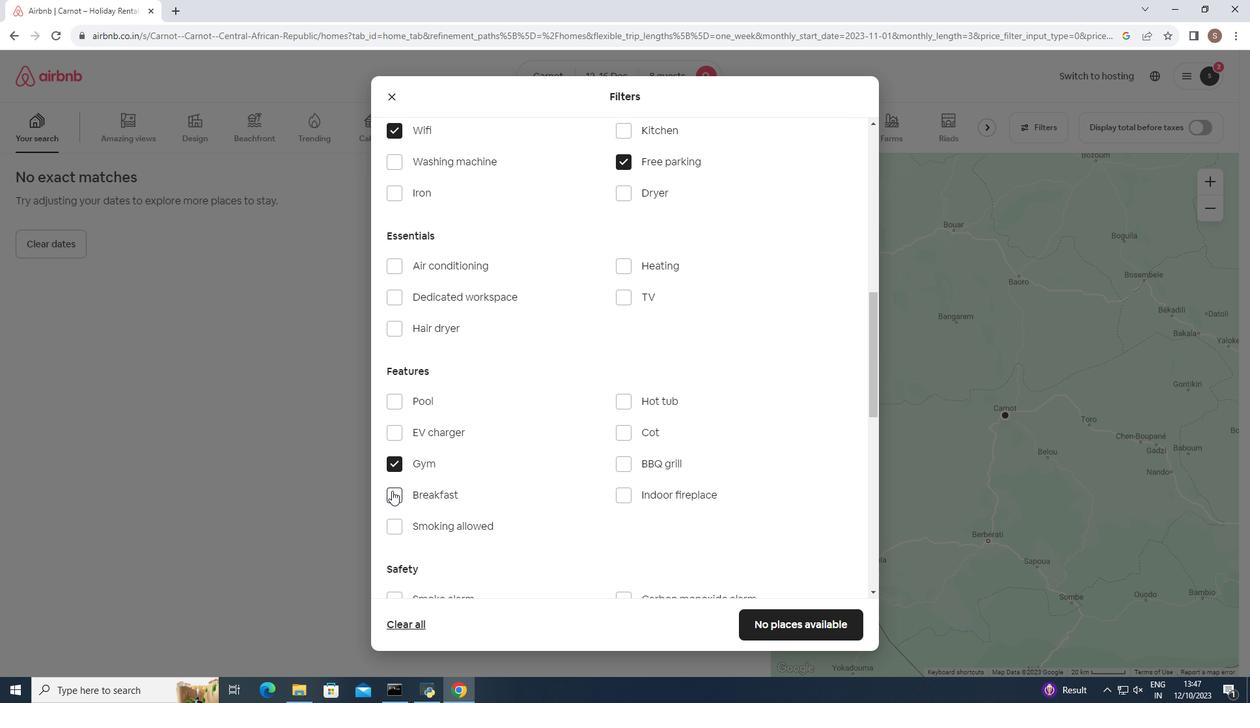 
Action: Mouse moved to (770, 627)
Screenshot: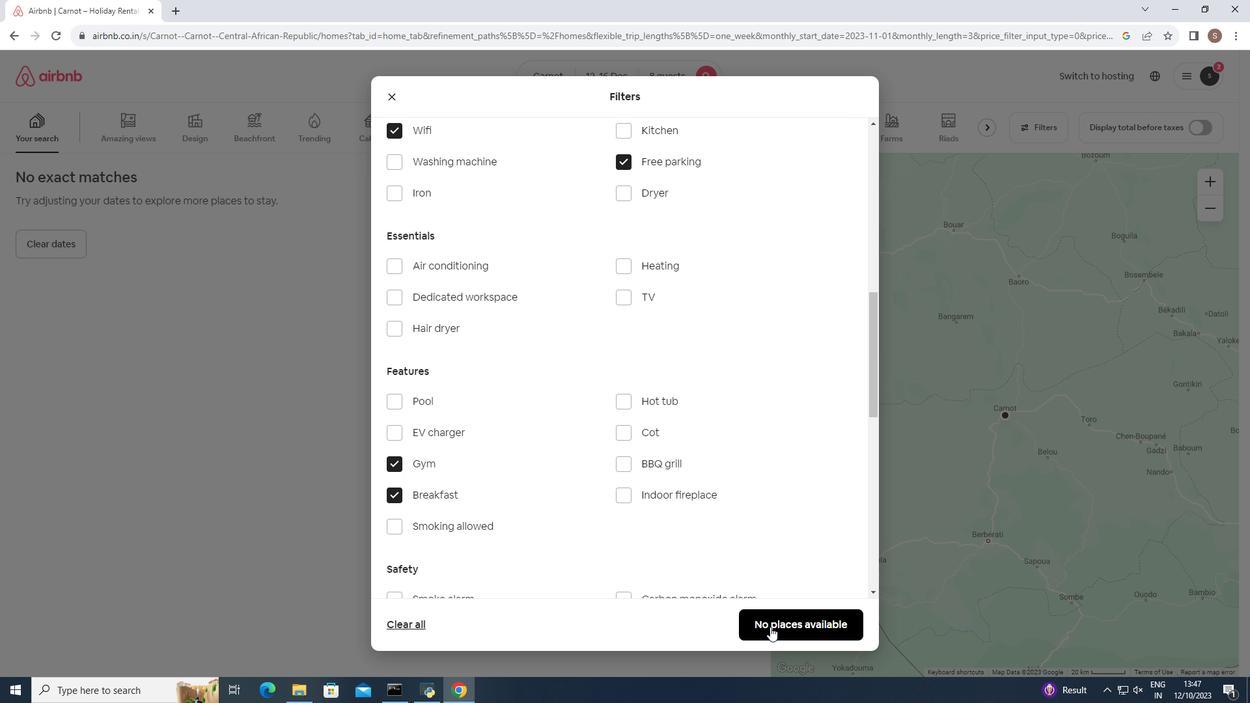 
Action: Mouse pressed left at (770, 627)
Screenshot: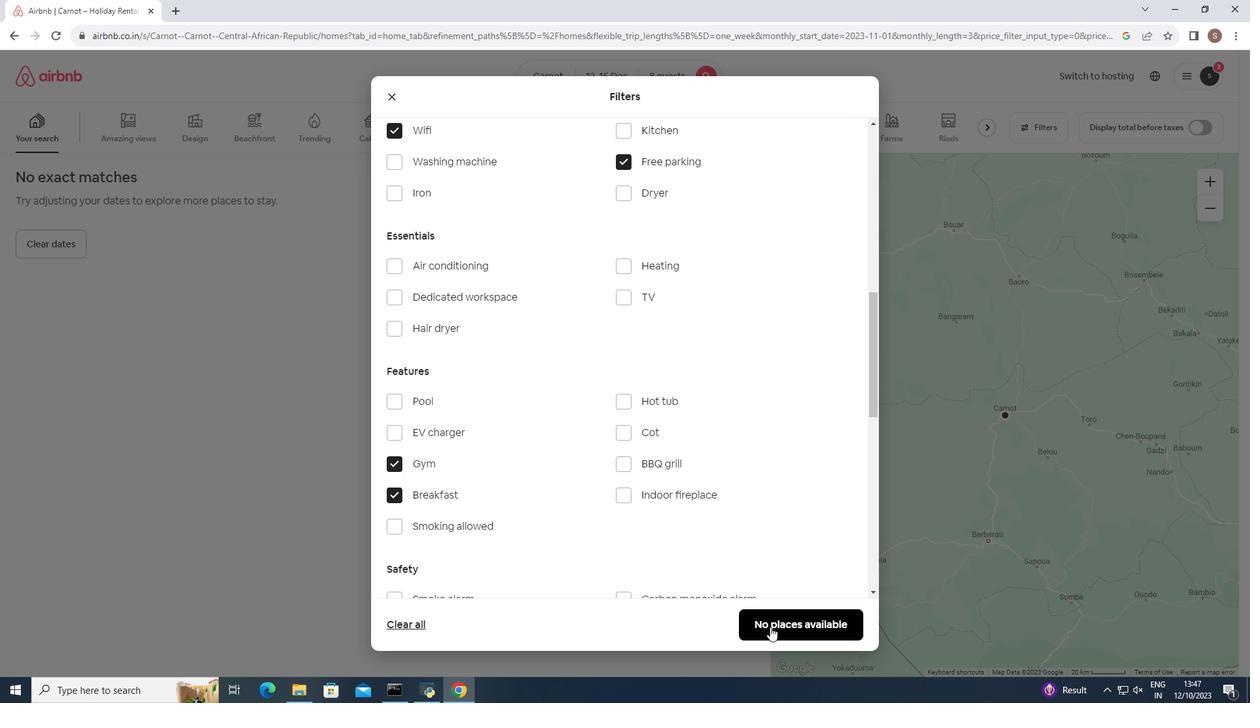
Action: Mouse moved to (472, 444)
Screenshot: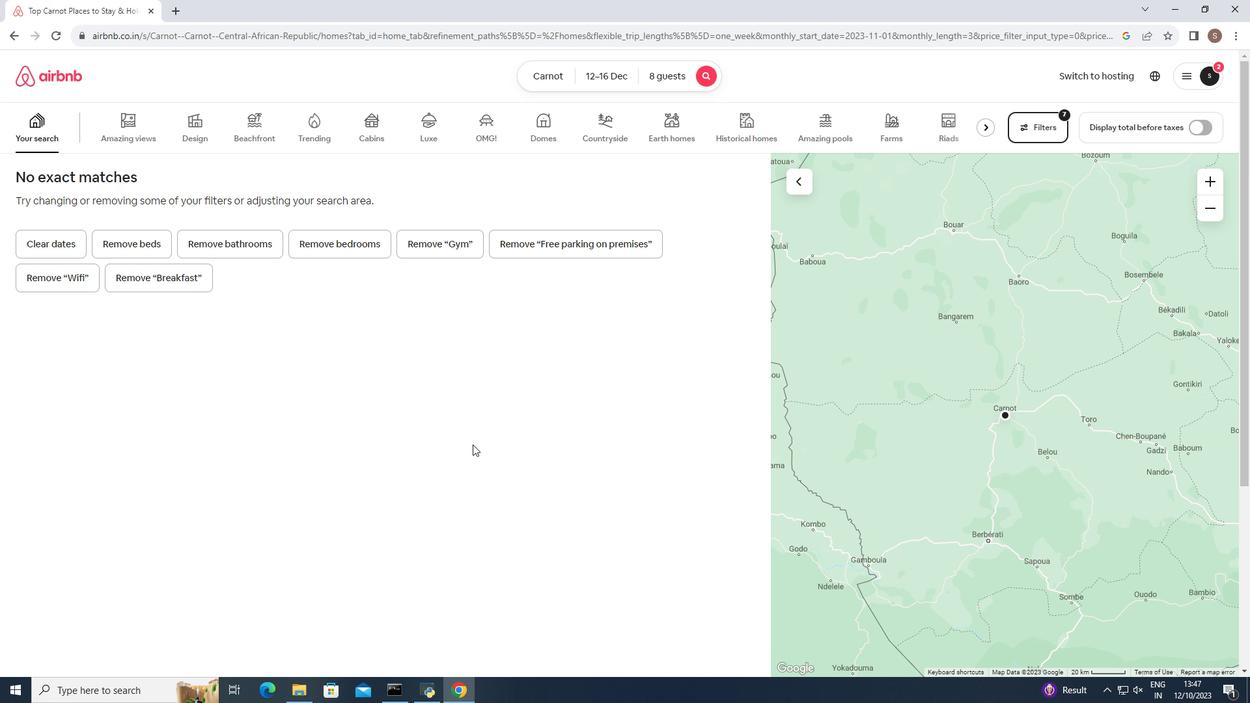 
